 Task: Add music and sound effects: Import audio files or choose from the built-in library, adjust volume levels, and synchronize them with the video.
Action: Mouse moved to (65, 218)
Screenshot: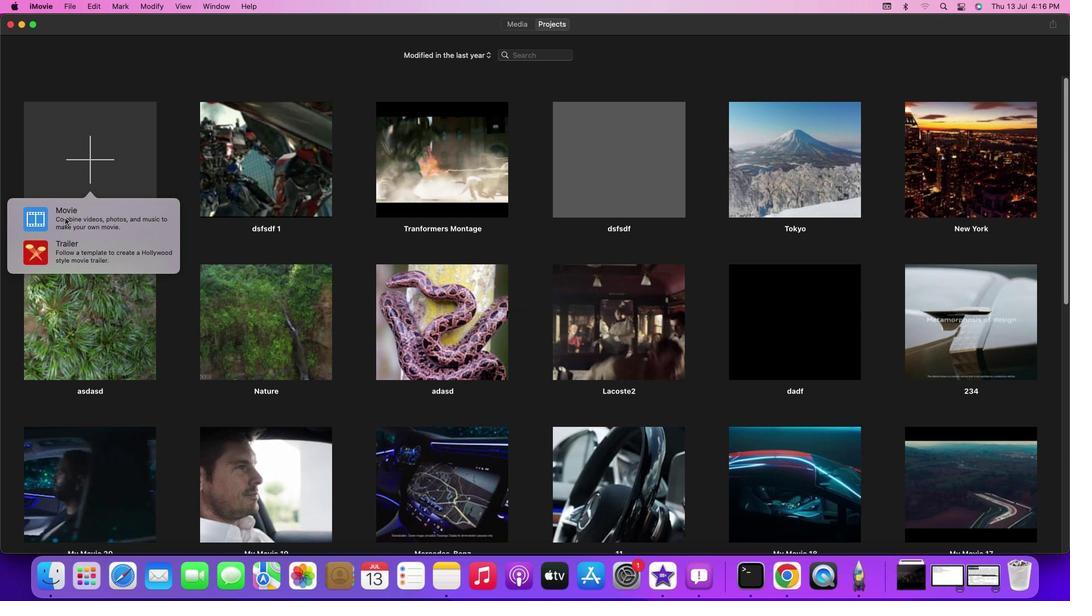 
Action: Mouse pressed left at (65, 218)
Screenshot: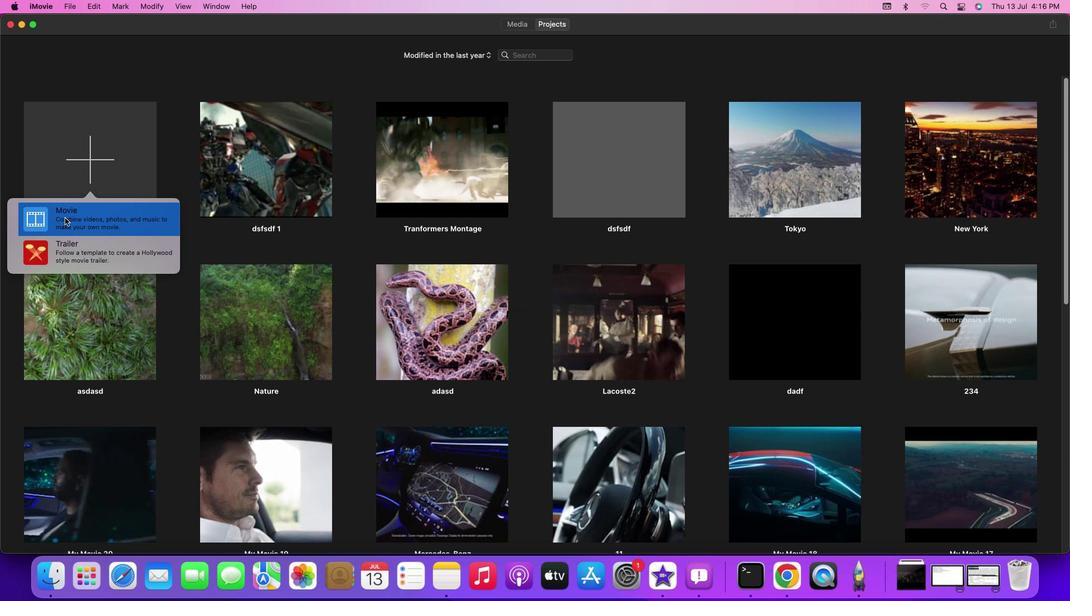 
Action: Mouse pressed left at (65, 218)
Screenshot: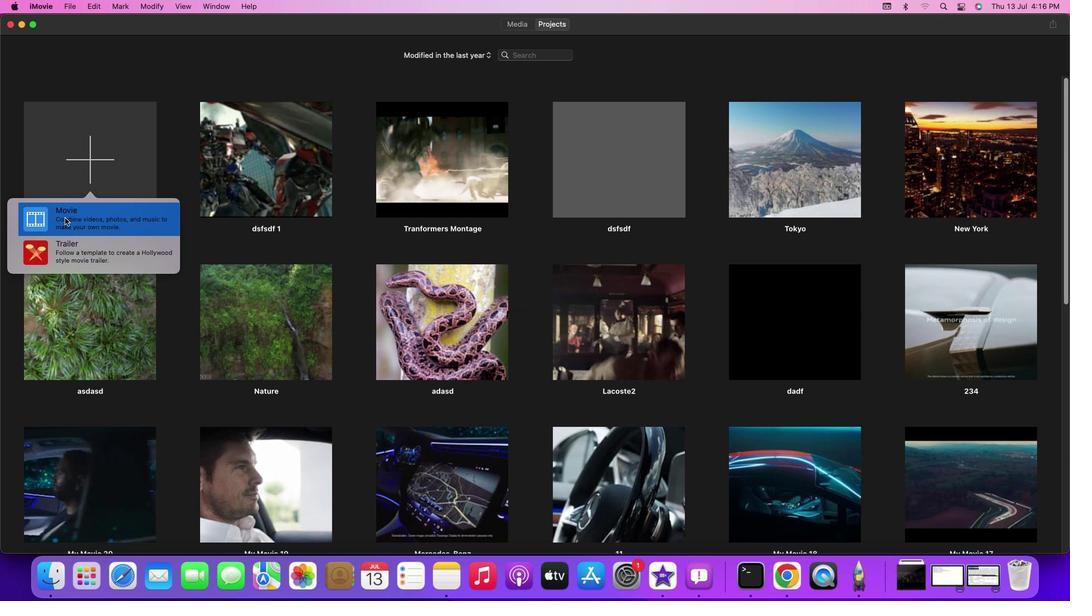 
Action: Mouse moved to (135, 27)
Screenshot: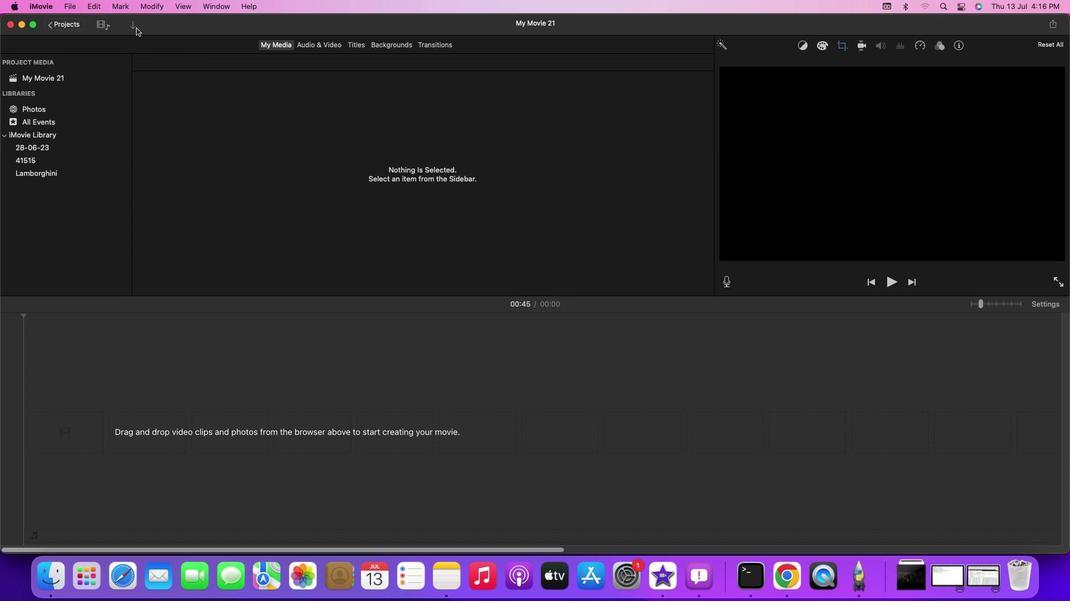 
Action: Mouse pressed left at (135, 27)
Screenshot: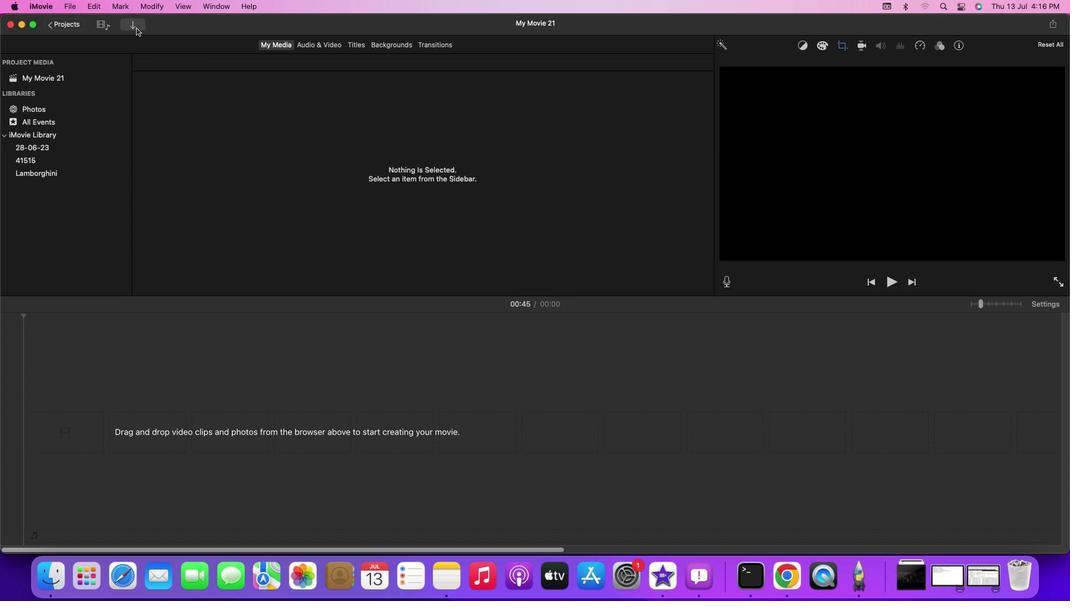 
Action: Mouse moved to (36, 151)
Screenshot: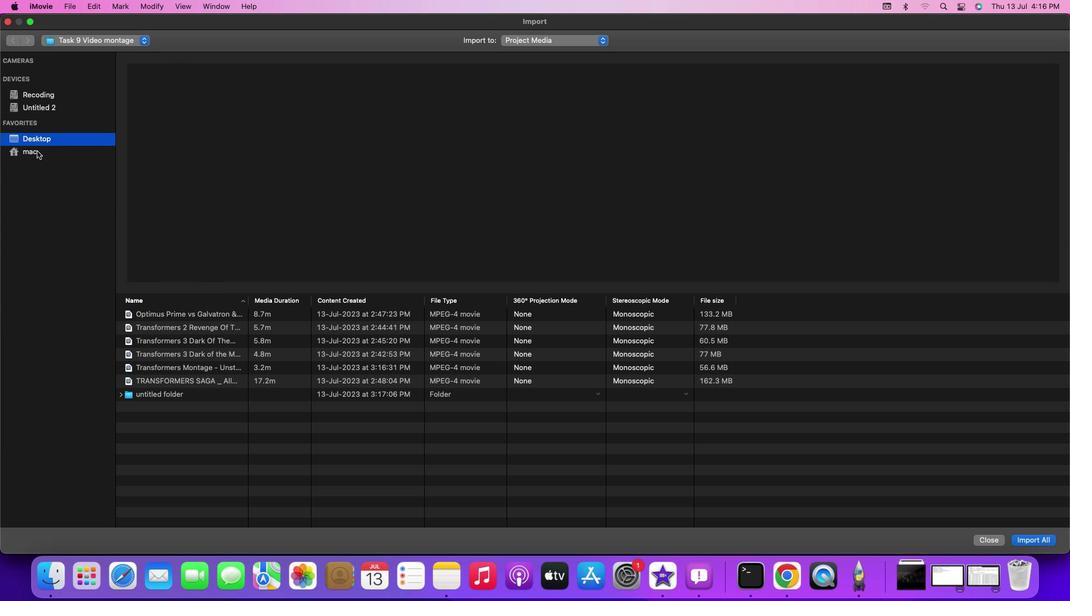 
Action: Mouse pressed left at (36, 151)
Screenshot: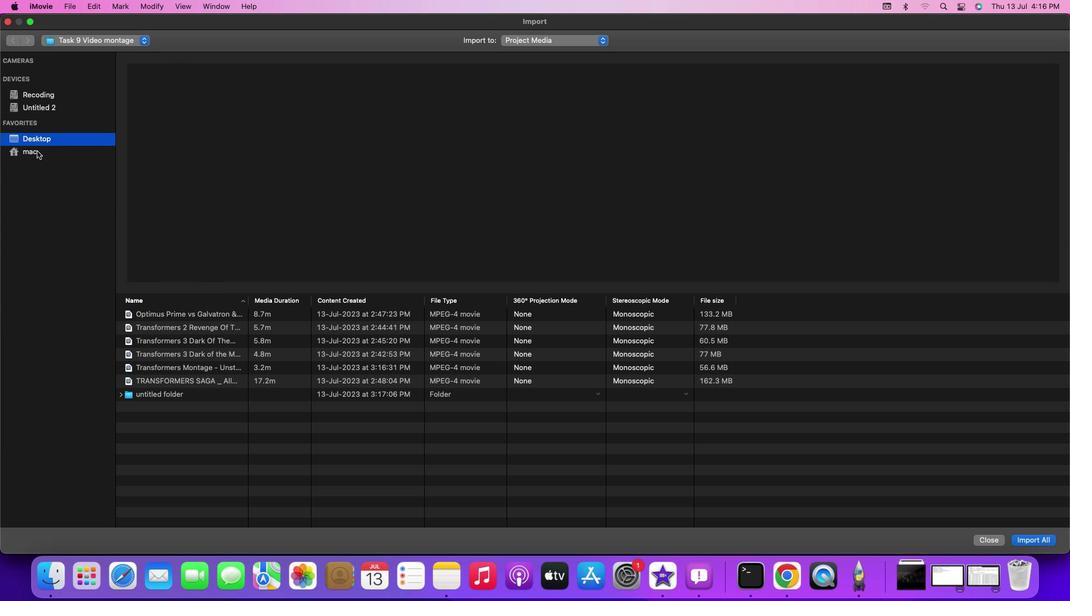 
Action: Mouse moved to (41, 143)
Screenshot: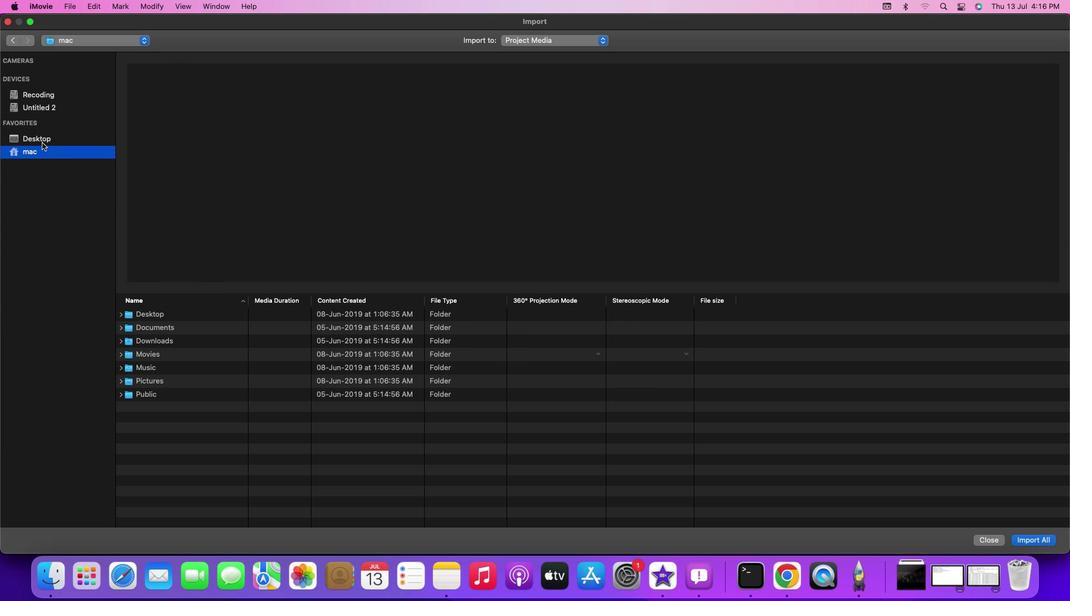 
Action: Mouse pressed left at (41, 143)
Screenshot: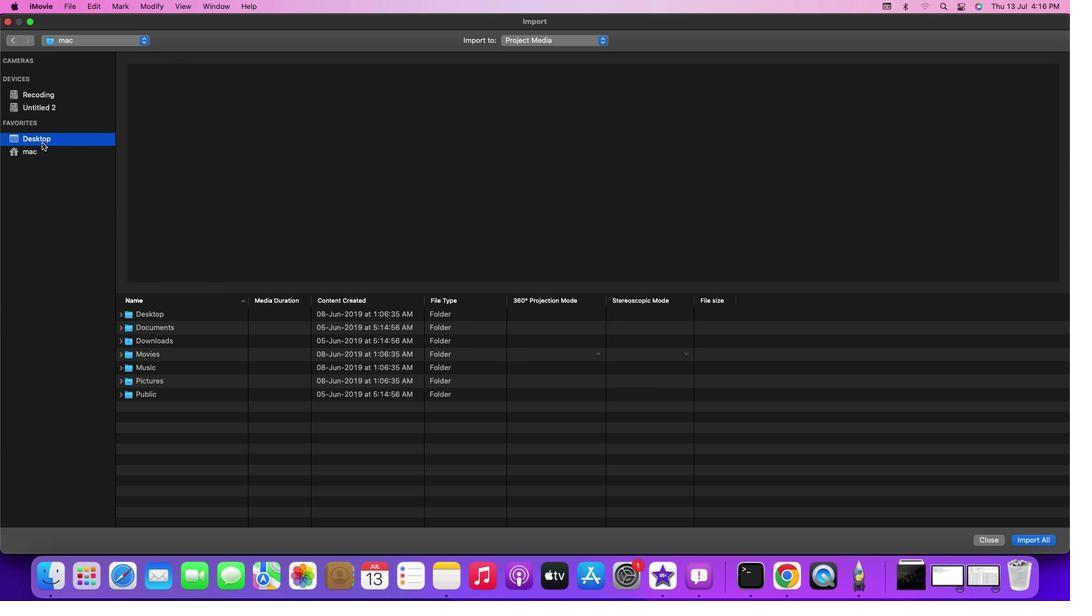 
Action: Mouse moved to (148, 462)
Screenshot: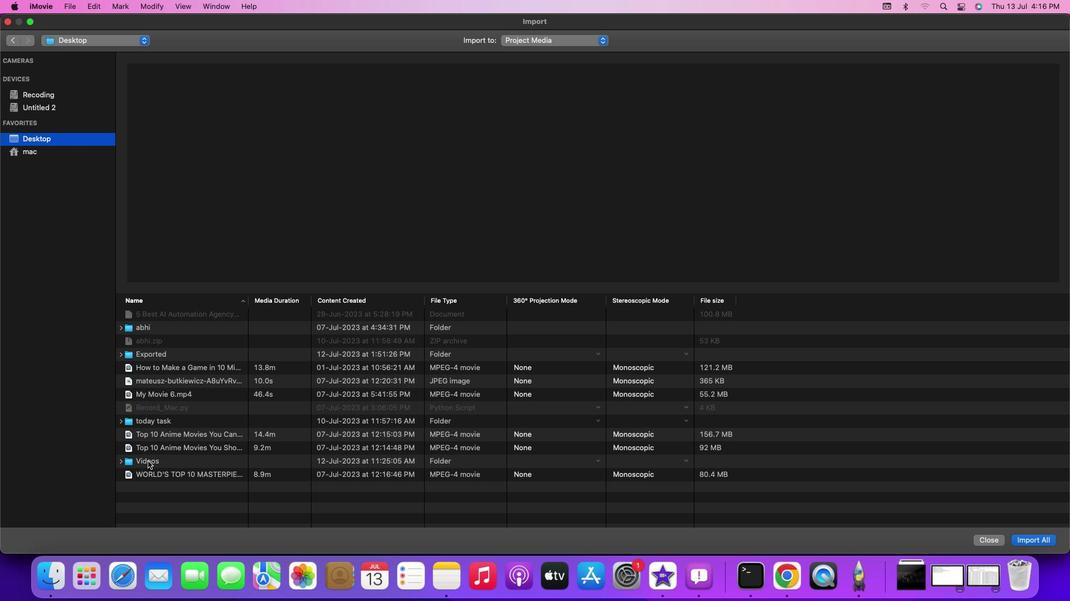 
Action: Mouse pressed left at (148, 462)
Screenshot: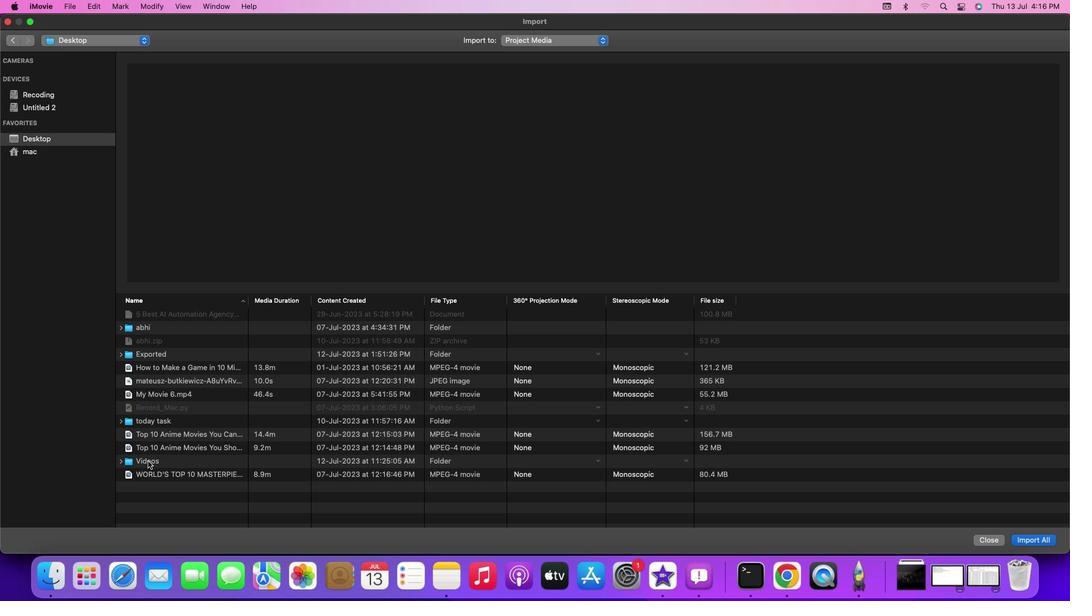 
Action: Mouse pressed left at (148, 462)
Screenshot: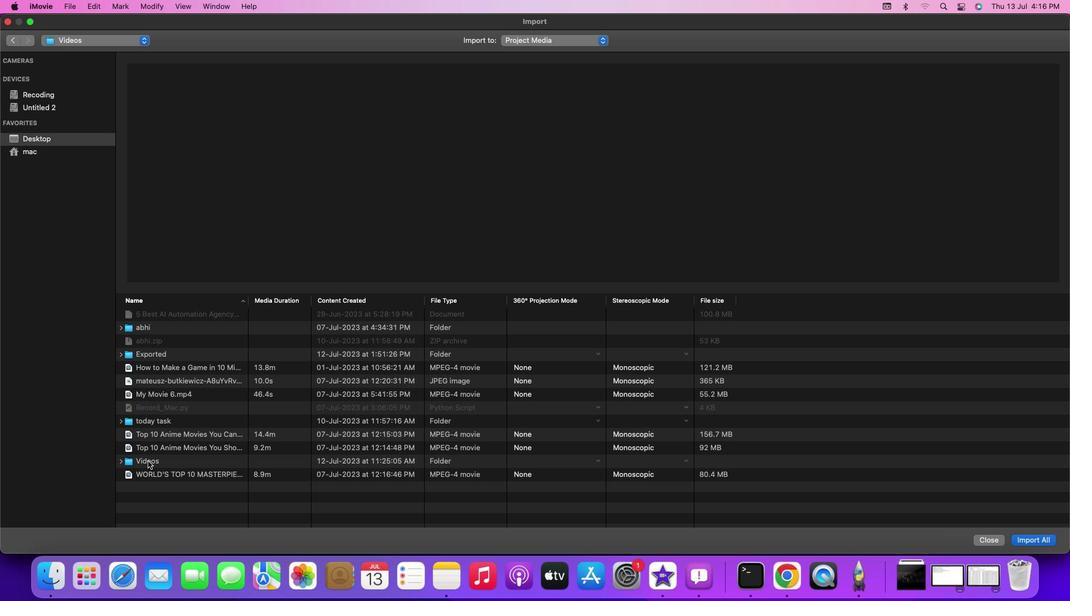 
Action: Mouse moved to (164, 409)
Screenshot: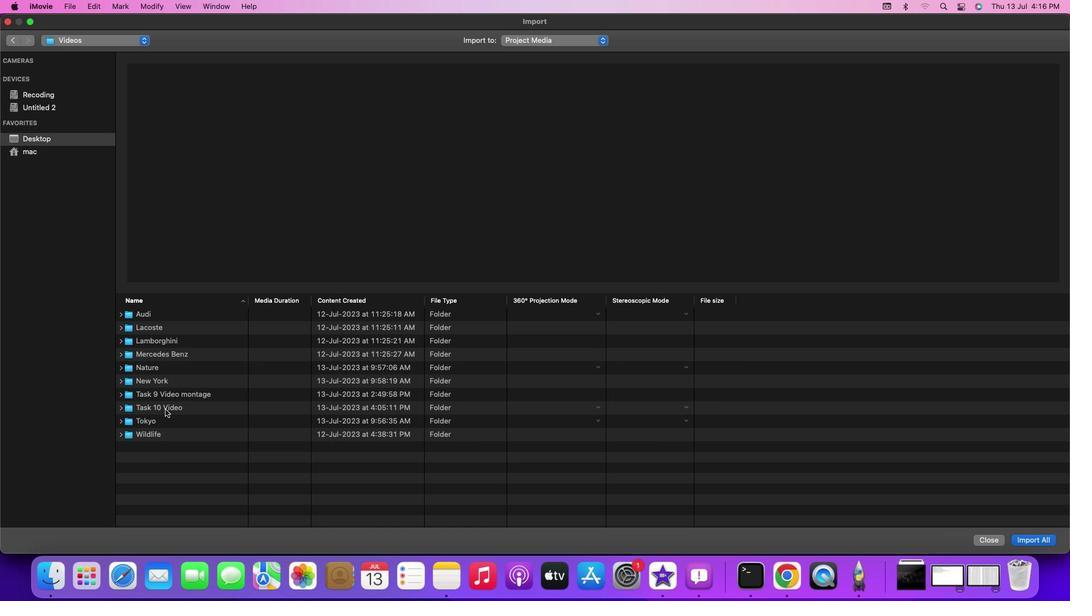 
Action: Mouse pressed left at (164, 409)
Screenshot: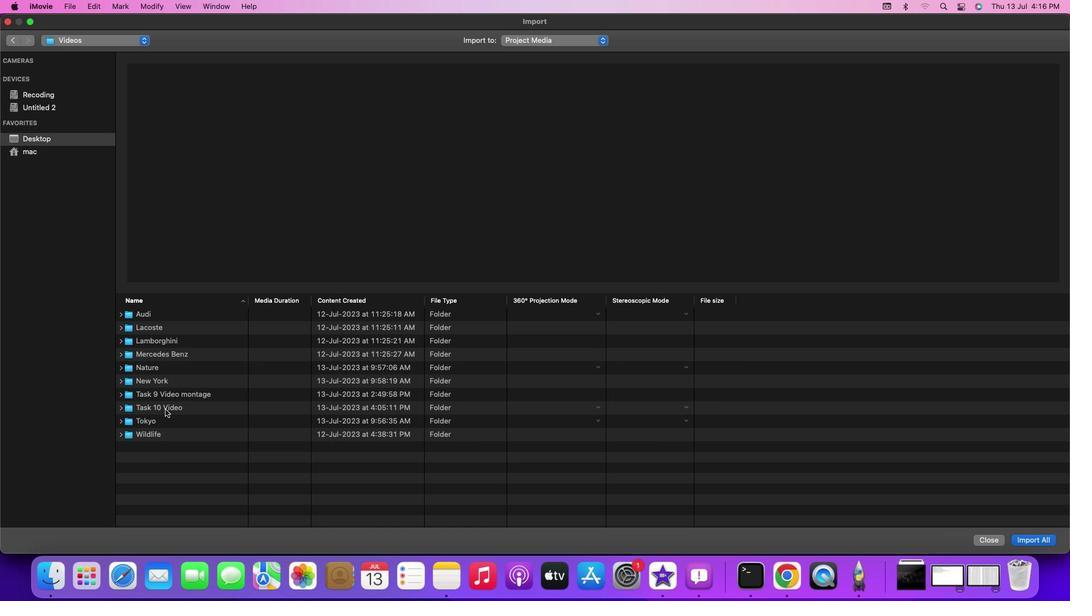 
Action: Mouse pressed left at (164, 409)
Screenshot: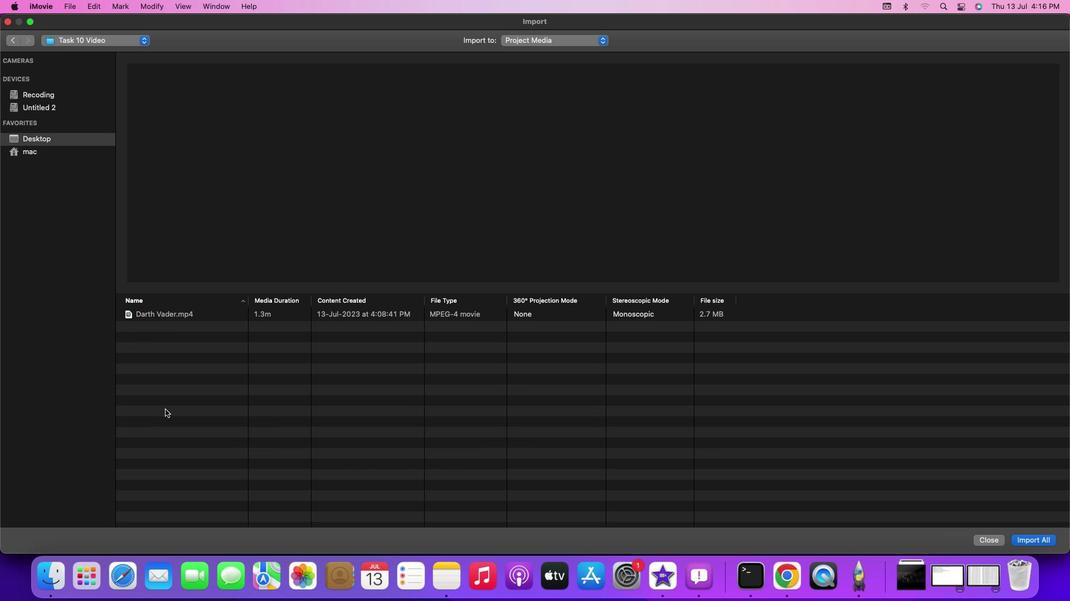 
Action: Mouse moved to (171, 315)
Screenshot: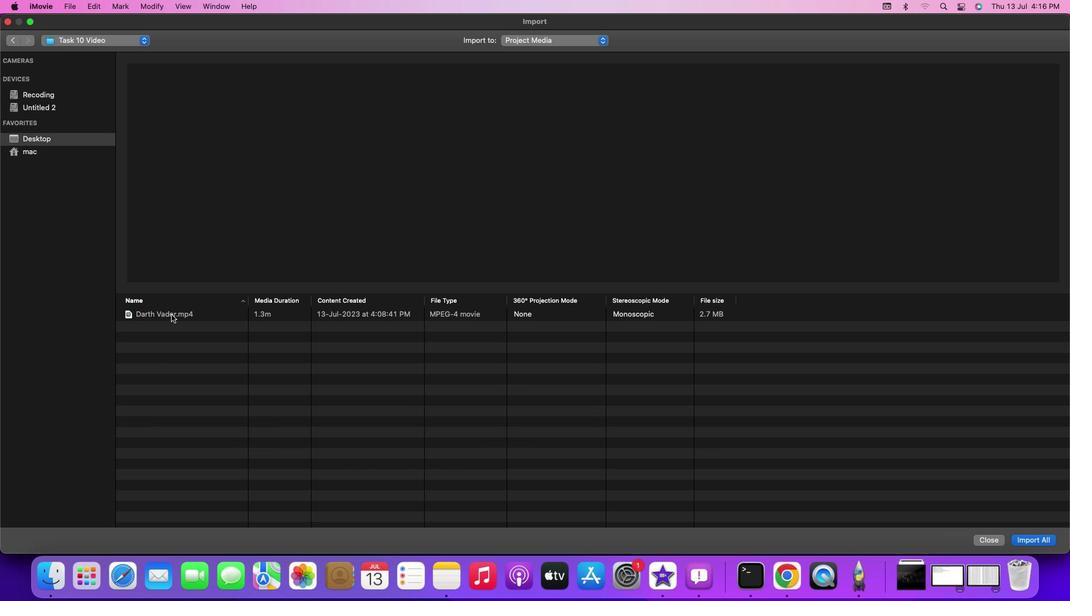 
Action: Mouse pressed left at (171, 315)
Screenshot: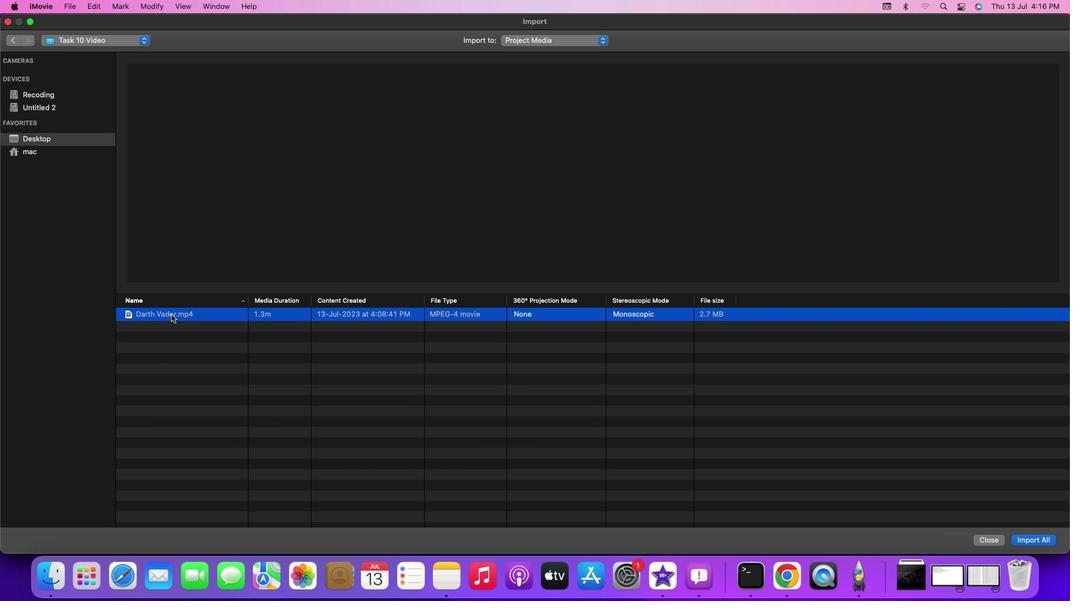 
Action: Mouse pressed left at (171, 315)
Screenshot: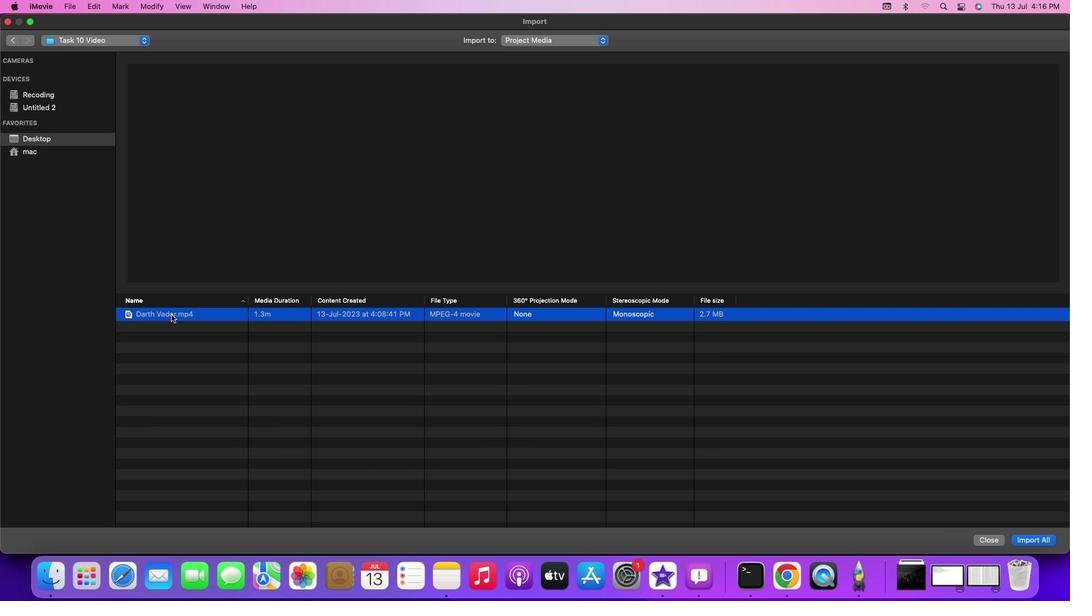 
Action: Mouse moved to (168, 113)
Screenshot: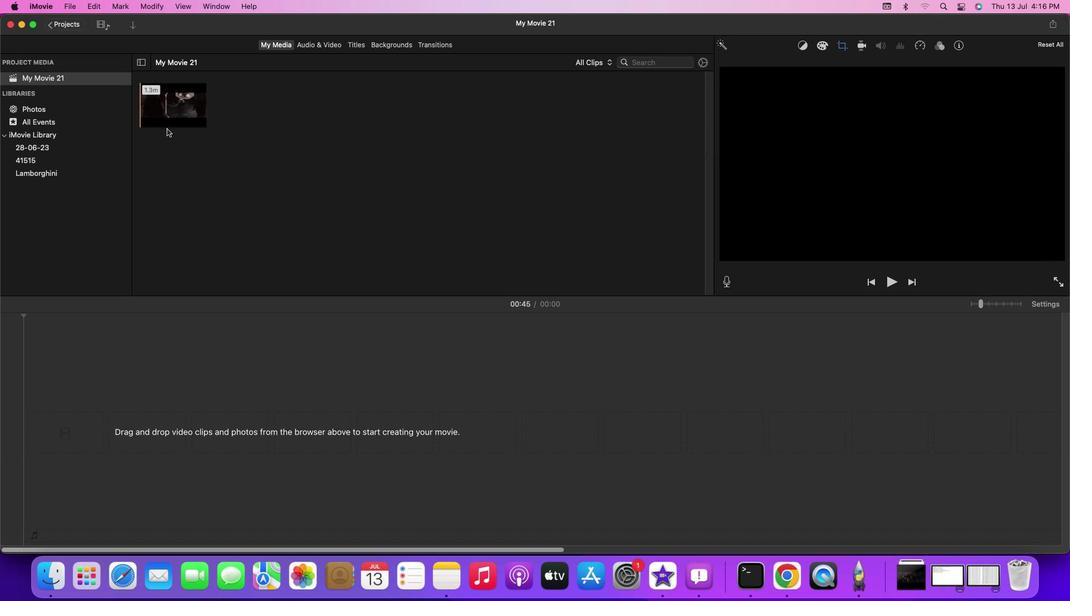 
Action: Mouse pressed left at (168, 113)
Screenshot: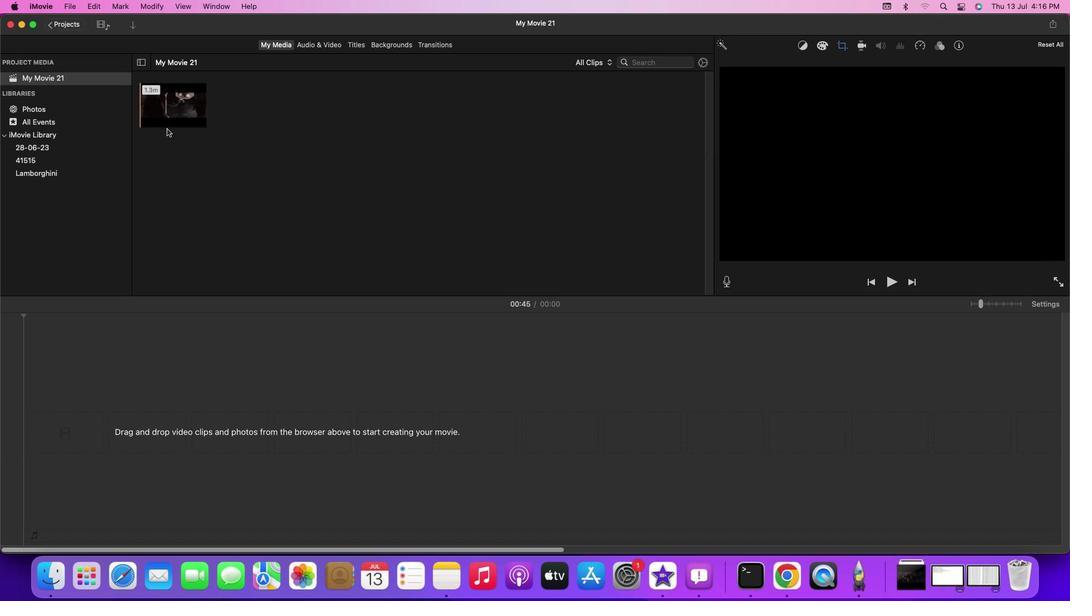 
Action: Mouse moved to (47, 311)
Screenshot: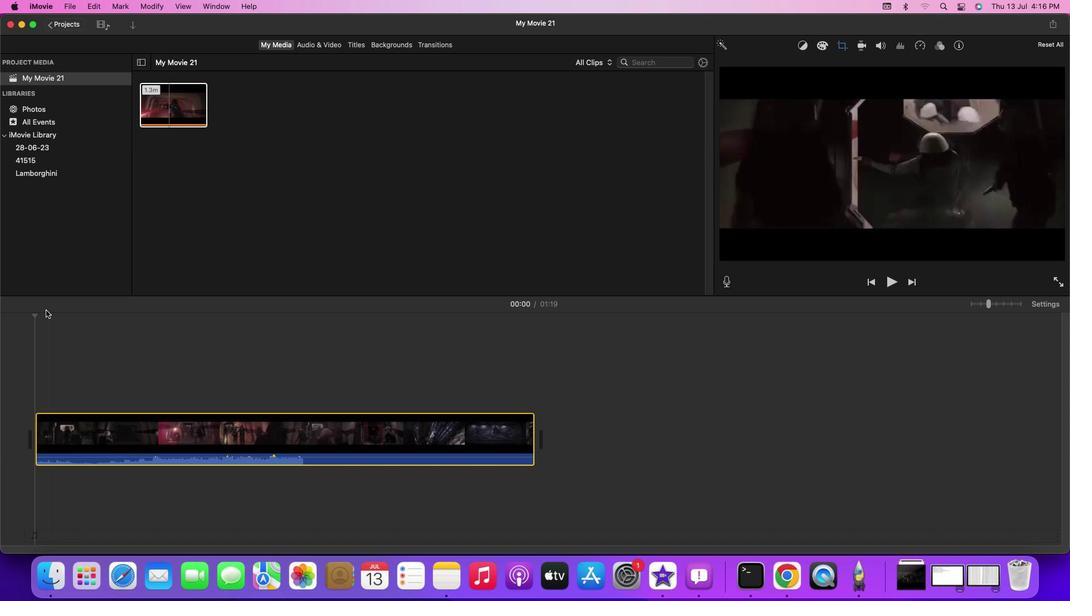 
Action: Key pressed Key.space
Screenshot: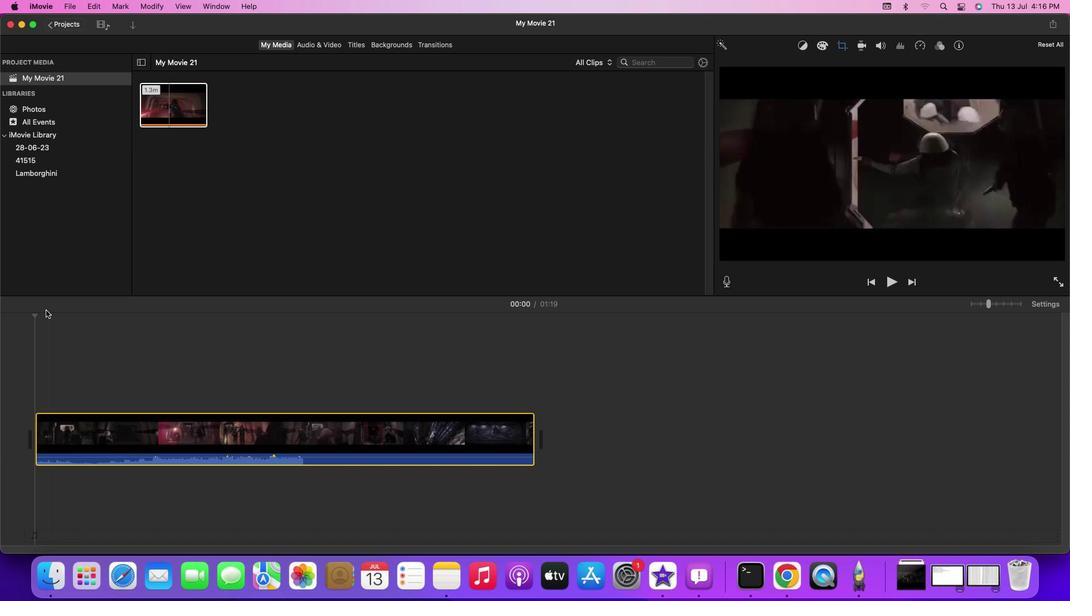 
Action: Mouse moved to (84, 346)
Screenshot: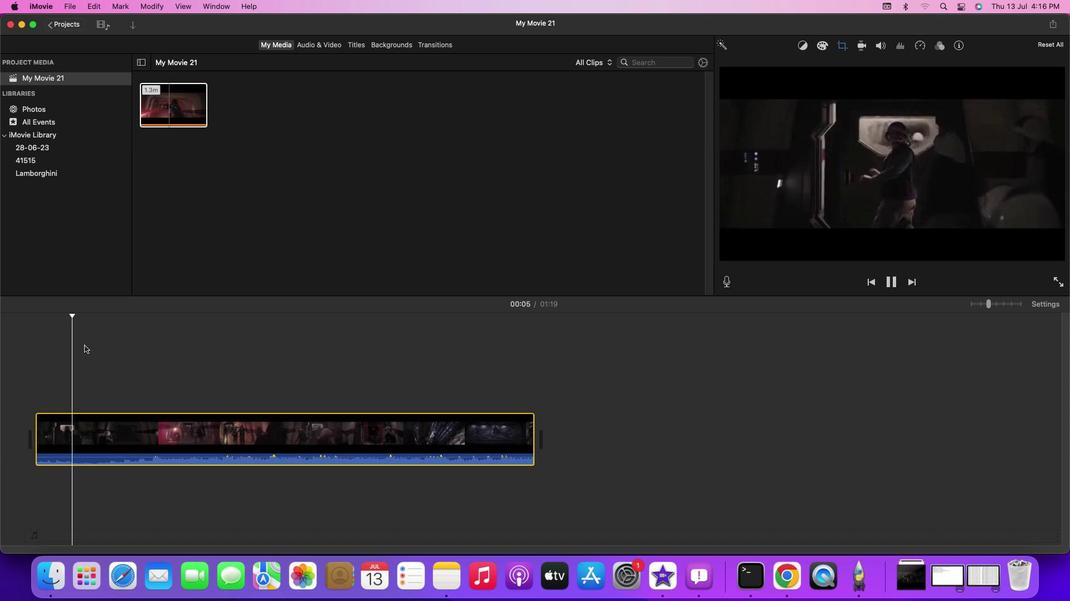 
Action: Key pressed Key.spaceKey.spaceKey.space
Screenshot: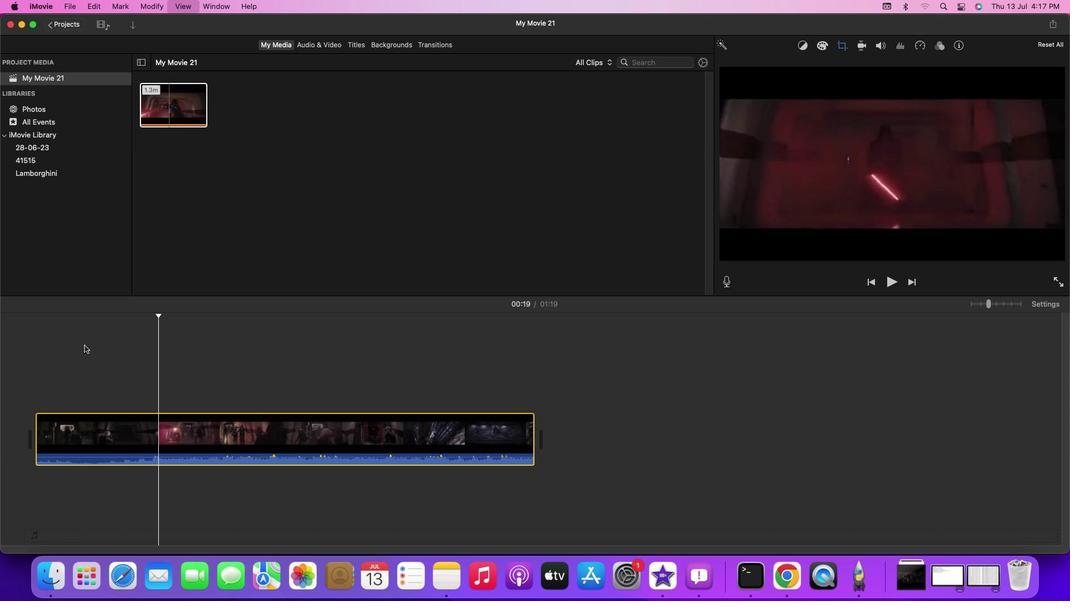 
Action: Mouse moved to (84, 346)
Screenshot: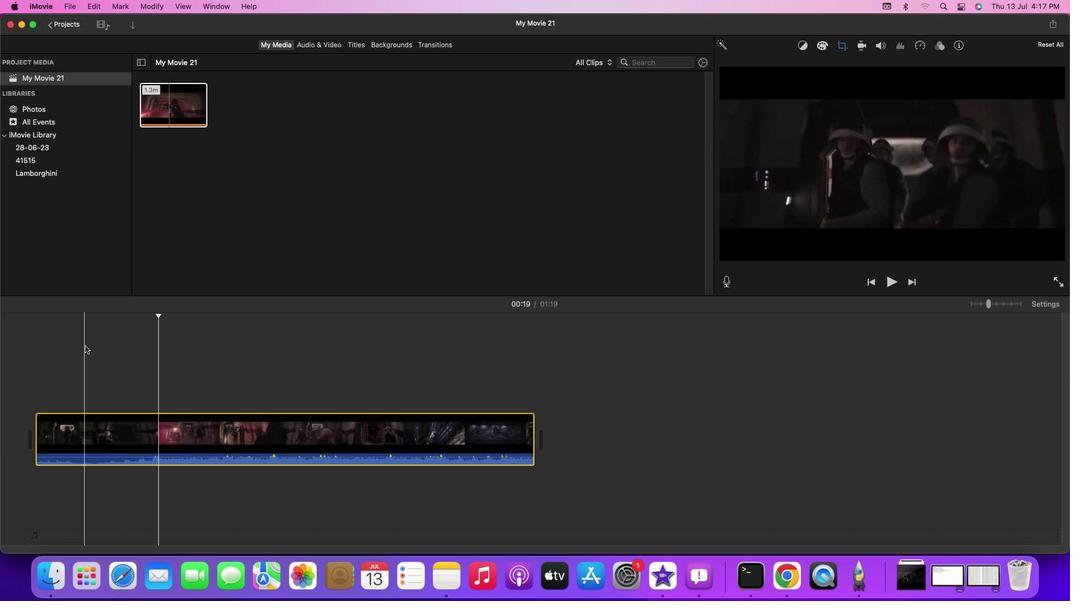 
Action: Mouse pressed left at (84, 346)
Screenshot: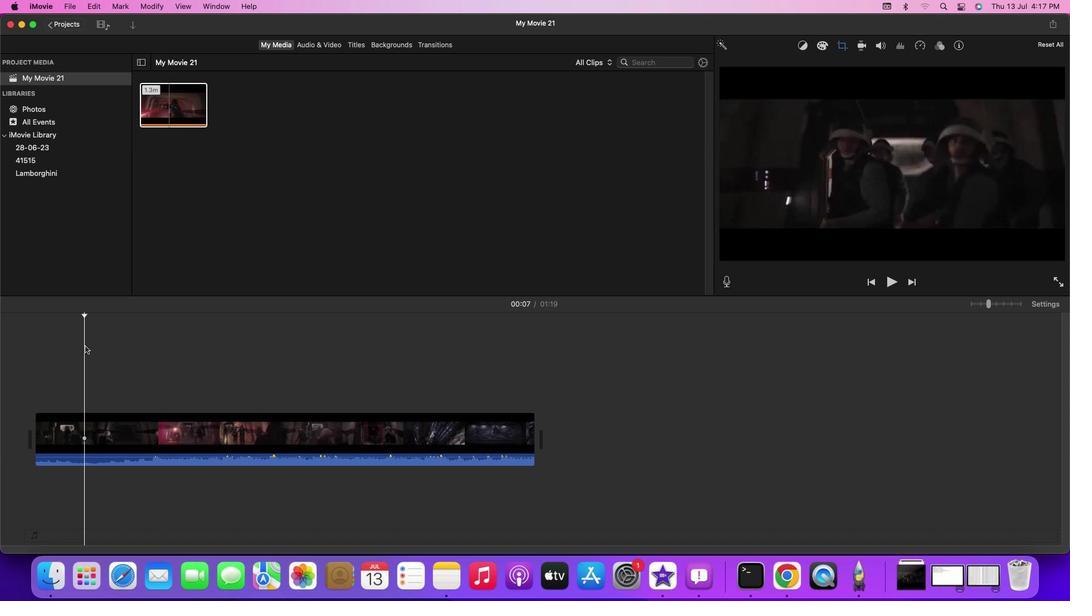 
Action: Key pressed Key.space
Screenshot: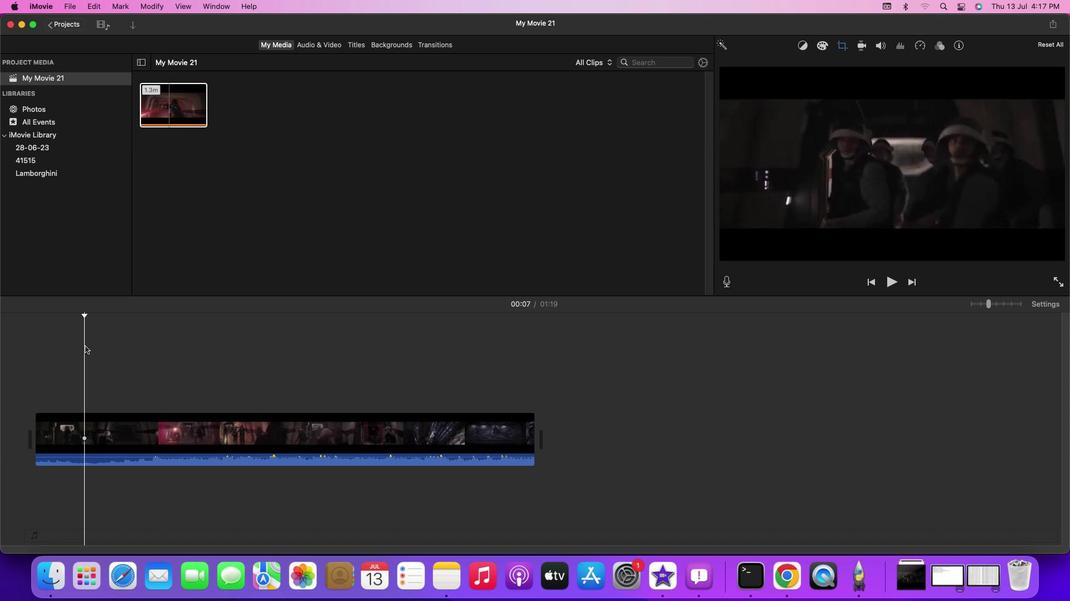 
Action: Mouse moved to (87, 342)
Screenshot: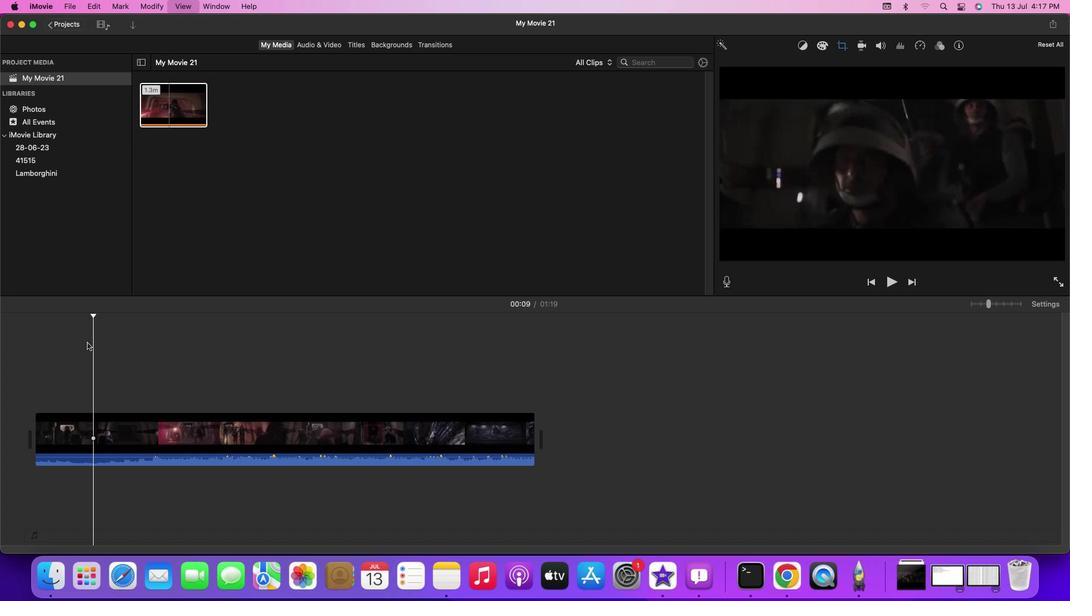 
Action: Key pressed Key.space
Screenshot: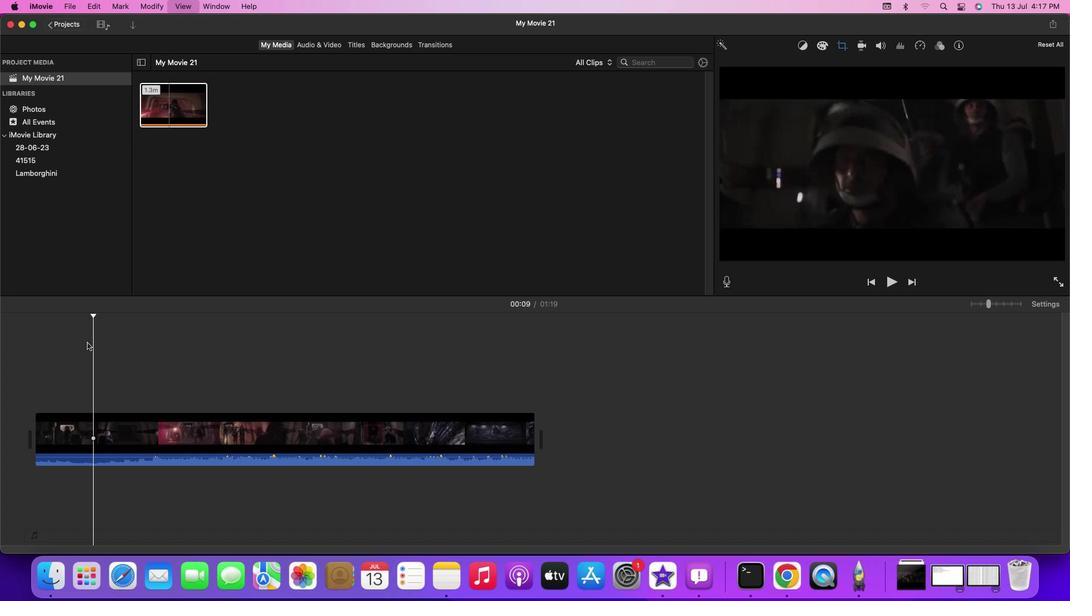 
Action: Mouse moved to (334, 44)
Screenshot: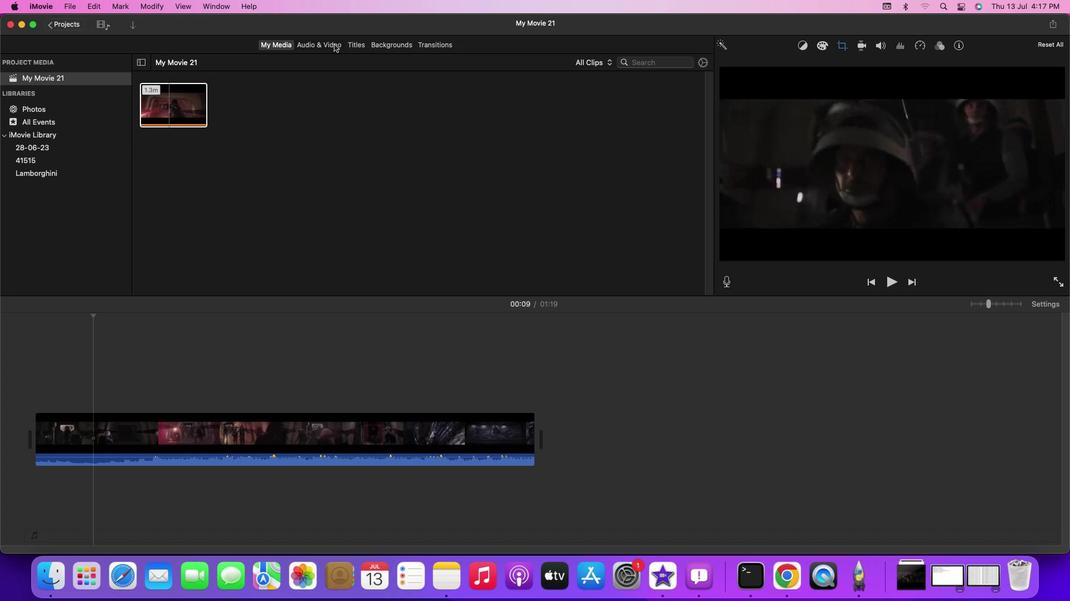 
Action: Mouse pressed left at (334, 44)
Screenshot: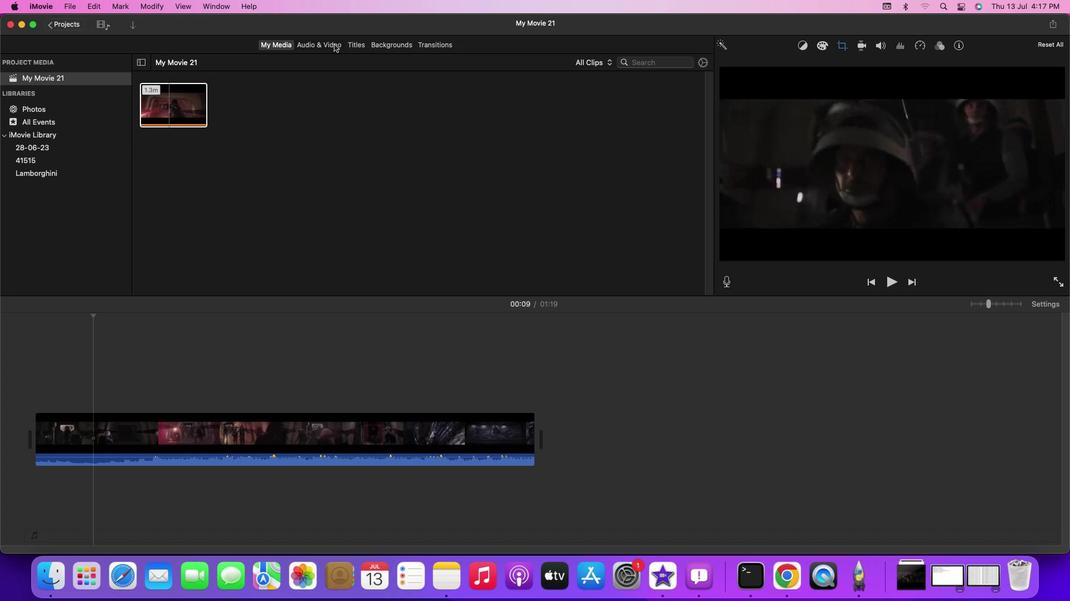 
Action: Mouse moved to (660, 64)
Screenshot: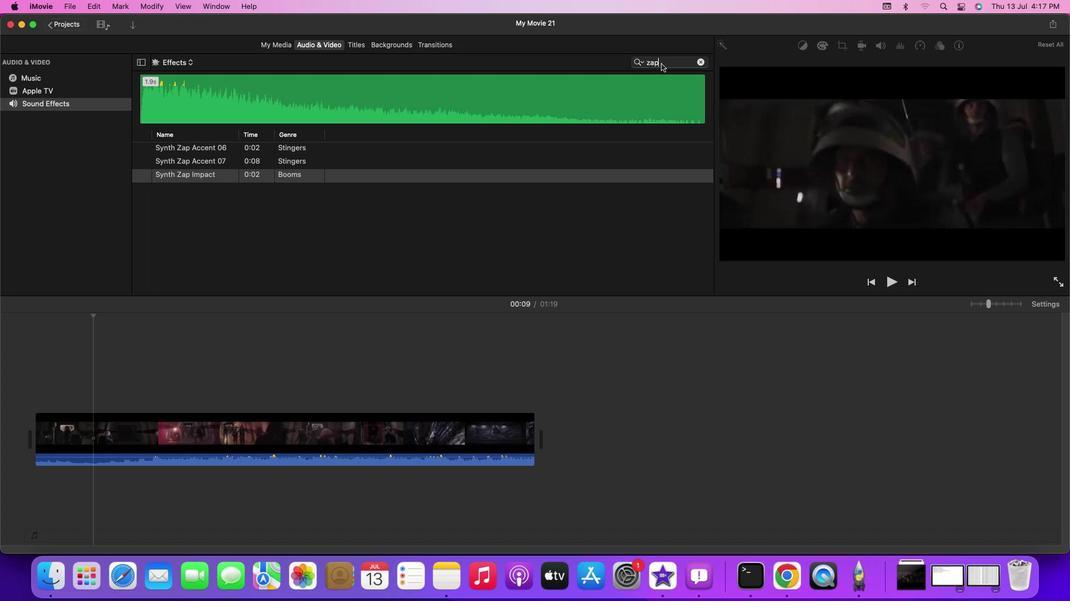 
Action: Mouse pressed left at (660, 64)
Screenshot: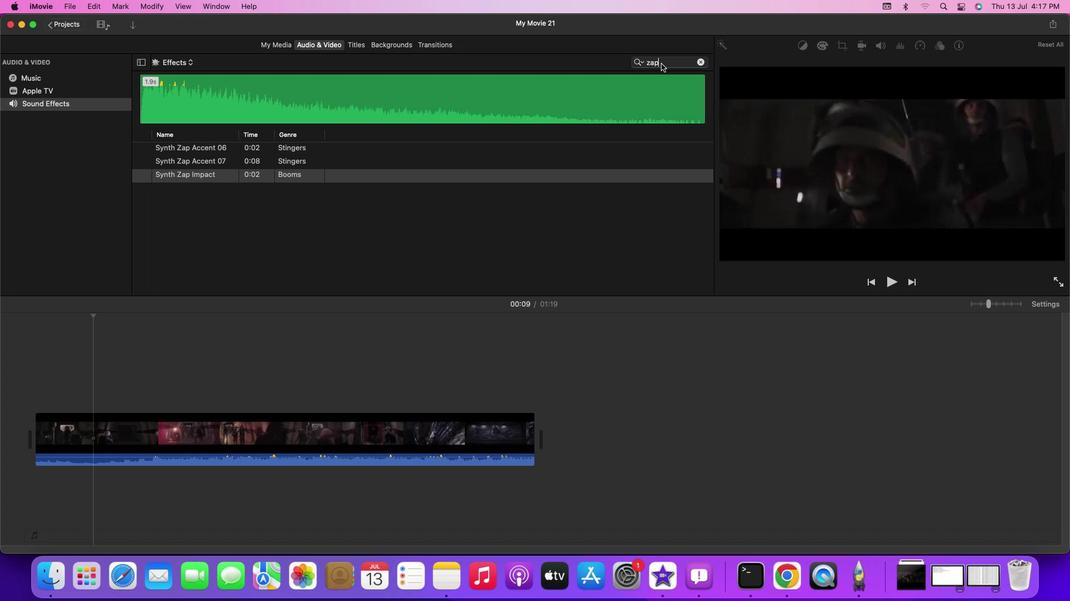 
Action: Mouse moved to (662, 63)
Screenshot: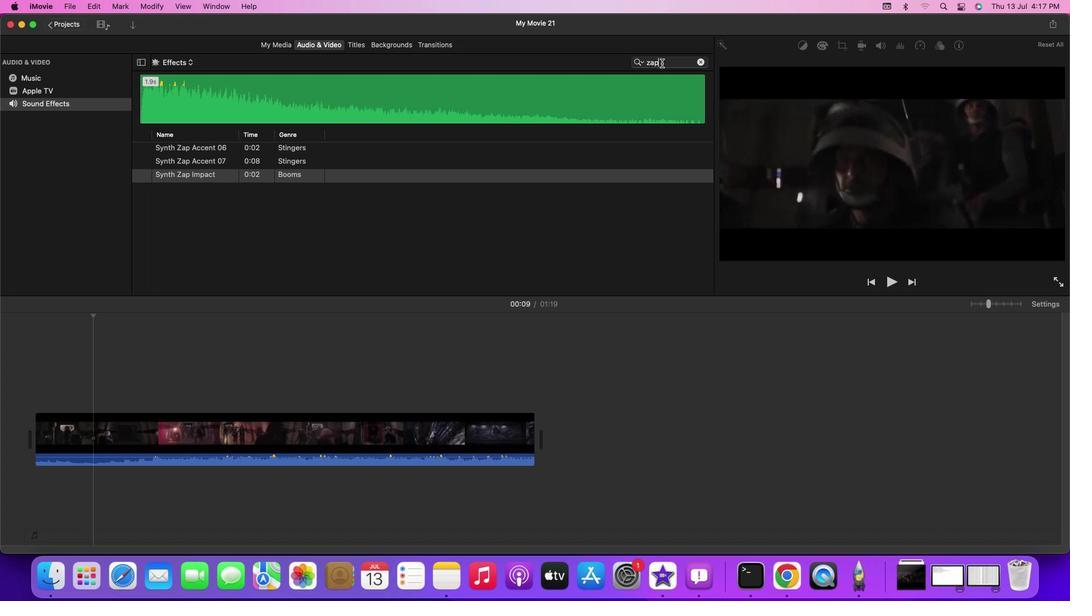 
Action: Key pressed Key.backspaceKey.backspaceKey.backspaceKey.backspace'w''a''l'Key.backspaceKey.backspaceKey.backspaceKey.backspace'f''o''o''t''s''t''e''[''s'Key.backspaceKey.backspace'p''s'
Screenshot: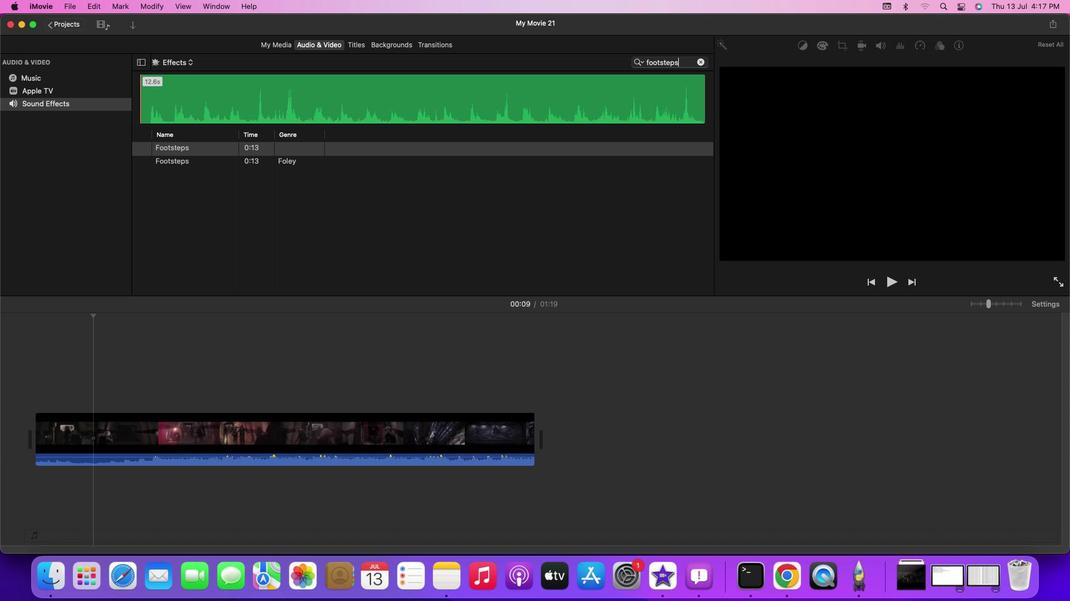 
Action: Mouse moved to (187, 149)
Screenshot: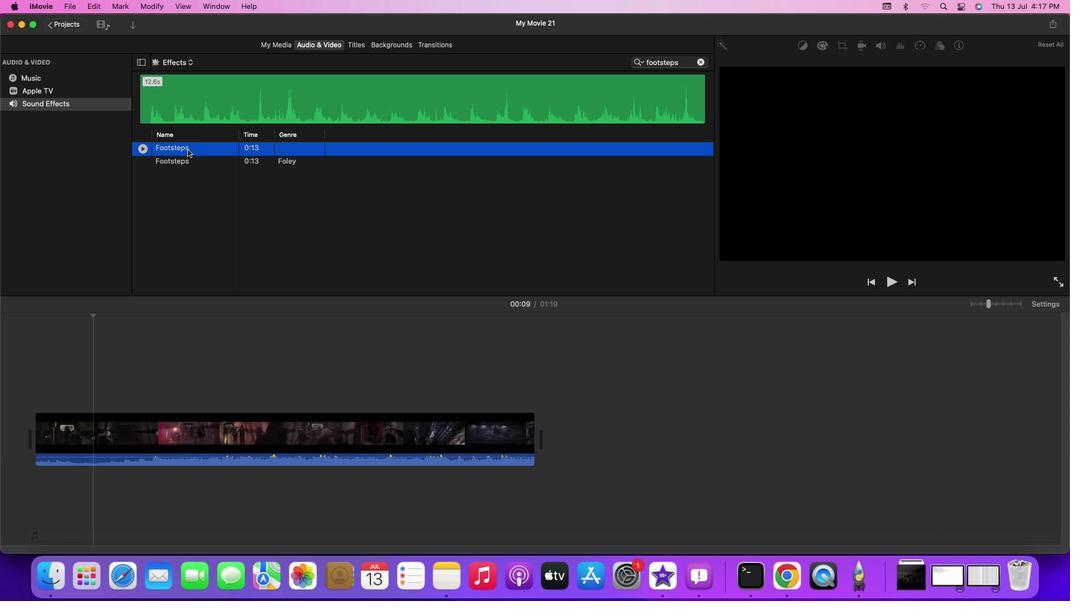 
Action: Mouse pressed left at (187, 149)
Screenshot: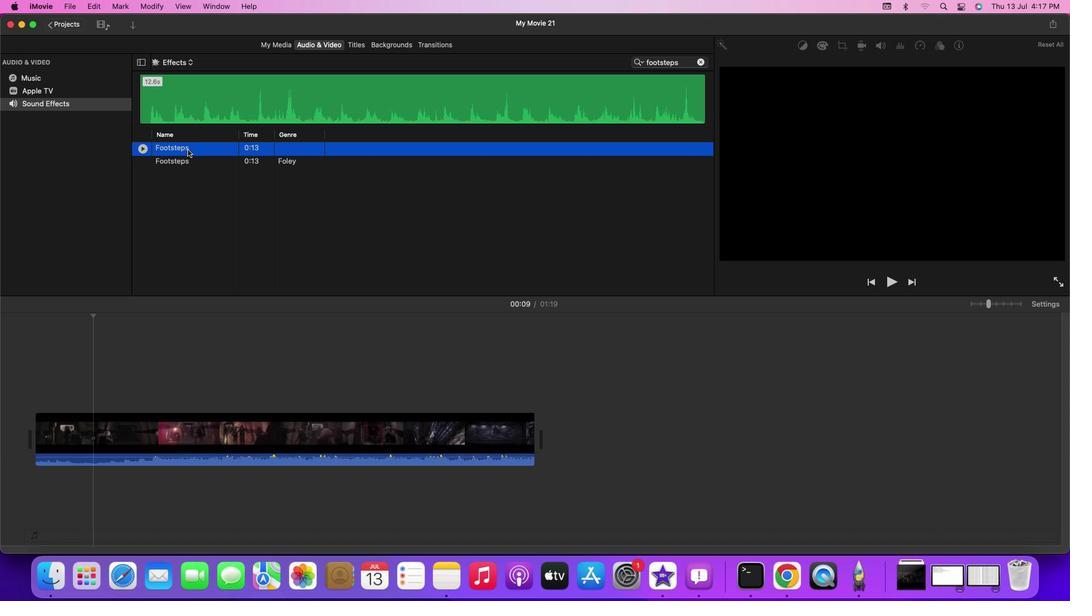 
Action: Mouse pressed left at (187, 149)
Screenshot: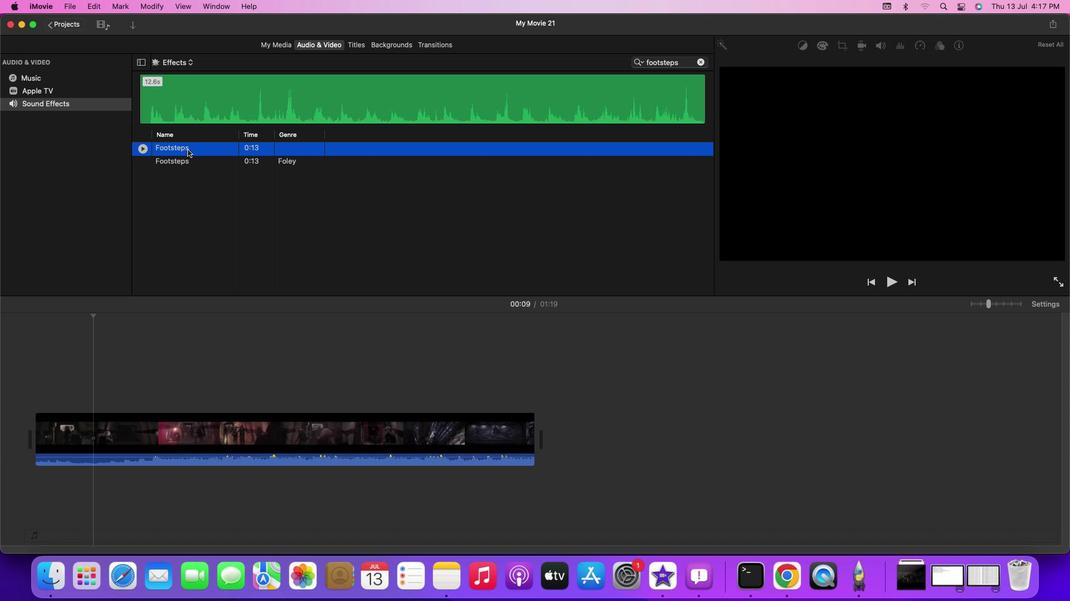 
Action: Mouse moved to (196, 159)
Screenshot: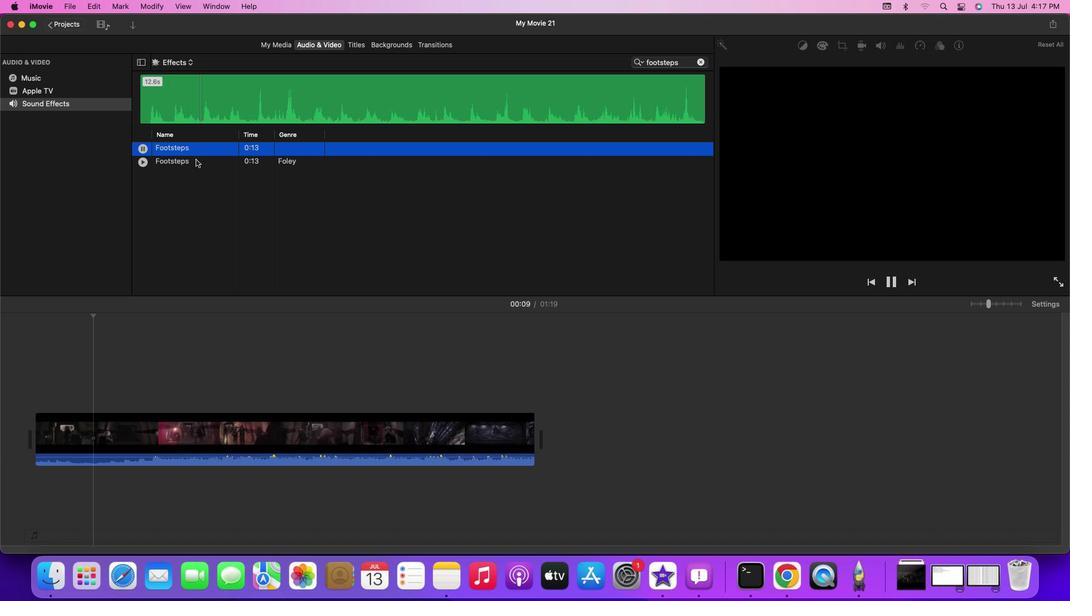 
Action: Mouse pressed left at (196, 159)
Screenshot: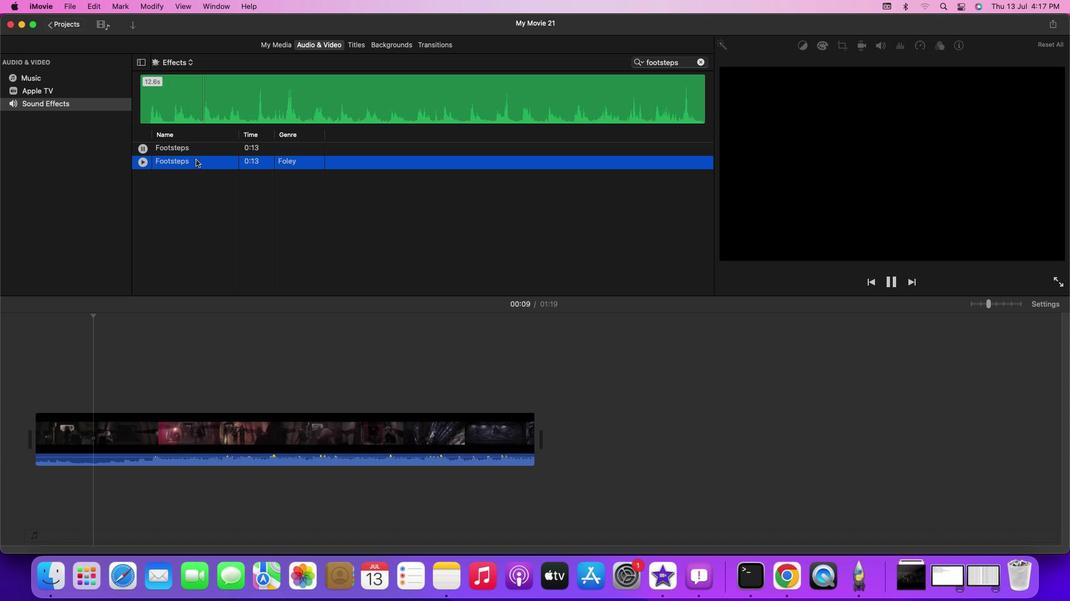 
Action: Mouse pressed left at (196, 159)
Screenshot: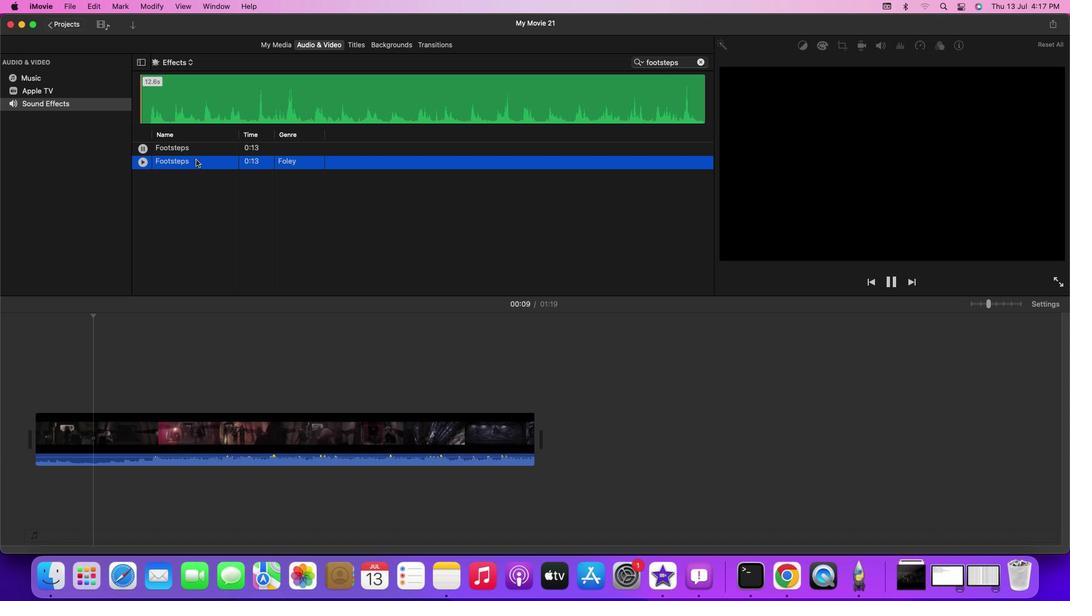 
Action: Mouse moved to (81, 387)
Screenshot: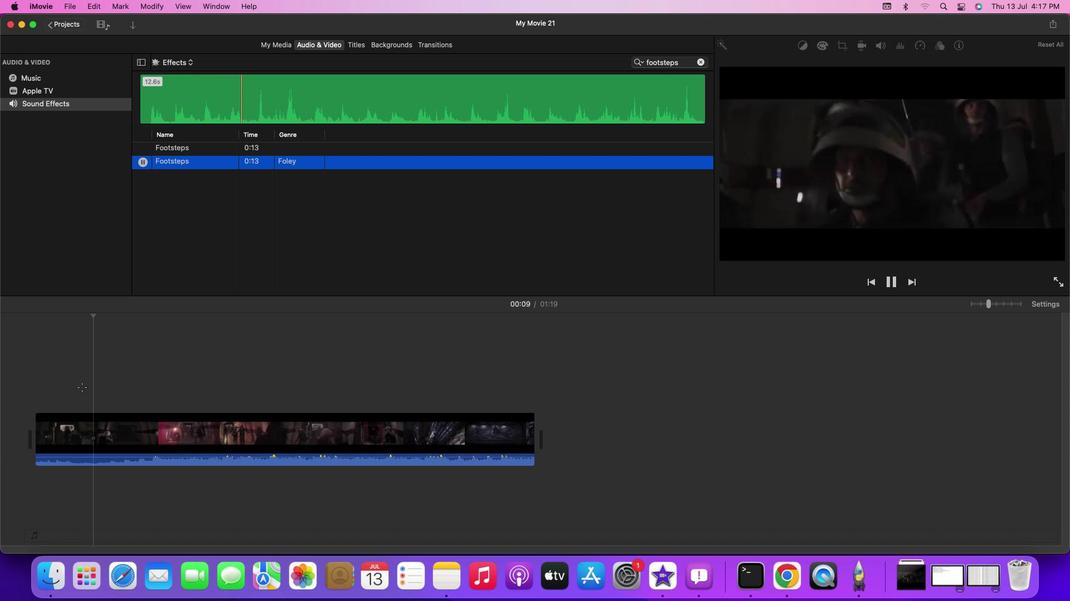 
Action: Mouse pressed left at (81, 387)
Screenshot: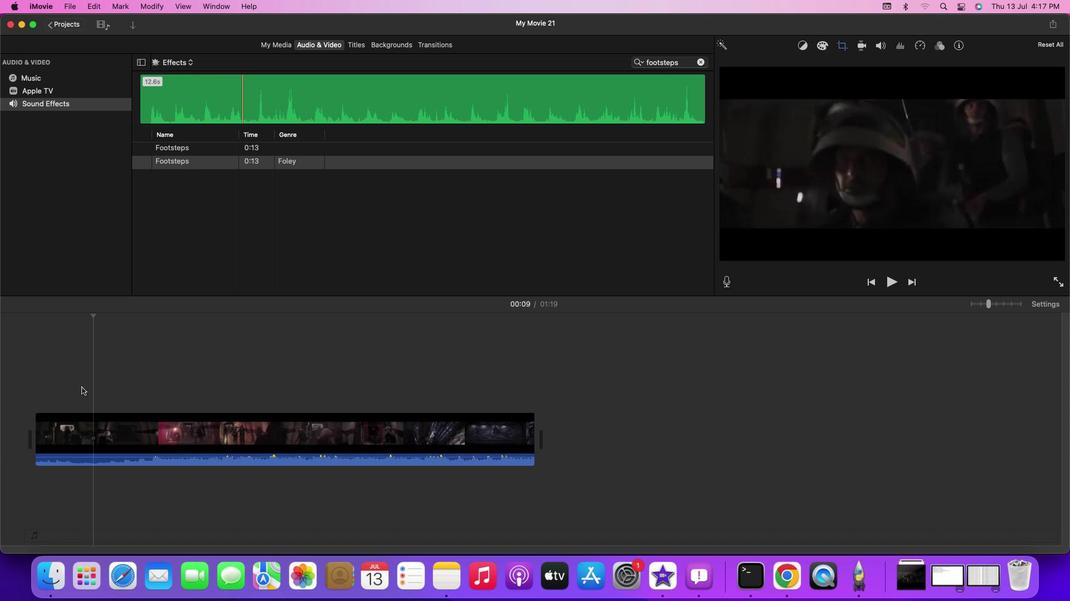 
Action: Mouse moved to (75, 386)
Screenshot: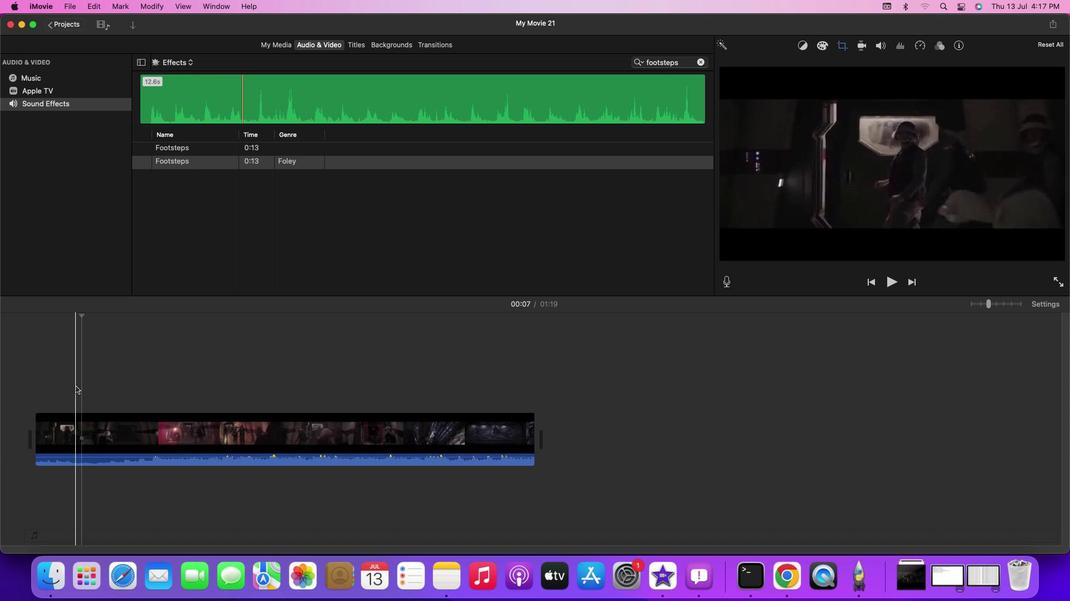
Action: Key pressed Key.space
Screenshot: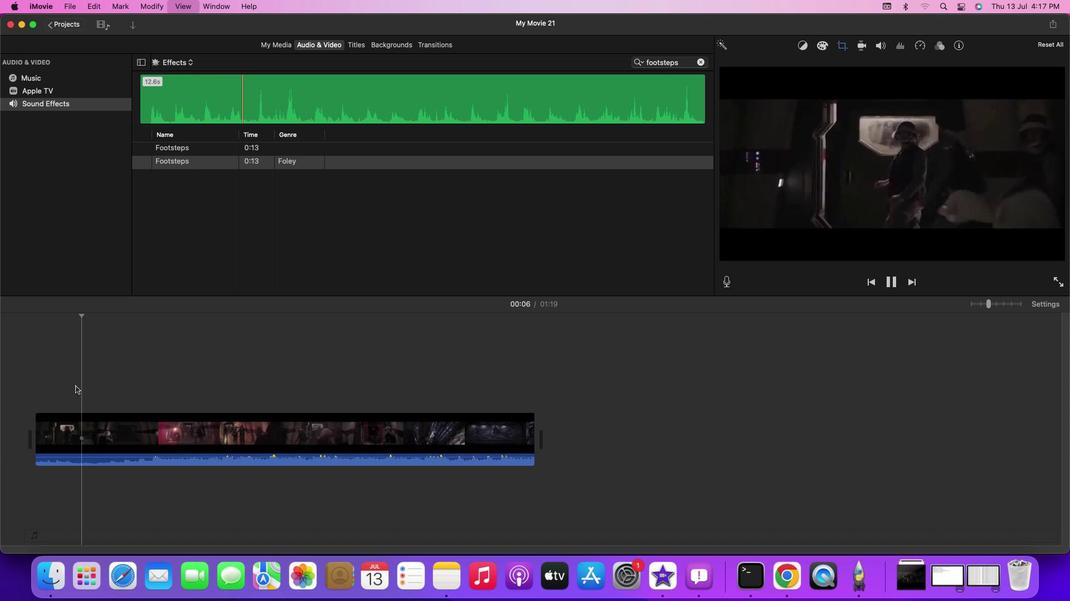 
Action: Mouse moved to (75, 386)
Screenshot: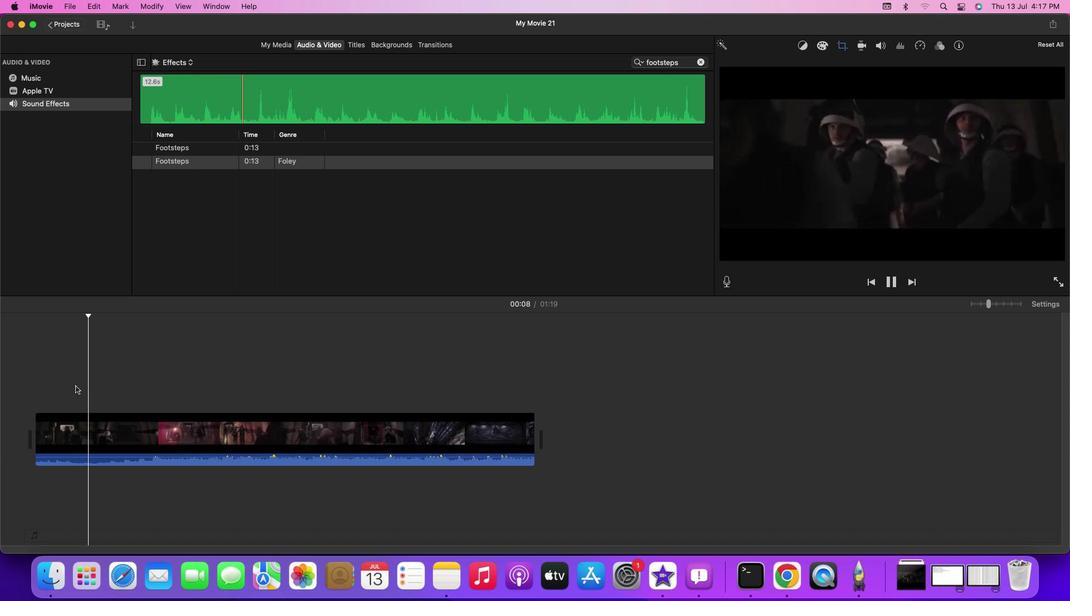 
Action: Key pressed Key.space
Screenshot: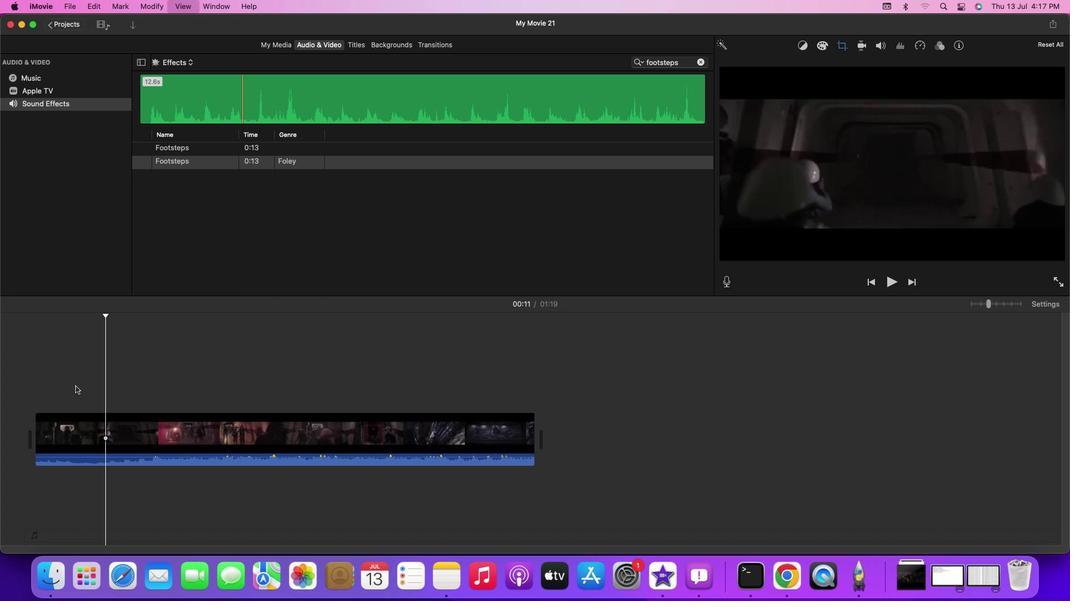 
Action: Mouse moved to (183, 163)
Screenshot: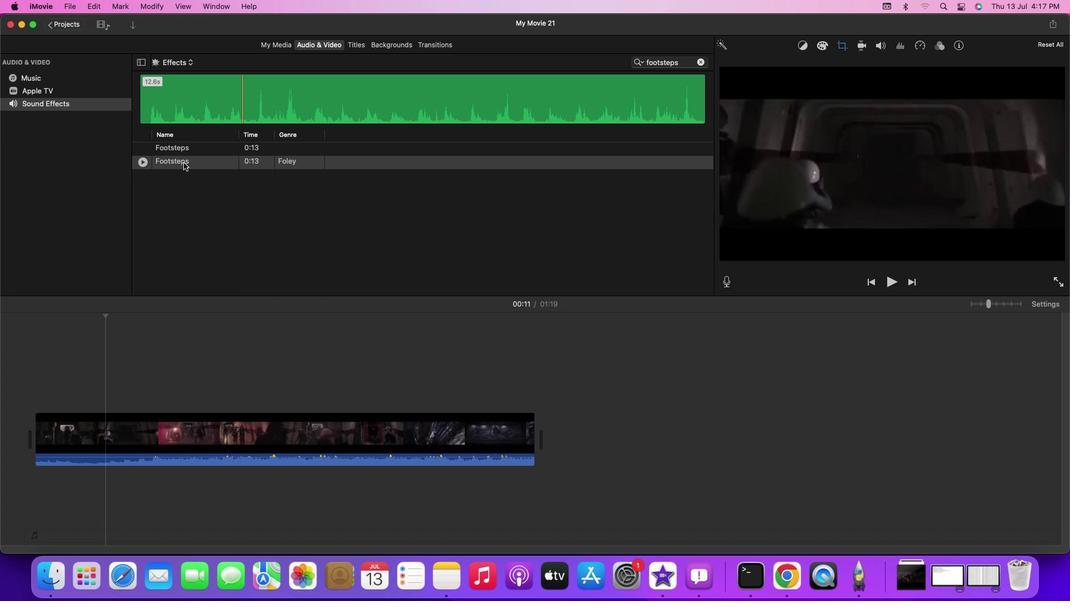 
Action: Mouse pressed left at (183, 163)
Screenshot: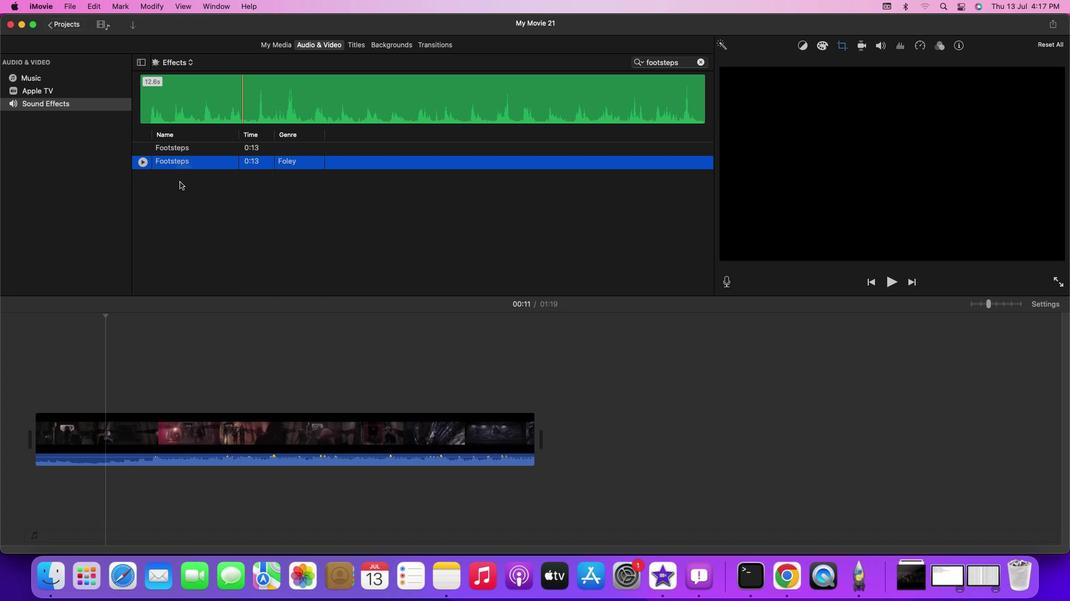 
Action: Mouse moved to (182, 493)
Screenshot: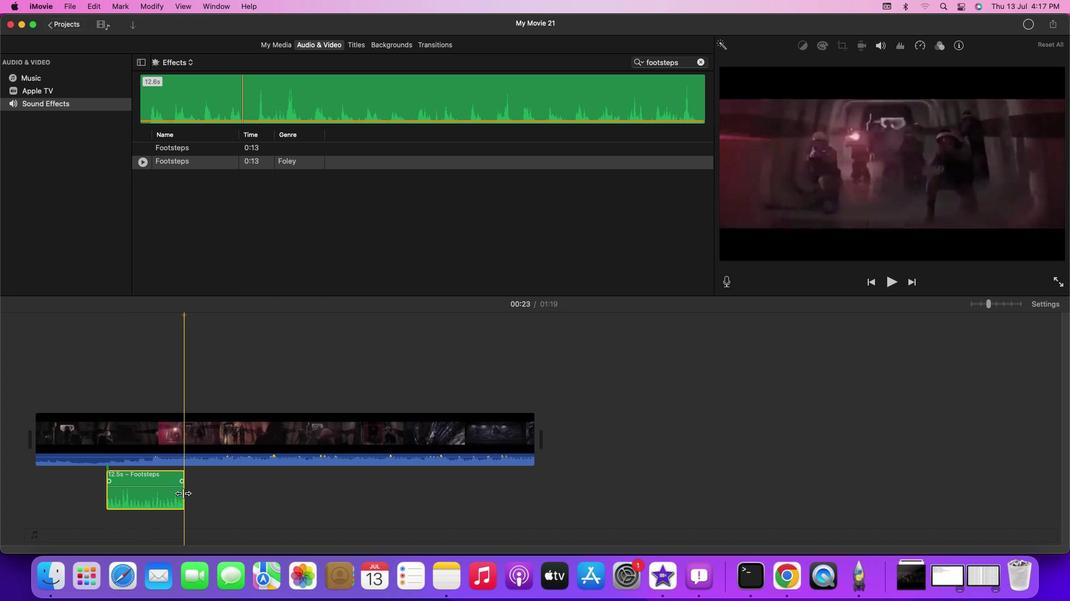 
Action: Mouse pressed left at (182, 493)
Screenshot: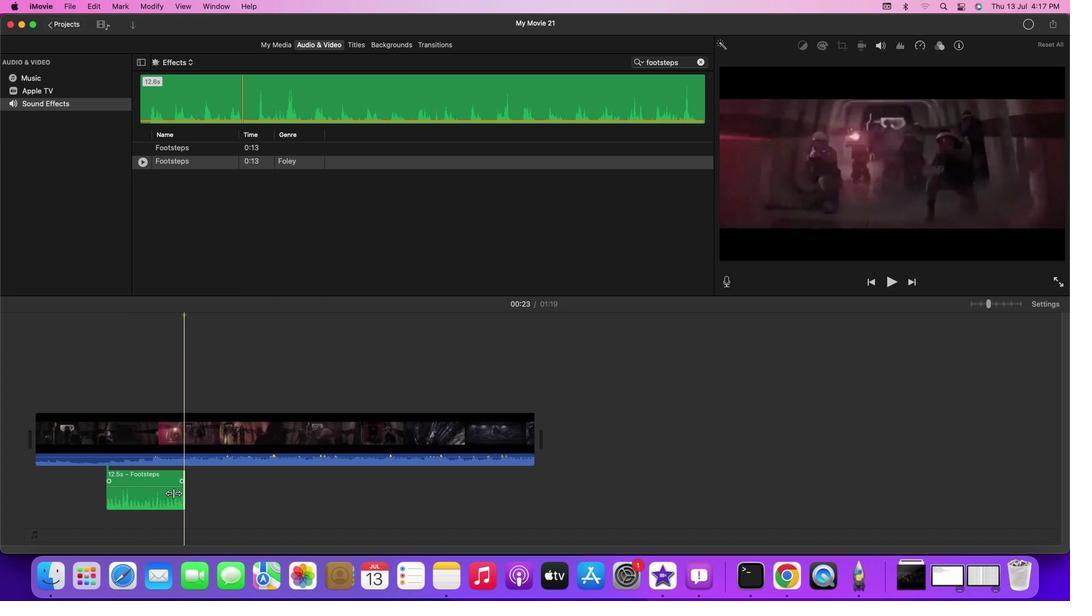 
Action: Mouse moved to (107, 362)
Screenshot: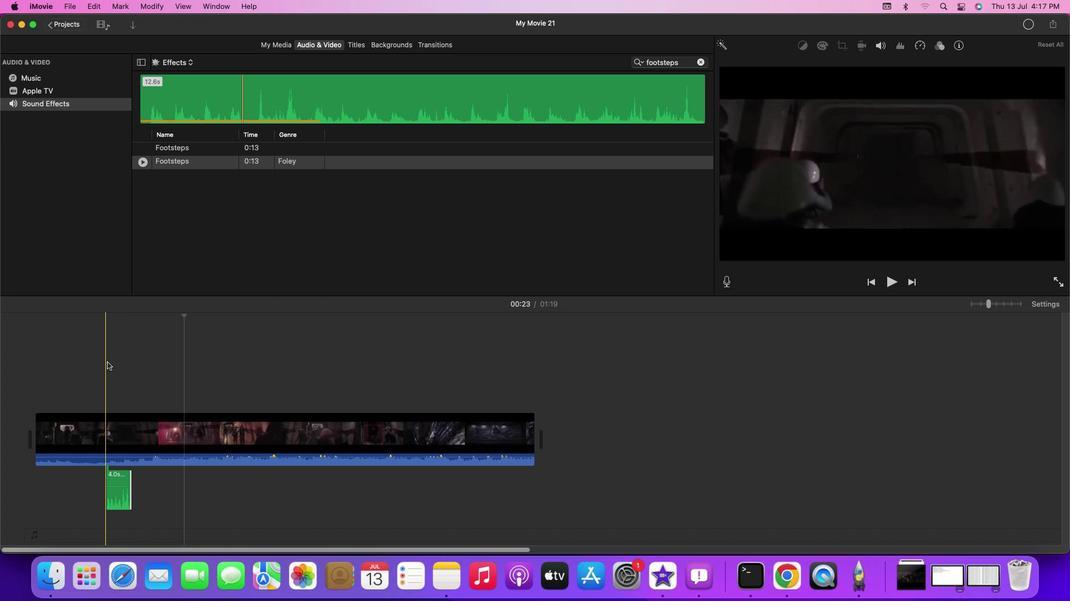 
Action: Mouse pressed left at (107, 362)
Screenshot: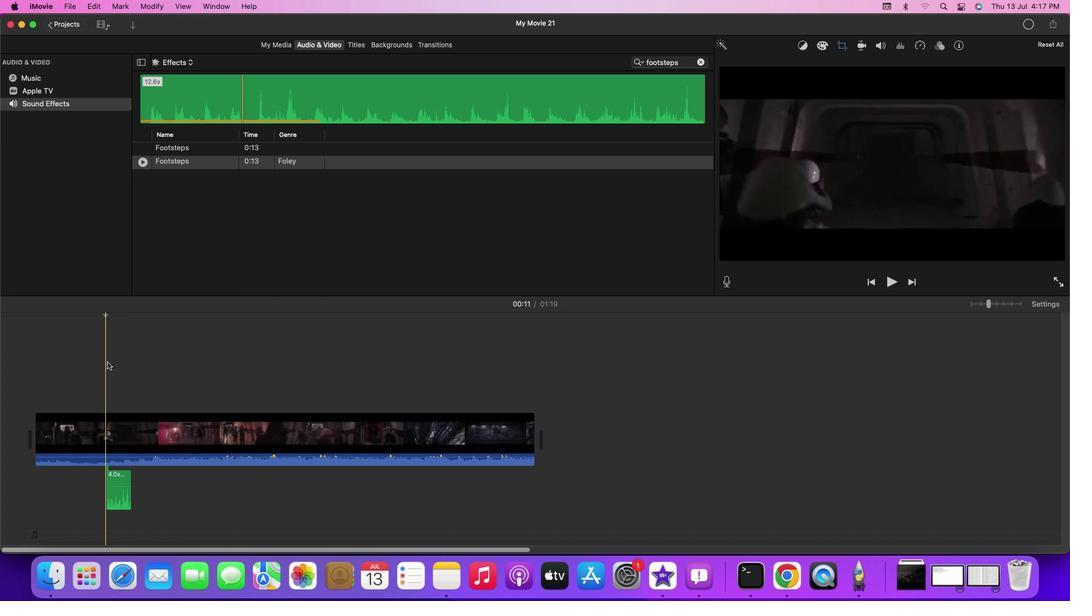
Action: Key pressed Key.spaceKey.space
Screenshot: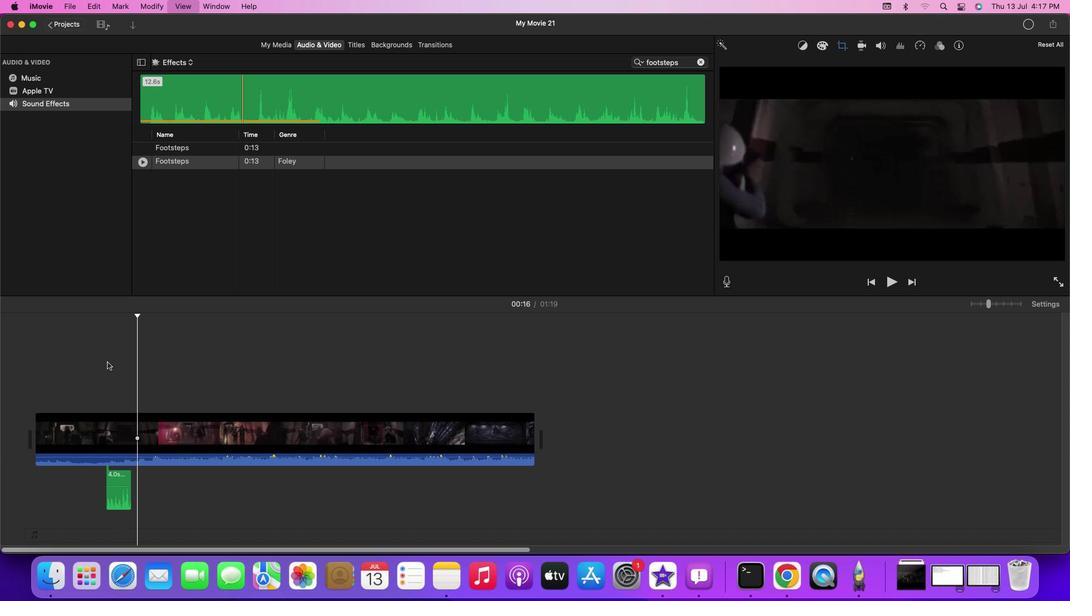 
Action: Mouse moved to (129, 487)
Screenshot: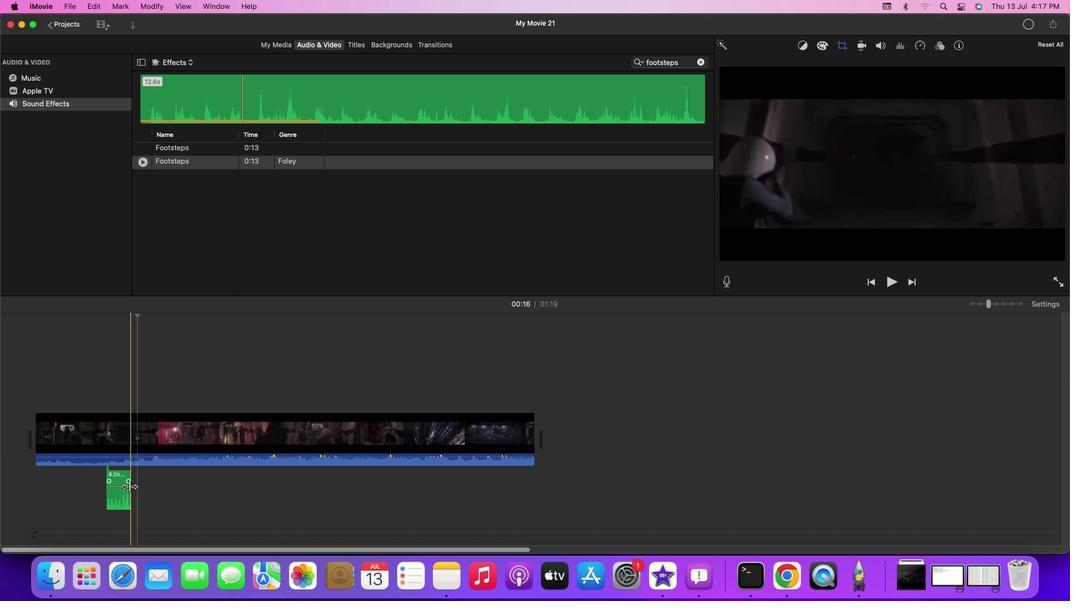 
Action: Mouse pressed left at (129, 487)
Screenshot: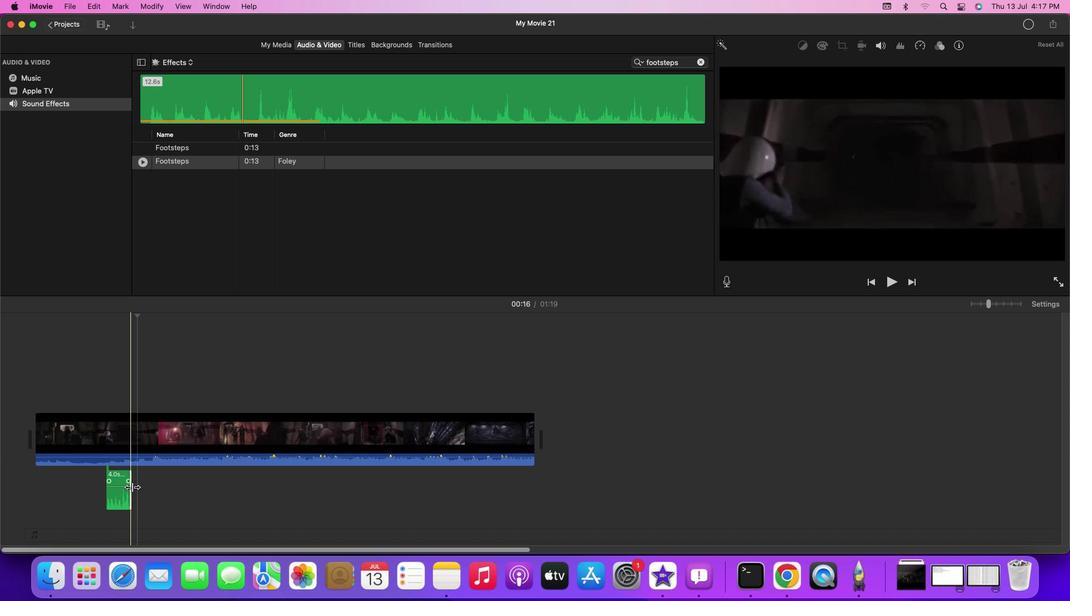 
Action: Mouse moved to (100, 356)
Screenshot: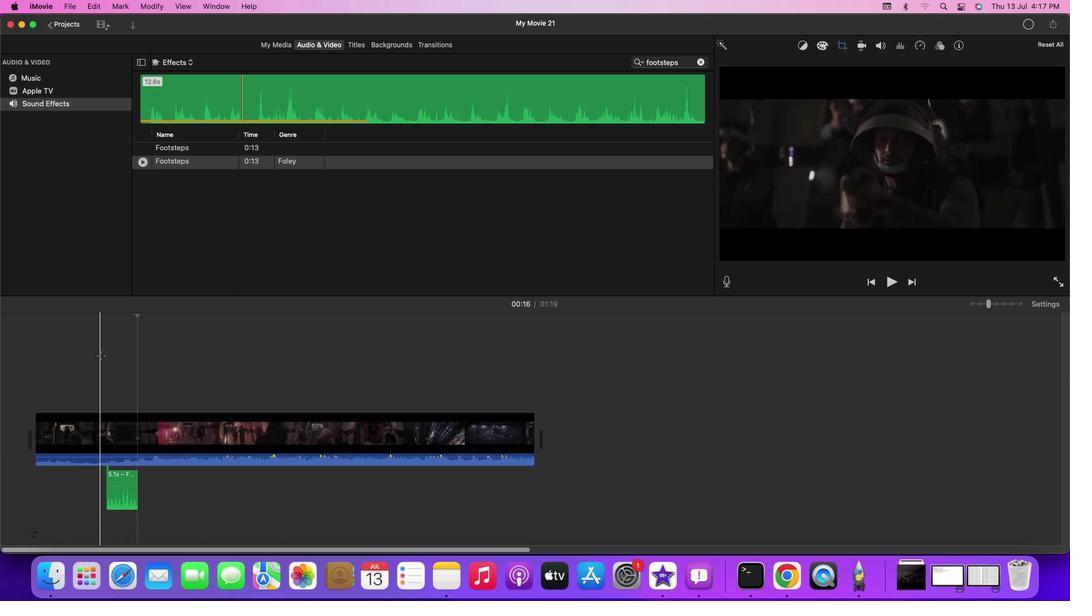 
Action: Mouse pressed left at (100, 356)
Screenshot: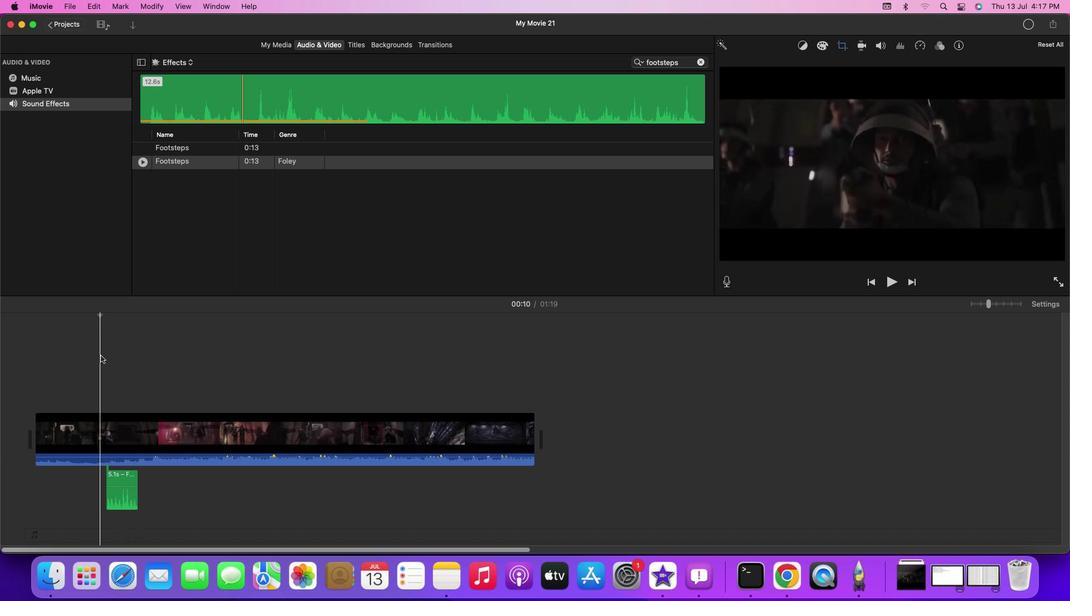 
Action: Key pressed Key.space
Screenshot: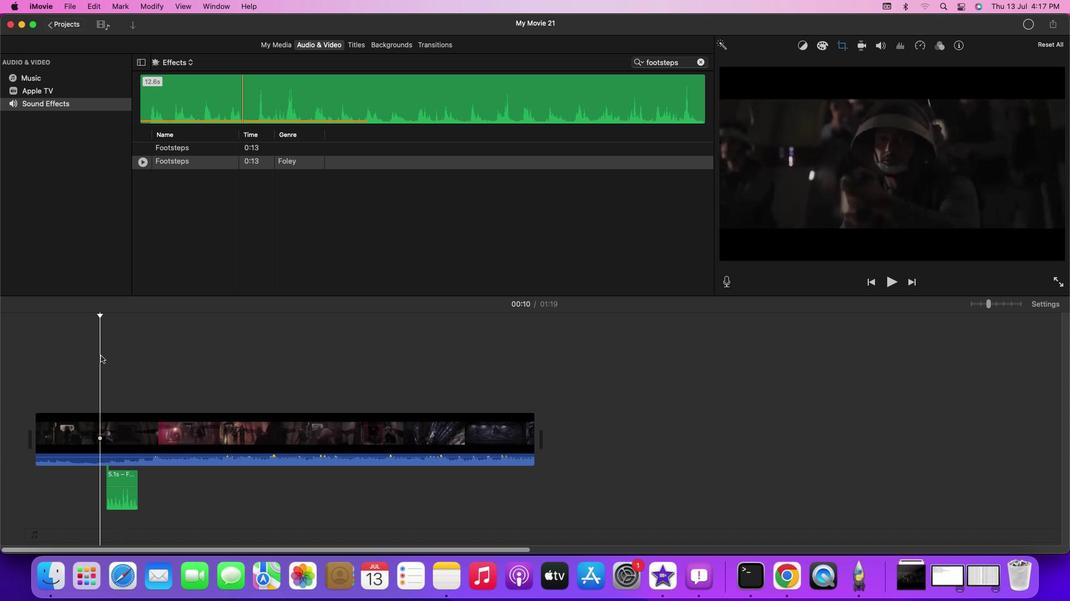 
Action: Mouse moved to (91, 362)
Screenshot: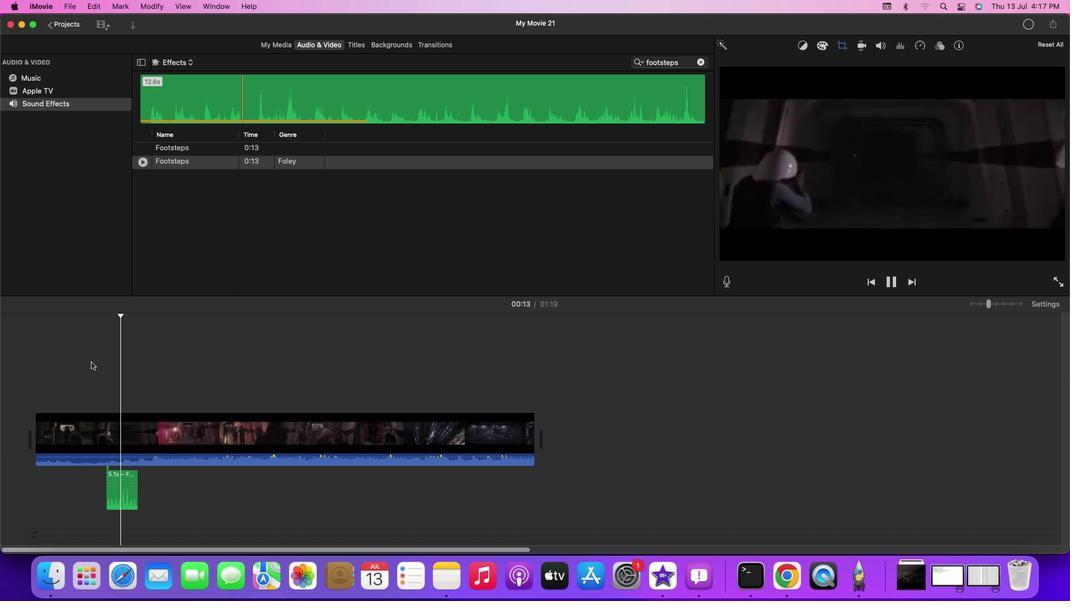 
Action: Mouse pressed left at (91, 362)
Screenshot: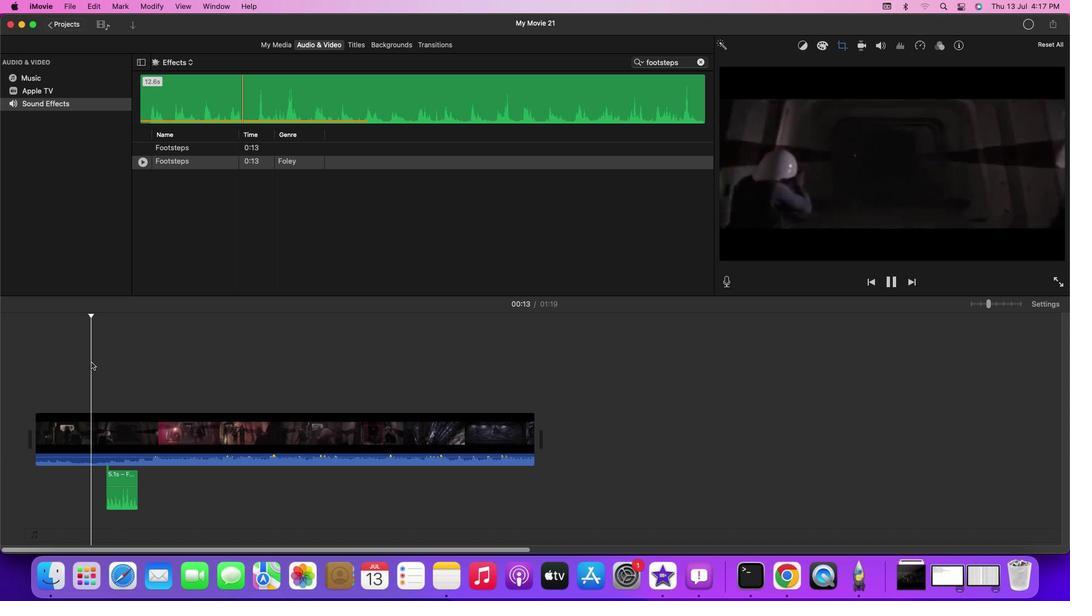 
Action: Key pressed Key.space
Screenshot: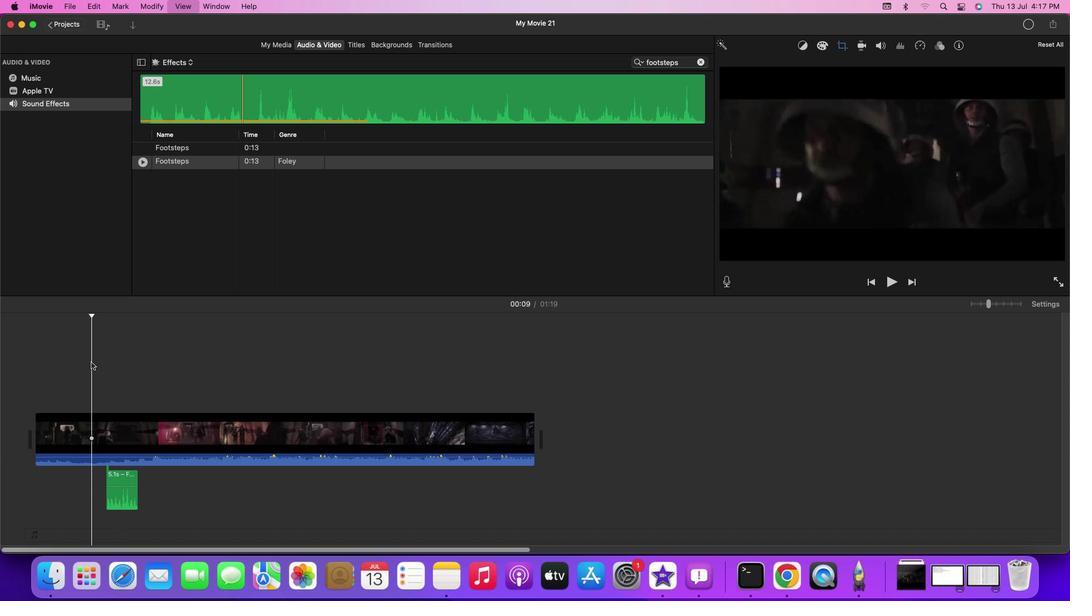 
Action: Mouse moved to (100, 363)
Screenshot: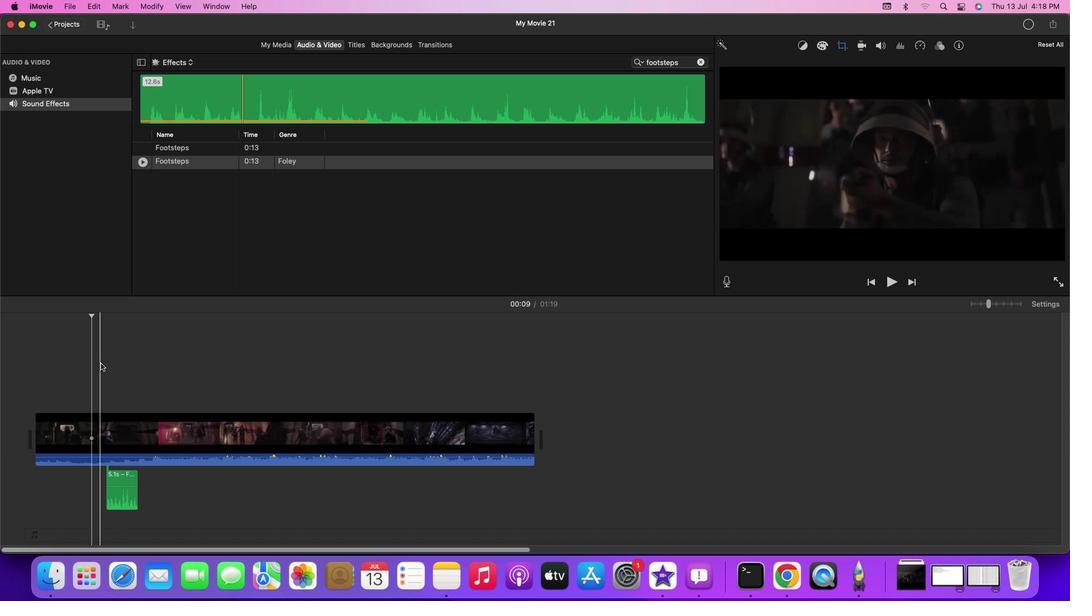 
Action: Mouse pressed left at (100, 363)
Screenshot: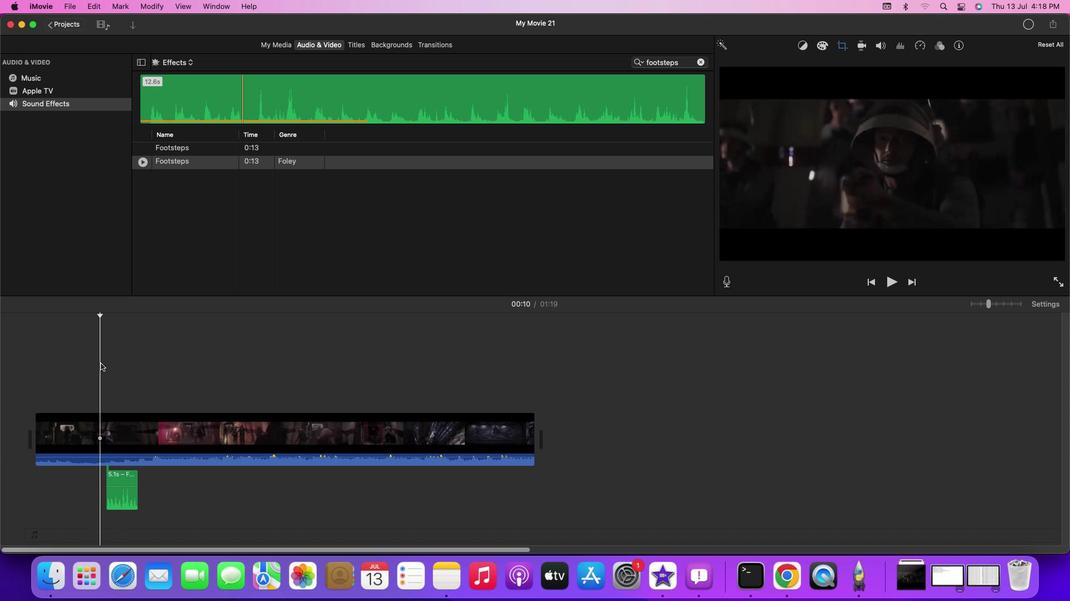 
Action: Key pressed Key.spaceKey.space
Screenshot: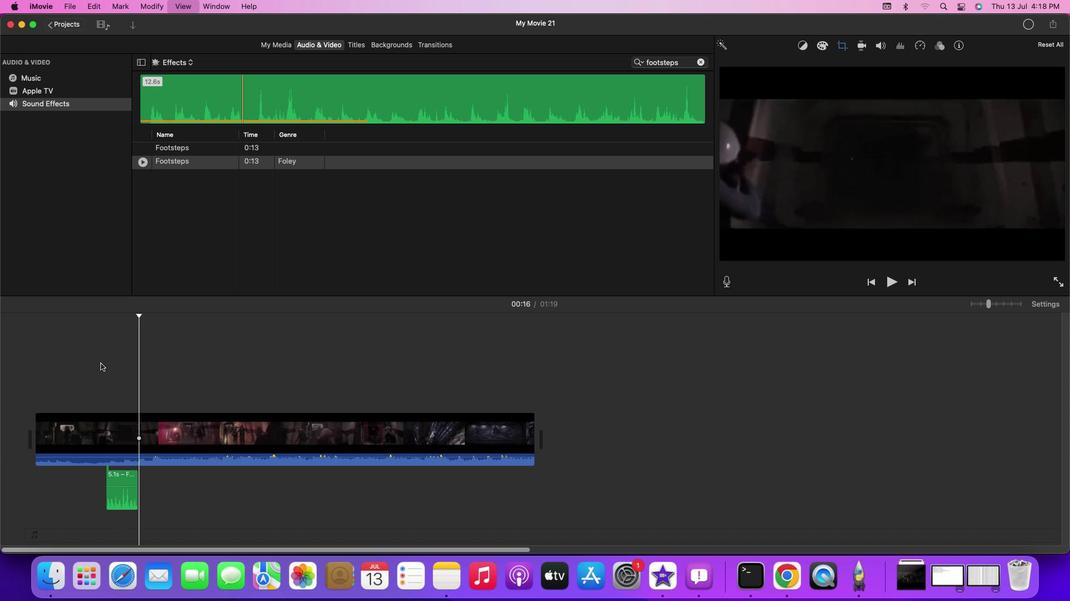 
Action: Mouse moved to (135, 493)
Screenshot: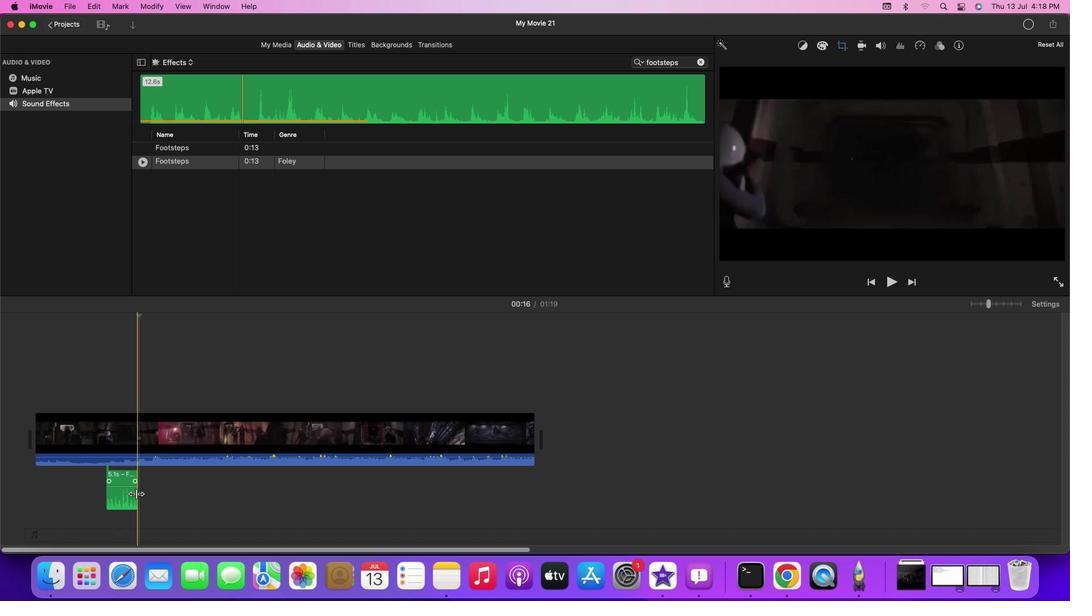 
Action: Mouse pressed left at (135, 493)
Screenshot: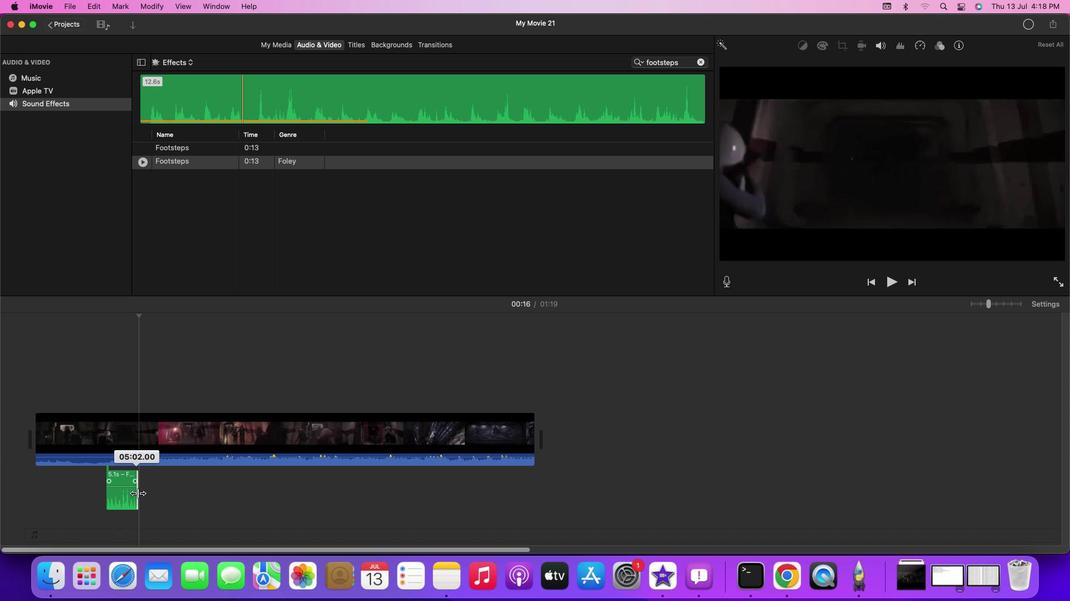 
Action: Mouse moved to (127, 349)
Screenshot: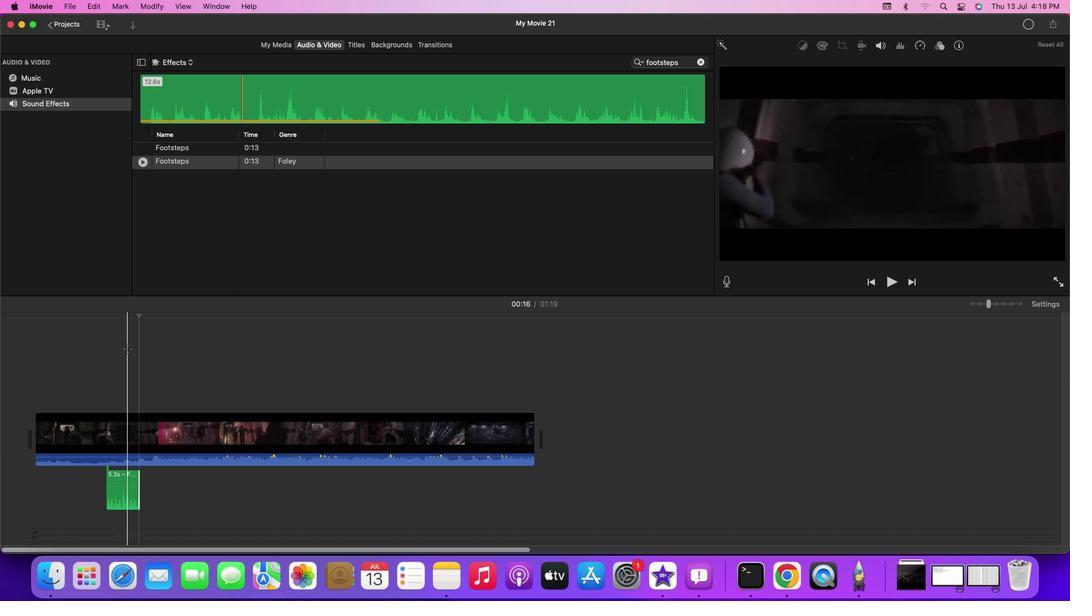 
Action: Mouse pressed left at (127, 349)
Screenshot: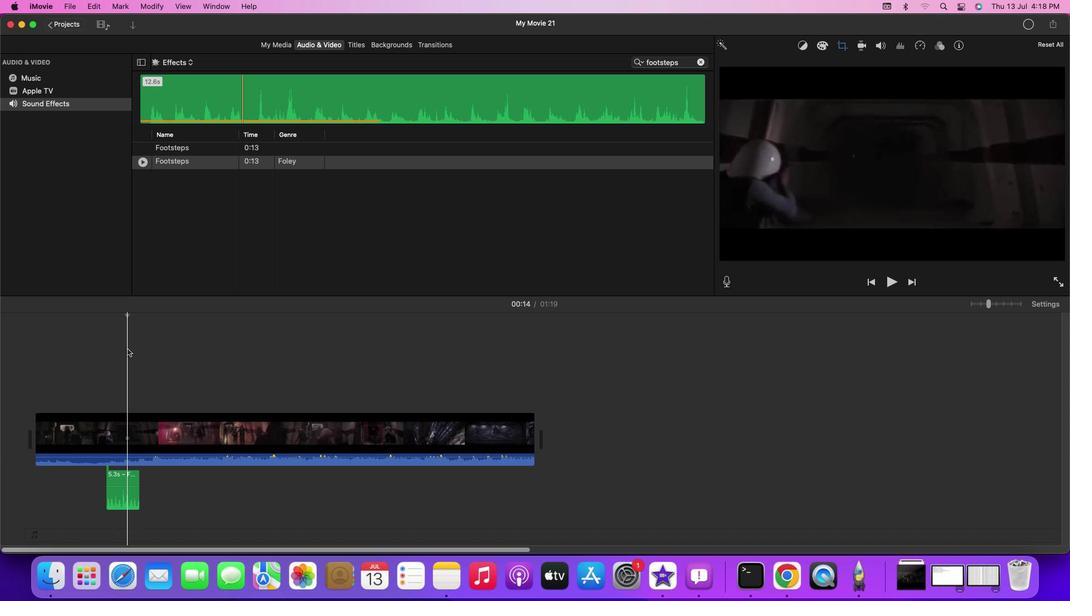 
Action: Key pressed Key.spaceKey.space
Screenshot: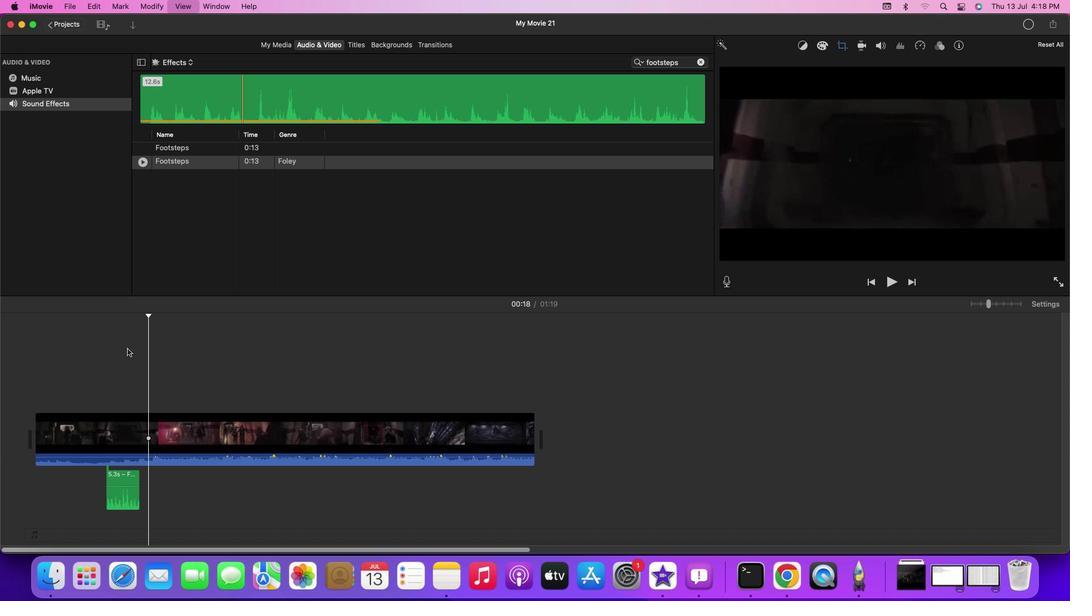 
Action: Mouse moved to (138, 481)
Screenshot: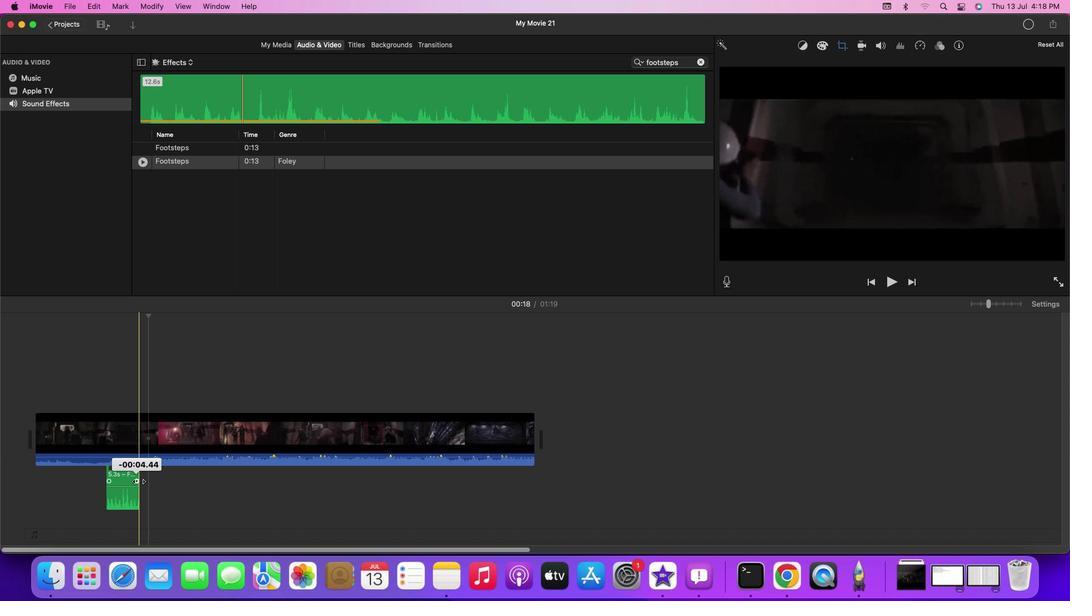 
Action: Mouse pressed left at (138, 481)
Screenshot: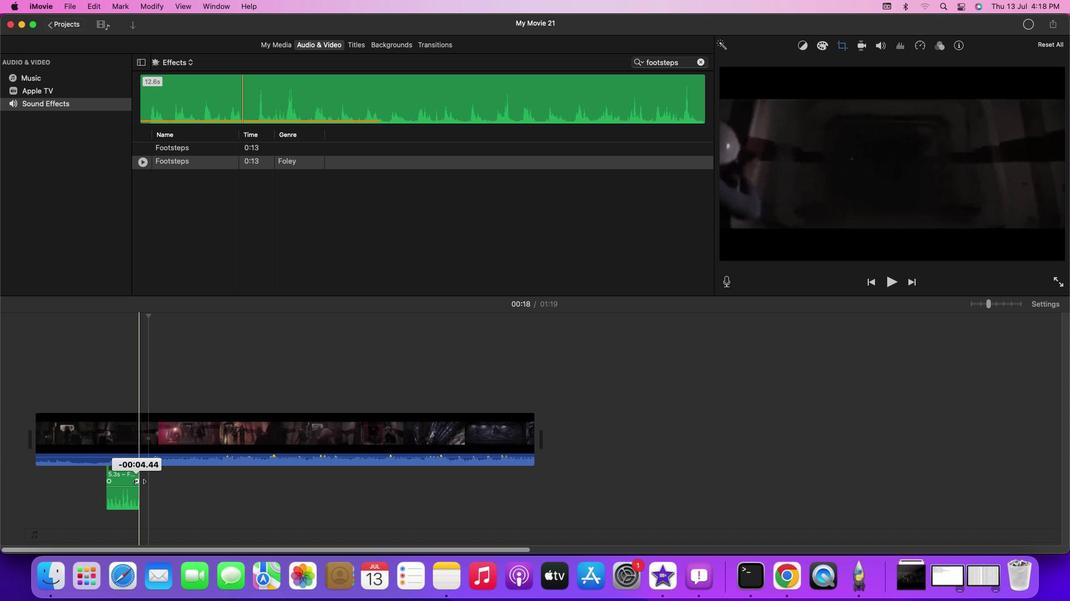 
Action: Mouse moved to (138, 490)
Screenshot: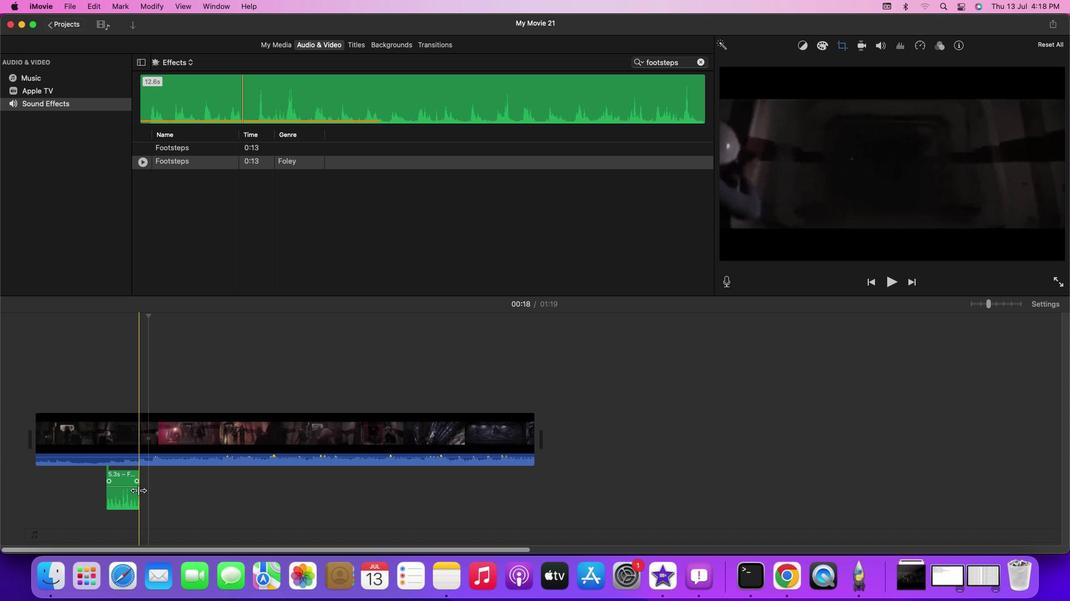 
Action: Mouse pressed left at (138, 490)
Screenshot: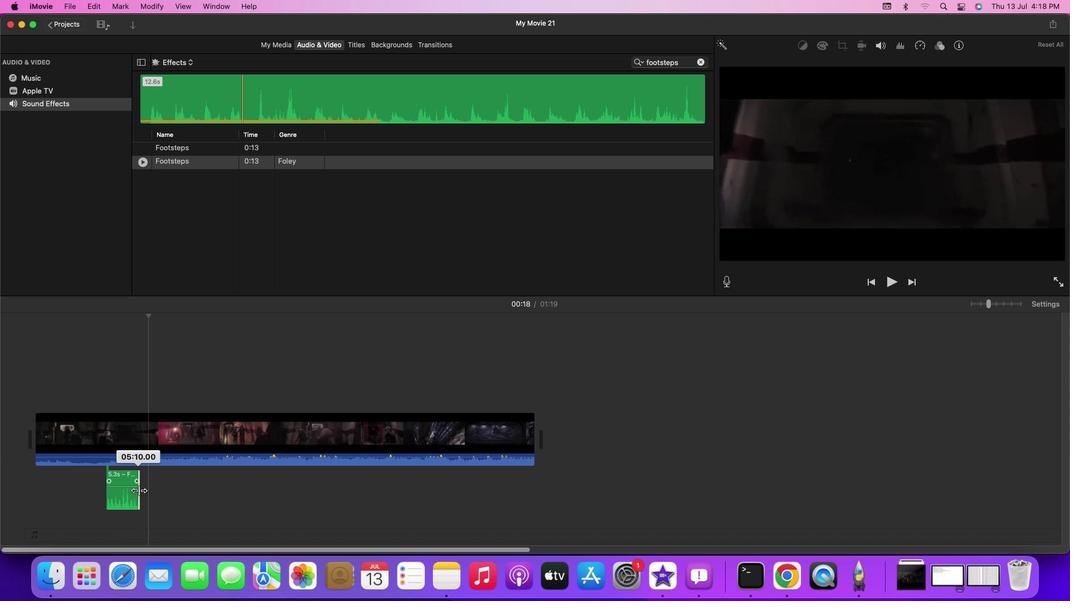 
Action: Mouse moved to (129, 482)
Screenshot: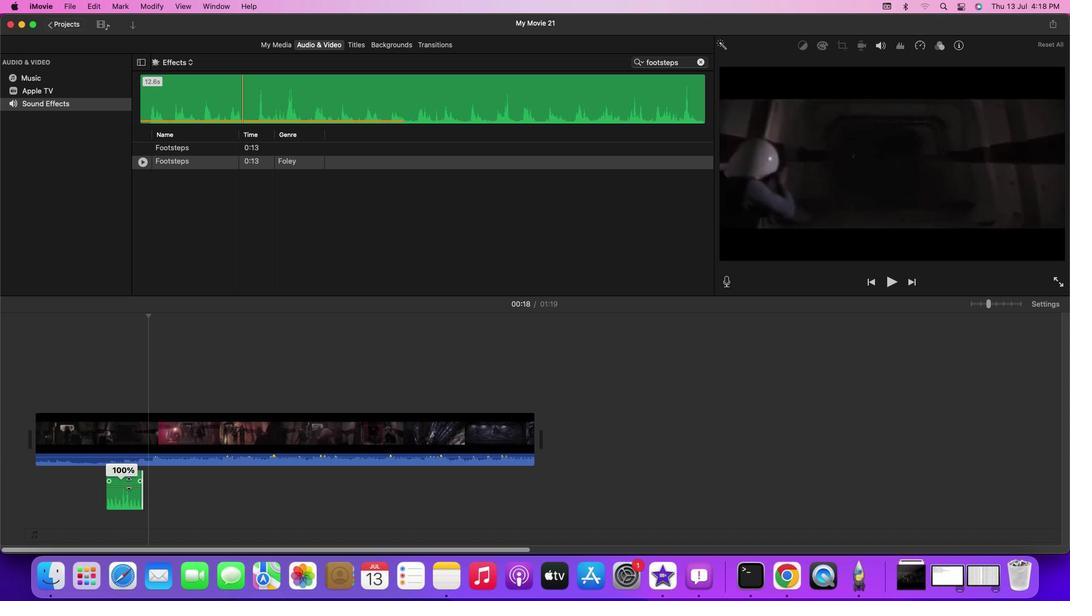 
Action: Mouse pressed left at (129, 482)
Screenshot: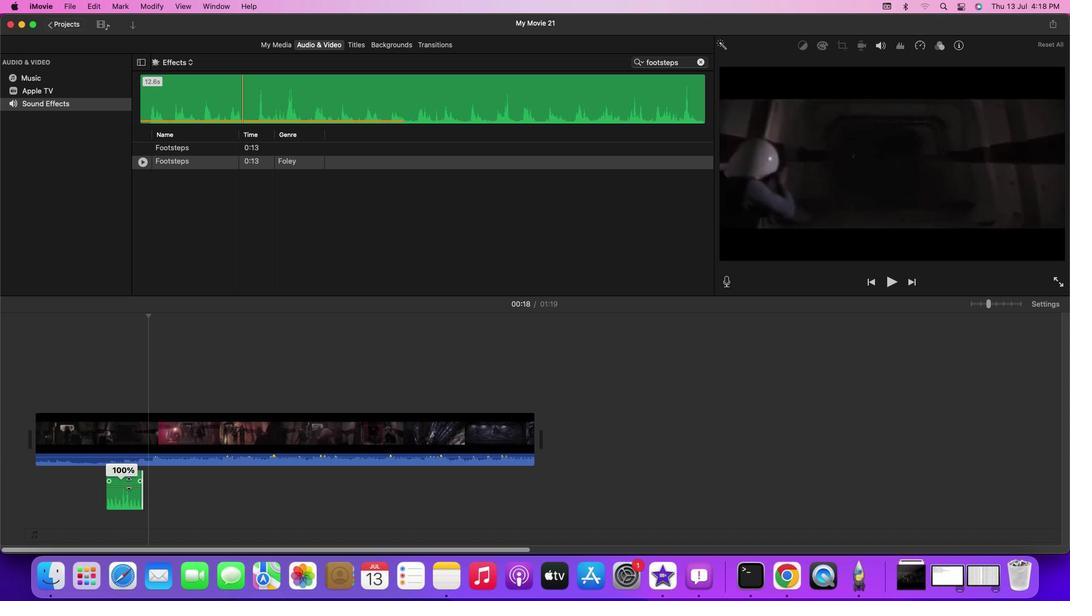 
Action: Mouse moved to (140, 339)
Screenshot: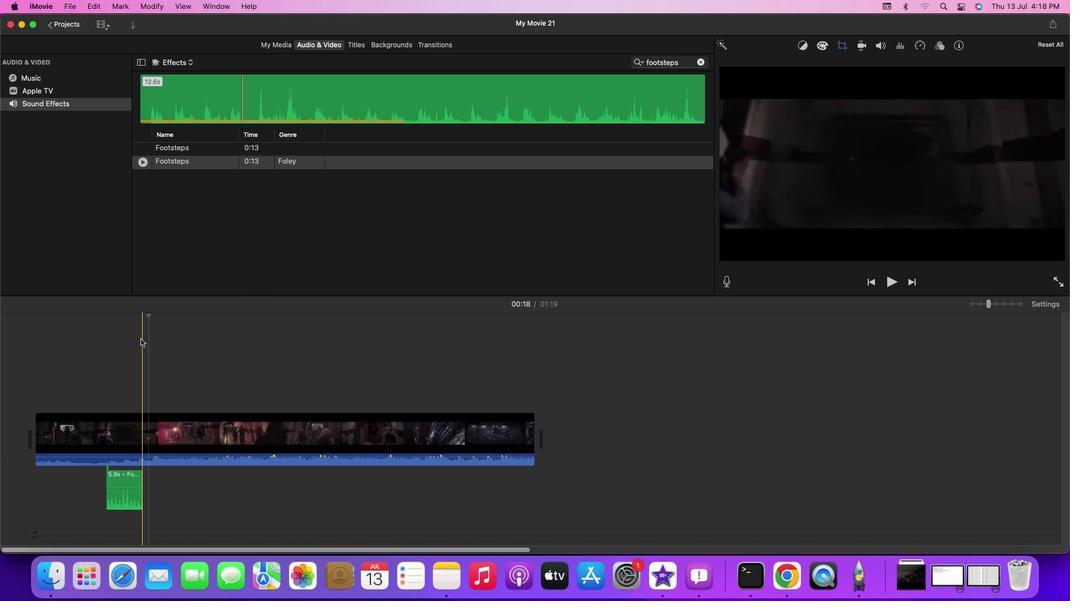 
Action: Mouse pressed left at (140, 339)
Screenshot: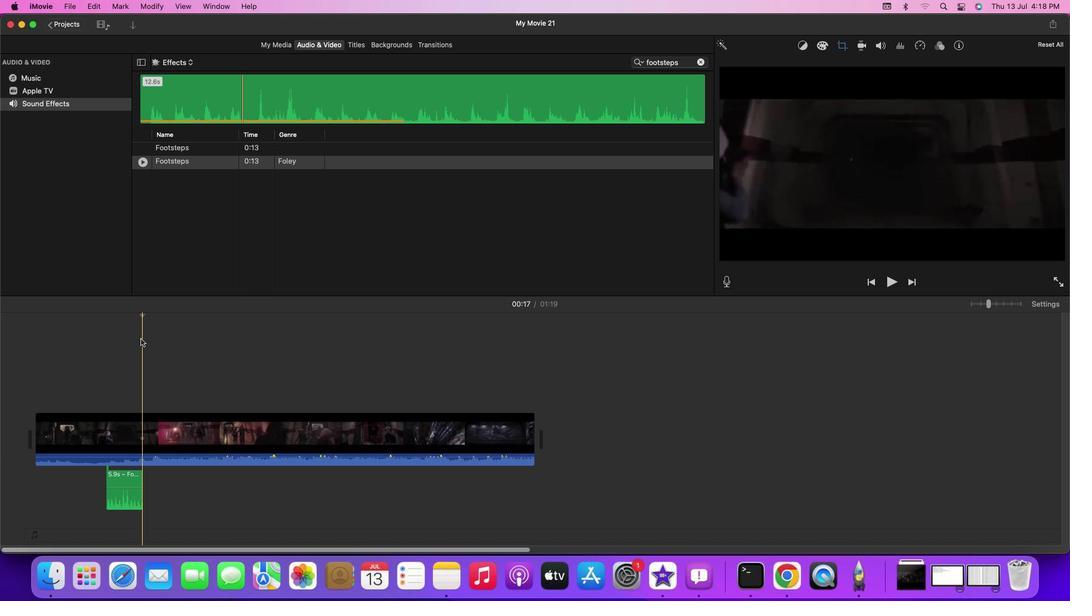 
Action: Mouse moved to (130, 338)
Screenshot: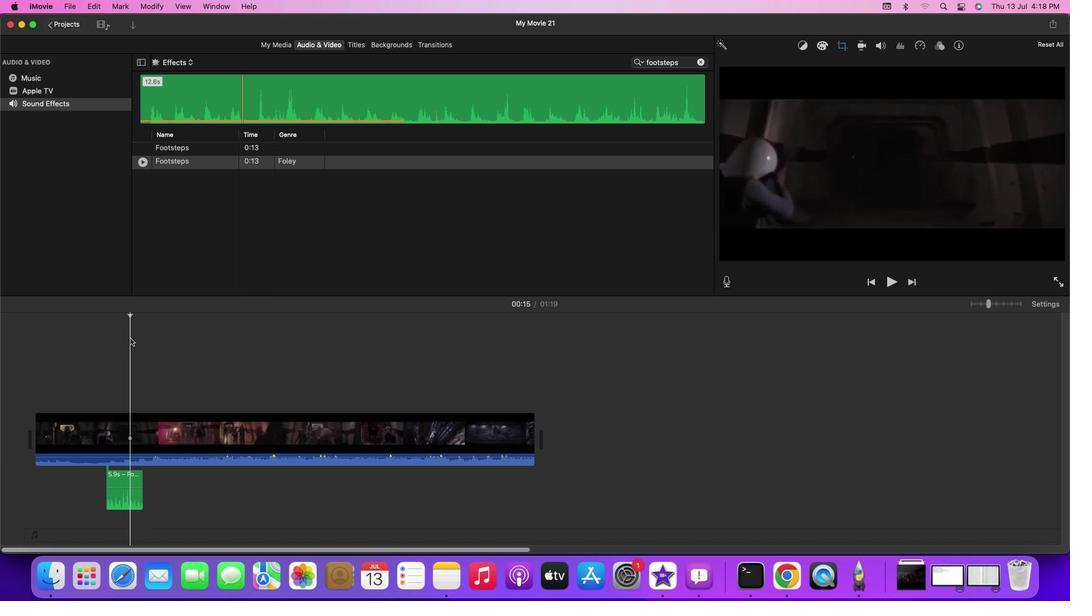 
Action: Mouse pressed left at (130, 338)
Screenshot: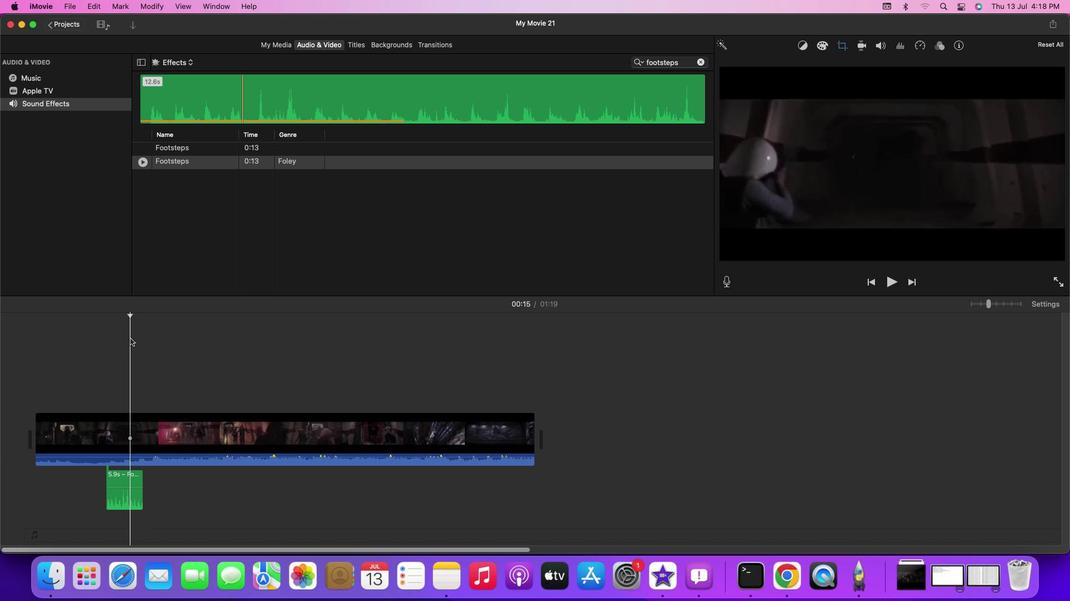 
Action: Key pressed Key.spaceKey.space
Screenshot: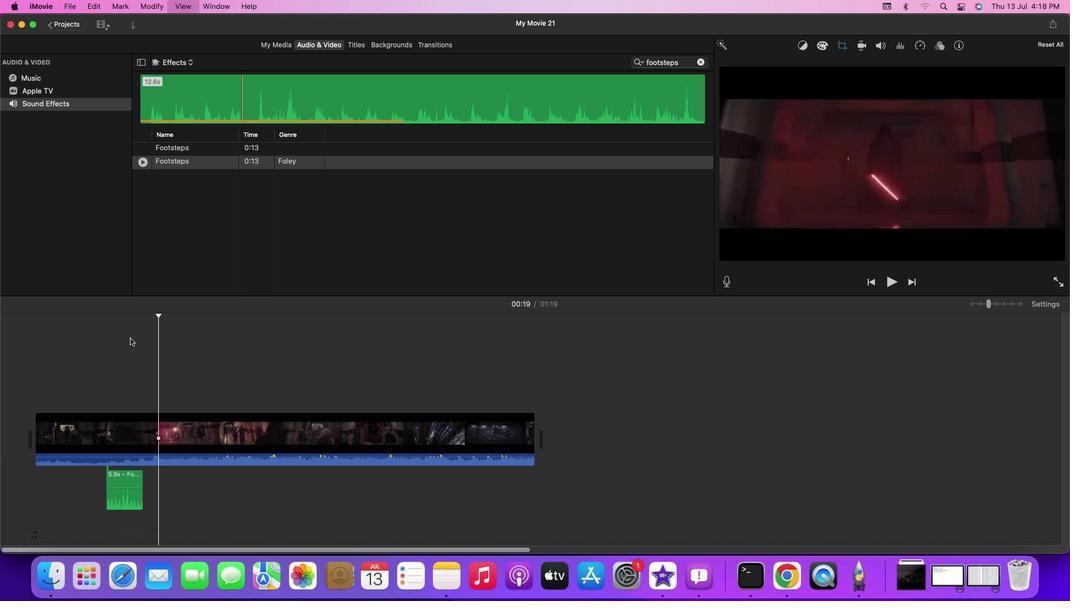 
Action: Mouse moved to (141, 489)
Screenshot: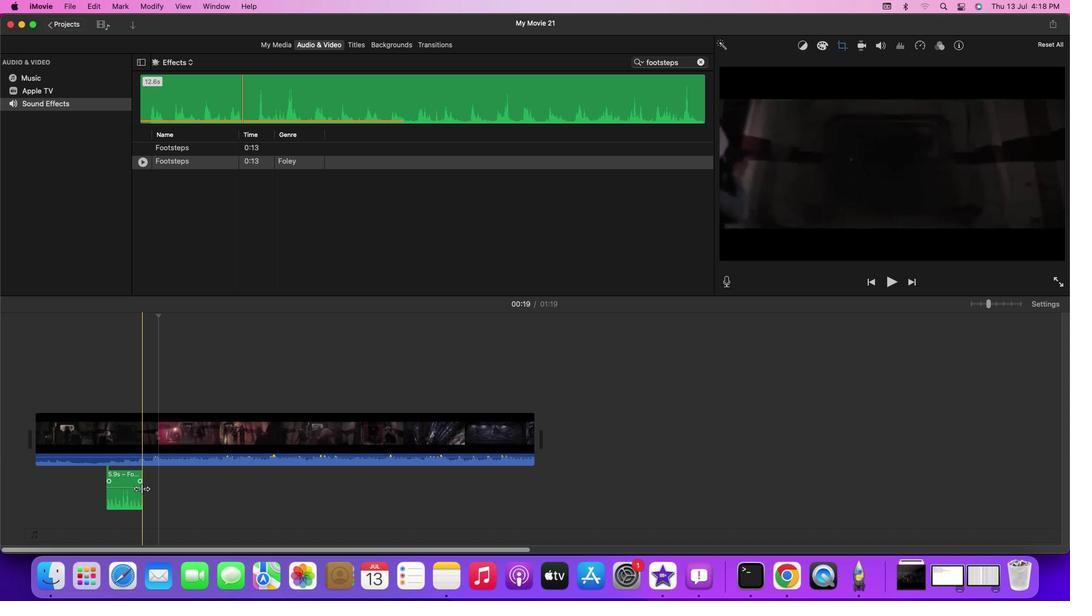 
Action: Mouse pressed left at (141, 489)
Screenshot: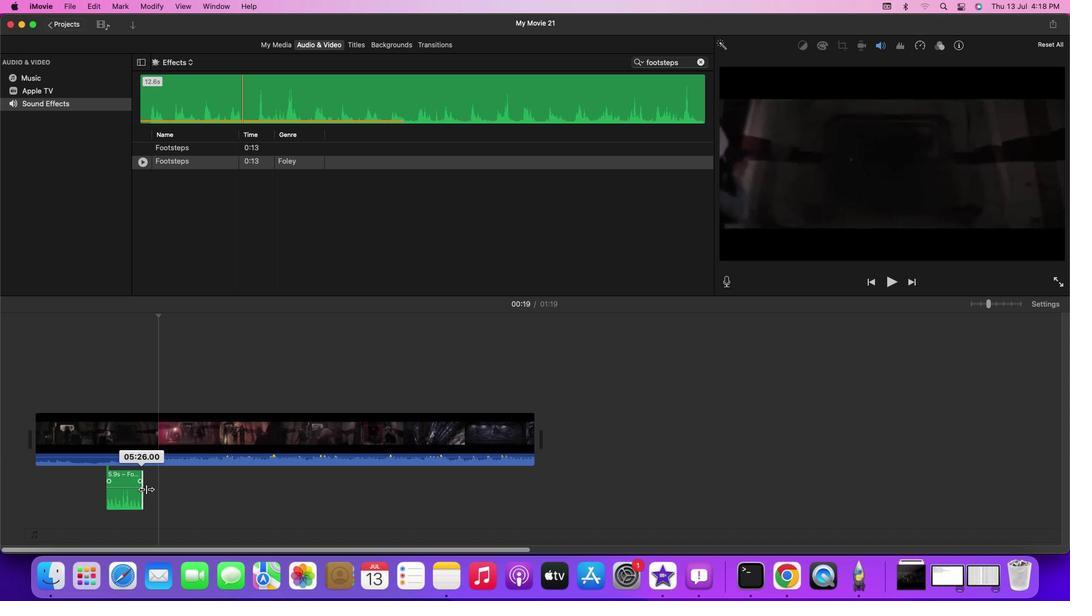 
Action: Mouse moved to (131, 341)
Screenshot: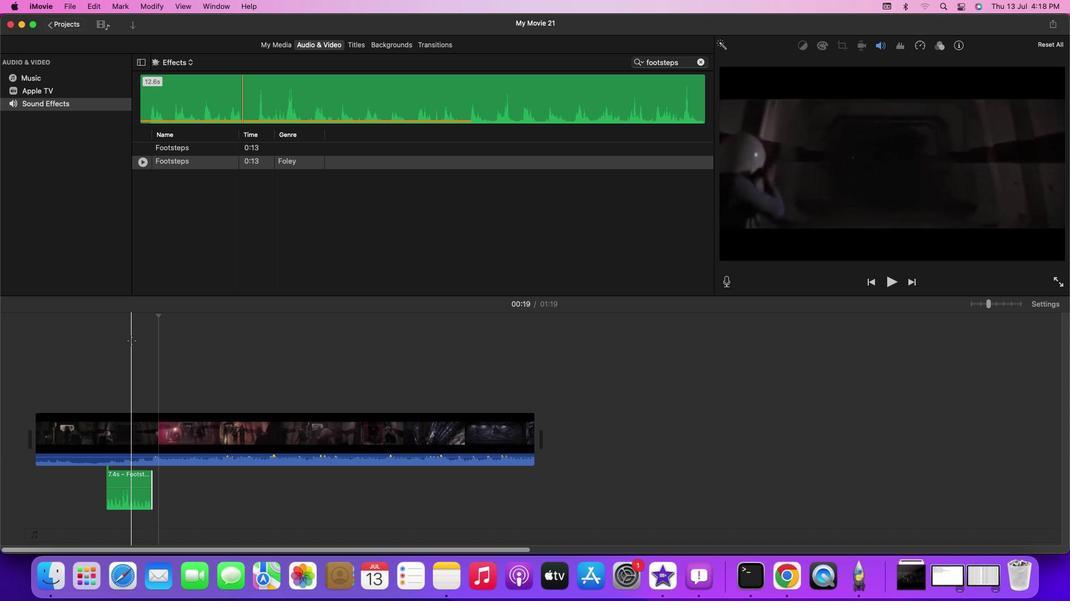 
Action: Mouse pressed left at (131, 341)
Screenshot: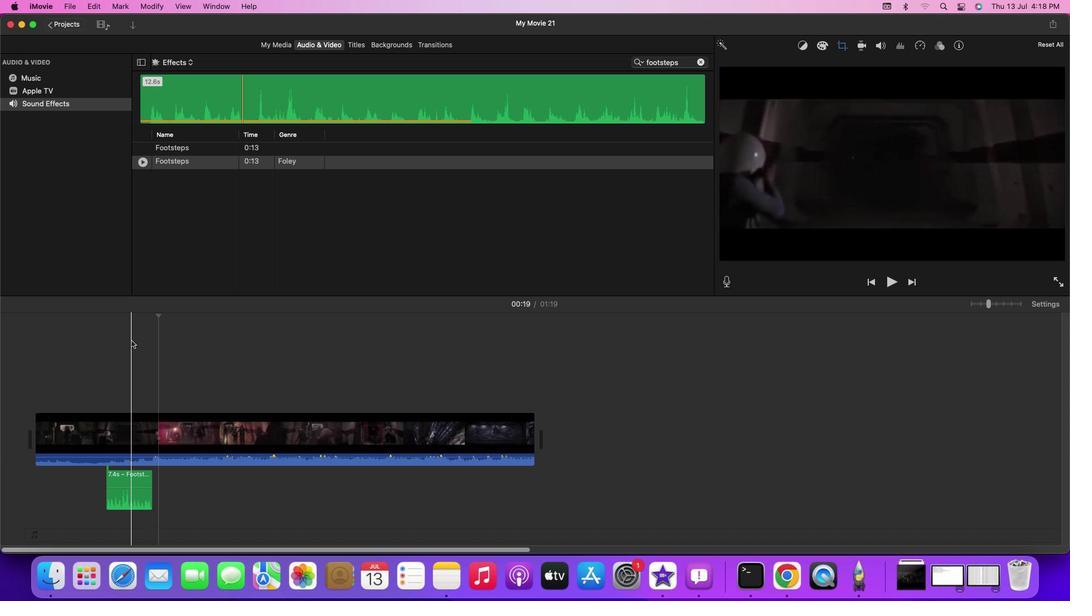 
Action: Mouse moved to (115, 334)
Screenshot: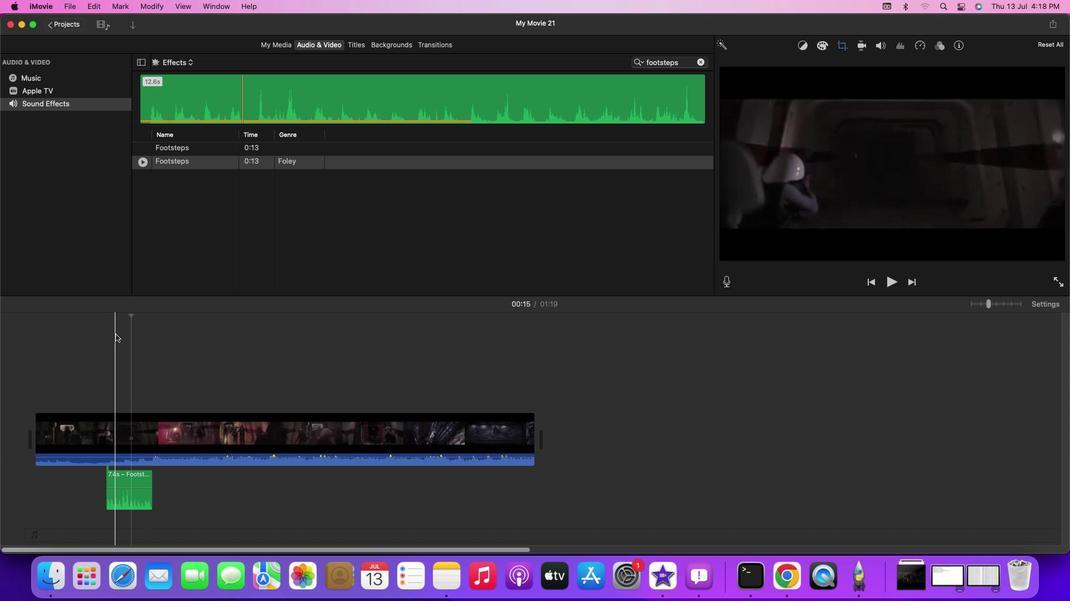 
Action: Mouse pressed left at (115, 334)
Screenshot: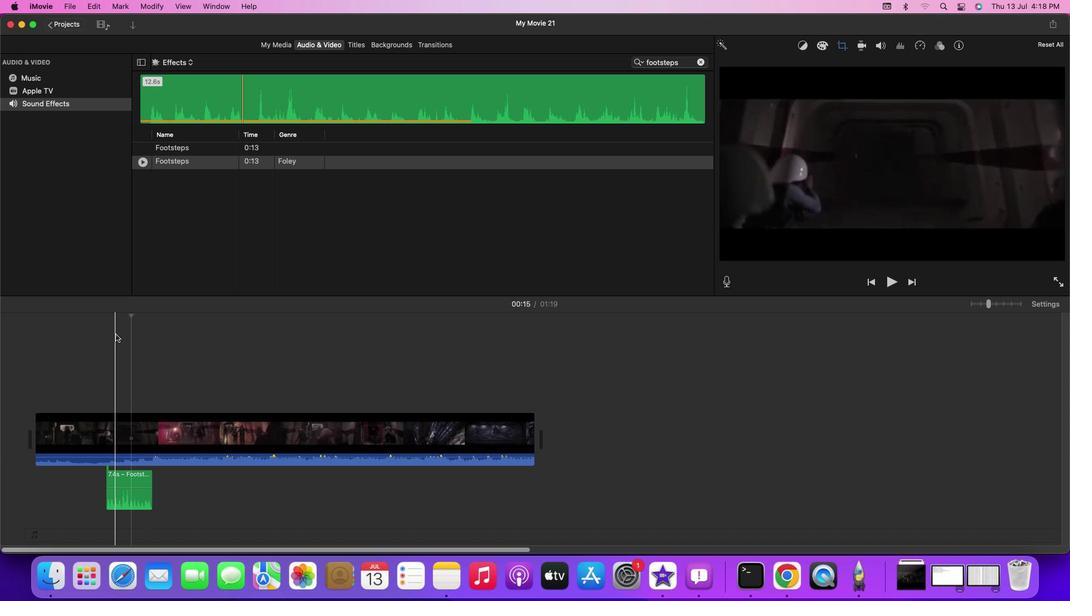 
Action: Key pressed Key.space
Screenshot: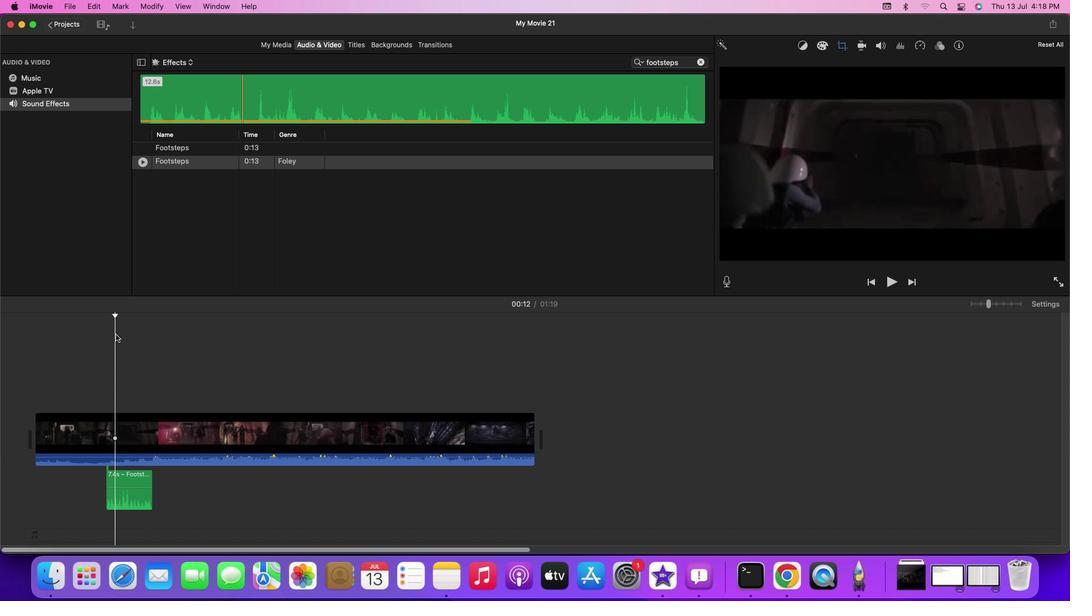 
Action: Mouse moved to (87, 359)
Screenshot: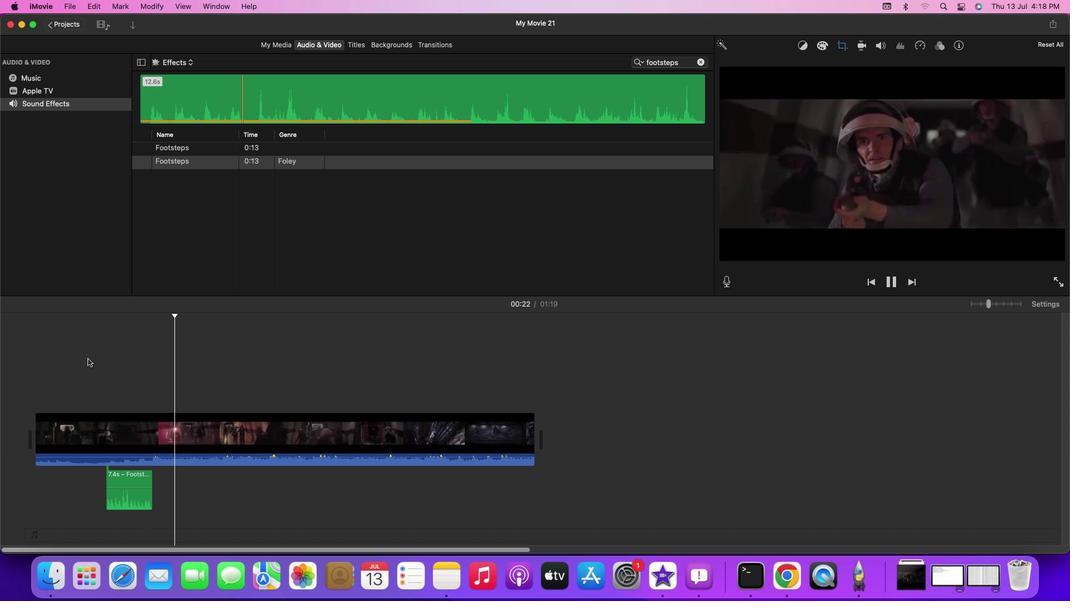 
Action: Mouse pressed left at (87, 359)
Screenshot: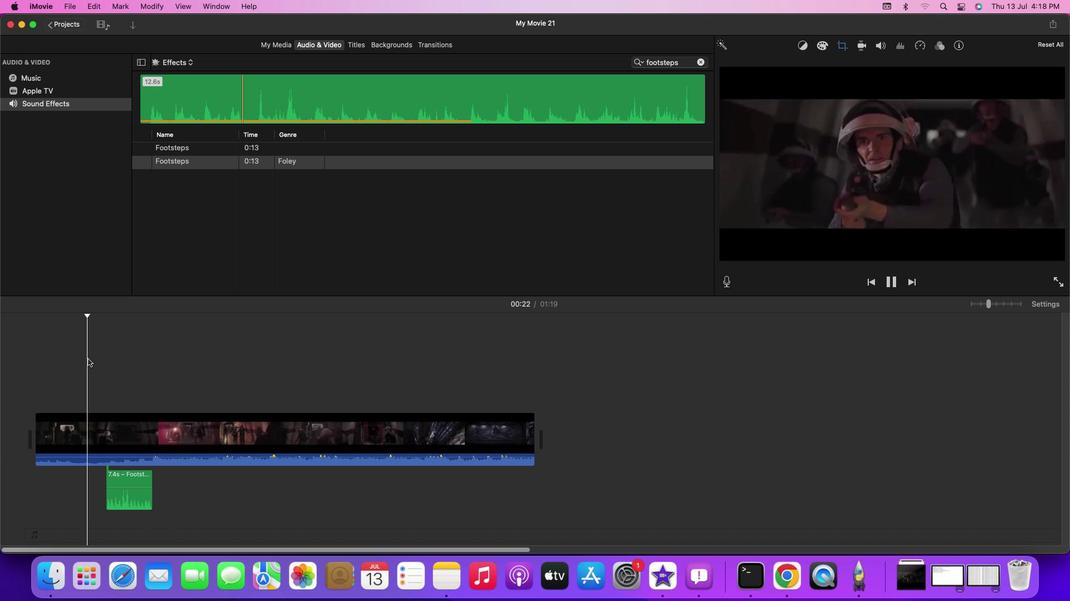 
Action: Mouse moved to (1058, 283)
Screenshot: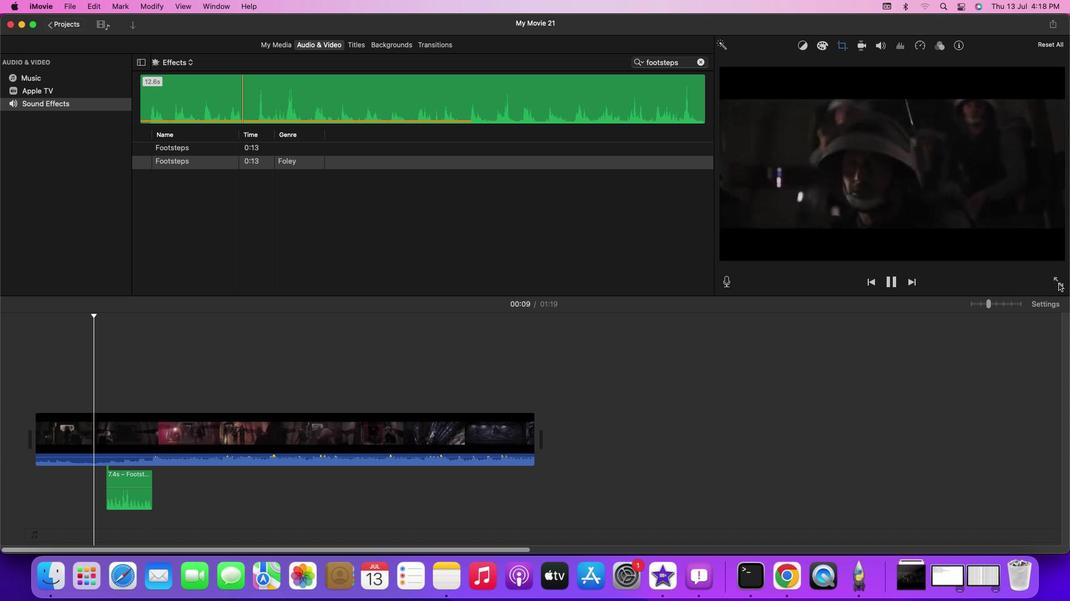 
Action: Mouse pressed left at (1058, 283)
Screenshot: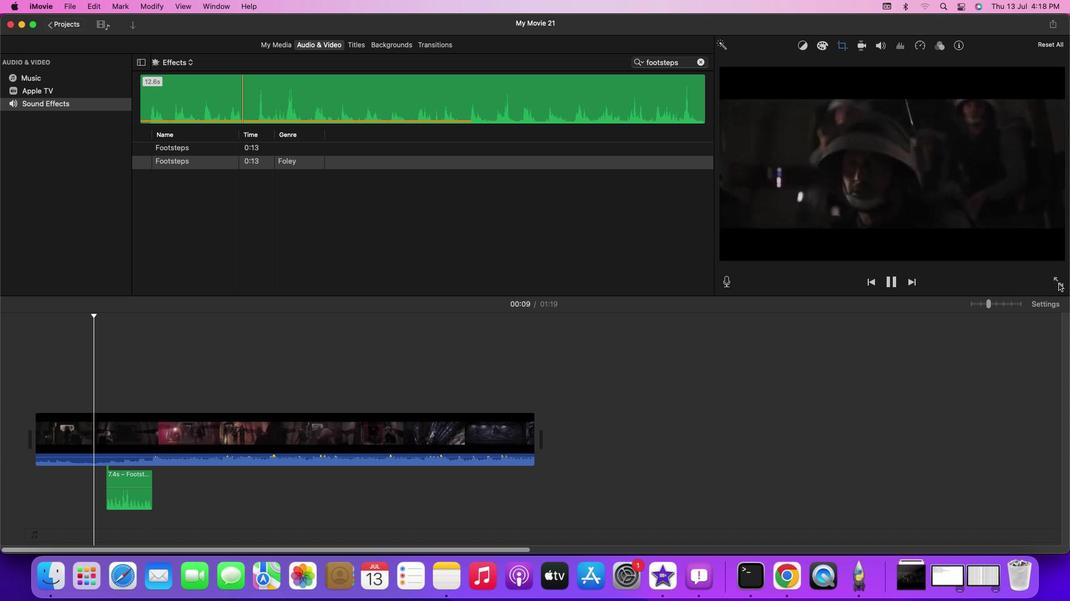 
Action: Mouse moved to (639, 569)
Screenshot: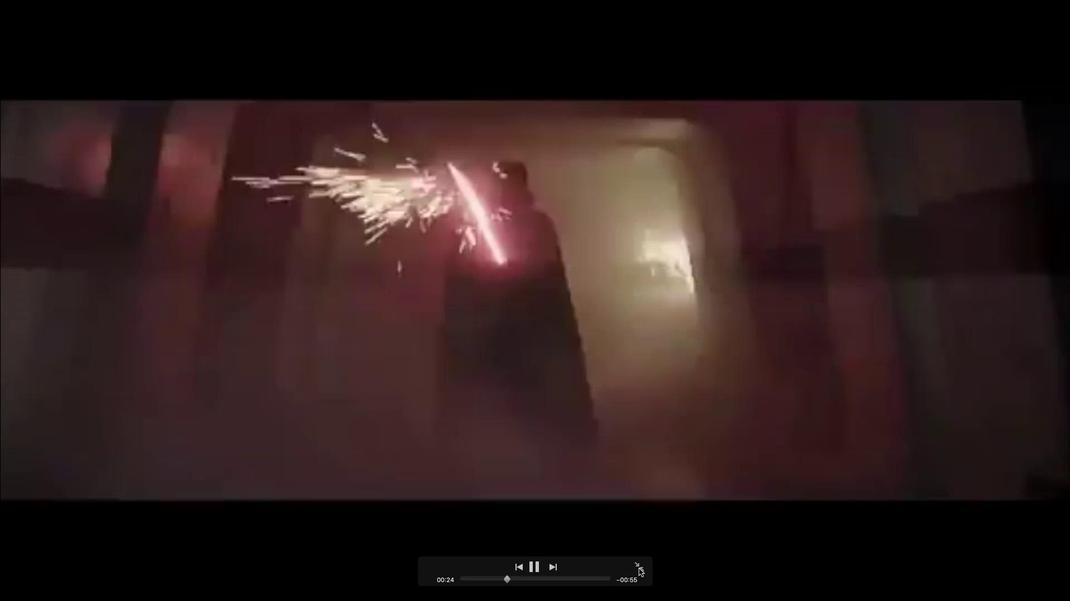 
Action: Mouse pressed left at (639, 569)
Screenshot: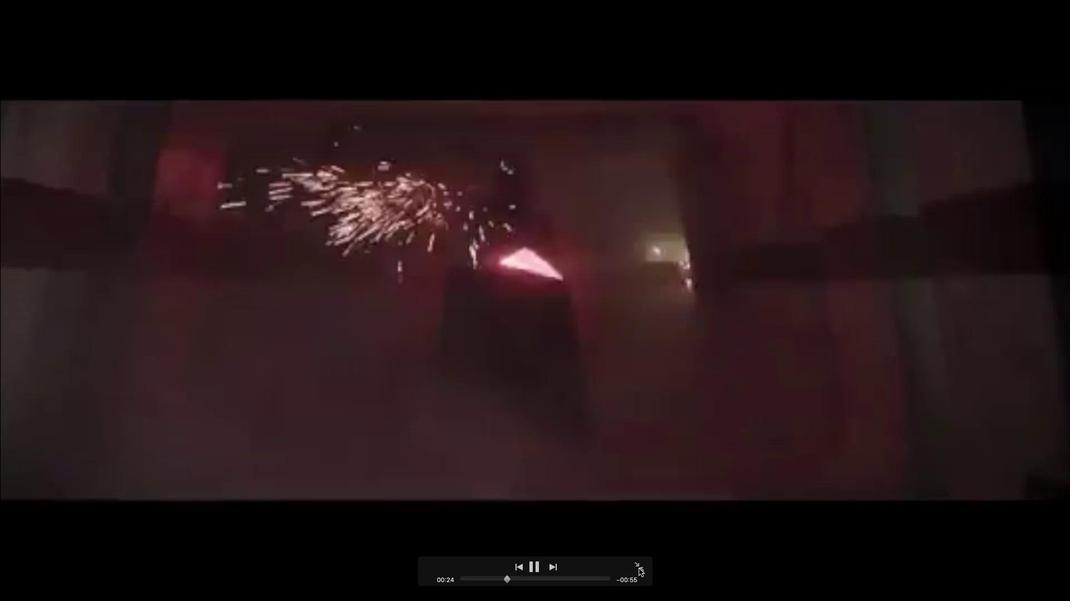 
Action: Mouse moved to (151, 357)
Screenshot: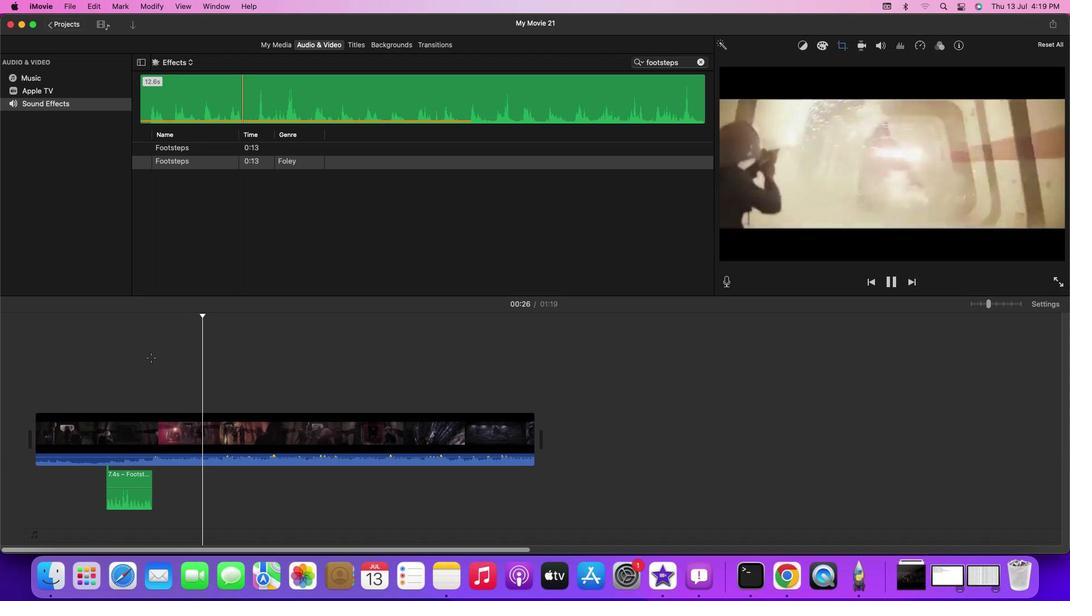 
Action: Mouse pressed left at (151, 357)
Screenshot: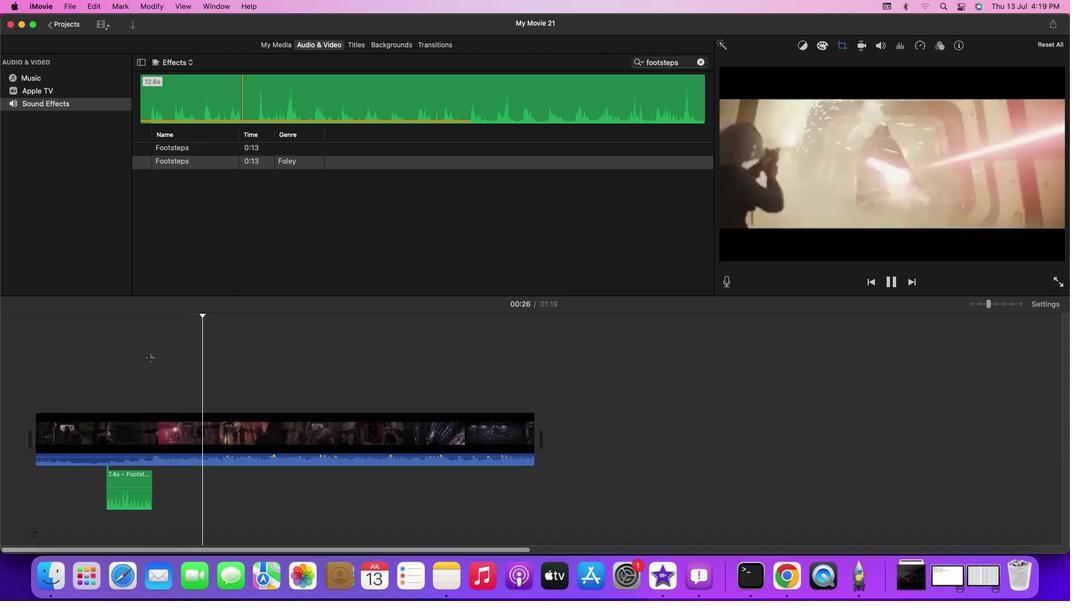 
Action: Mouse moved to (133, 351)
Screenshot: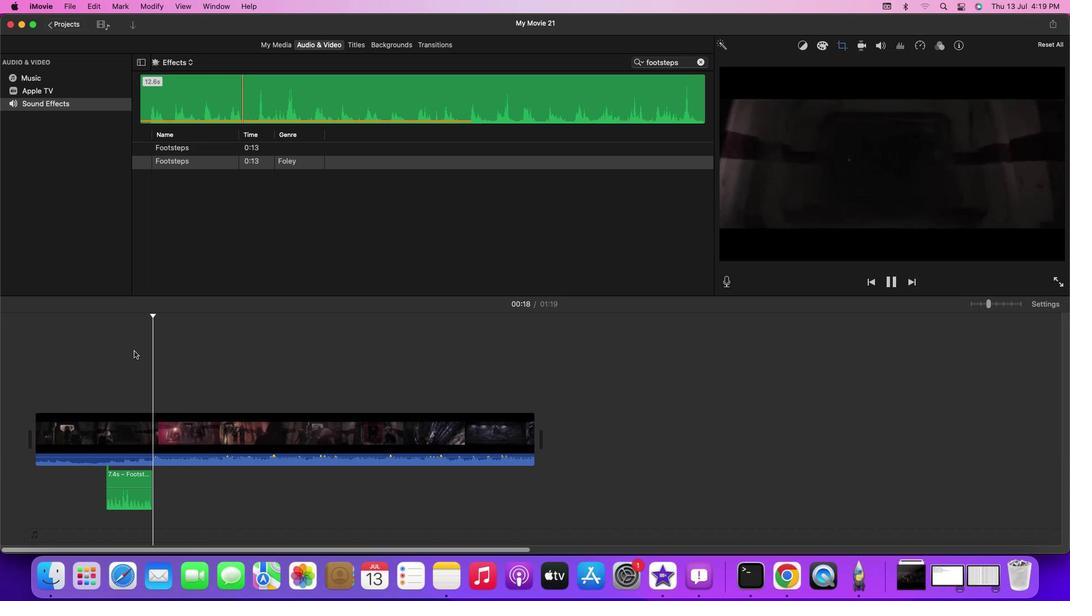
Action: Mouse pressed left at (133, 351)
Screenshot: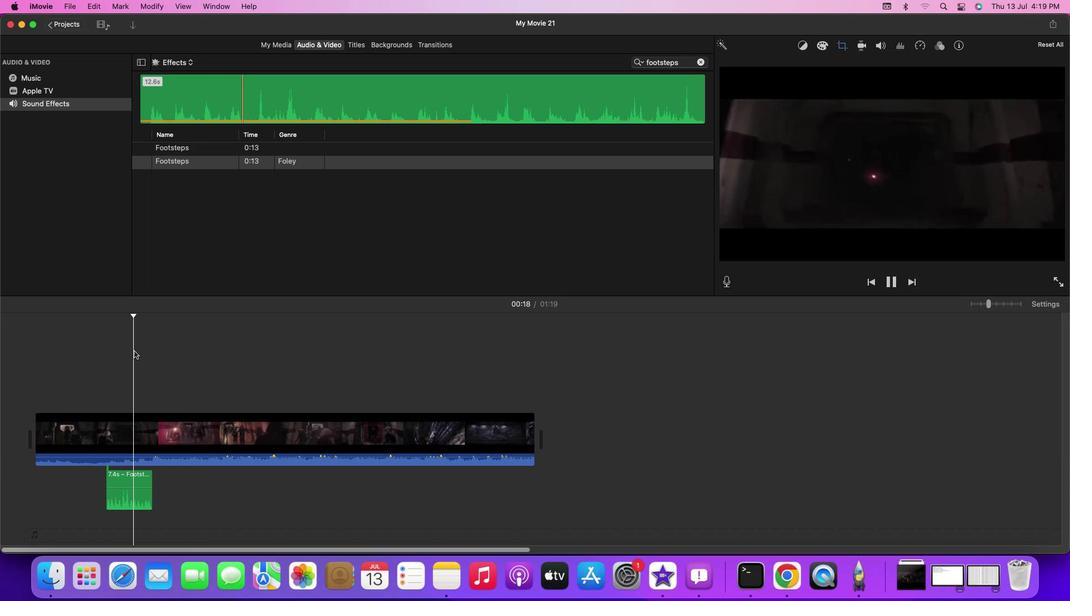 
Action: Key pressed Key.spaceKey.space
Screenshot: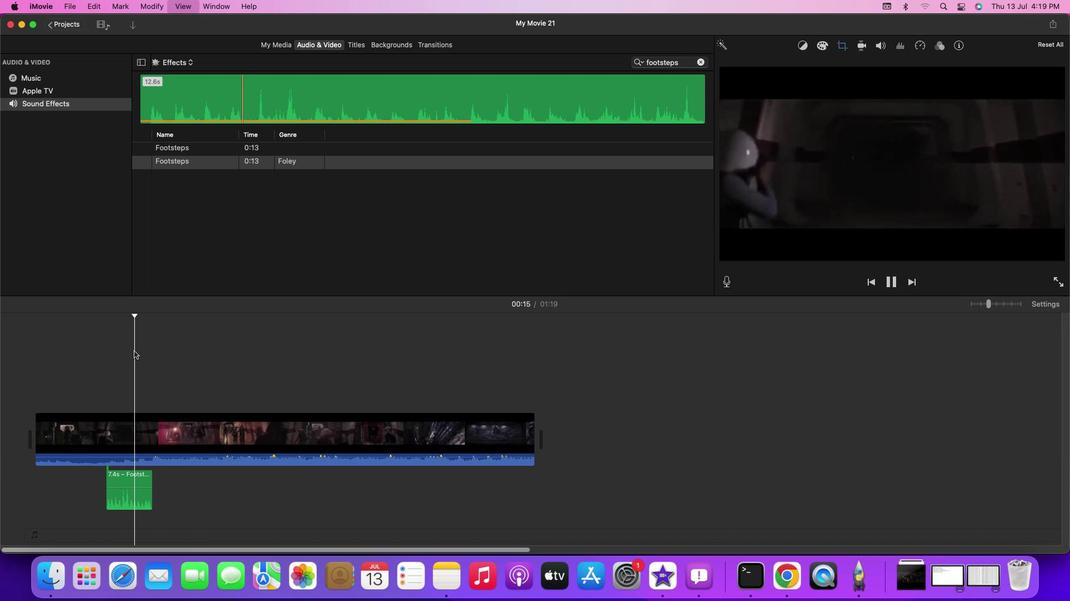 
Action: Mouse moved to (145, 350)
Screenshot: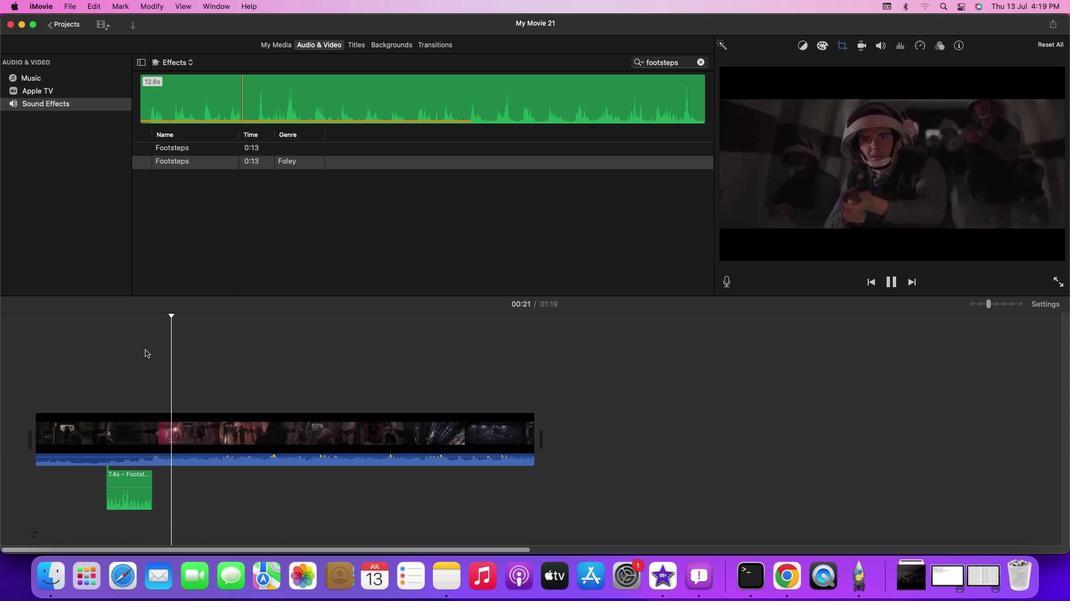 
Action: Key pressed Key.space
Screenshot: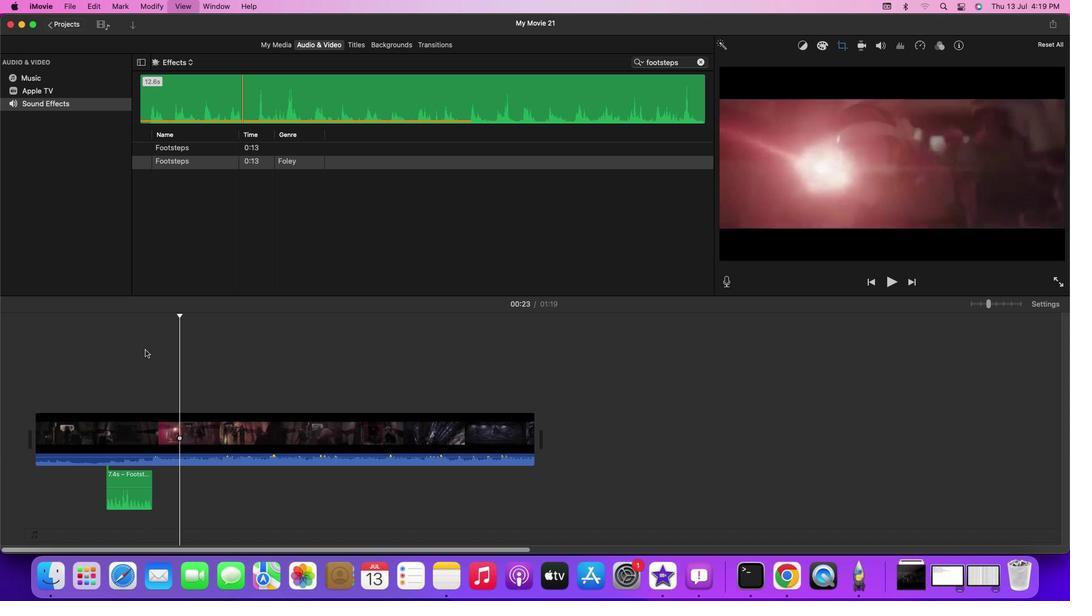 
Action: Mouse moved to (164, 348)
Screenshot: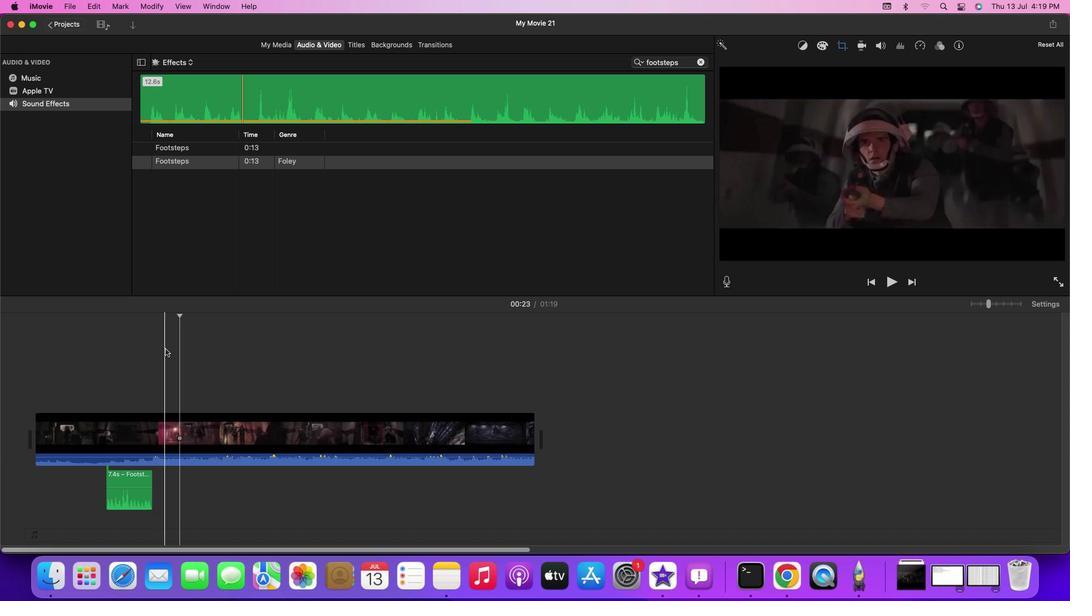 
Action: Mouse pressed left at (164, 348)
Screenshot: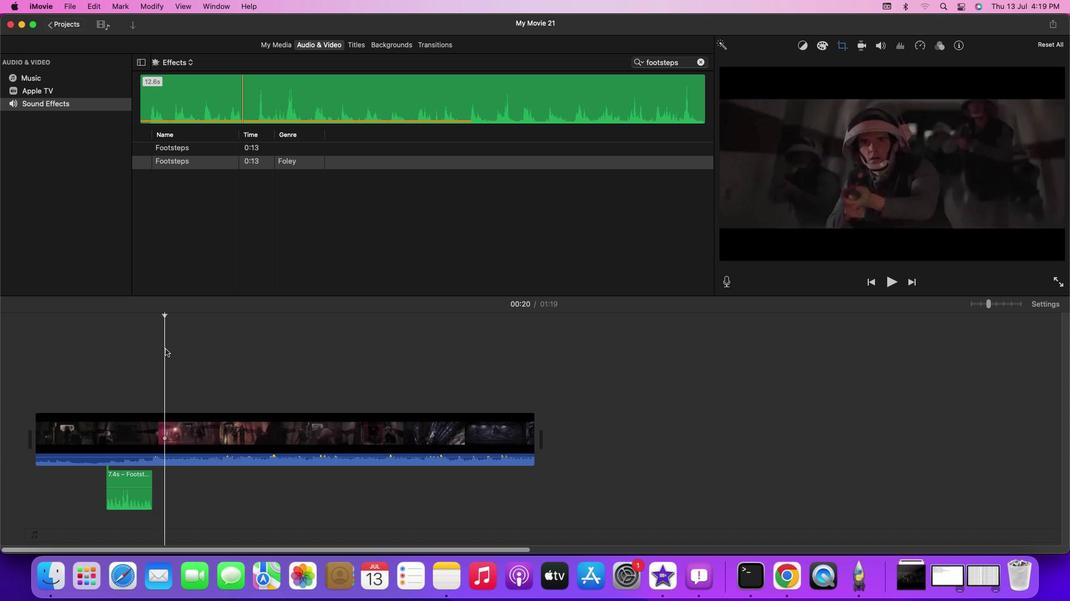 
Action: Mouse moved to (169, 348)
Screenshot: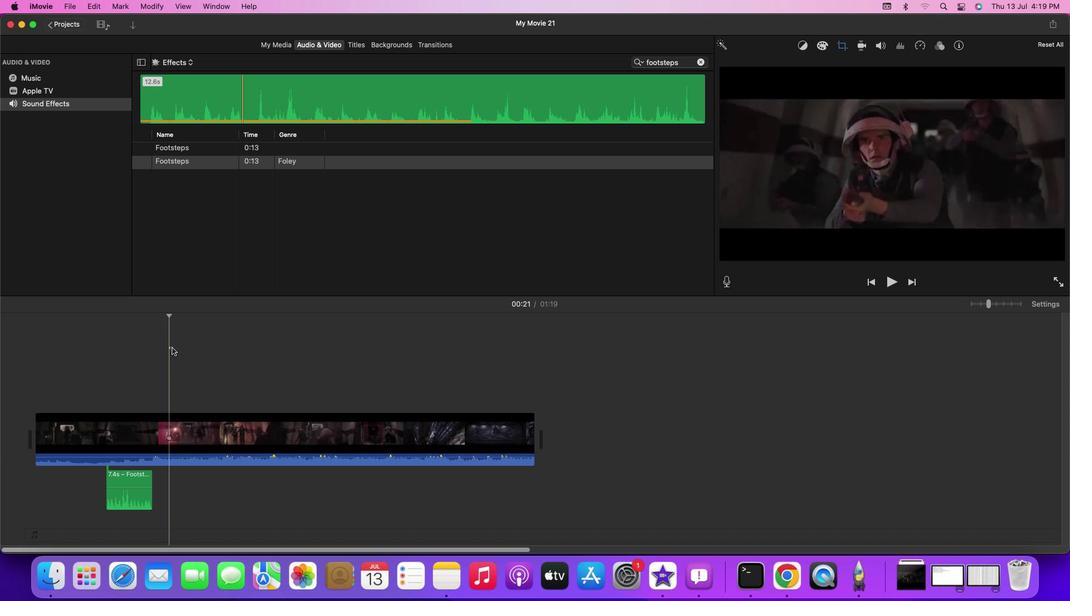 
Action: Mouse pressed left at (169, 348)
Screenshot: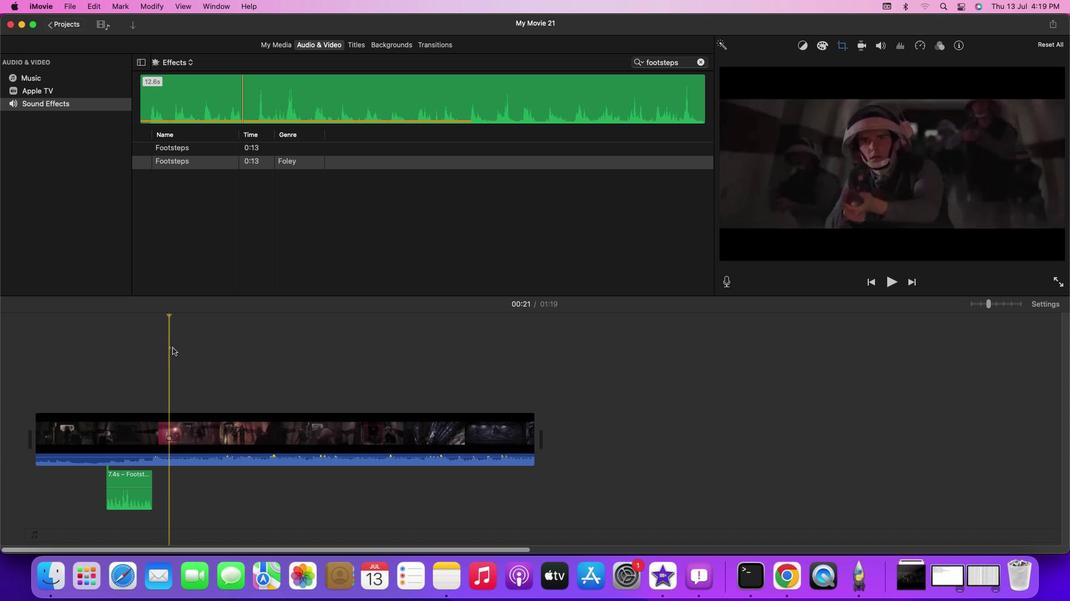 
Action: Mouse moved to (172, 348)
Screenshot: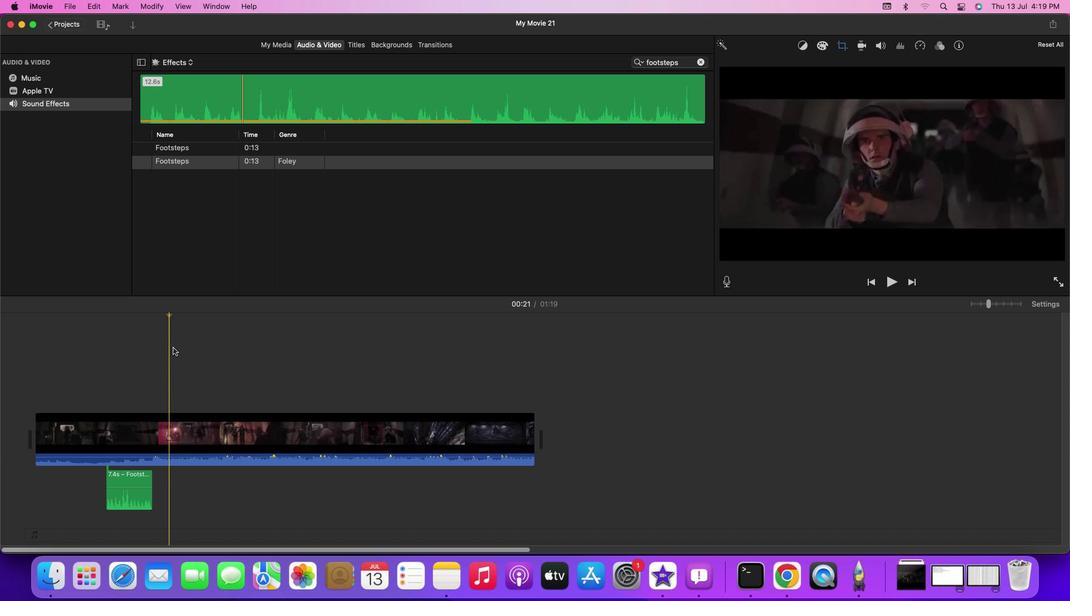 
Action: Mouse pressed left at (172, 348)
Screenshot: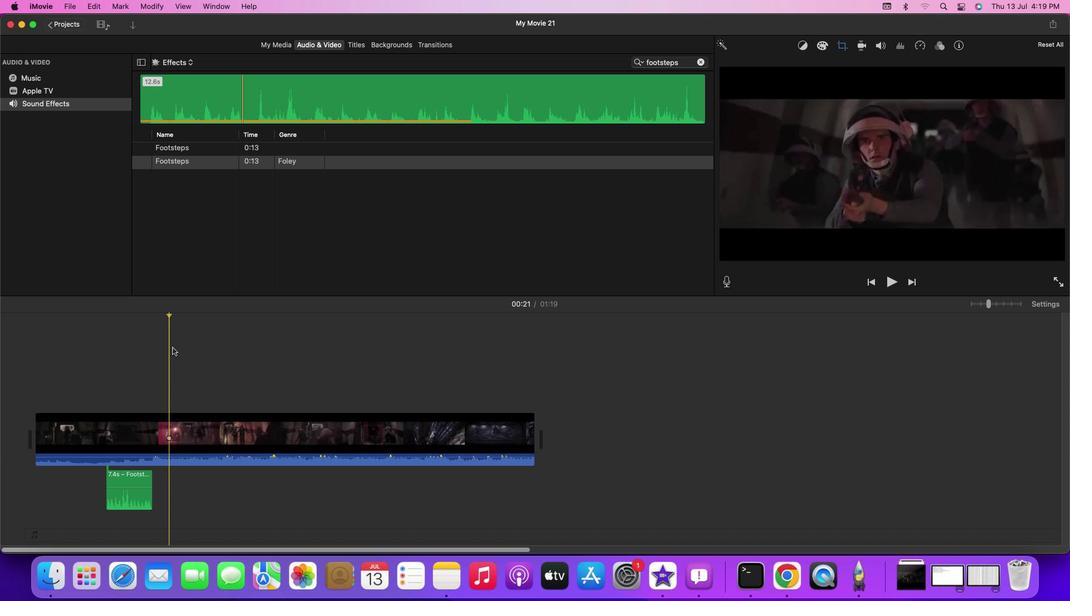 
Action: Mouse moved to (676, 62)
Screenshot: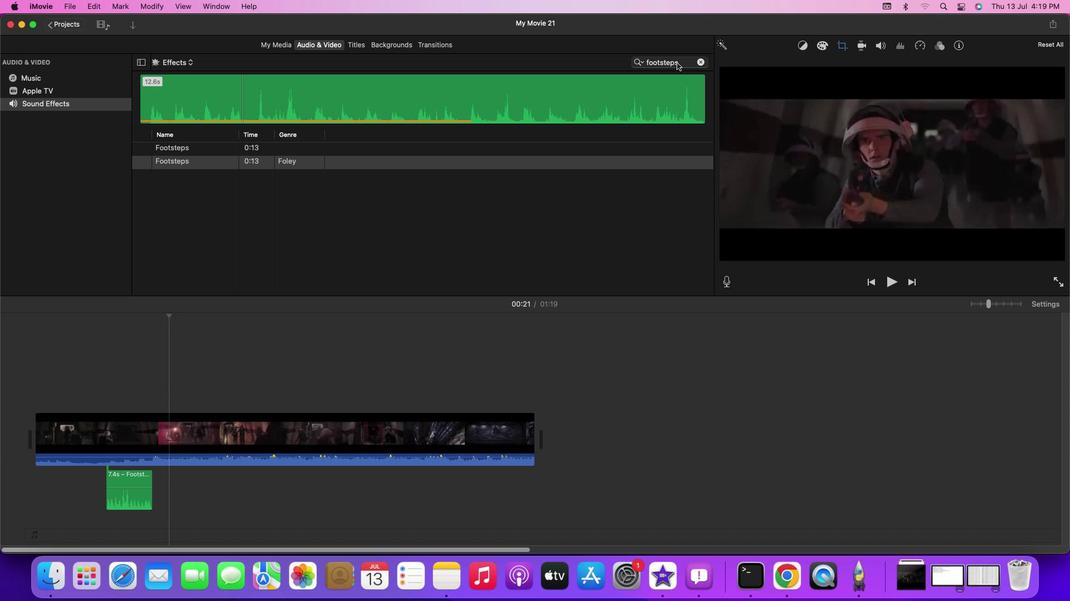 
Action: Mouse pressed left at (676, 62)
Screenshot: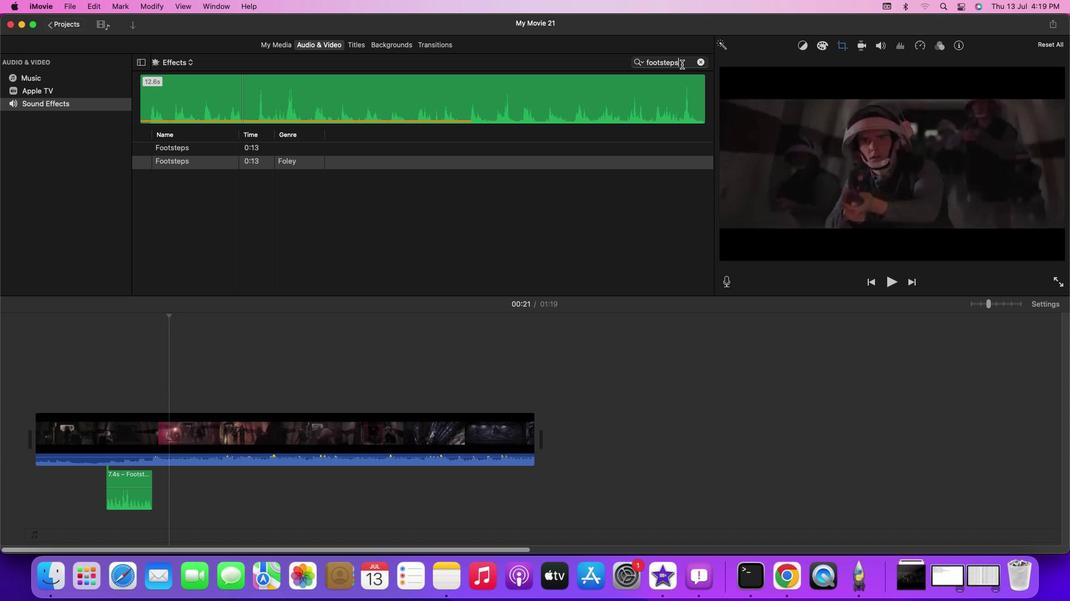 
Action: Mouse moved to (682, 64)
Screenshot: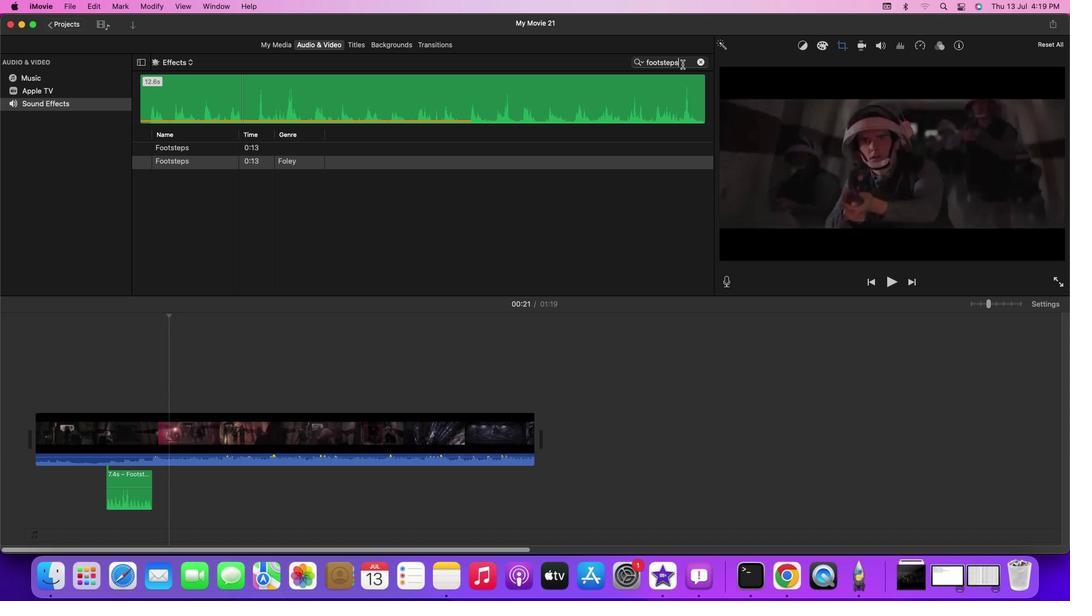 
Action: Key pressed Key.backspaceKey.backspaceKey.backspaceKey.backspaceKey.backspaceKey.backspaceKey.backspaceKey.backspaceKey.backspaceKey.backspaceKey.backspace'z''a''p'Key.enter
Screenshot: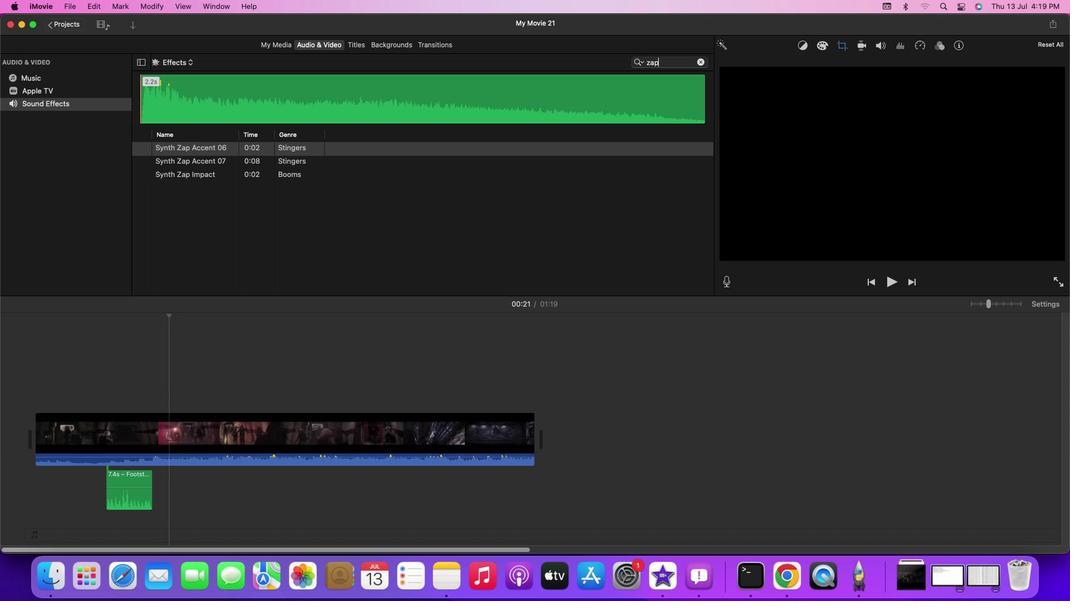 
Action: Mouse moved to (990, 304)
Screenshot: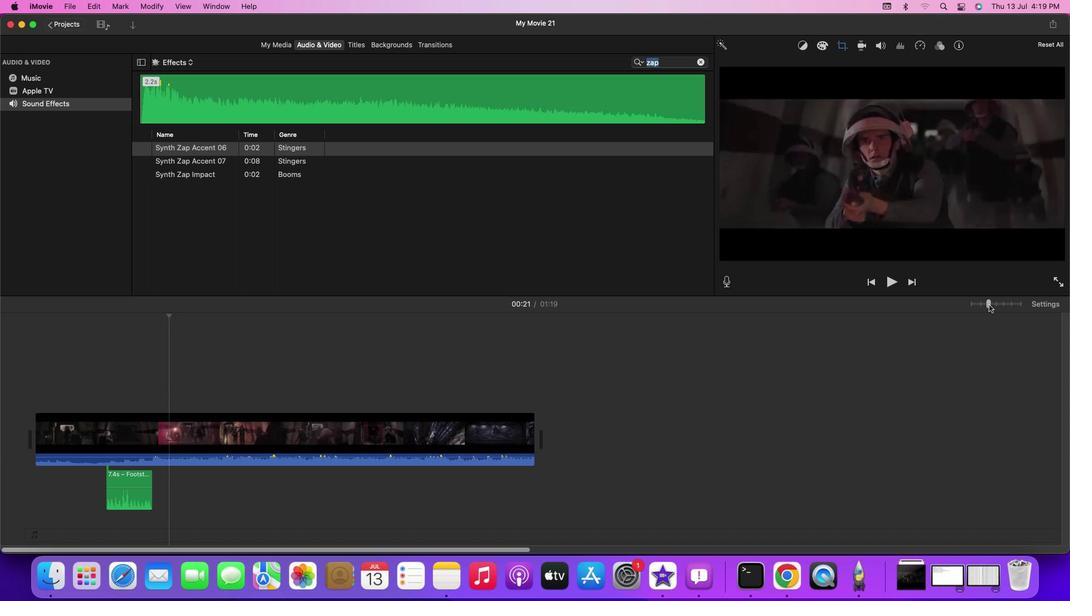 
Action: Mouse pressed left at (990, 304)
Screenshot: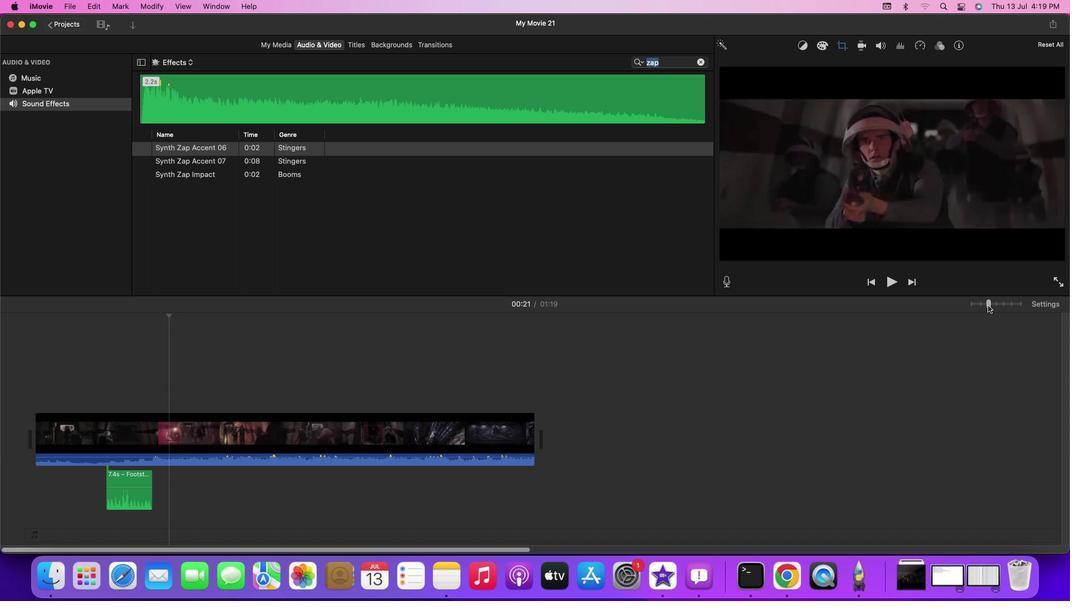 
Action: Mouse moved to (542, 552)
Screenshot: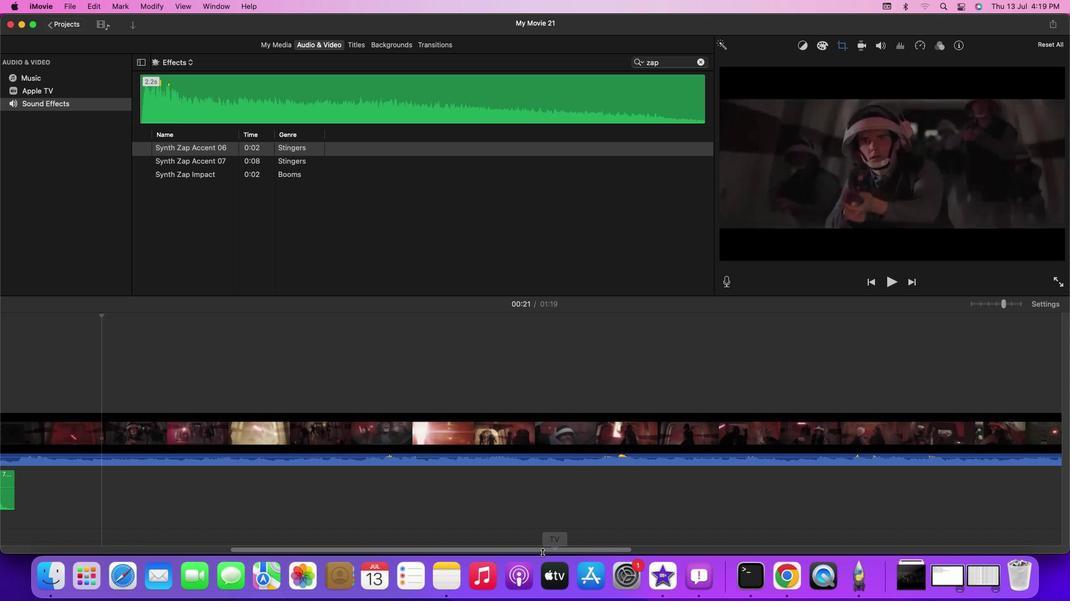 
Action: Mouse pressed left at (542, 552)
Screenshot: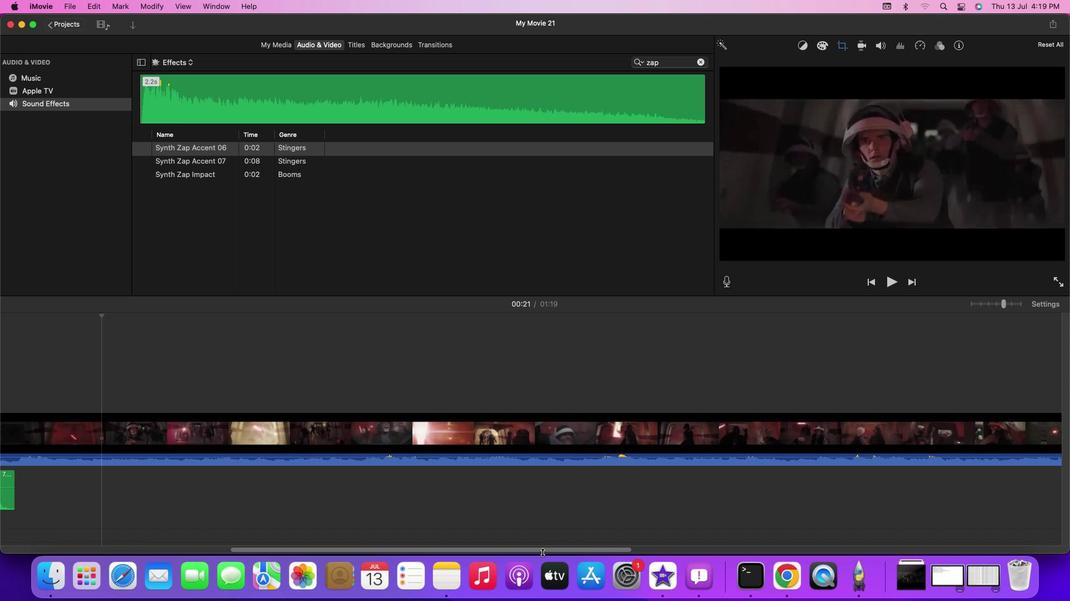 
Action: Mouse moved to (541, 549)
Screenshot: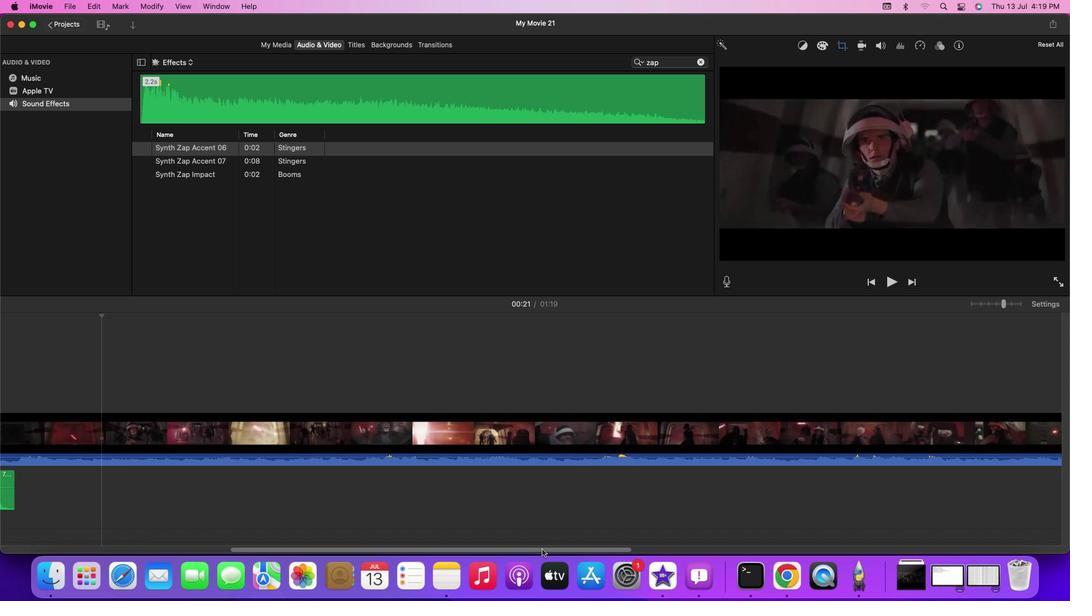 
Action: Mouse pressed left at (541, 549)
Screenshot: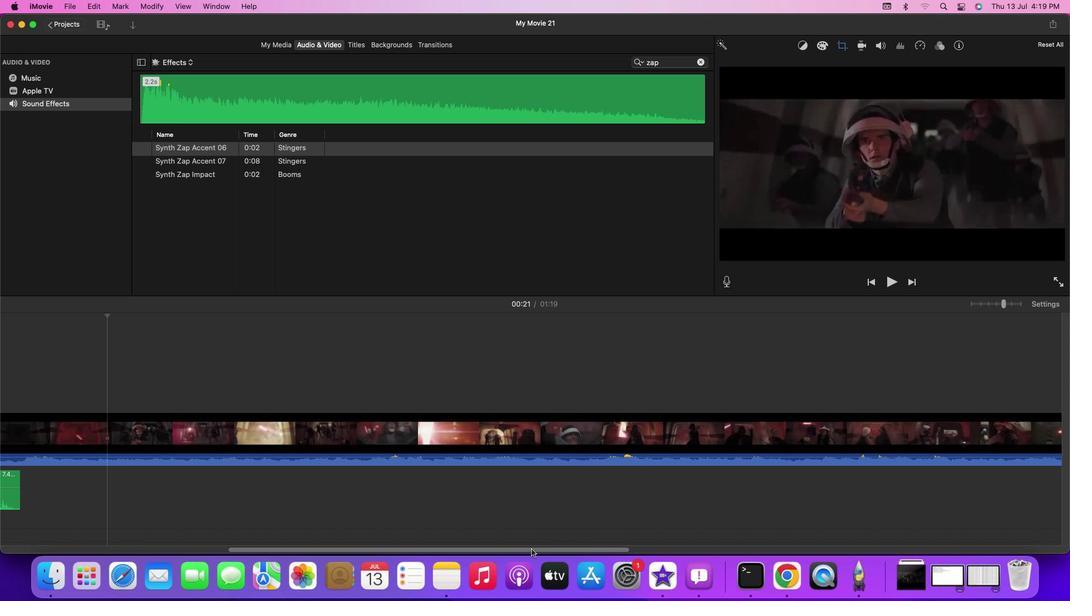 
Action: Mouse moved to (322, 324)
Screenshot: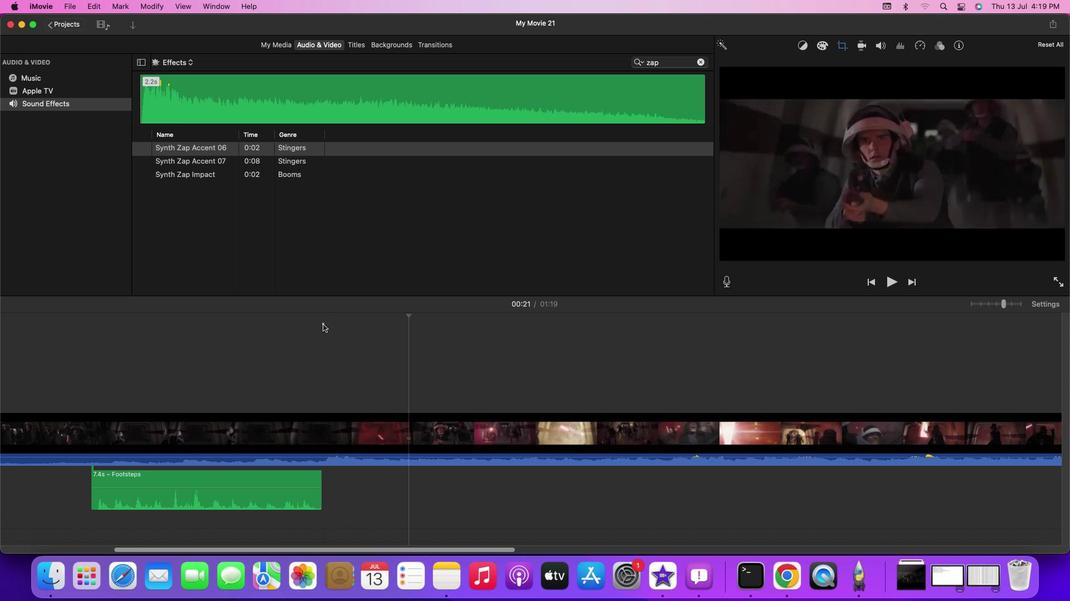 
Action: Mouse pressed left at (322, 324)
Screenshot: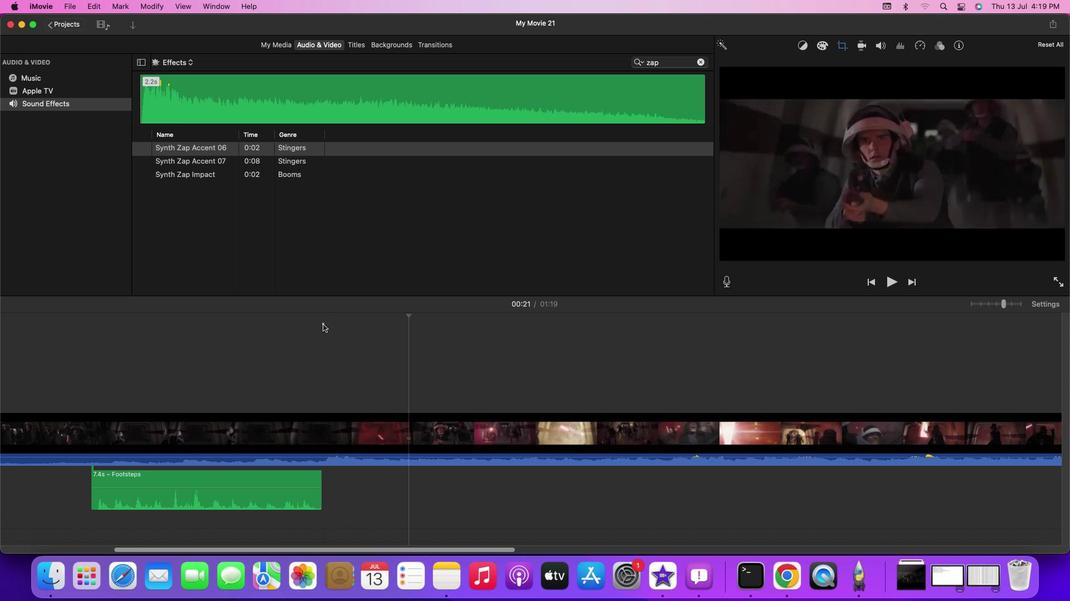 
Action: Mouse moved to (323, 324)
Screenshot: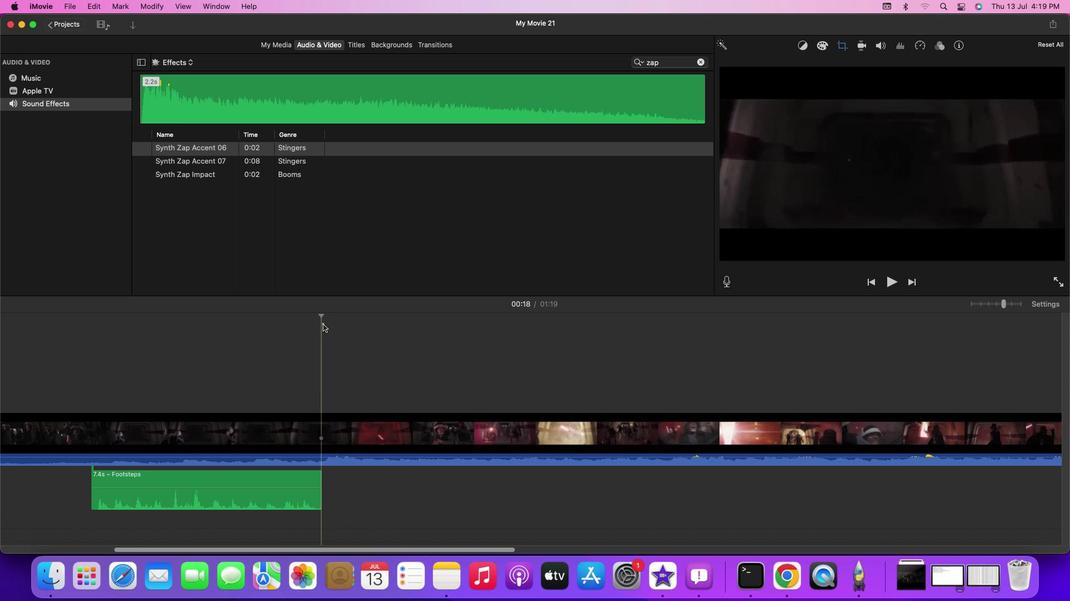 
Action: Key pressed Key.spaceKey.spaceKey.spaceKey.space
Screenshot: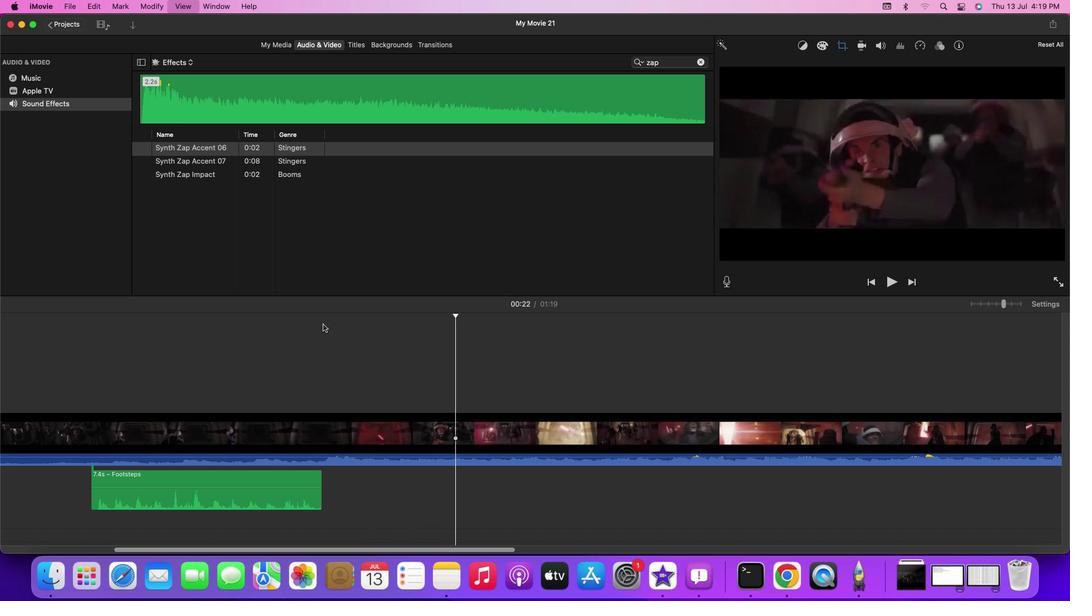 
Action: Mouse moved to (337, 306)
Screenshot: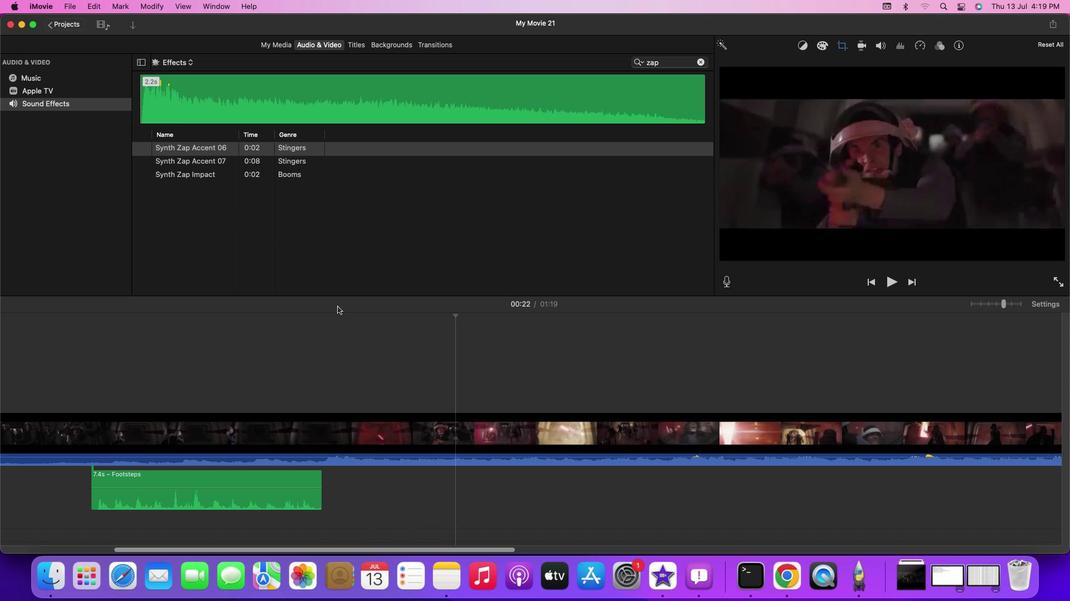 
Action: Key pressed Key.leftKey.leftKey.leftKey.leftKey.leftKey.leftKey.leftKey.leftKey.leftKey.rightKey.rightKey.right
Screenshot: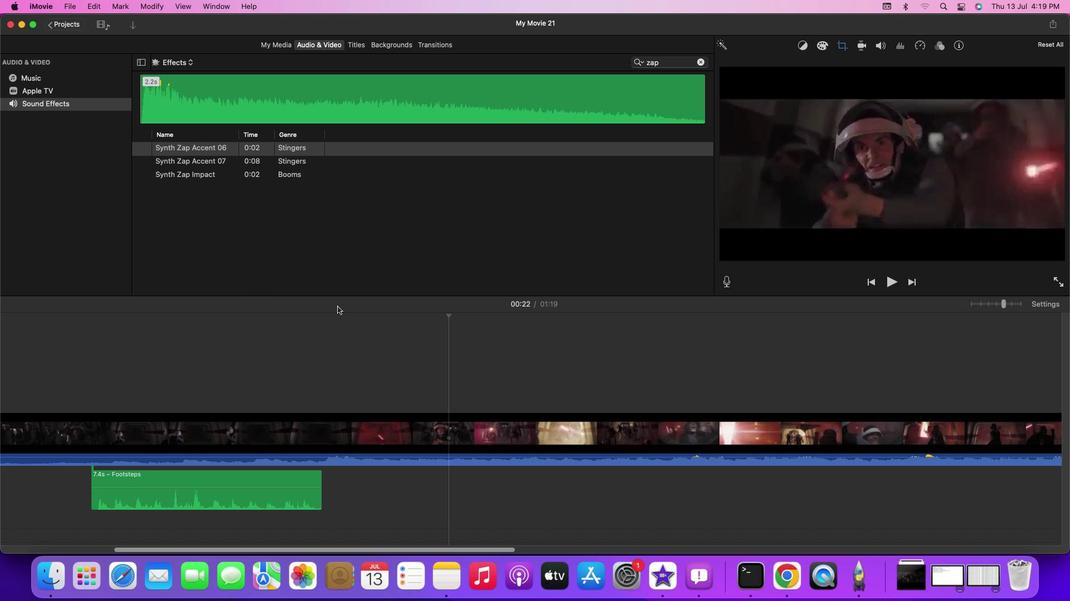 
Action: Mouse moved to (207, 178)
Screenshot: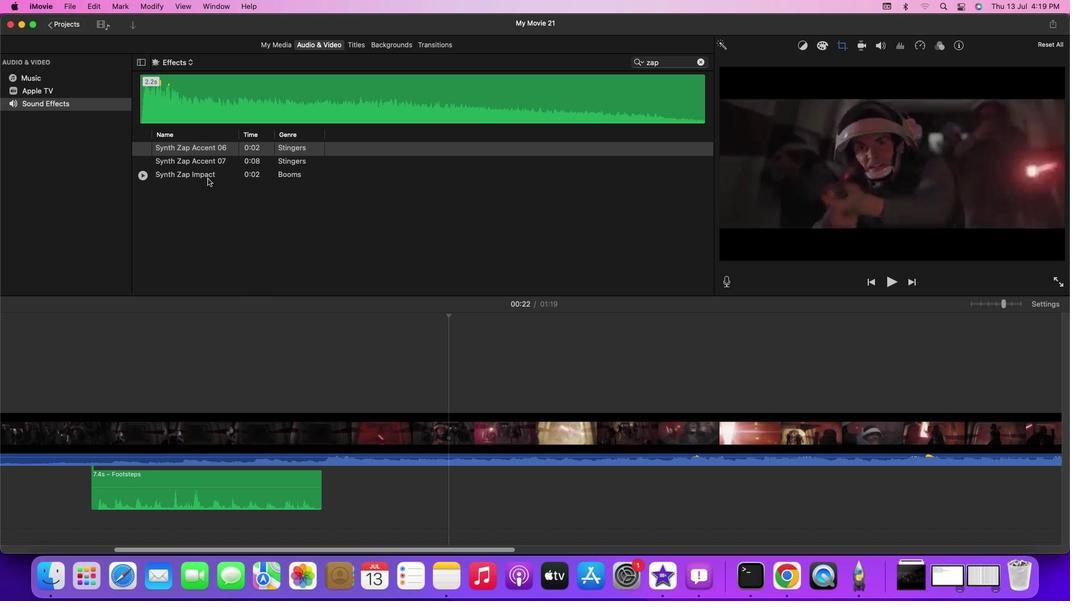 
Action: Mouse pressed left at (207, 178)
Screenshot: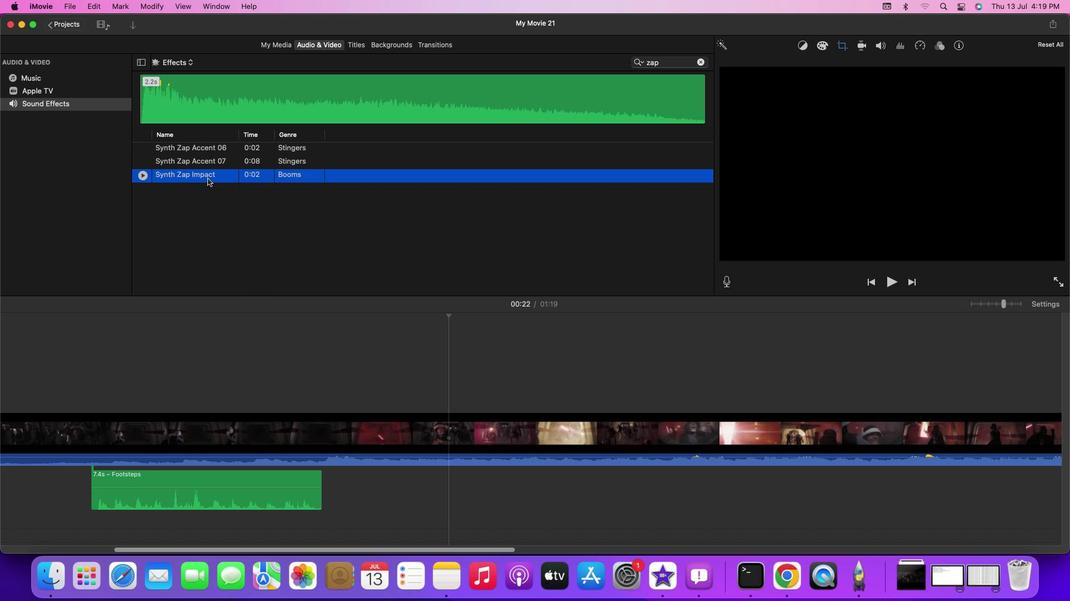 
Action: Mouse pressed left at (207, 178)
Screenshot: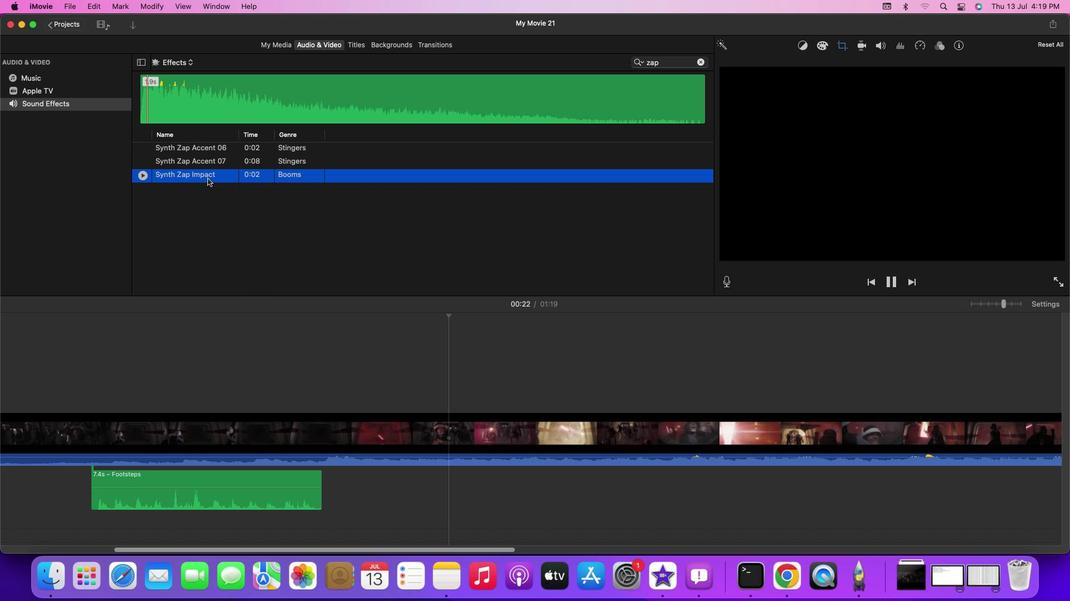 
Action: Mouse pressed left at (207, 178)
Screenshot: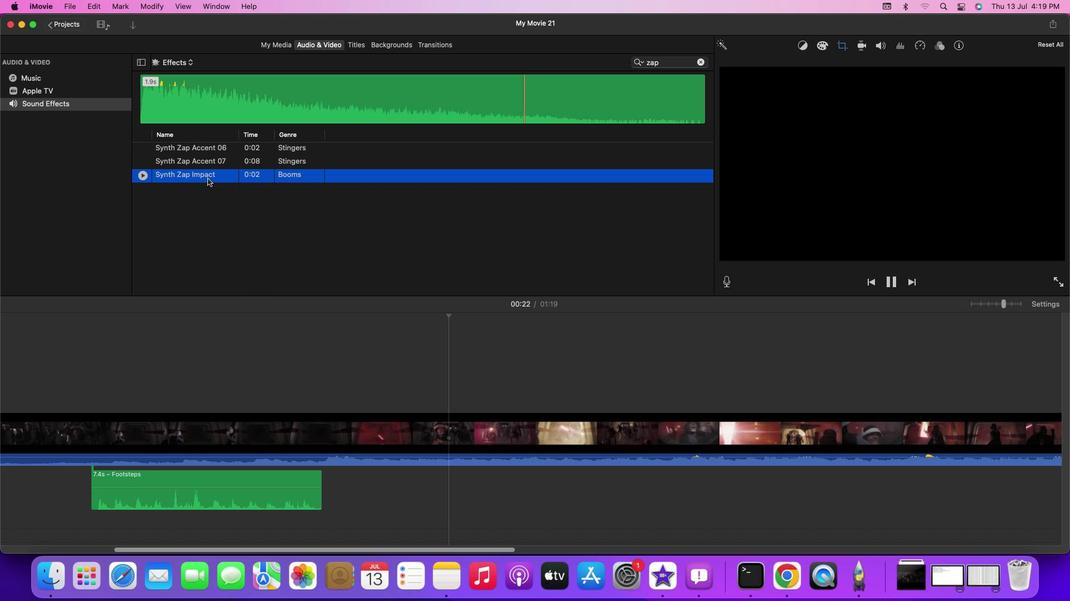 
Action: Mouse moved to (412, 475)
Screenshot: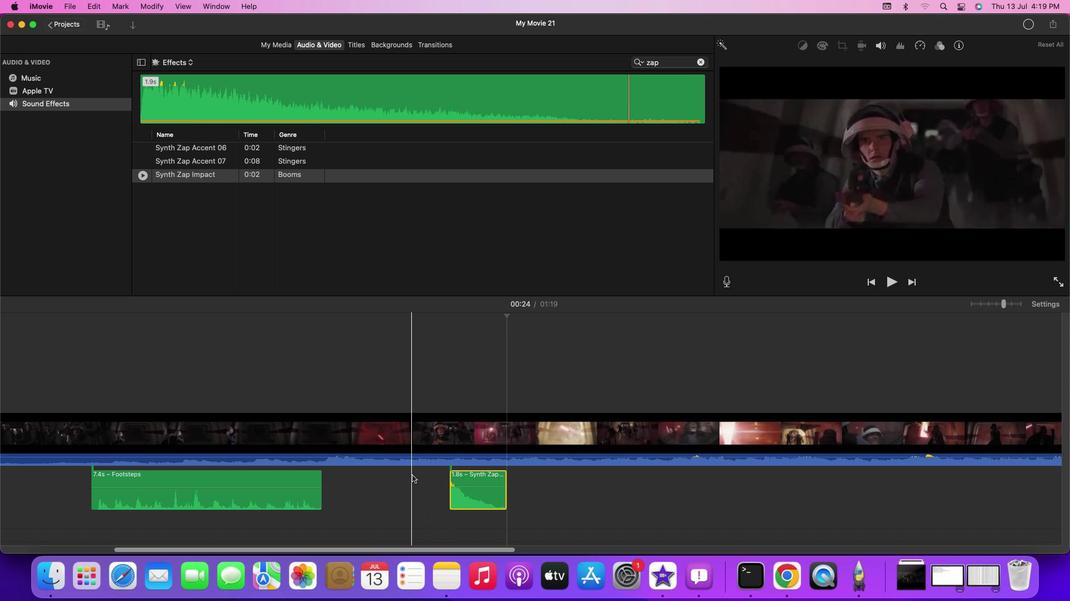 
Action: Key pressed Key.spaceKey.space
Screenshot: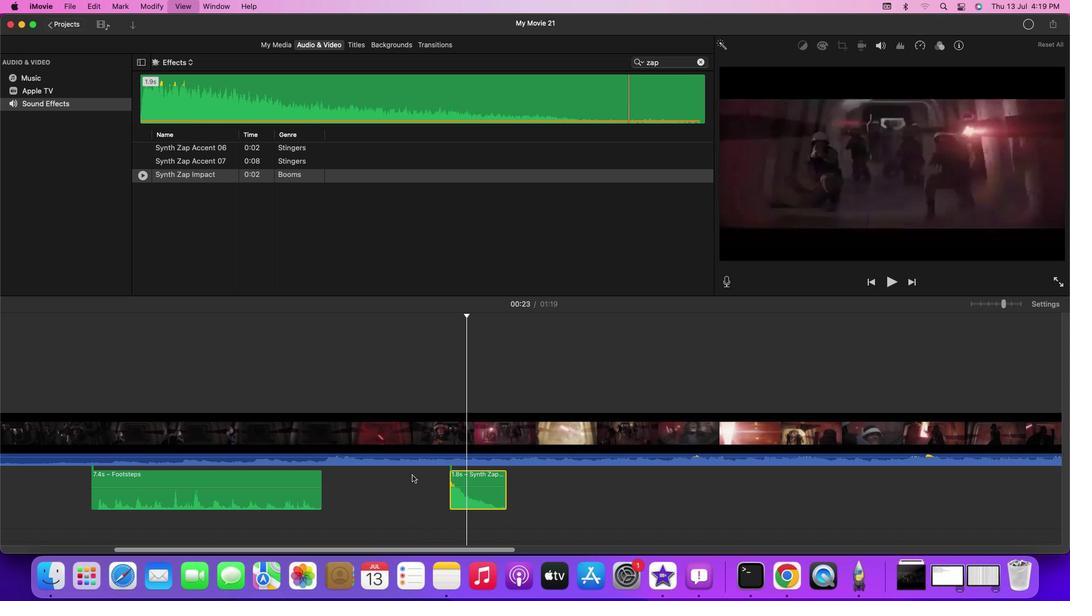 
Action: Mouse moved to (504, 490)
Screenshot: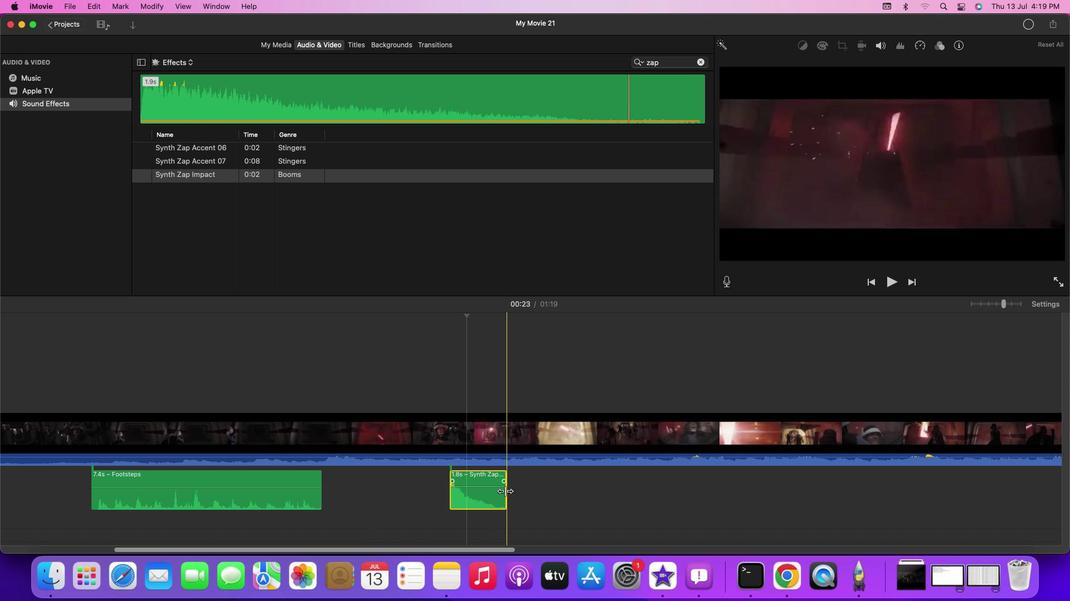
Action: Mouse pressed left at (504, 490)
Screenshot: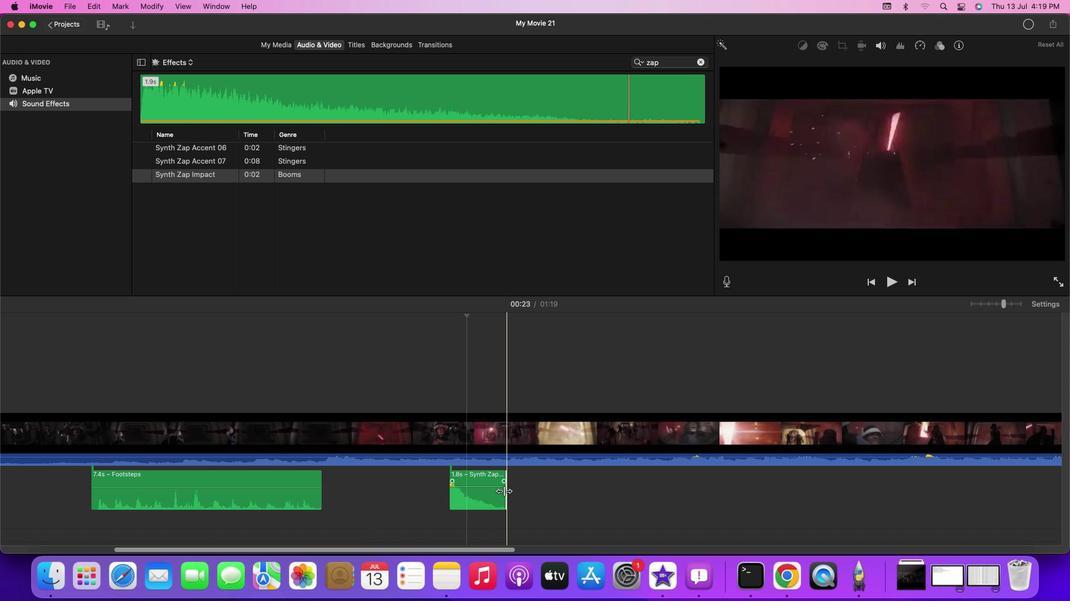
Action: Mouse moved to (452, 366)
Screenshot: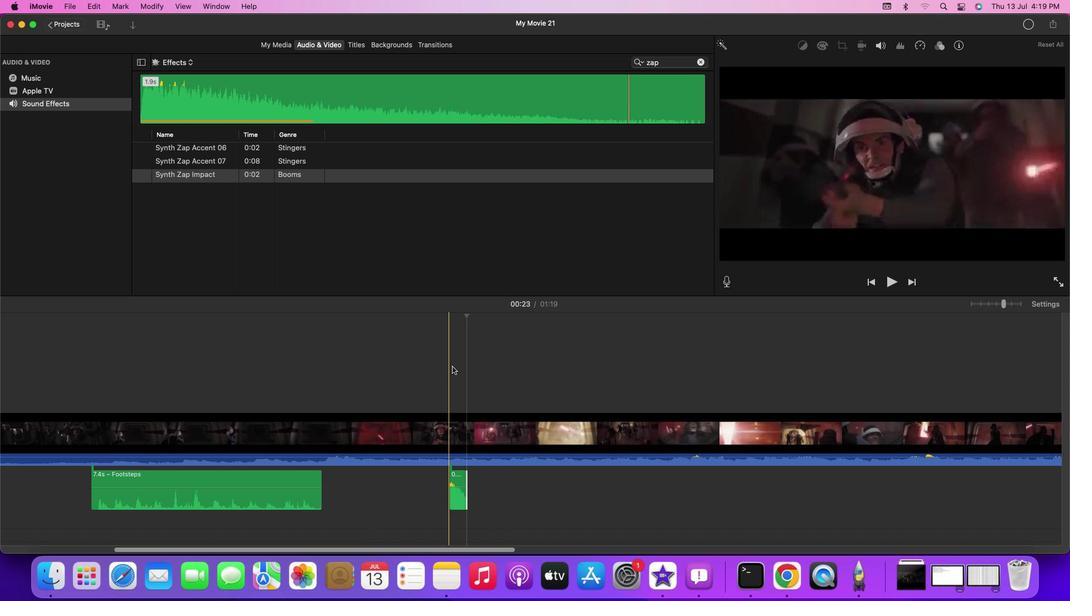
Action: Mouse pressed left at (452, 366)
Screenshot: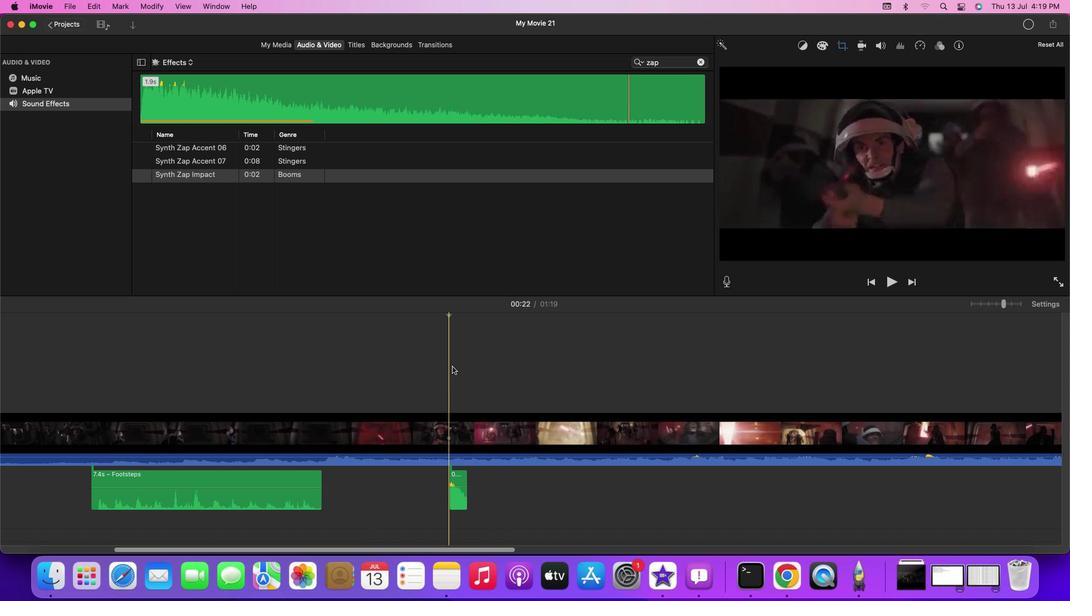 
Action: Key pressed Key.spaceKey.space
Screenshot: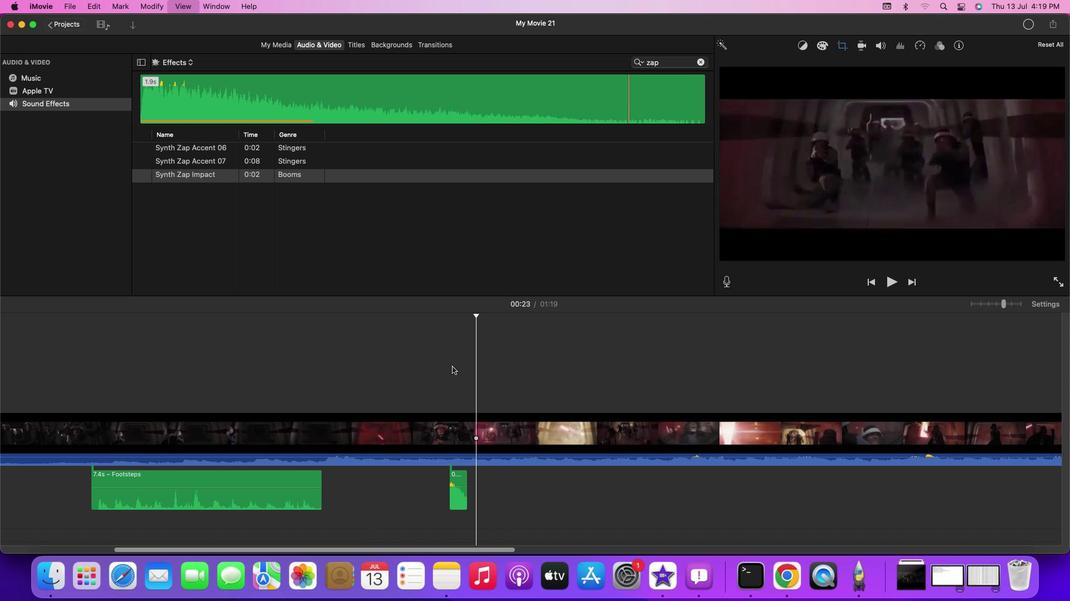 
Action: Mouse moved to (184, 176)
Screenshot: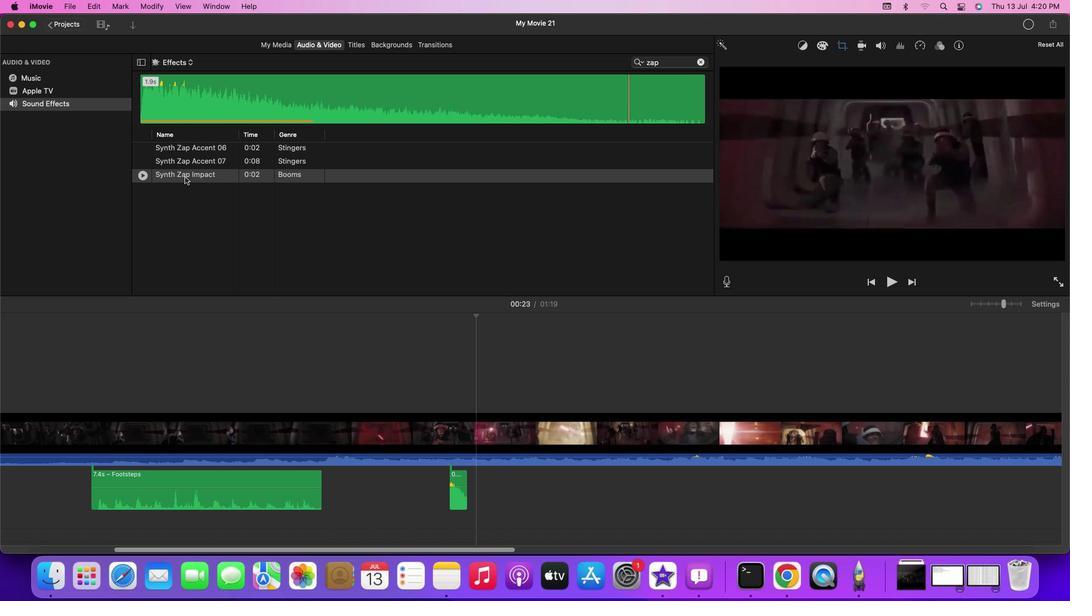 
Action: Mouse pressed left at (184, 176)
Screenshot: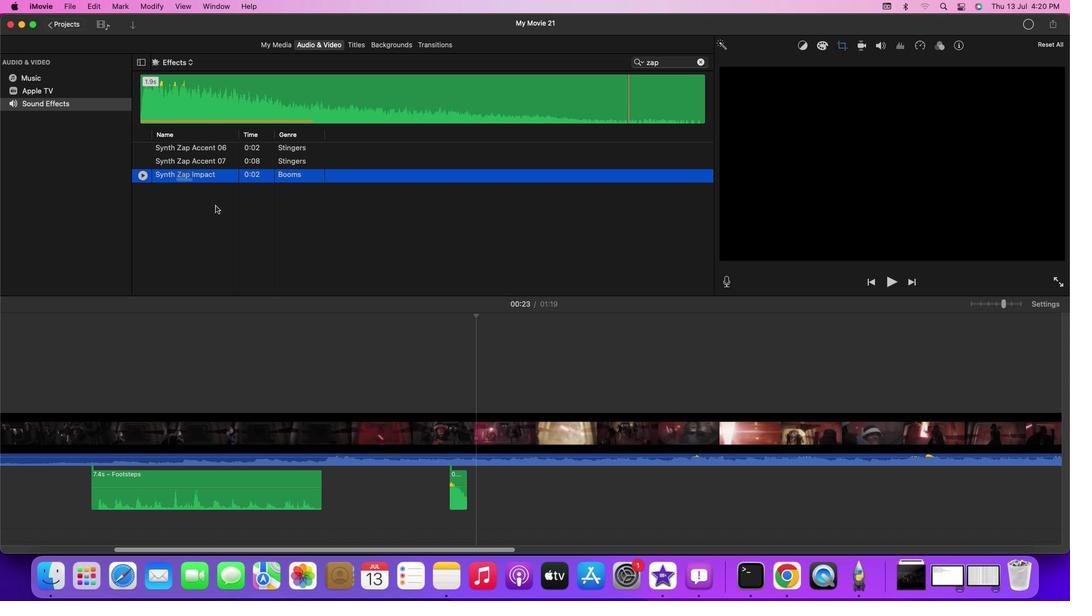 
Action: Mouse moved to (1067, 395)
Screenshot: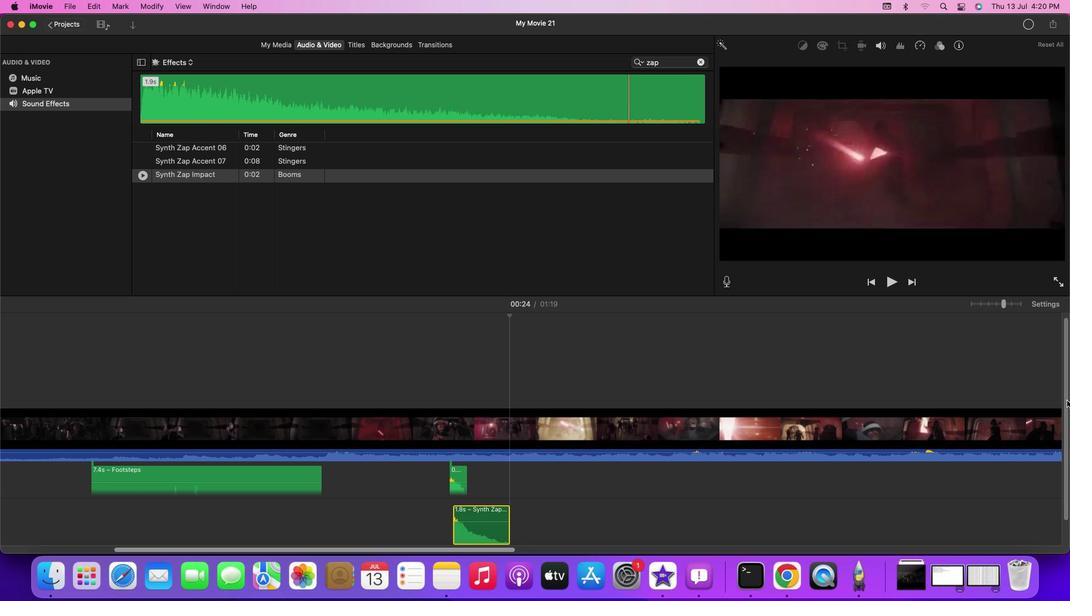 
Action: Mouse pressed left at (1067, 395)
Screenshot: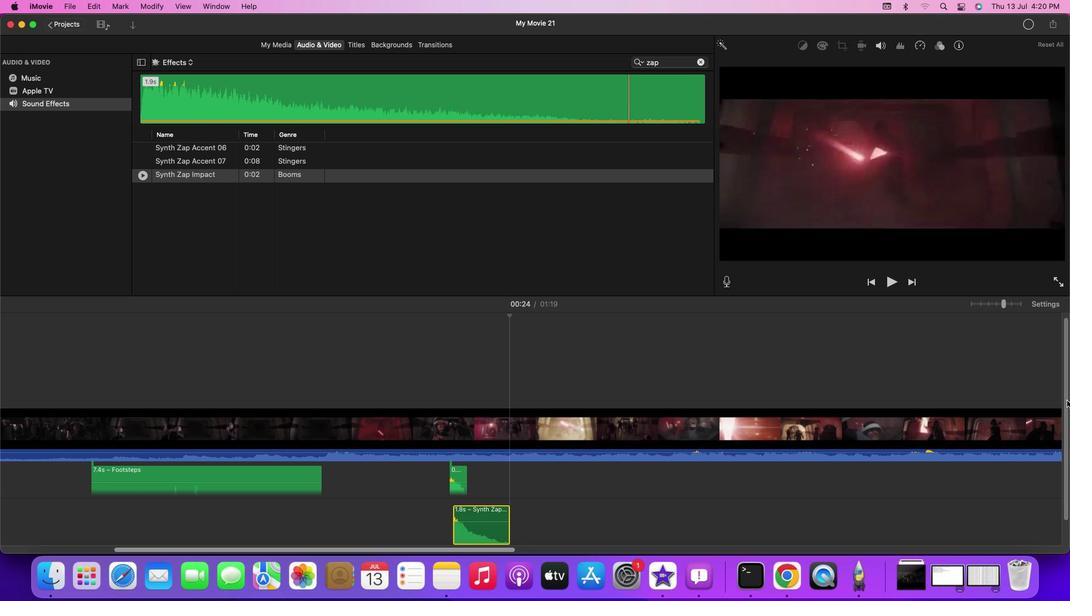 
Action: Mouse moved to (465, 526)
Screenshot: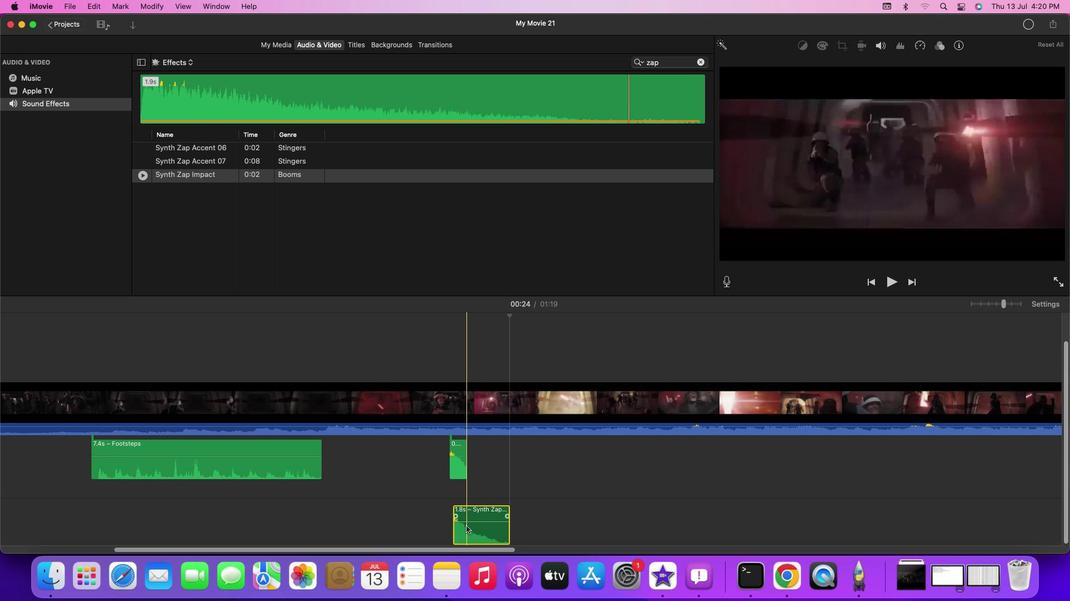 
Action: Mouse pressed left at (465, 526)
Screenshot: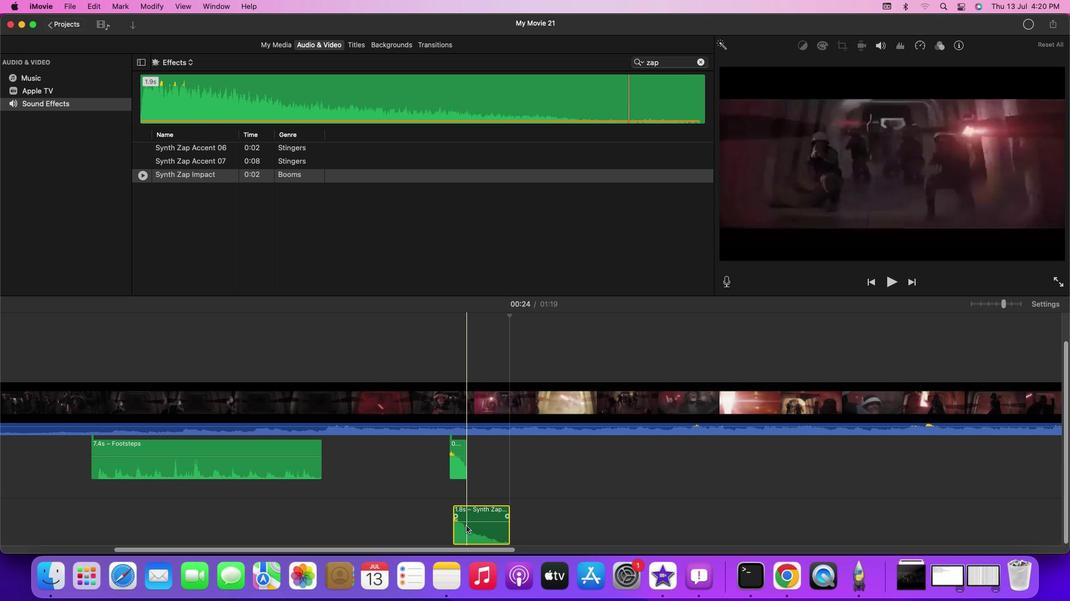 
Action: Mouse moved to (507, 527)
Screenshot: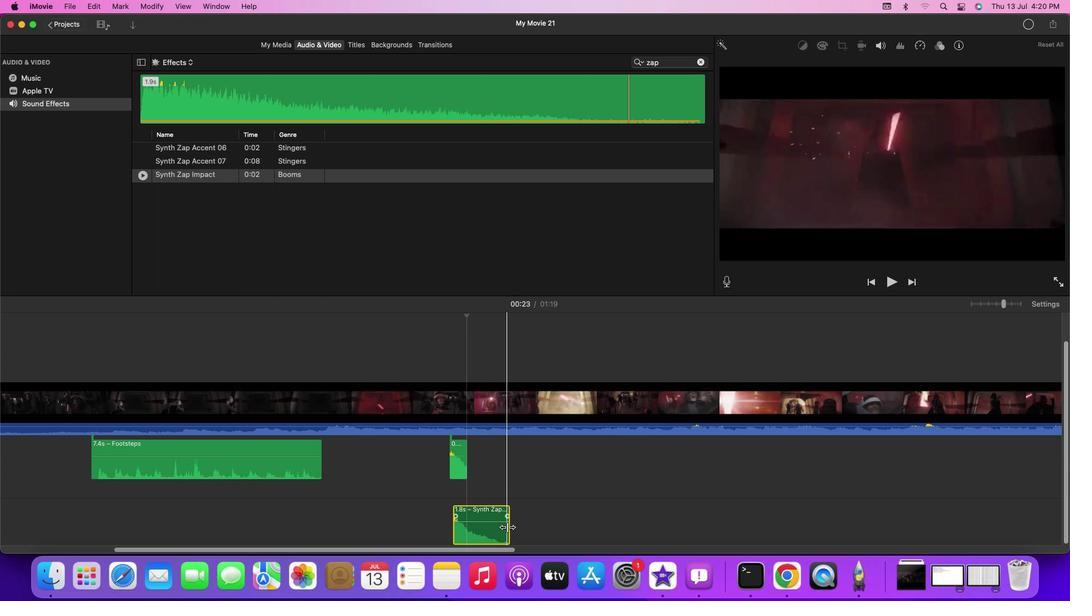 
Action: Mouse pressed left at (507, 527)
Screenshot: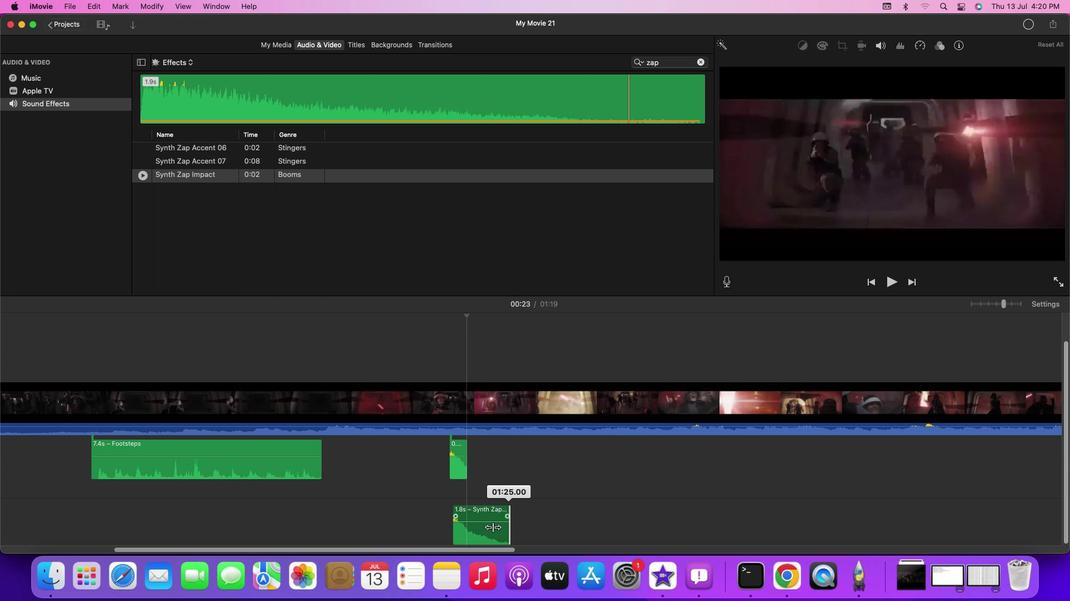 
Action: Mouse moved to (210, 174)
Screenshot: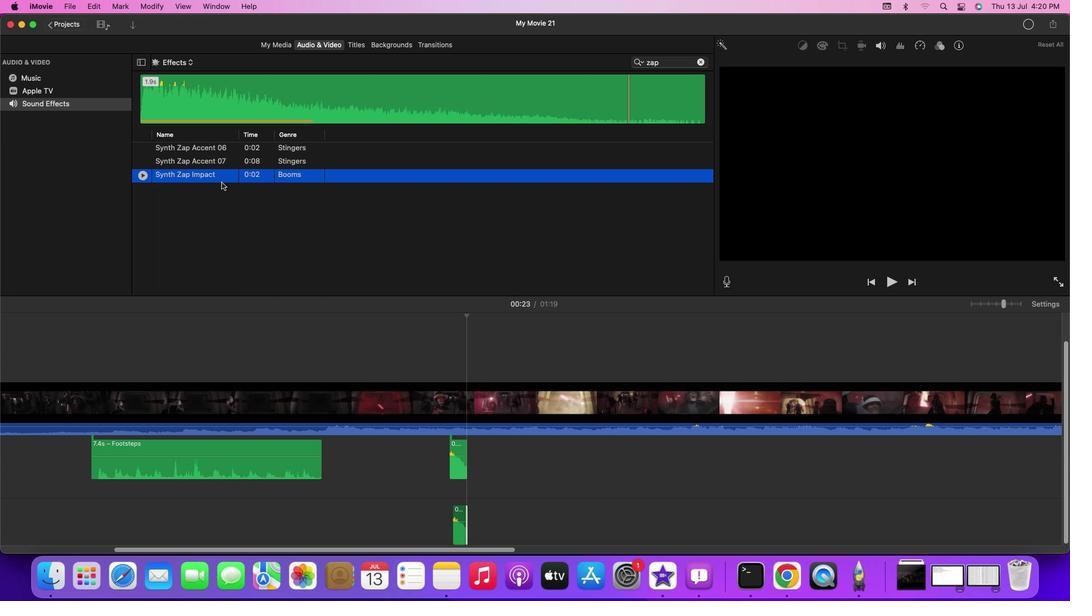 
Action: Mouse pressed left at (210, 174)
Screenshot: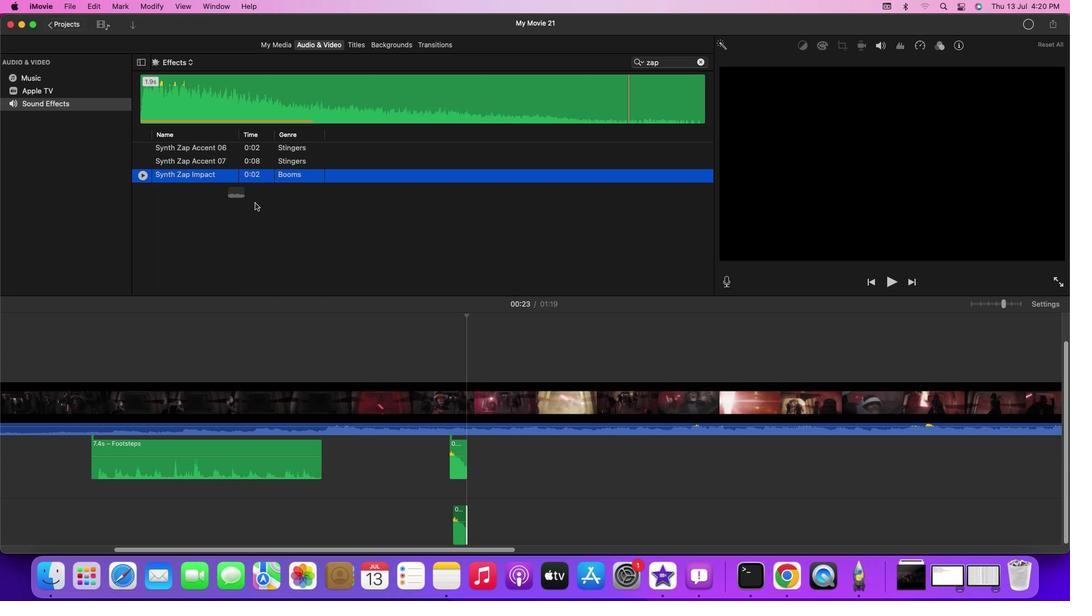 
Action: Mouse moved to (516, 461)
Screenshot: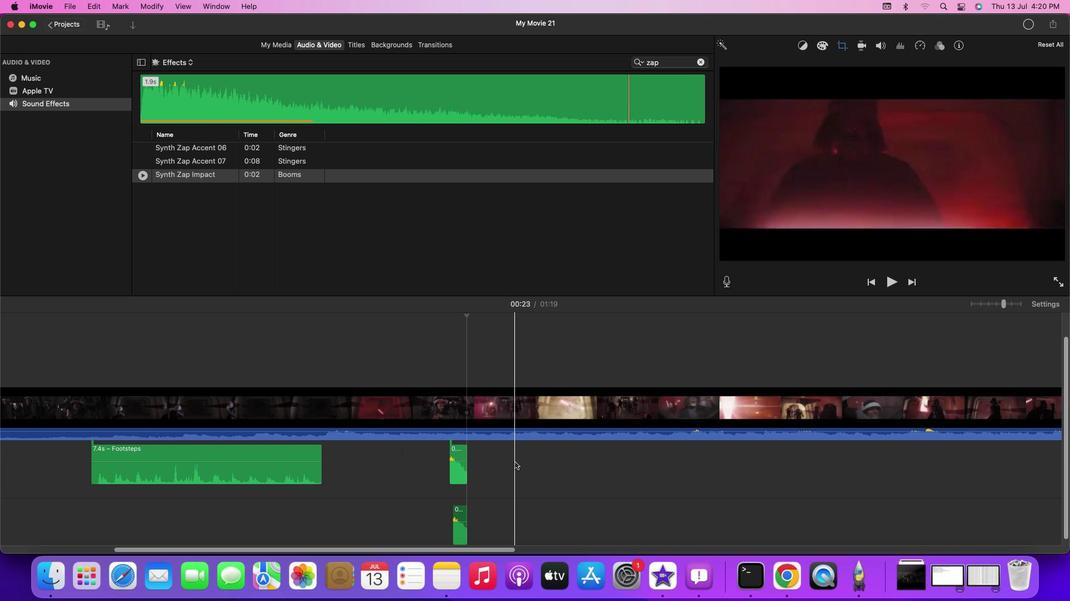 
Action: Mouse scrolled (516, 461) with delta (0, 0)
Screenshot: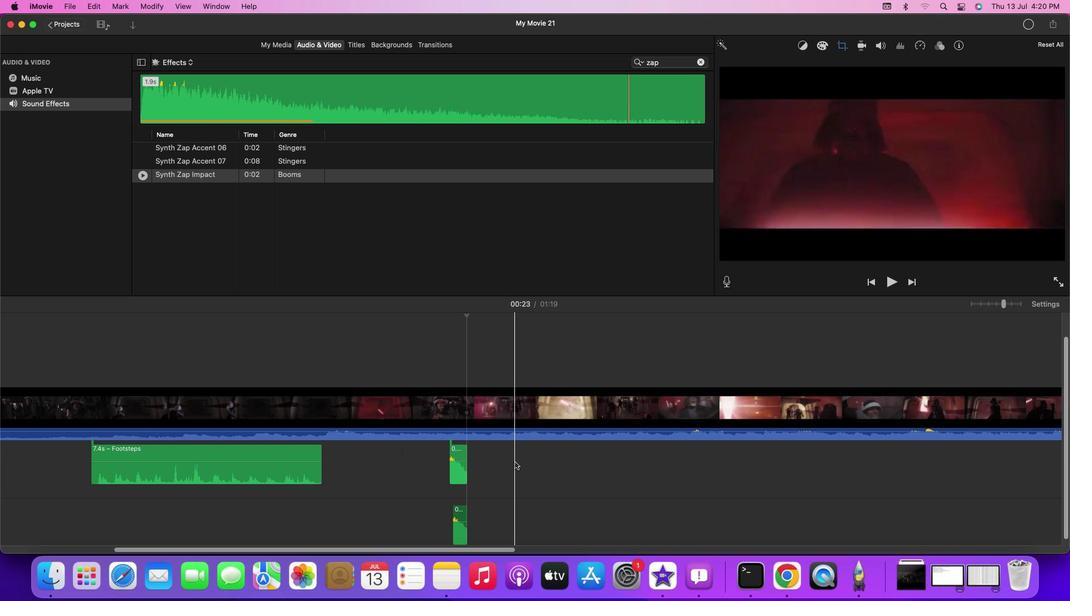 
Action: Mouse moved to (514, 462)
Screenshot: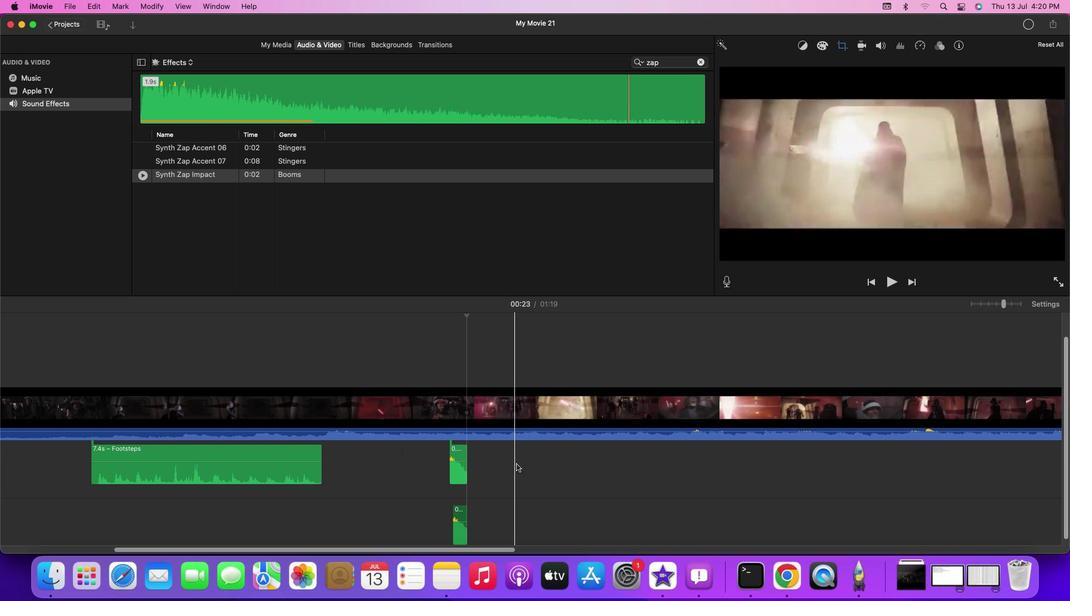 
Action: Mouse scrolled (514, 462) with delta (0, 0)
Screenshot: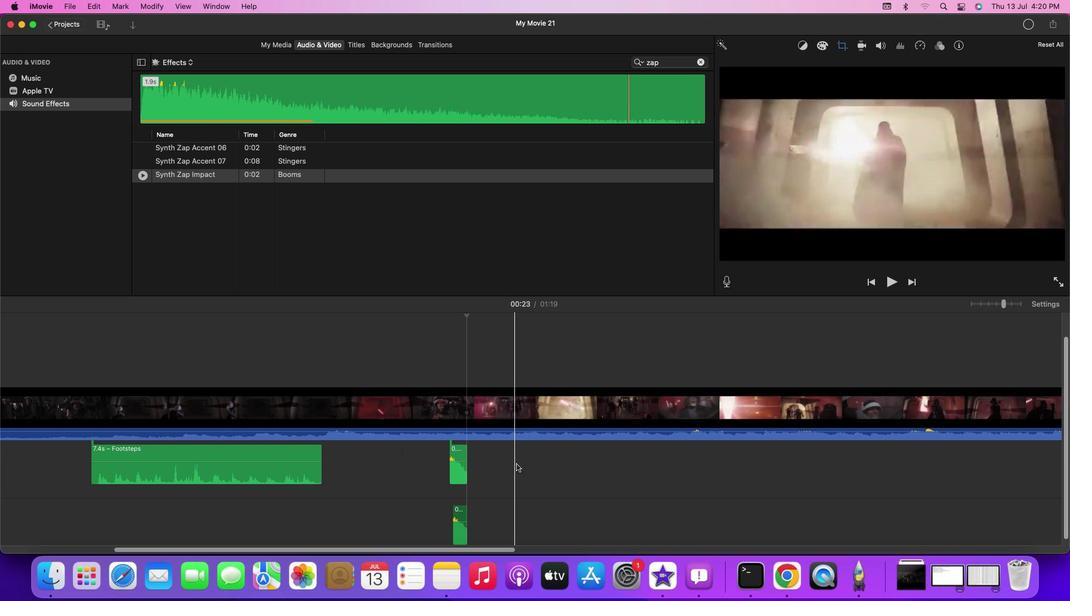 
Action: Mouse moved to (514, 462)
Screenshot: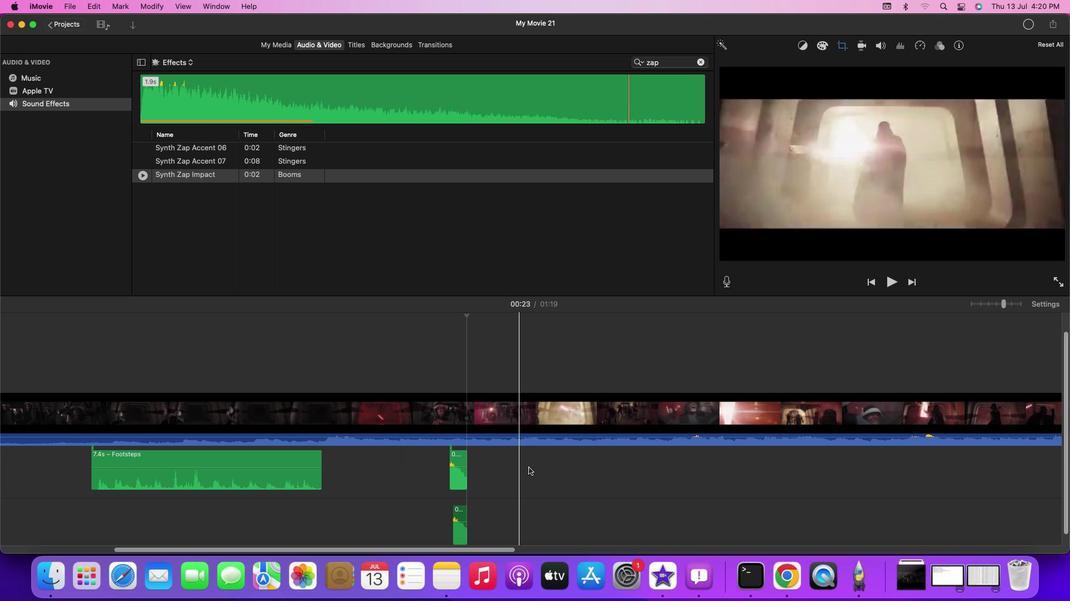 
Action: Mouse scrolled (514, 462) with delta (0, 0)
Screenshot: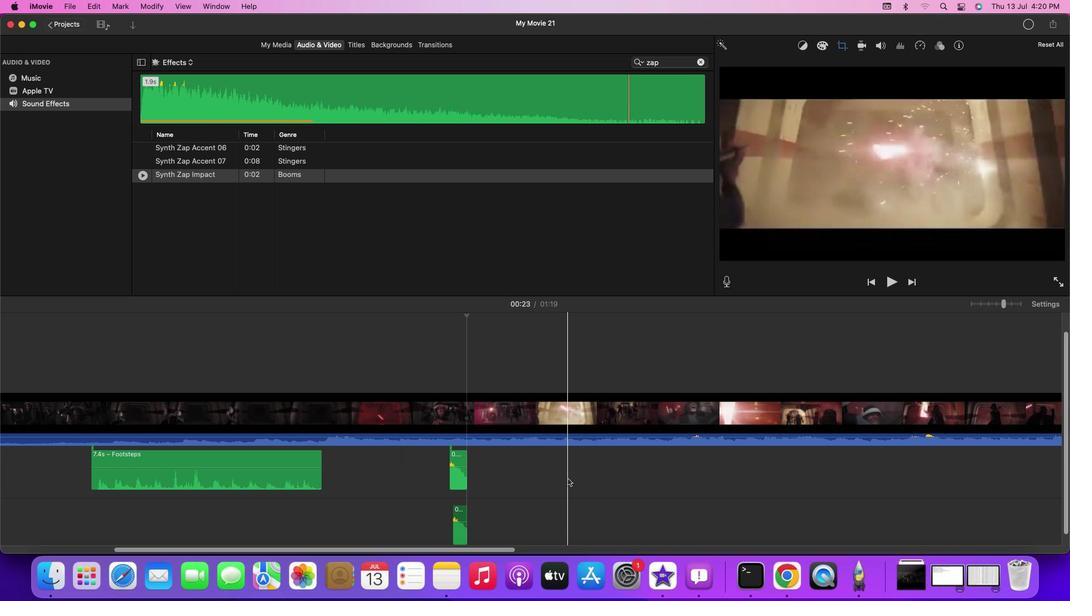 
Action: Mouse moved to (569, 479)
Screenshot: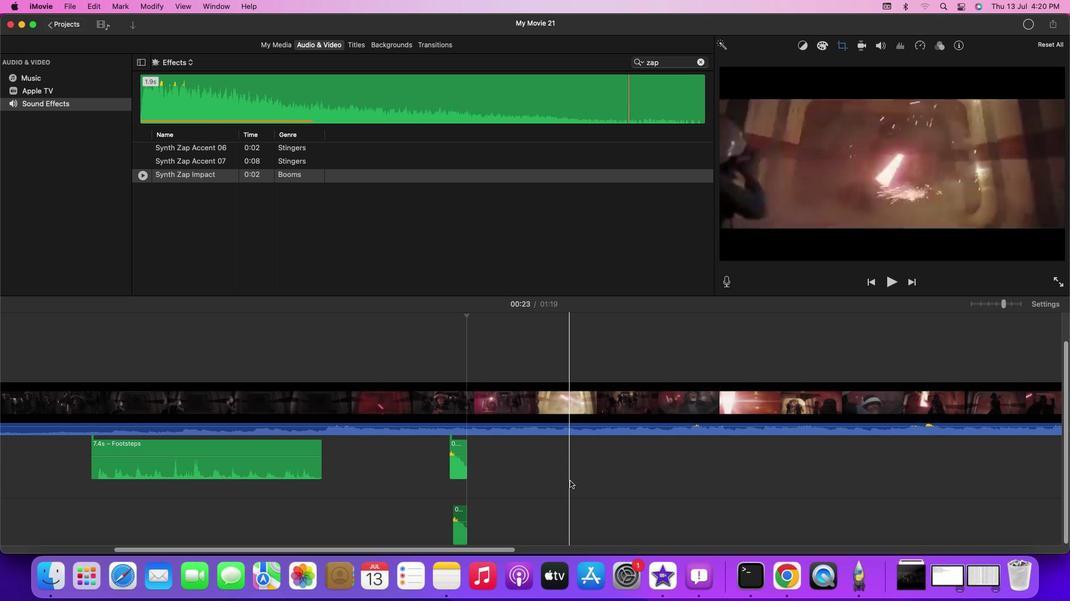 
Action: Mouse scrolled (569, 479) with delta (0, 0)
Screenshot: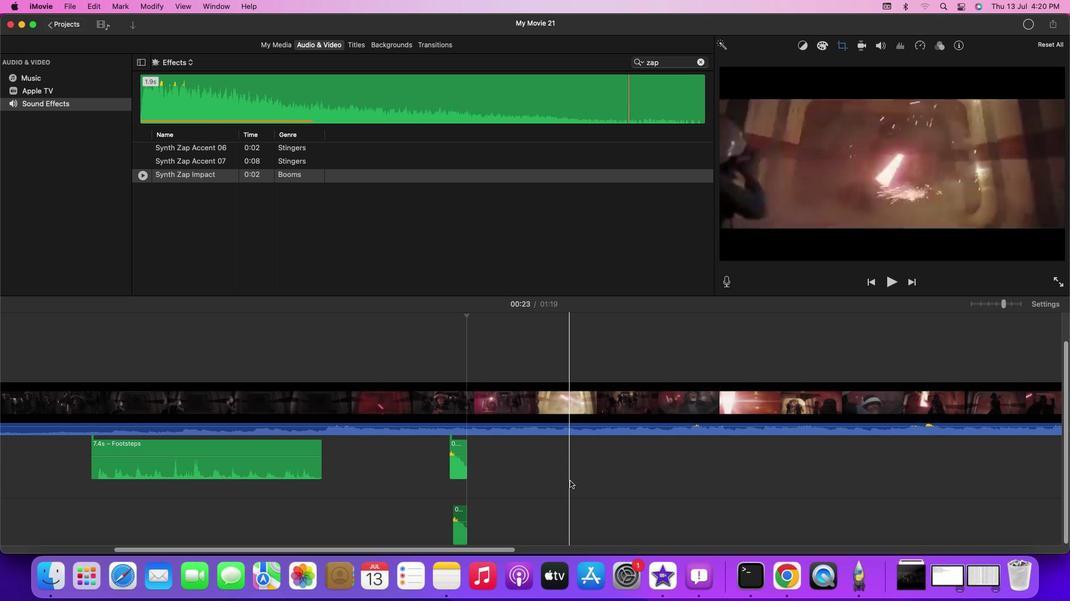 
Action: Mouse moved to (569, 480)
Screenshot: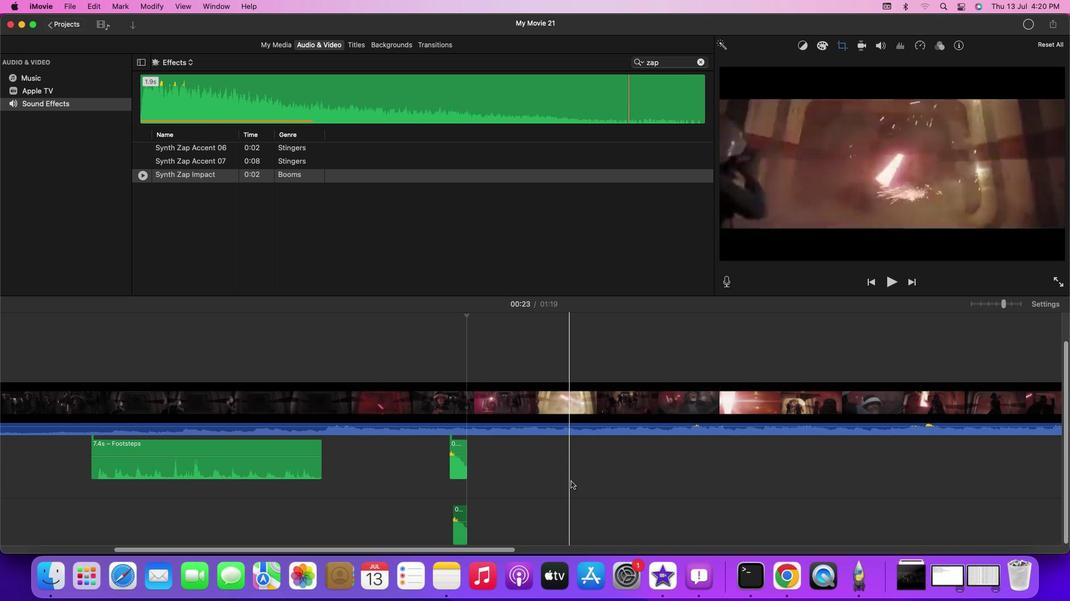 
Action: Mouse scrolled (569, 480) with delta (0, 0)
Screenshot: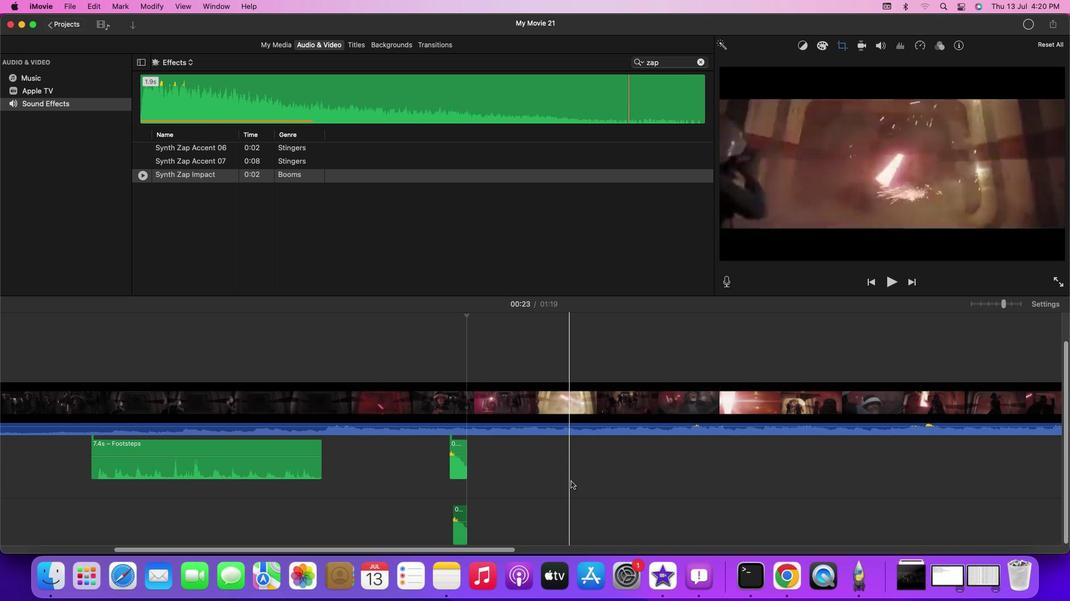 
Action: Mouse moved to (569, 480)
Screenshot: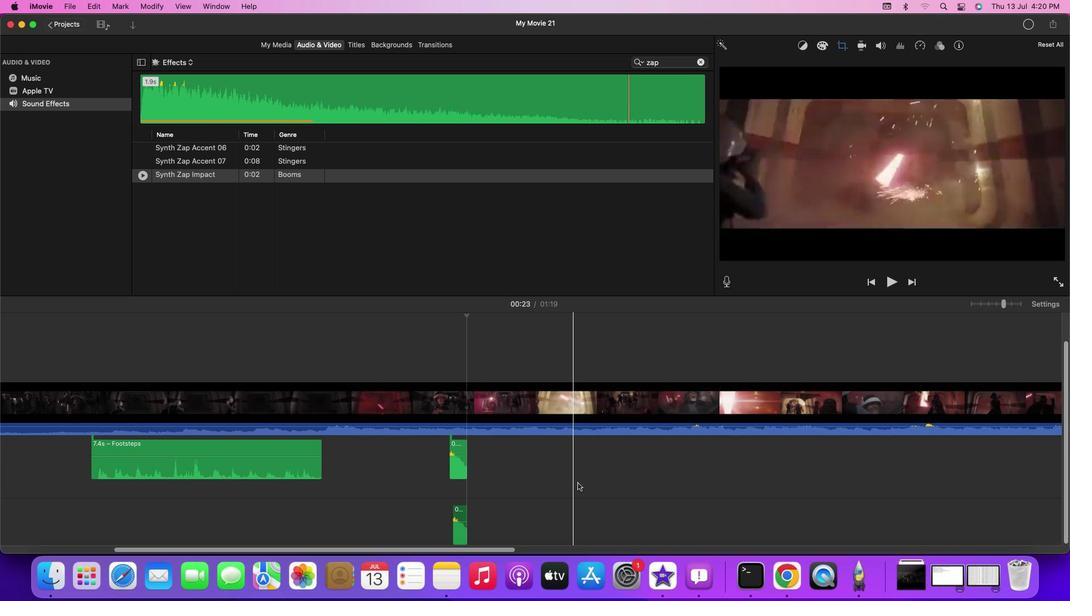 
Action: Mouse scrolled (569, 480) with delta (0, -1)
Screenshot: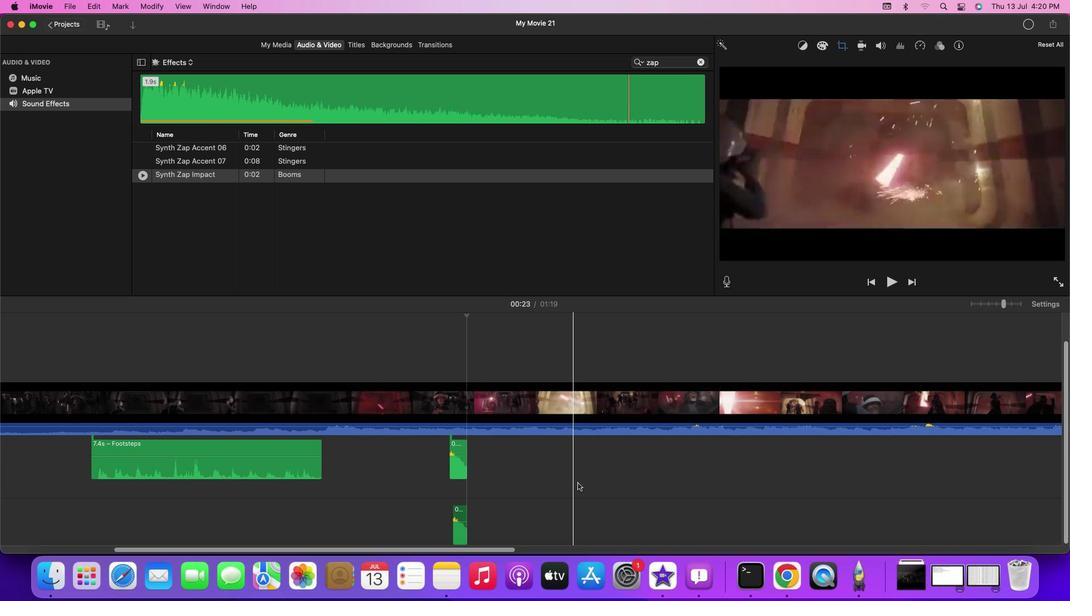 
Action: Mouse moved to (570, 482)
Screenshot: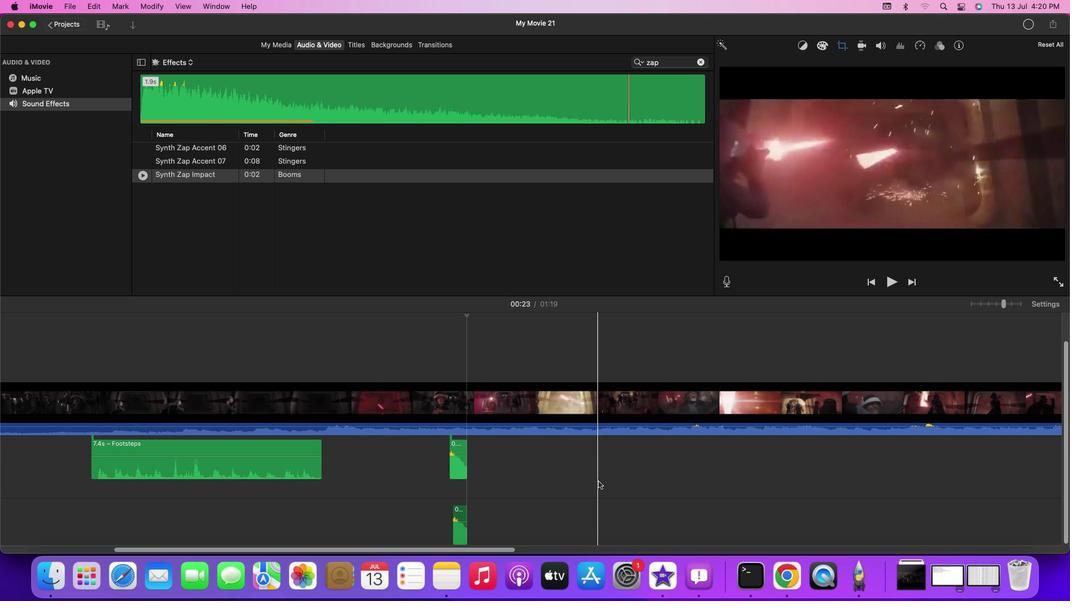 
Action: Mouse scrolled (570, 482) with delta (0, -1)
Screenshot: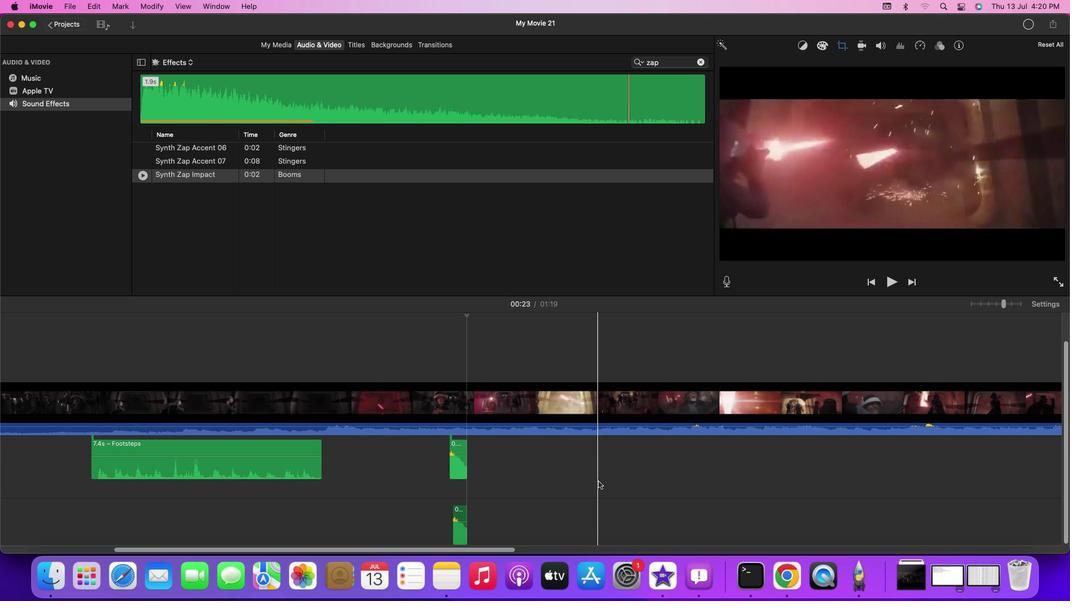 
Action: Mouse moved to (582, 484)
Screenshot: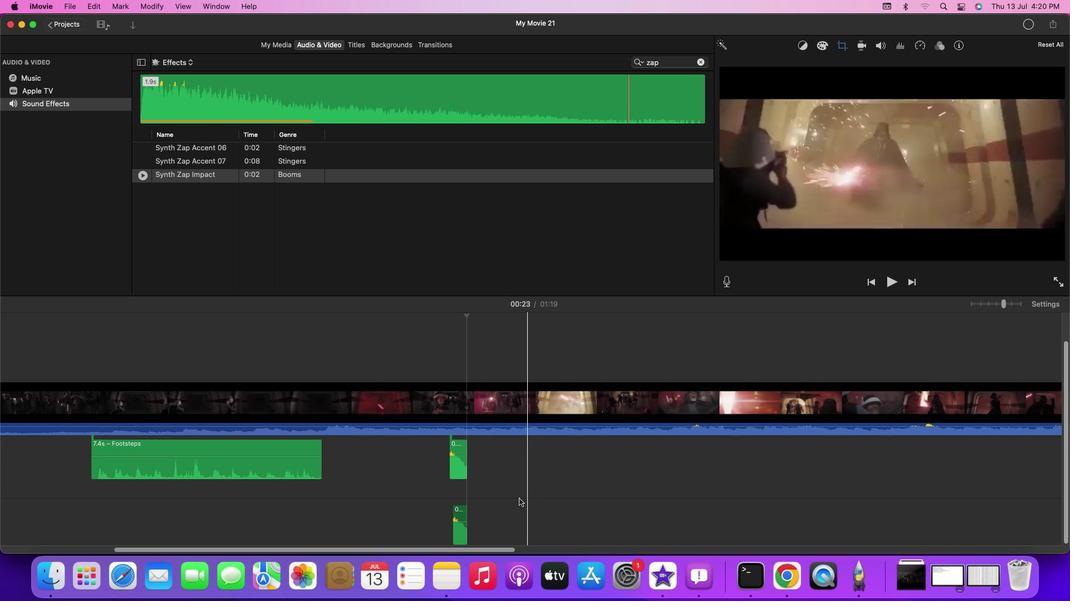 
Action: Mouse scrolled (582, 484) with delta (0, 0)
Screenshot: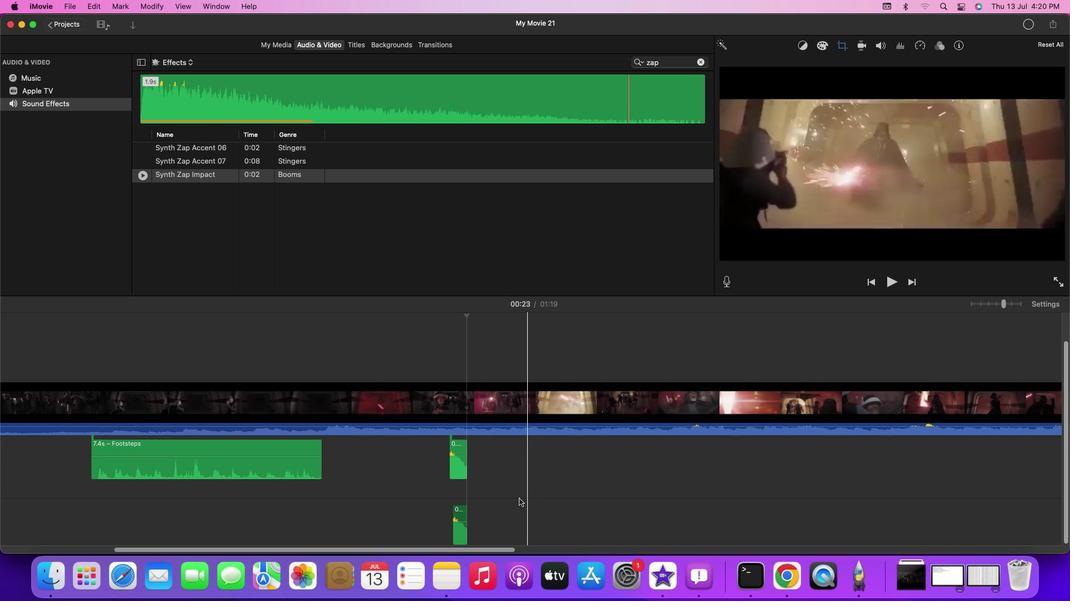 
Action: Mouse moved to (563, 492)
Screenshot: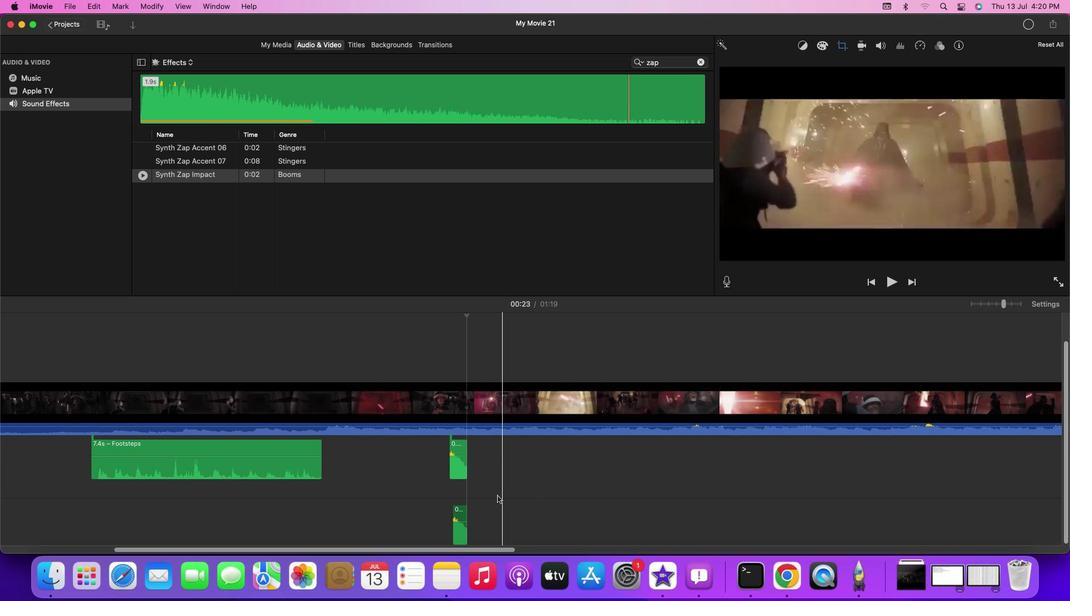 
Action: Mouse scrolled (563, 492) with delta (0, 0)
Screenshot: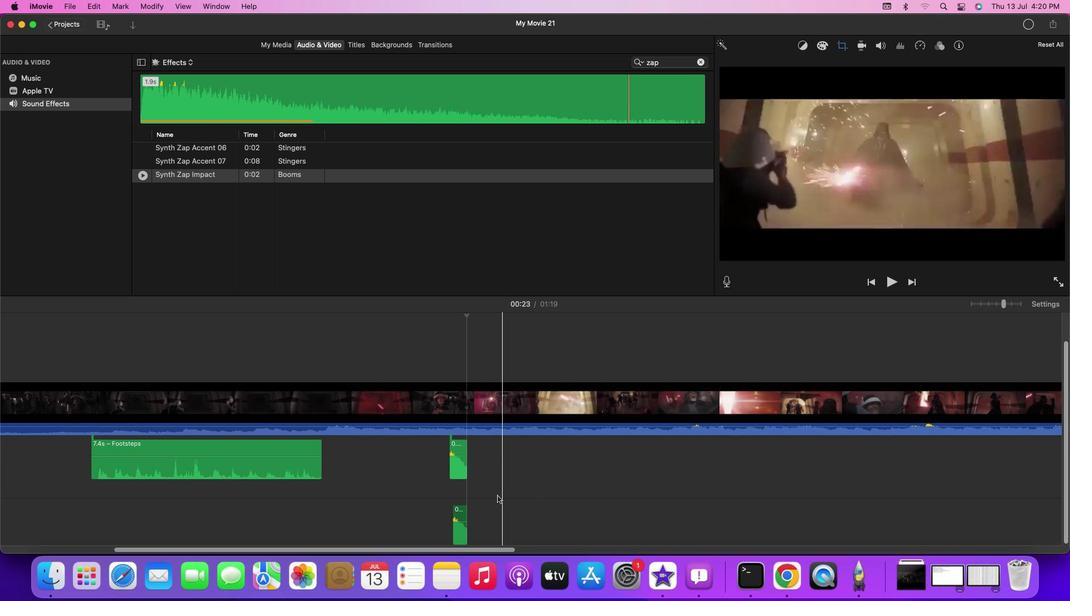 
Action: Mouse moved to (527, 497)
Screenshot: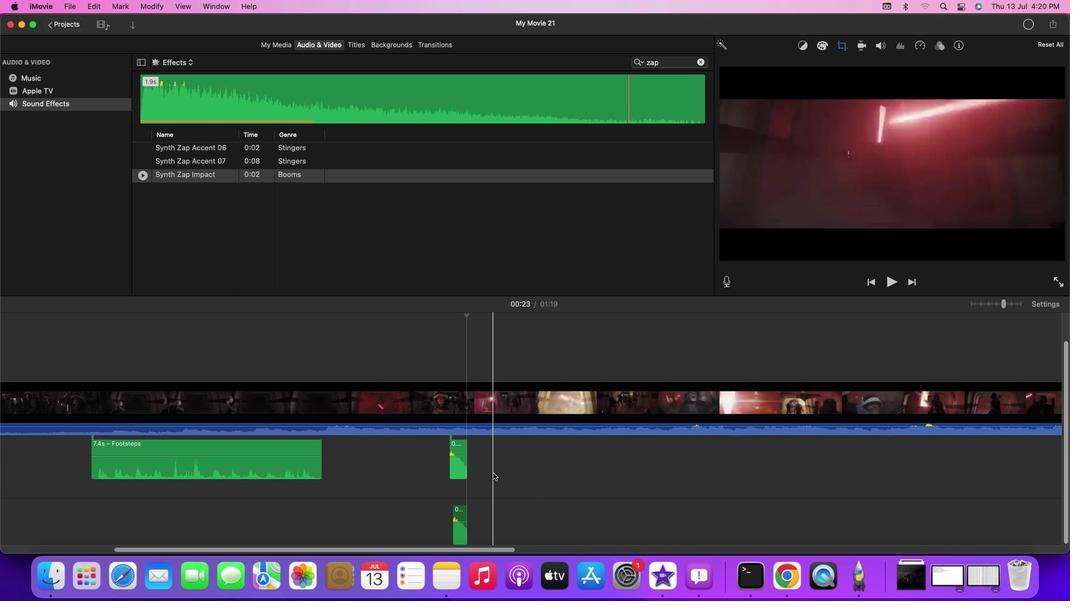 
Action: Mouse scrolled (527, 497) with delta (0, 0)
Screenshot: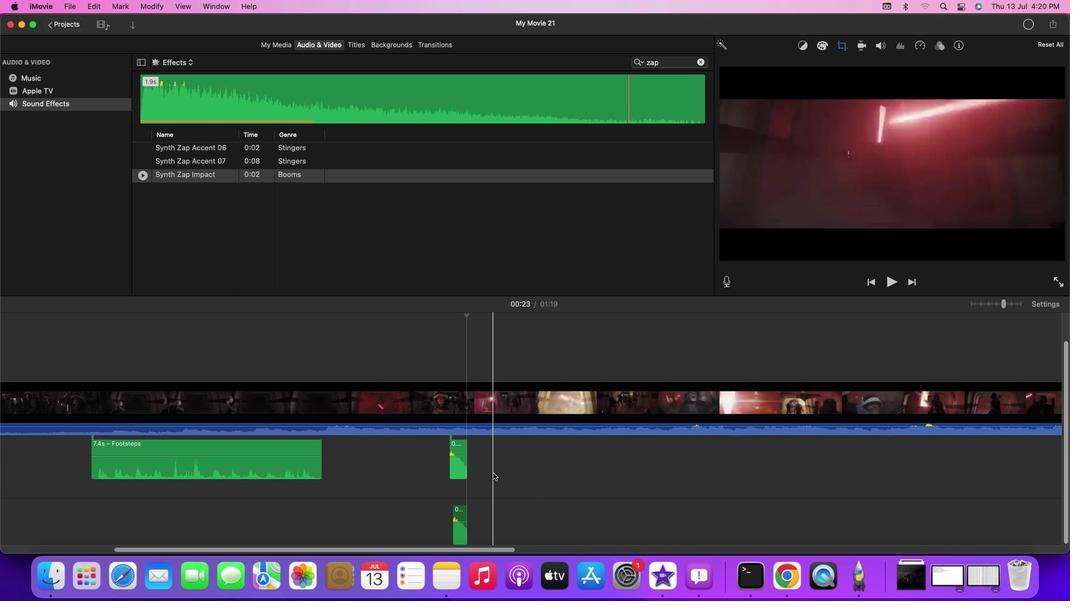 
Action: Mouse moved to (462, 531)
Screenshot: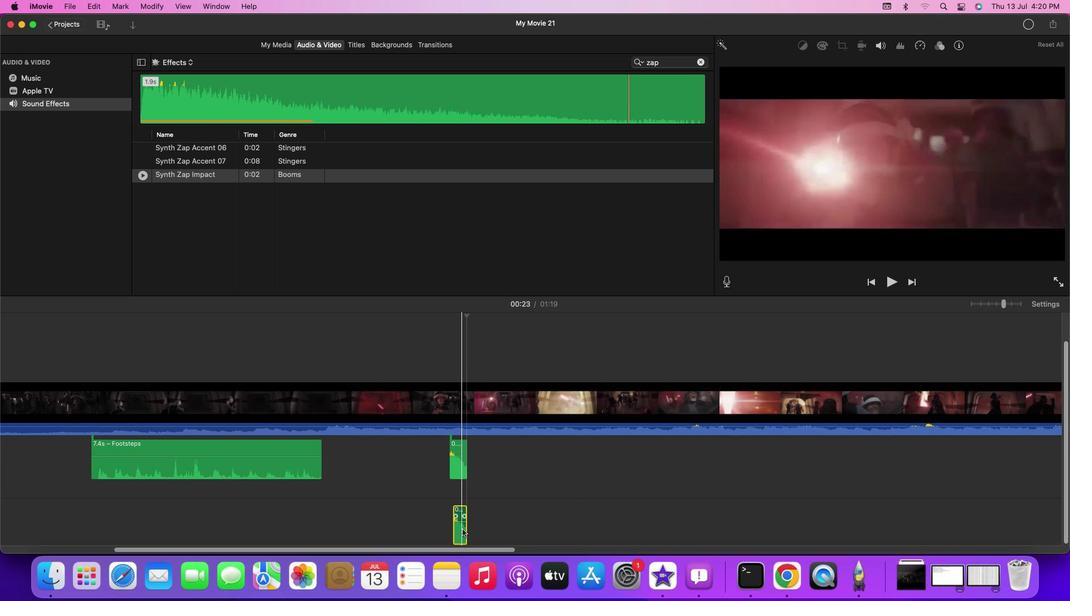 
Action: Mouse pressed left at (462, 531)
Screenshot: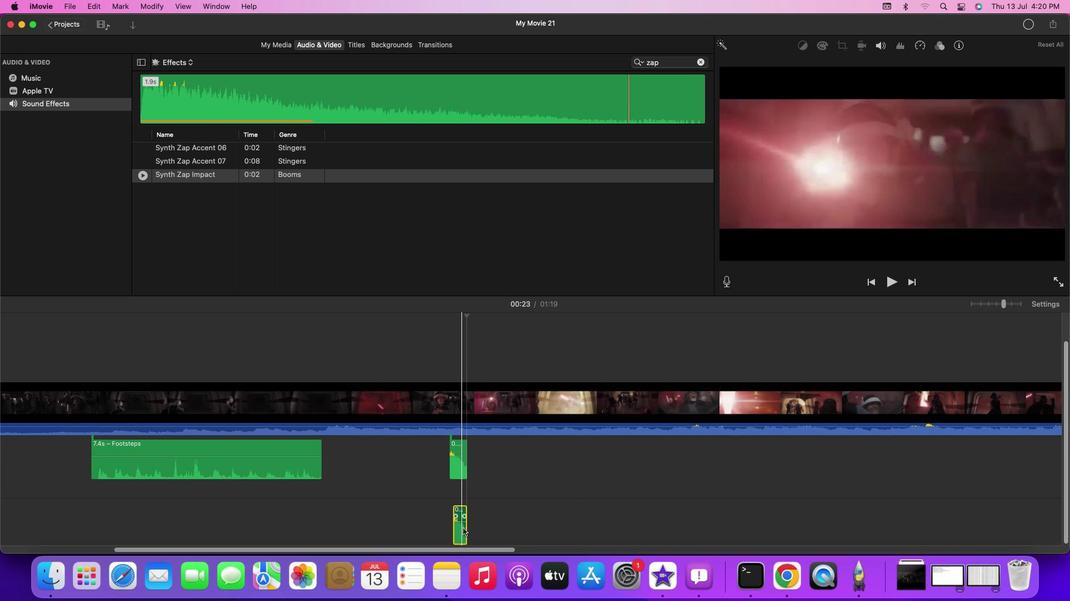 
Action: Mouse moved to (494, 519)
Screenshot: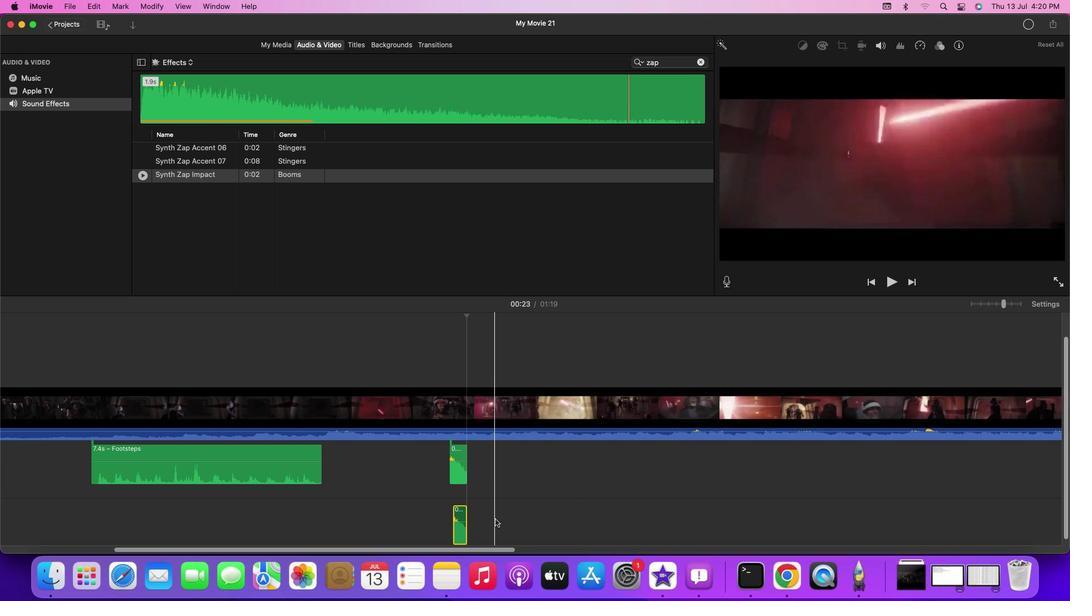
Action: Mouse scrolled (494, 519) with delta (0, 0)
Screenshot: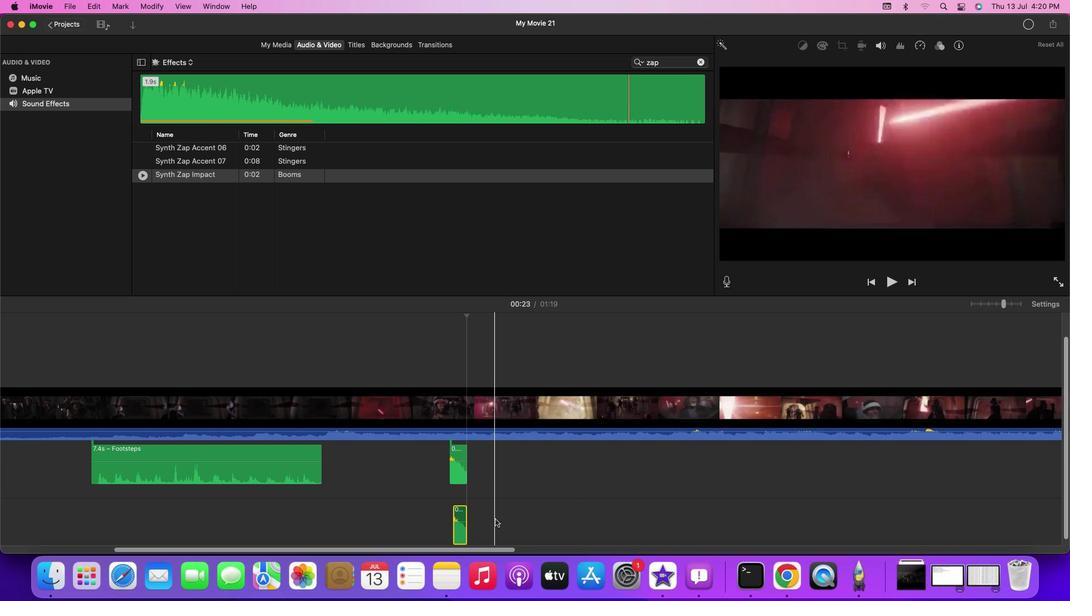 
Action: Mouse scrolled (494, 519) with delta (0, 0)
Screenshot: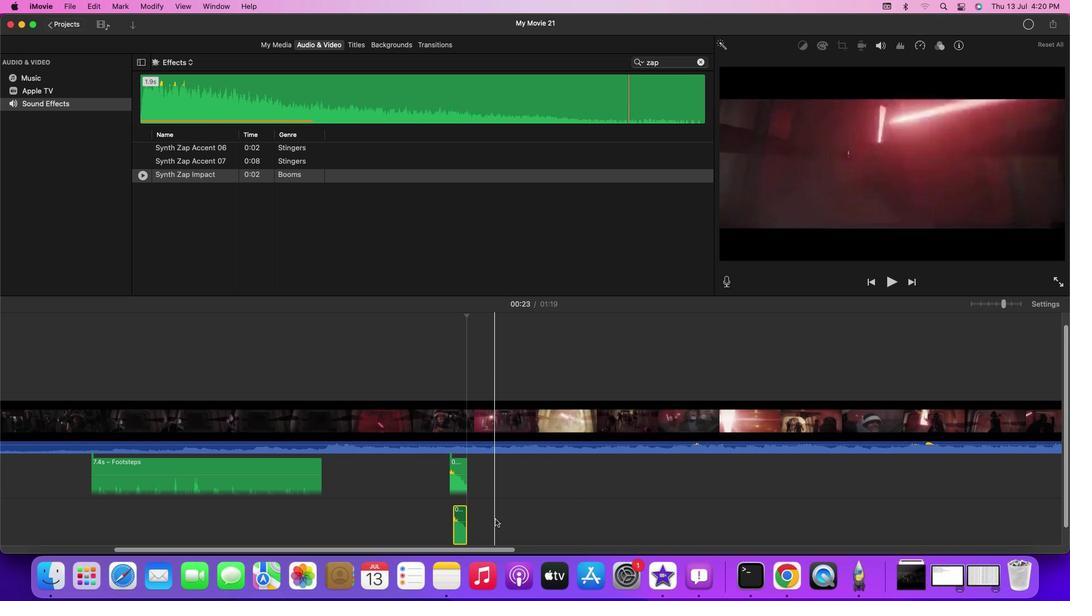 
Action: Mouse scrolled (494, 519) with delta (0, 1)
Screenshot: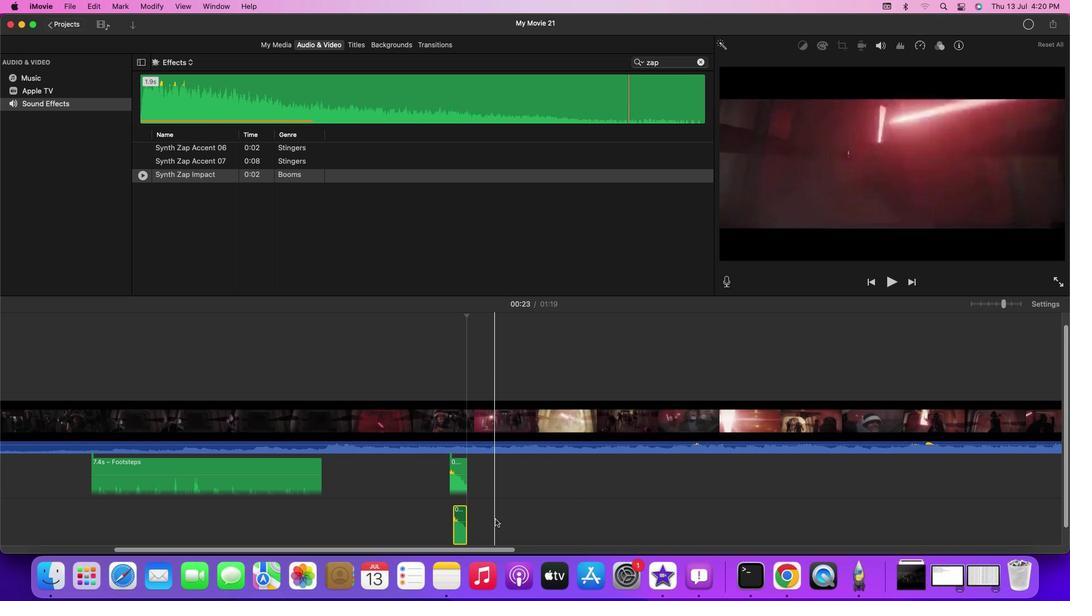 
Action: Mouse scrolled (494, 519) with delta (0, 0)
Screenshot: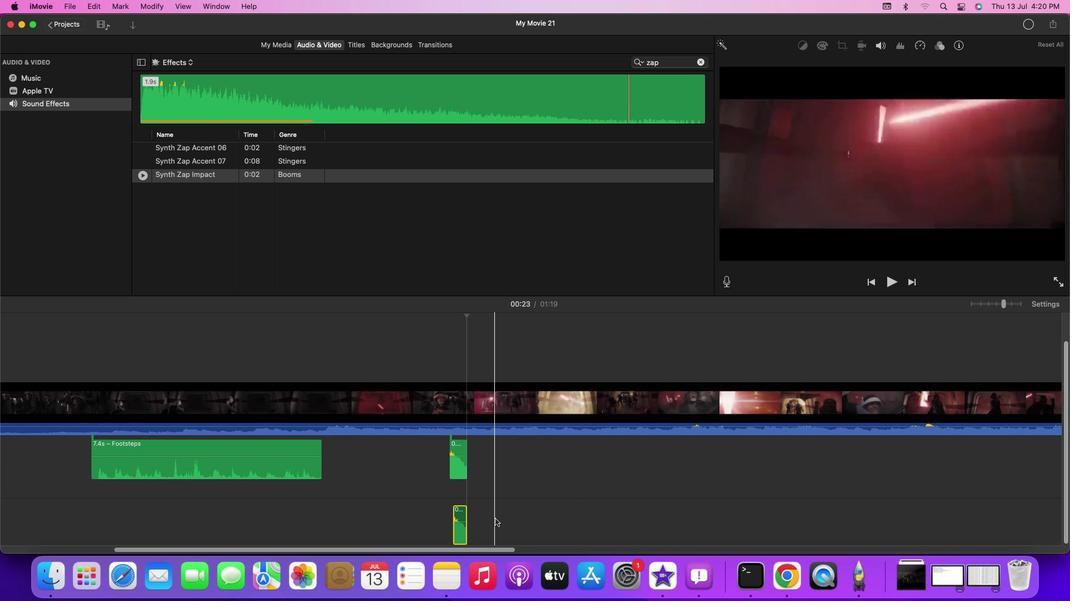 
Action: Mouse moved to (494, 519)
Screenshot: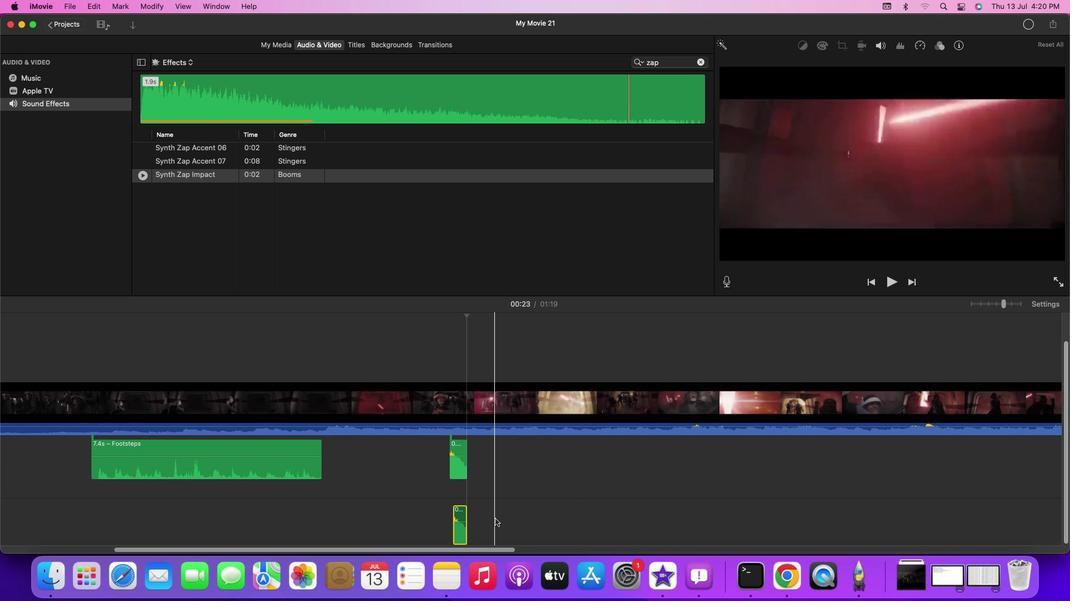 
Action: Mouse scrolled (494, 519) with delta (0, 0)
Screenshot: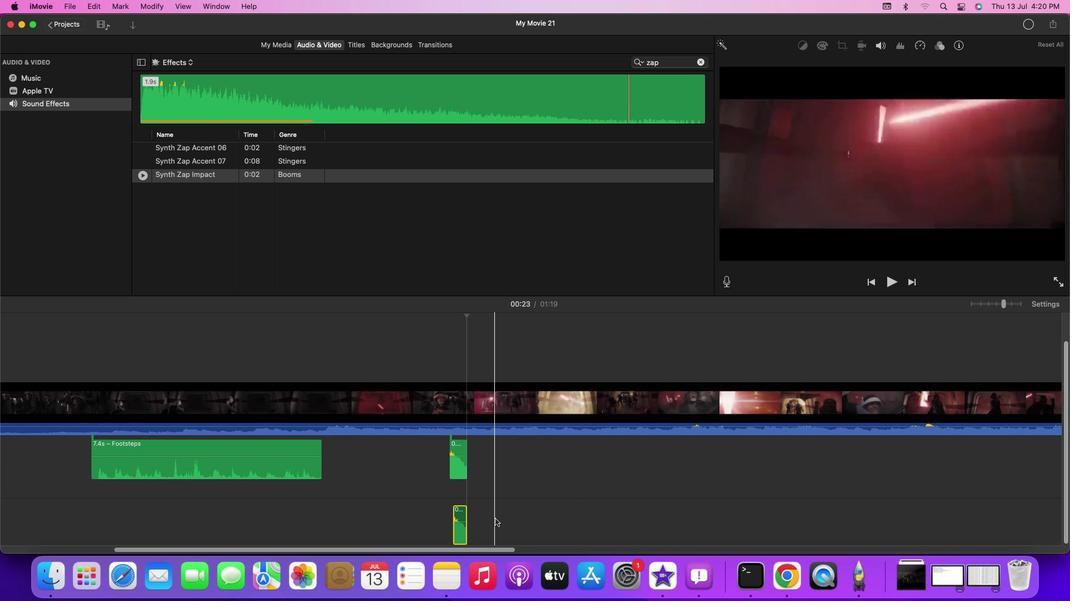 
Action: Mouse scrolled (494, 519) with delta (0, -1)
Screenshot: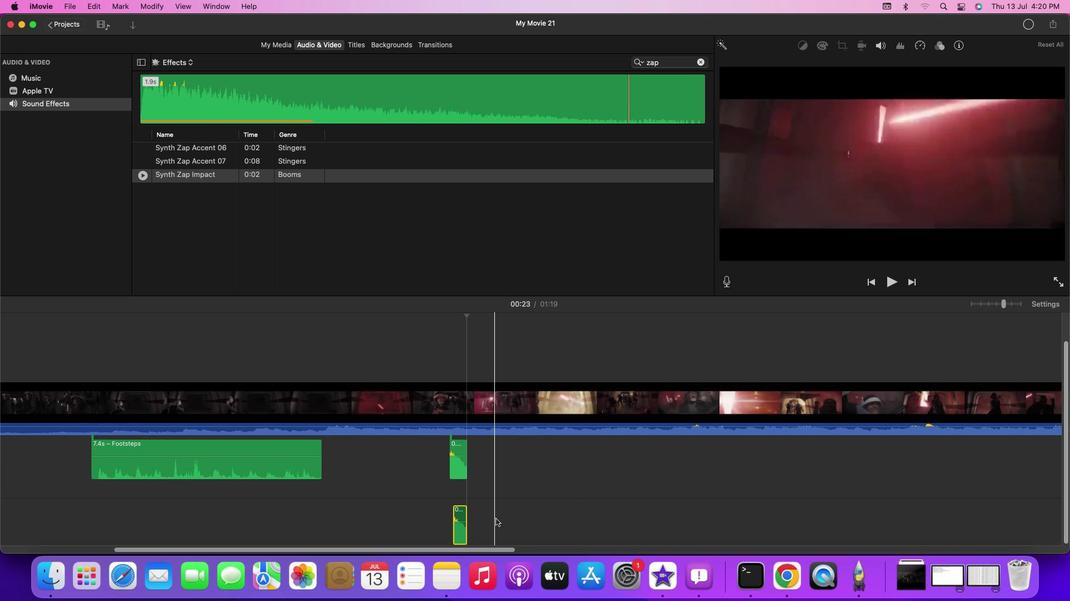 
Action: Mouse moved to (495, 519)
Screenshot: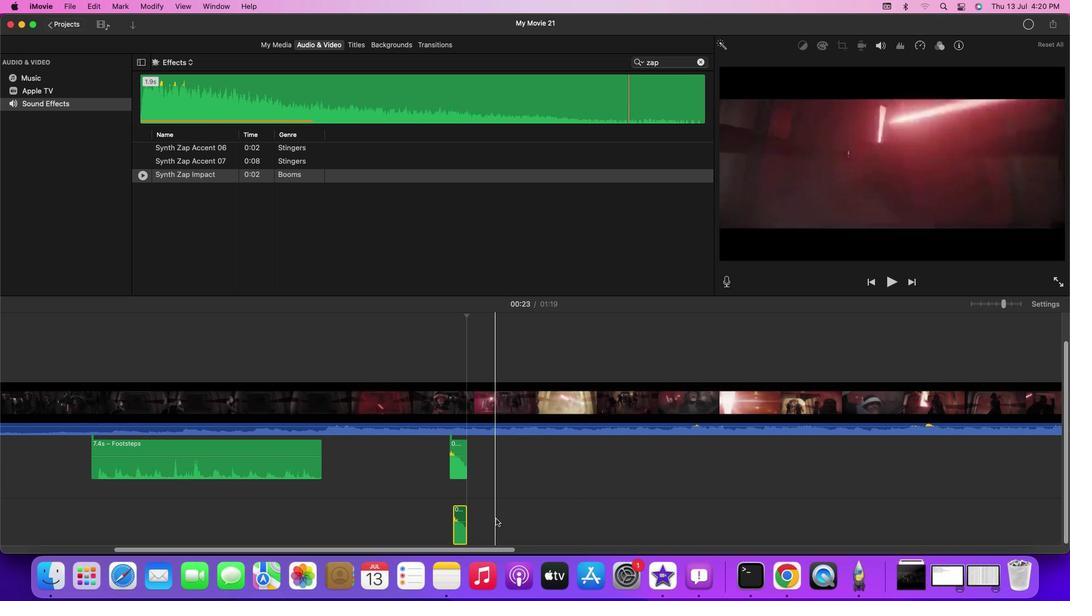 
Action: Mouse scrolled (495, 519) with delta (0, -2)
Screenshot: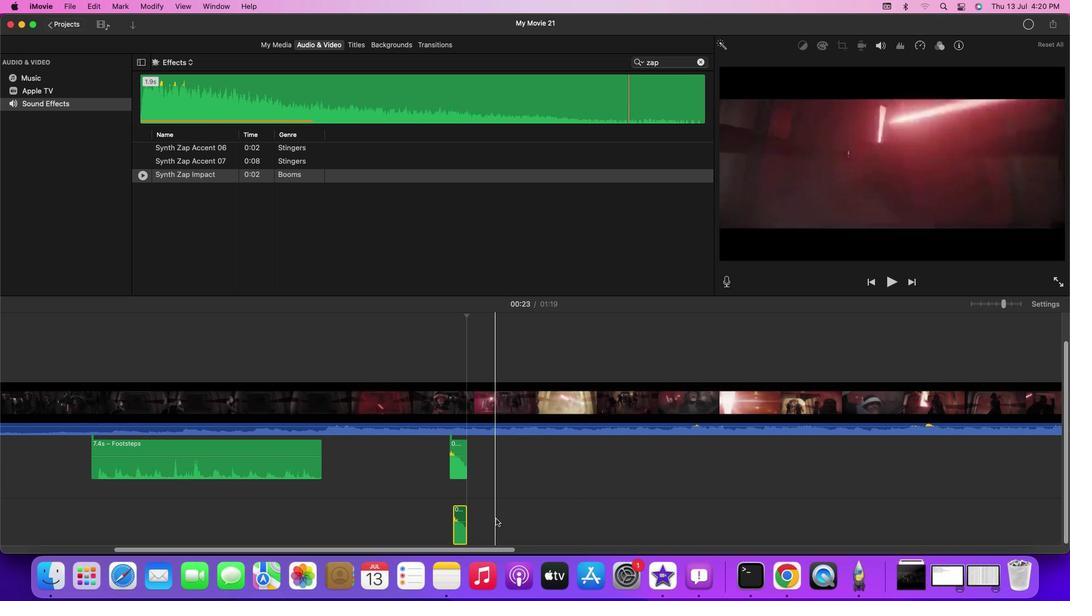 
Action: Mouse scrolled (495, 519) with delta (0, -2)
Screenshot: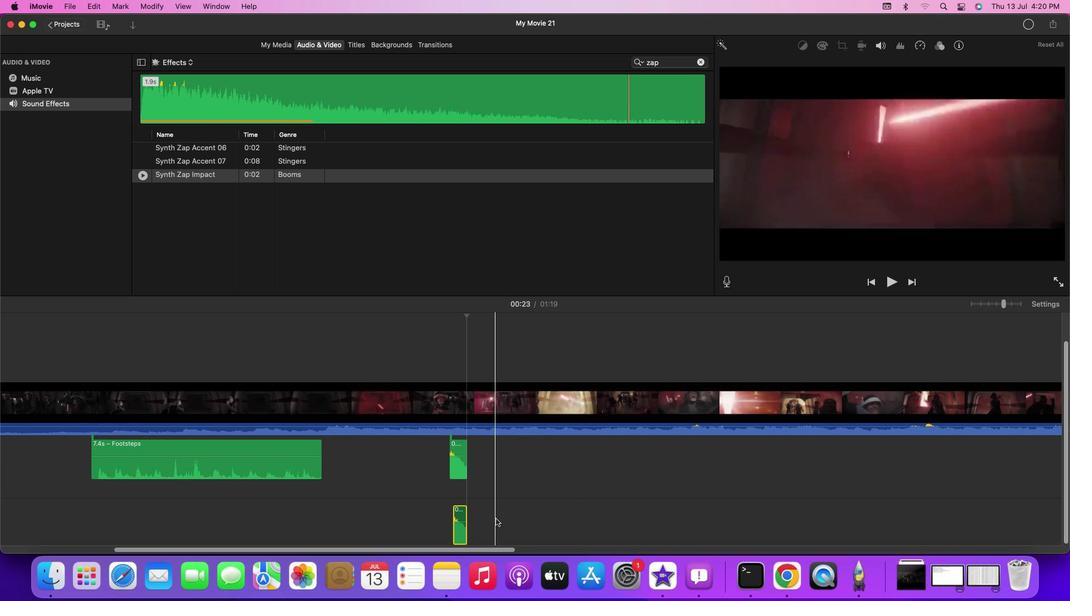 
Action: Mouse moved to (495, 518)
Screenshot: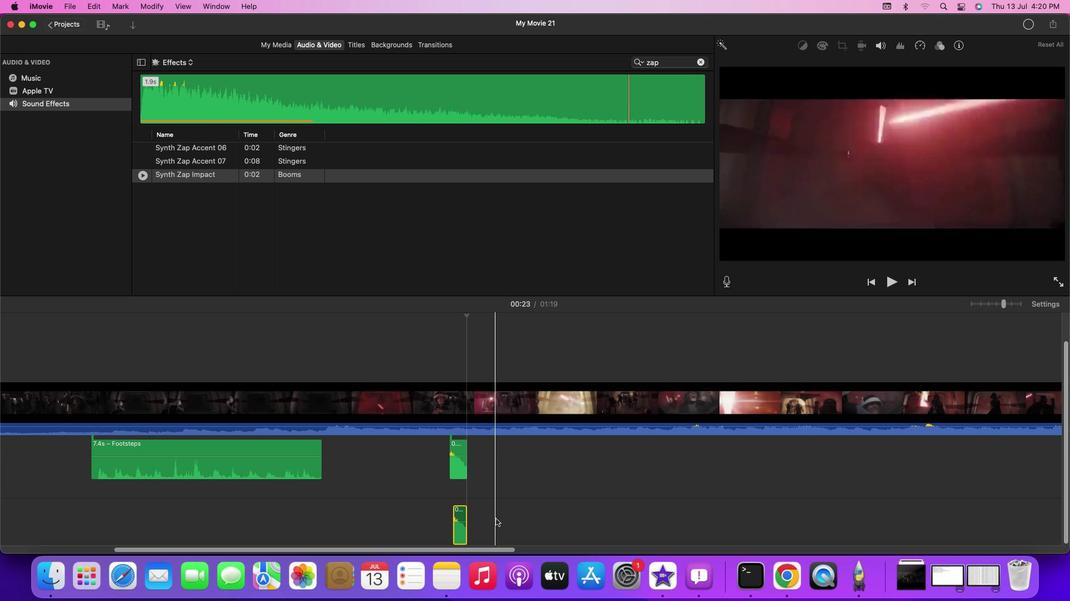 
Action: Mouse scrolled (495, 518) with delta (0, 0)
Screenshot: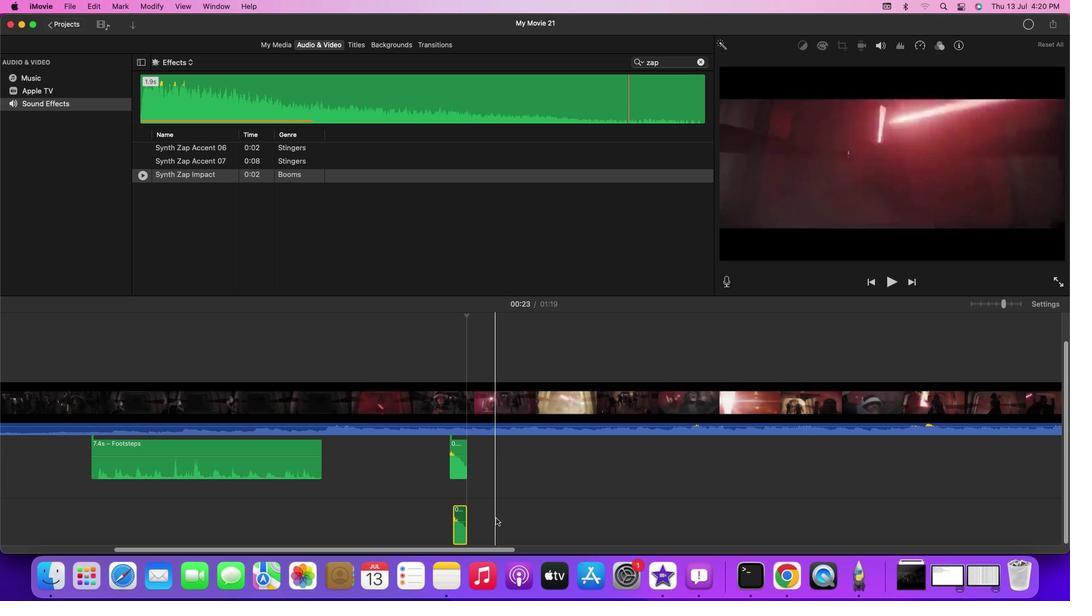 
Action: Mouse moved to (495, 518)
Screenshot: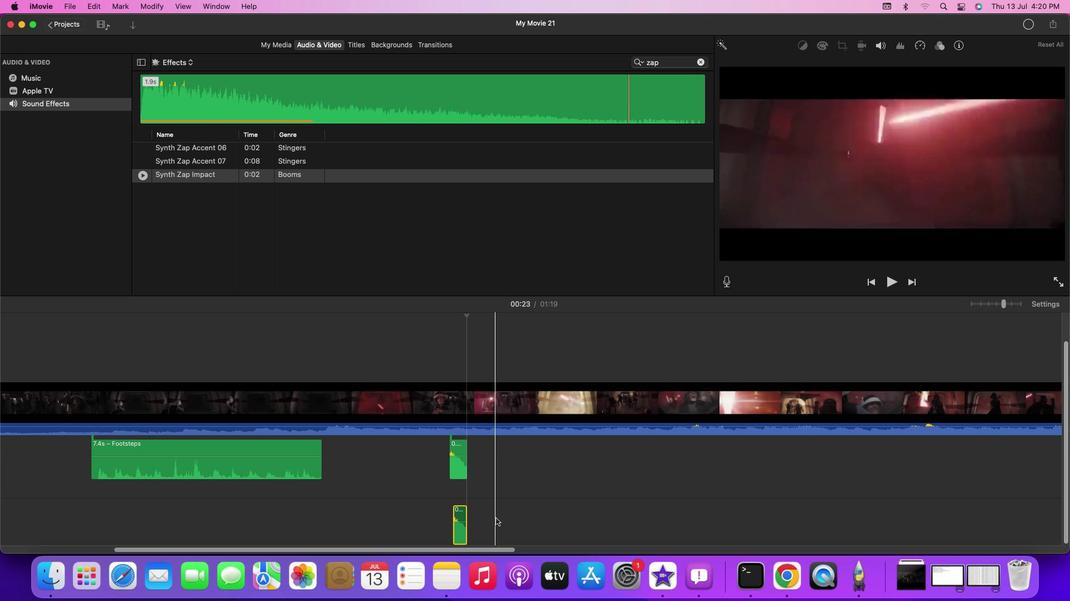 
Action: Mouse scrolled (495, 518) with delta (0, 0)
Screenshot: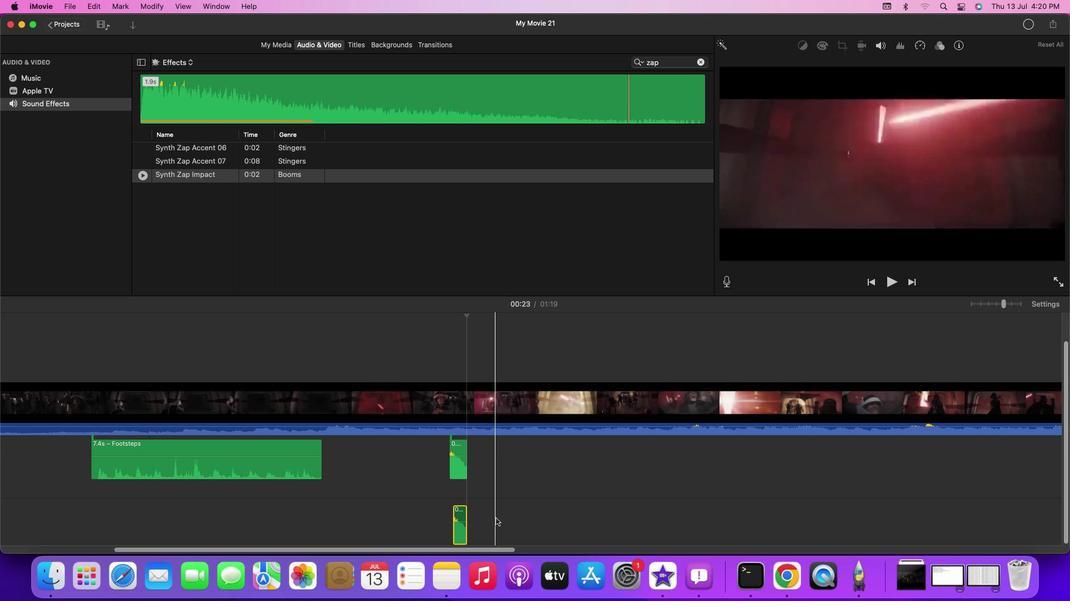 
Action: Mouse scrolled (495, 518) with delta (0, 0)
Screenshot: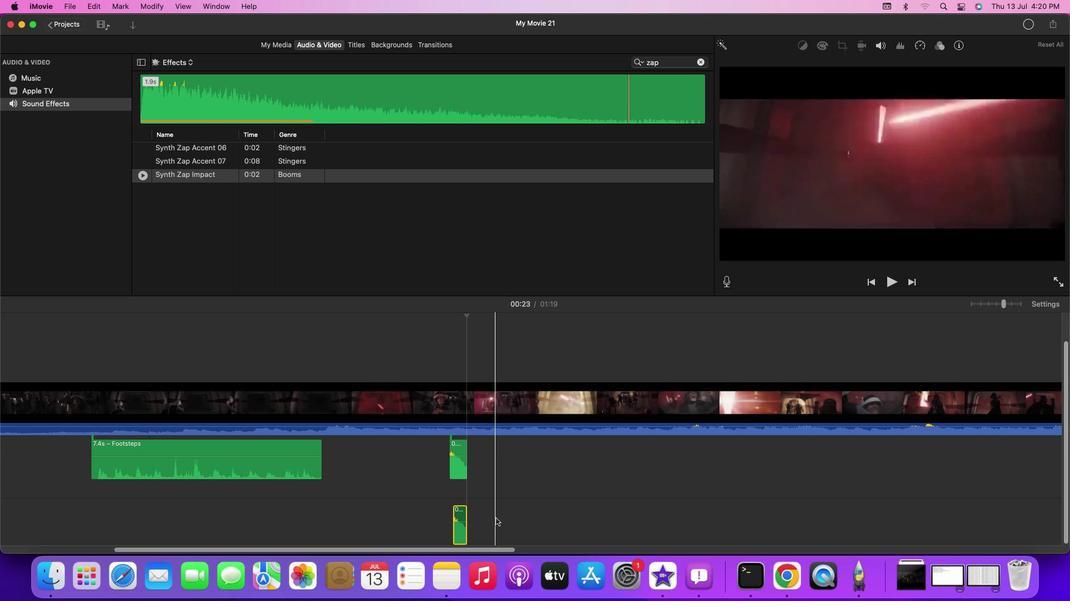 
Action: Mouse scrolled (495, 518) with delta (0, -1)
Screenshot: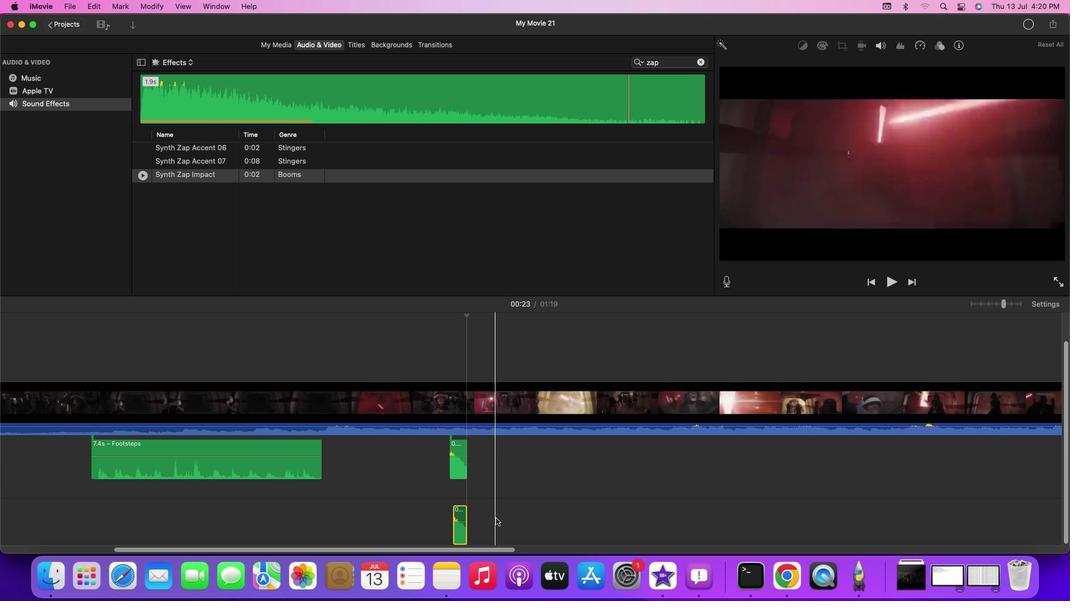 
Action: Mouse moved to (447, 324)
Screenshot: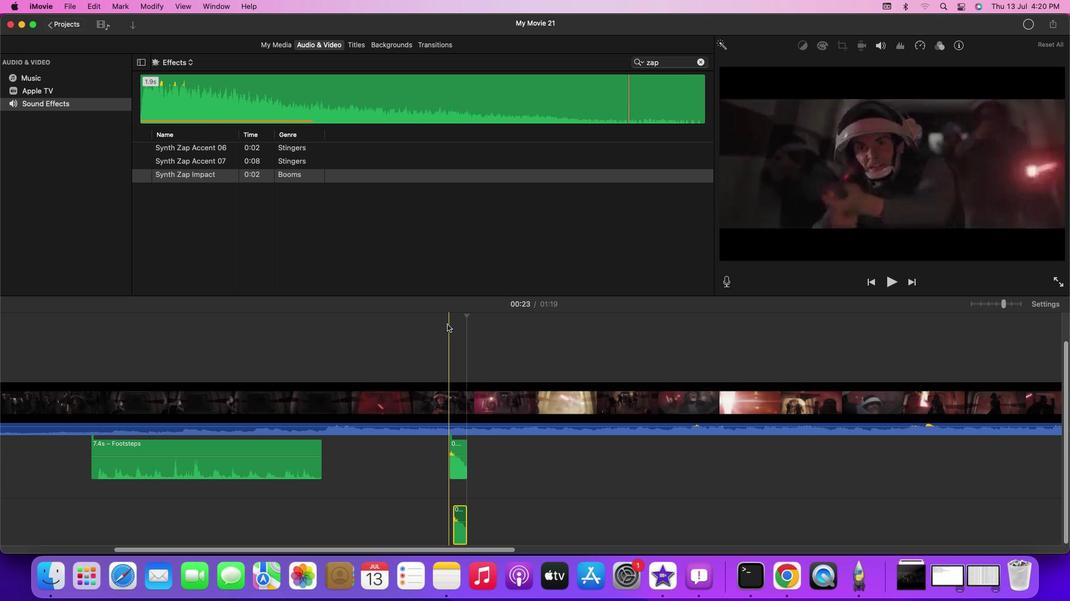 
Action: Mouse pressed left at (447, 324)
Screenshot: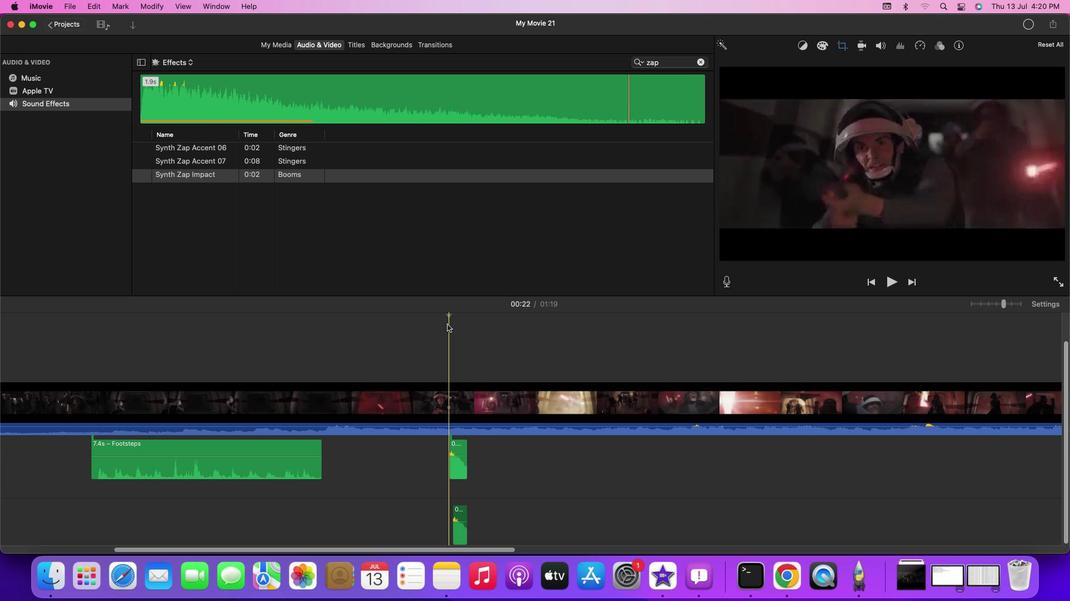 
Action: Key pressed Key.spaceKey.space
Screenshot: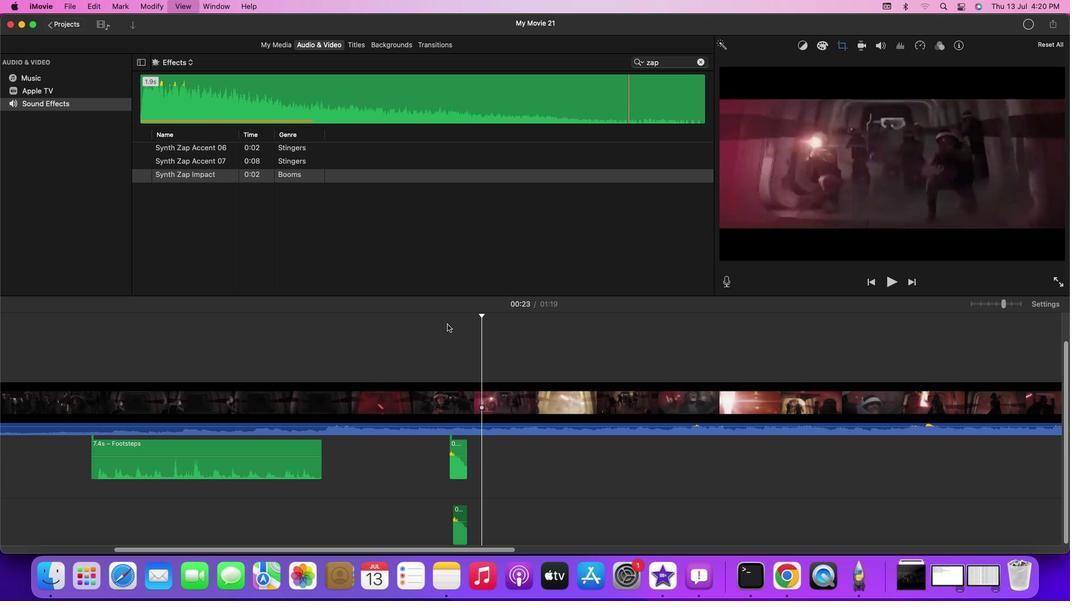 
Action: Mouse moved to (200, 172)
Screenshot: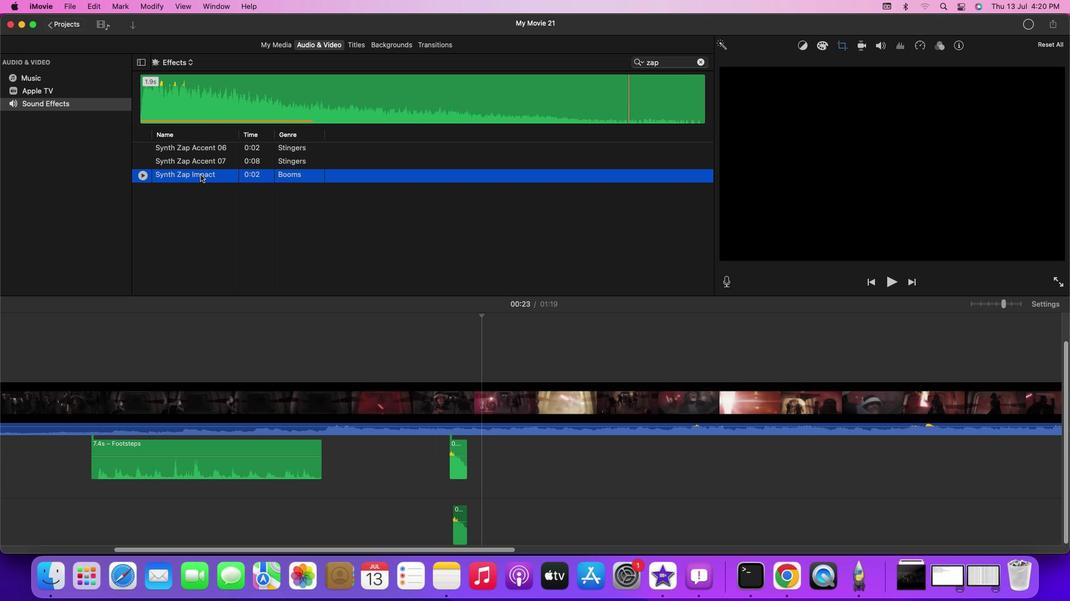 
Action: Mouse pressed left at (200, 172)
Screenshot: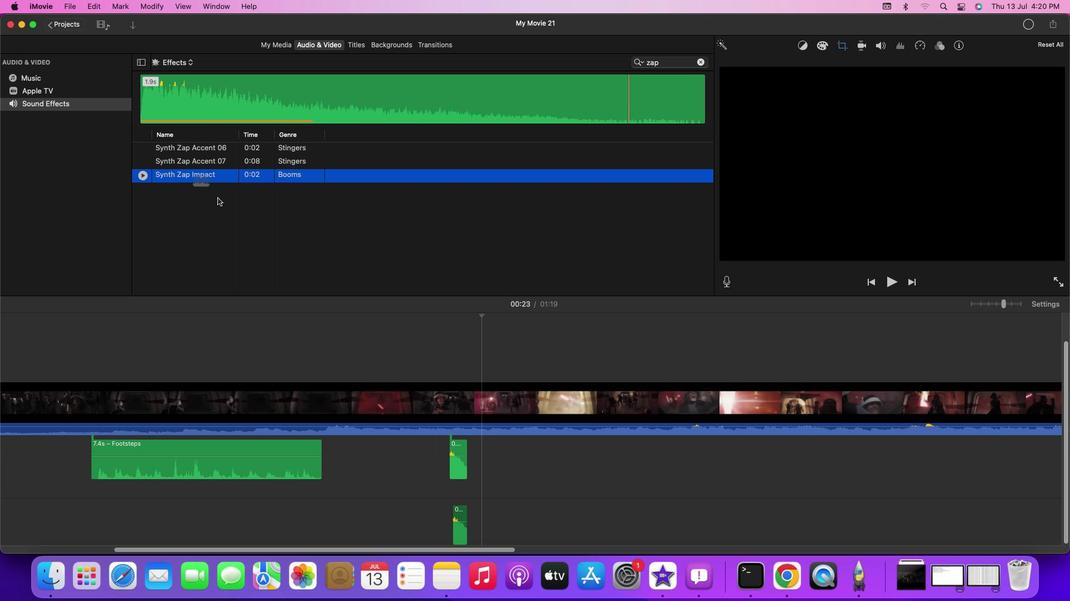 
Action: Mouse moved to (522, 462)
Screenshot: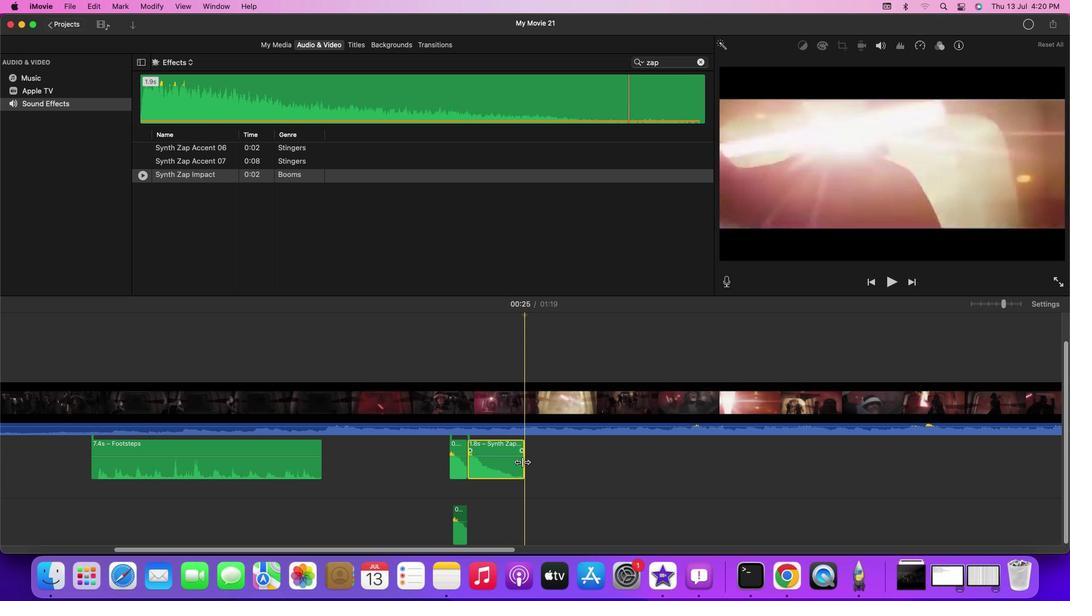 
Action: Mouse pressed left at (522, 462)
Screenshot: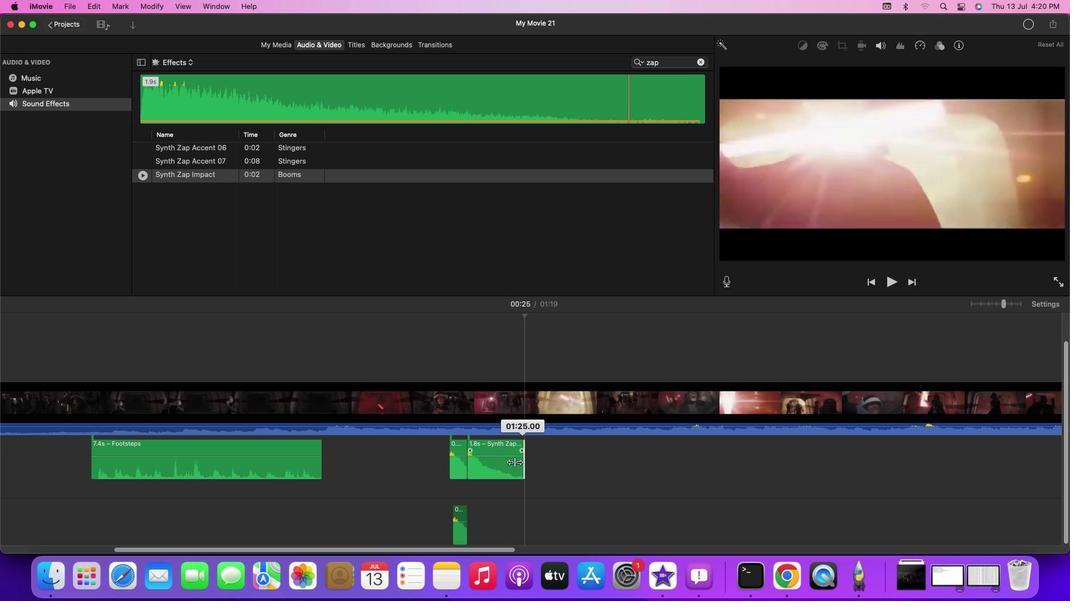 
Action: Mouse moved to (465, 460)
Screenshot: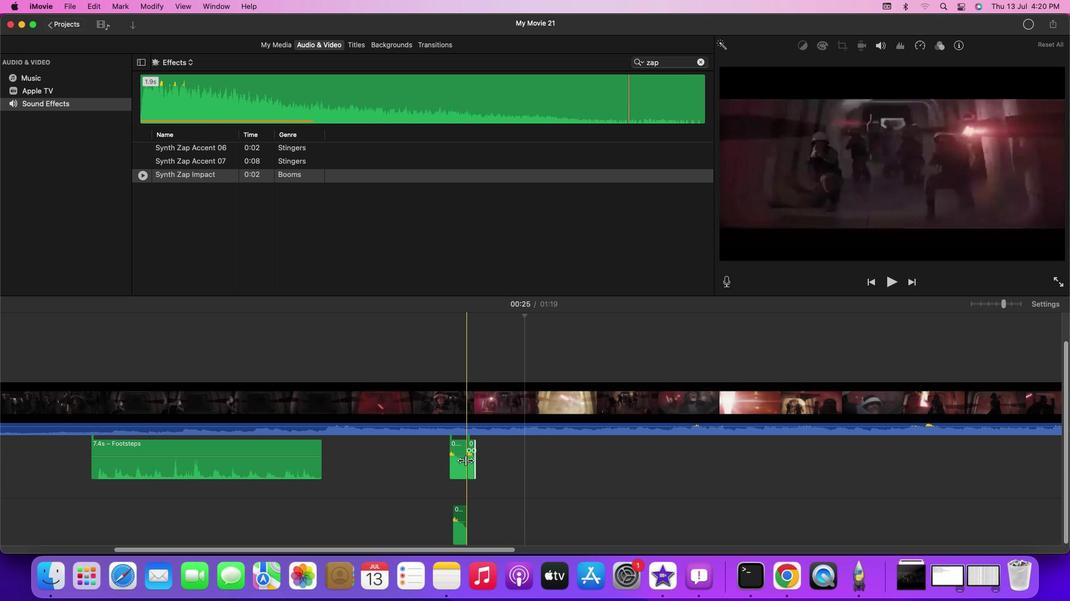 
Action: Mouse pressed left at (465, 460)
Screenshot: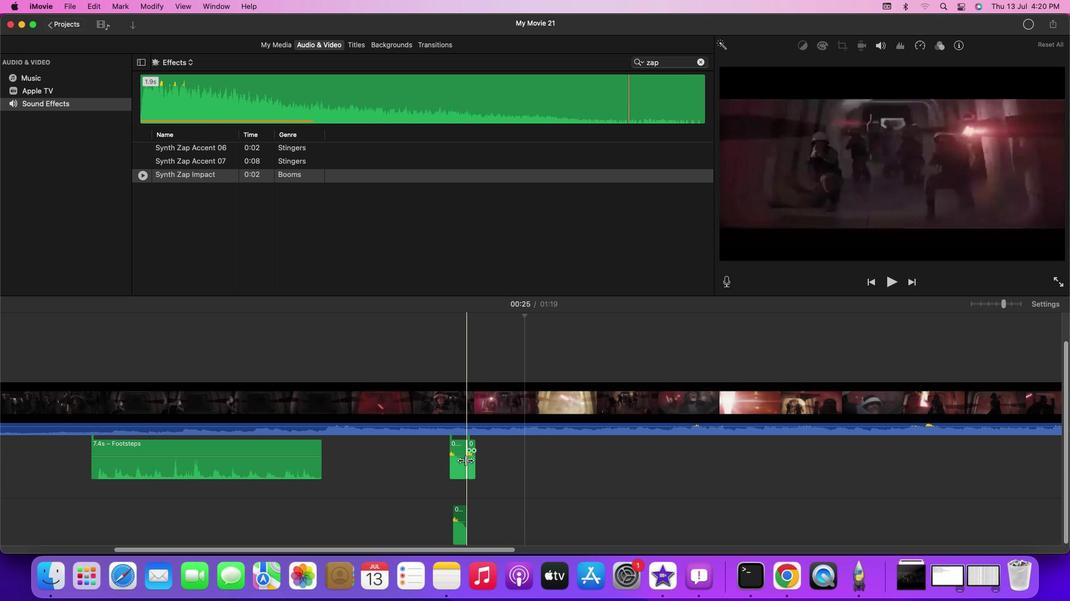 
Action: Mouse moved to (472, 463)
Screenshot: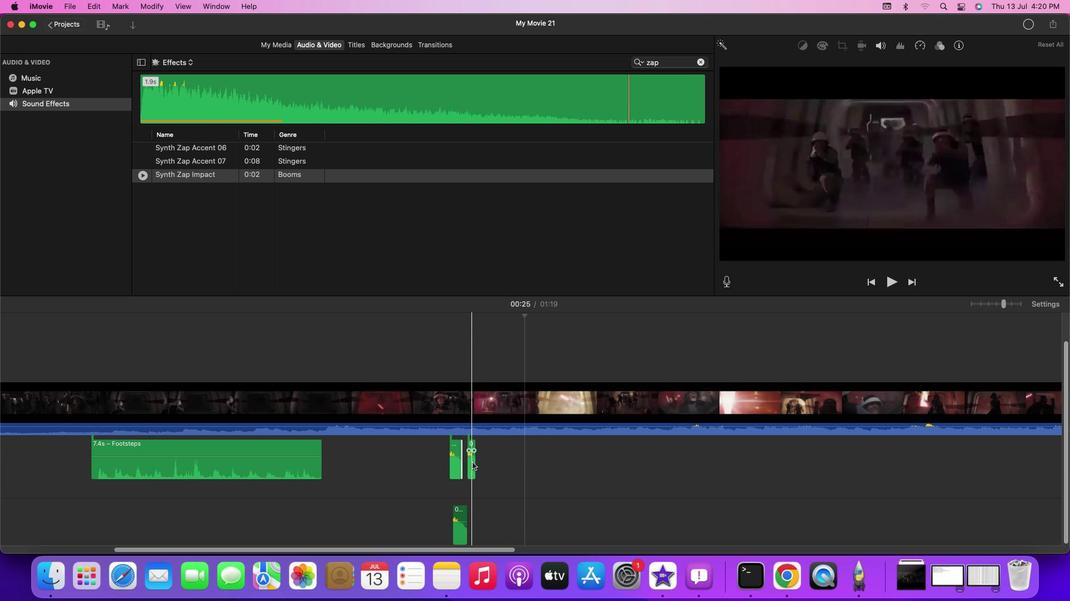 
Action: Mouse pressed left at (472, 463)
Screenshot: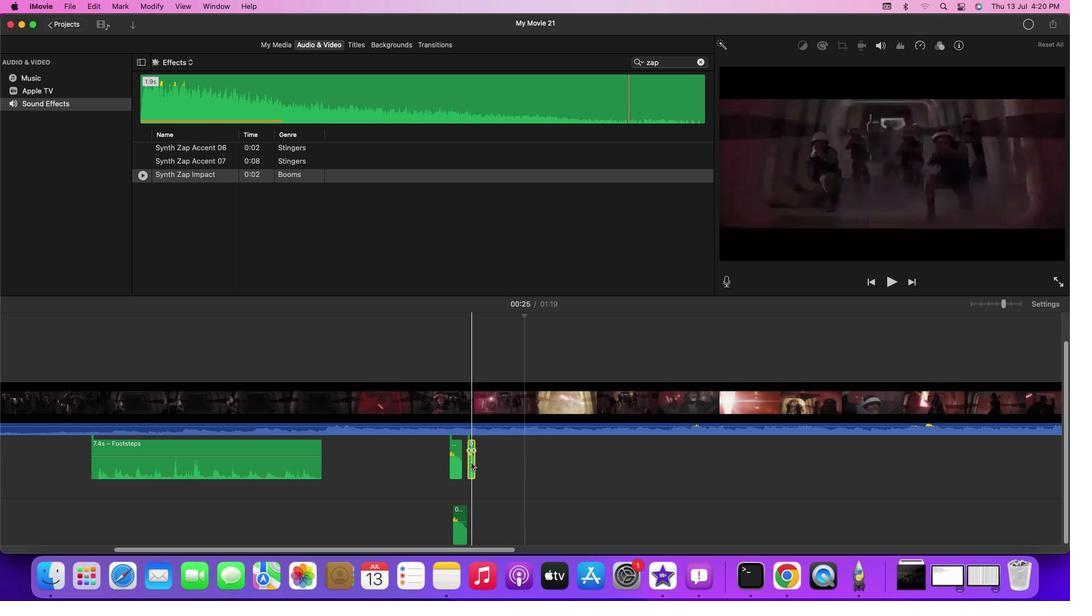 
Action: Mouse moved to (466, 464)
Screenshot: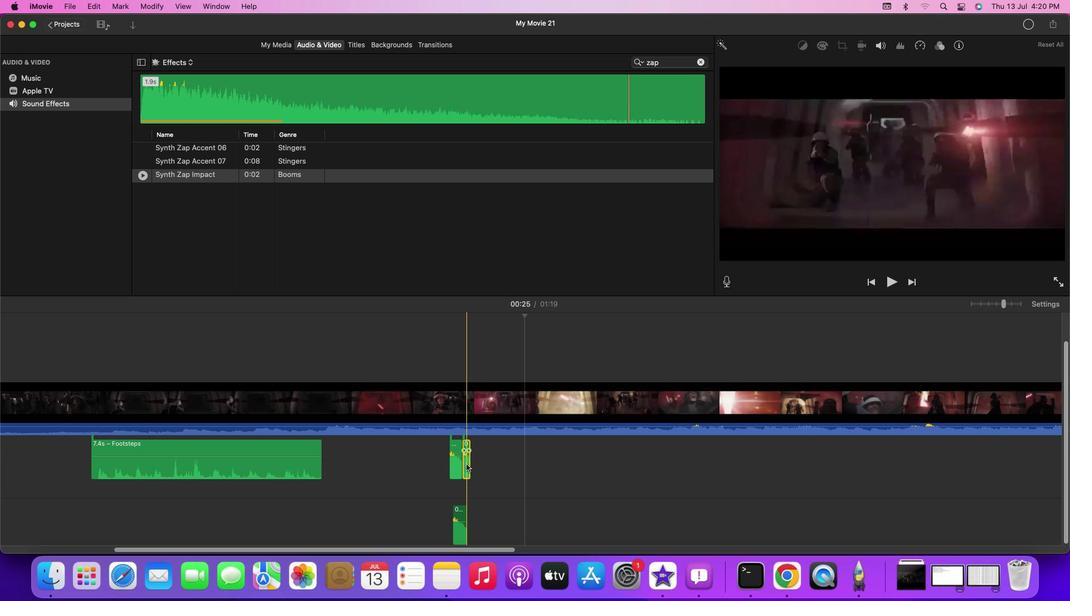 
Action: Mouse pressed right at (466, 464)
Screenshot: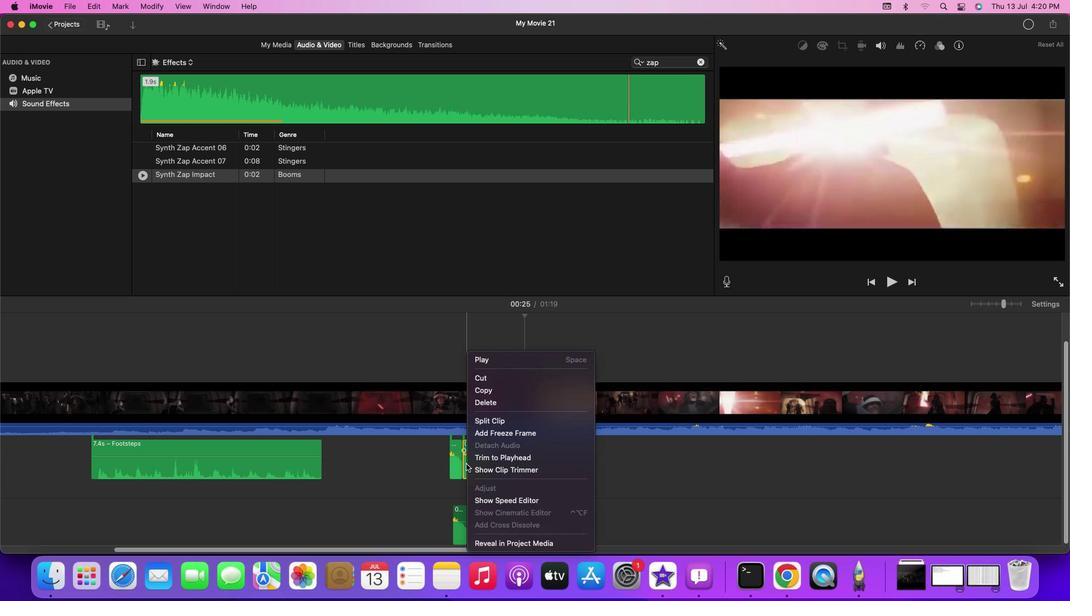 
Action: Mouse moved to (496, 390)
Screenshot: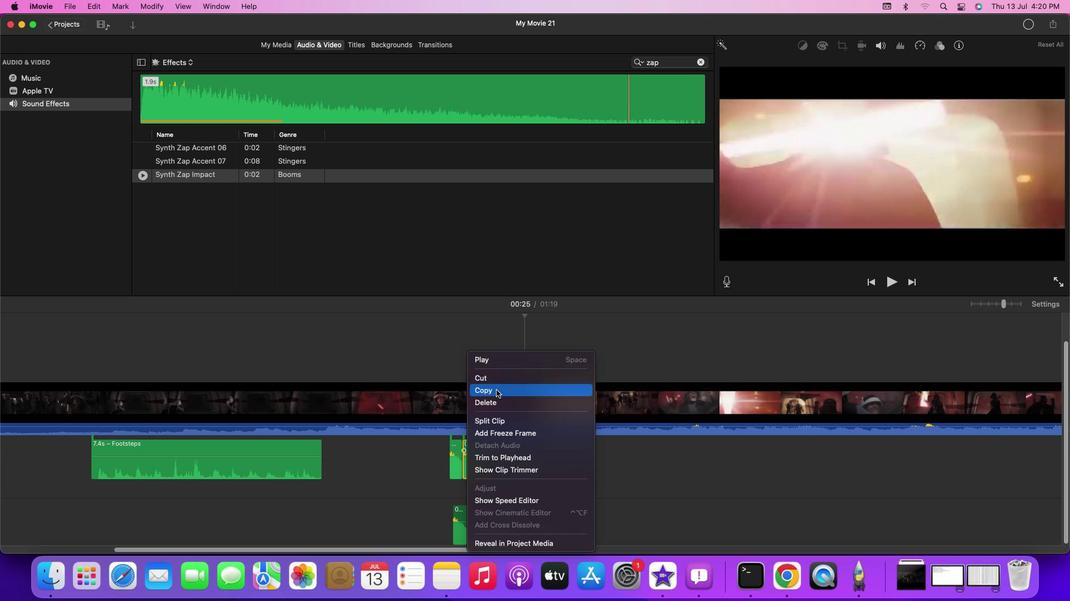 
Action: Mouse pressed left at (496, 390)
Screenshot: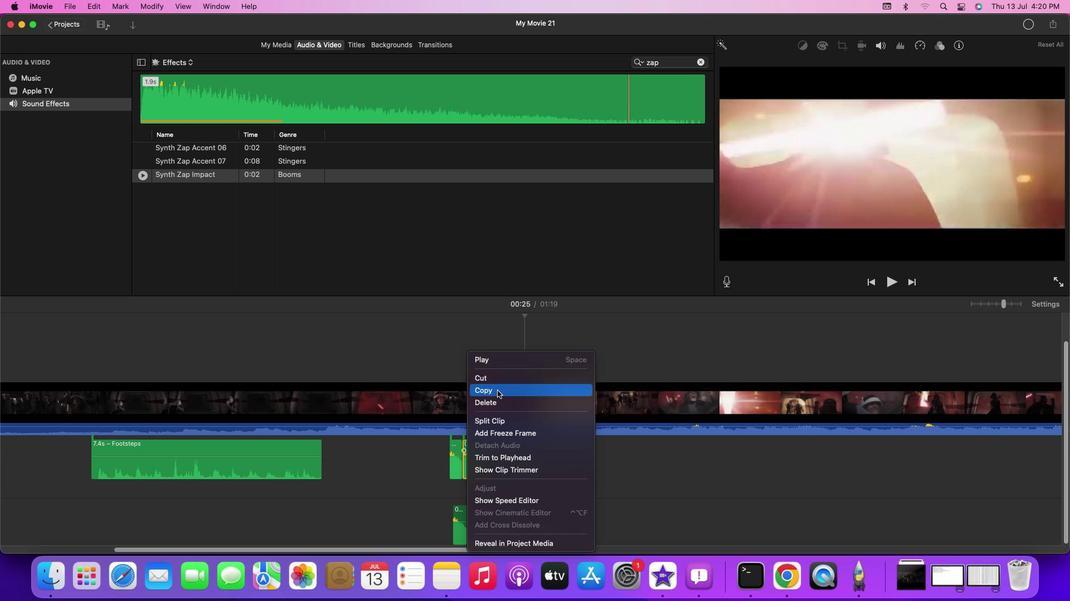 
Action: Mouse moved to (477, 522)
Screenshot: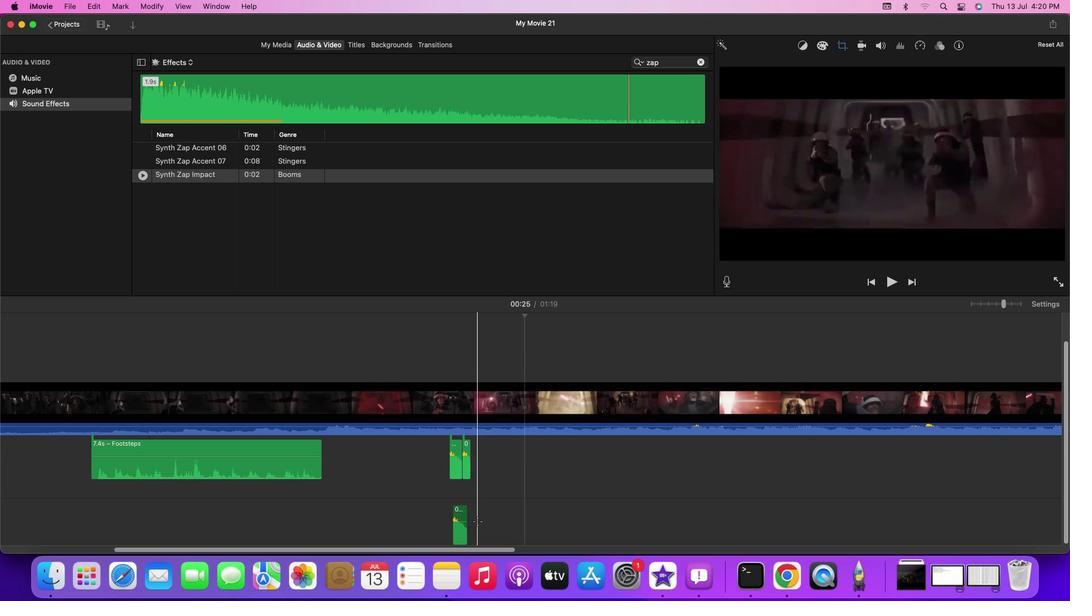 
Action: Mouse pressed left at (477, 522)
Screenshot: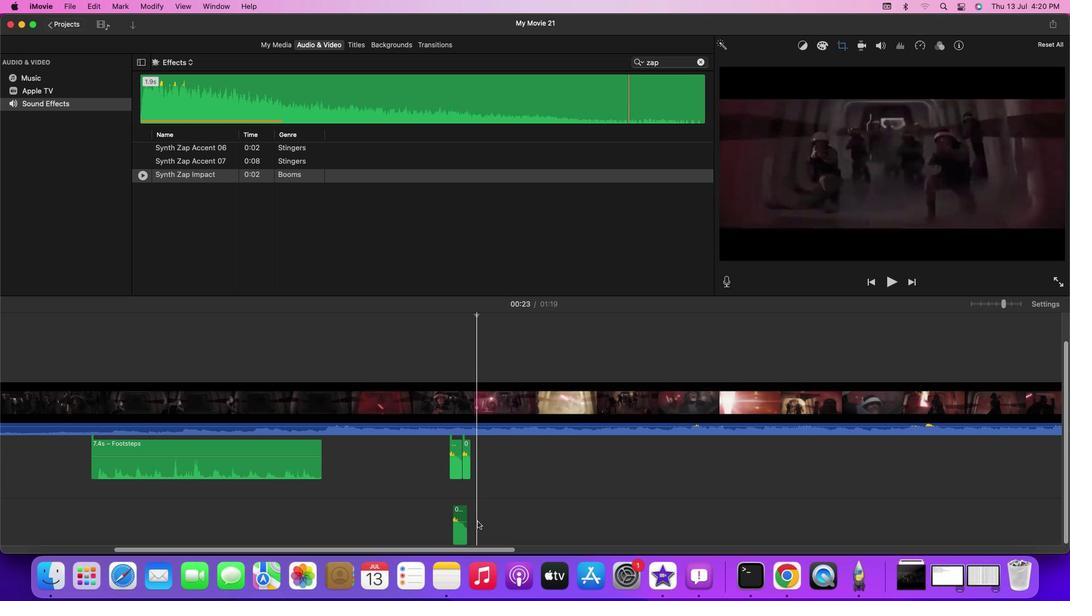 
Action: Mouse moved to (480, 524)
Screenshot: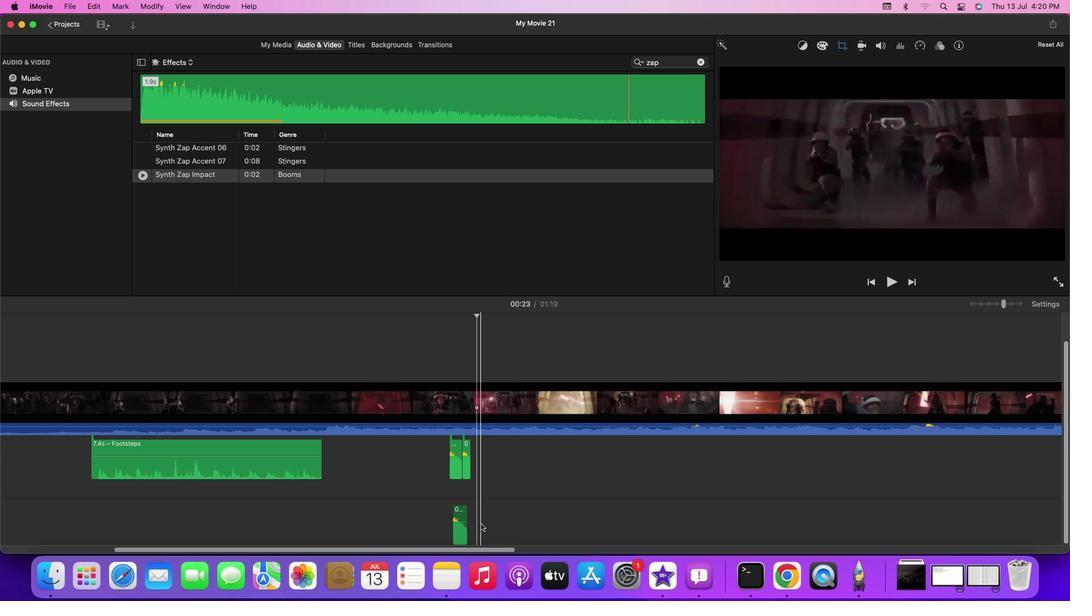 
Action: Mouse pressed right at (480, 524)
Screenshot: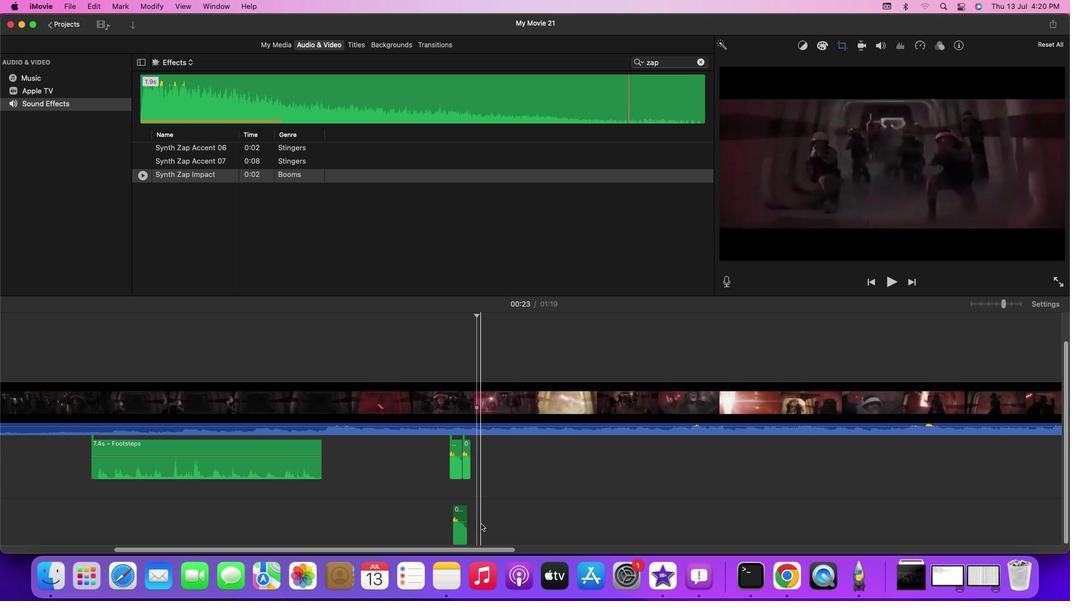 
Action: Mouse moved to (480, 518)
Screenshot: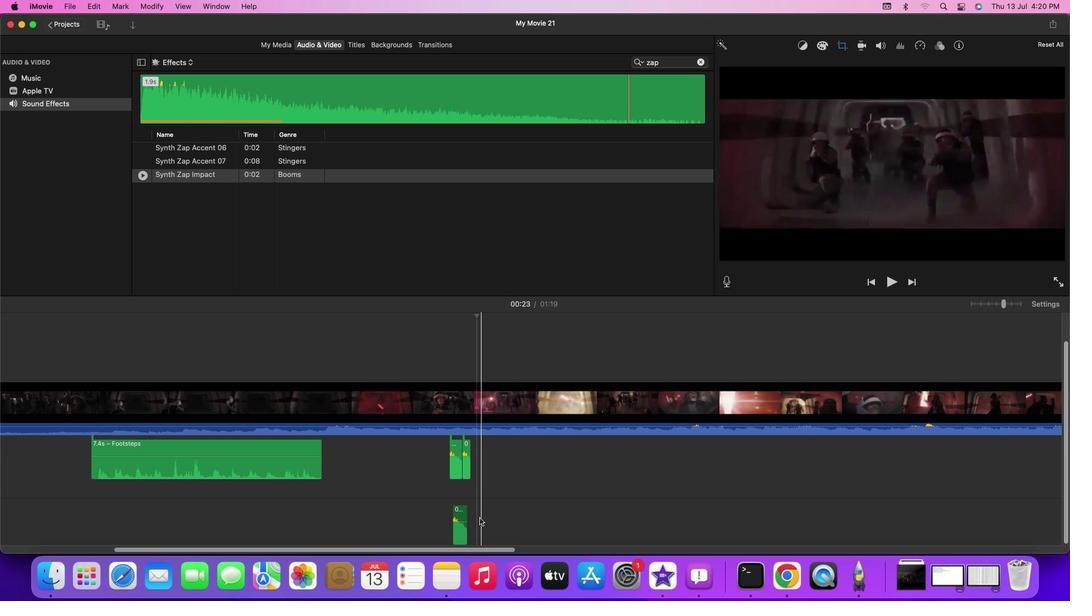
Action: Mouse pressed right at (480, 518)
Screenshot: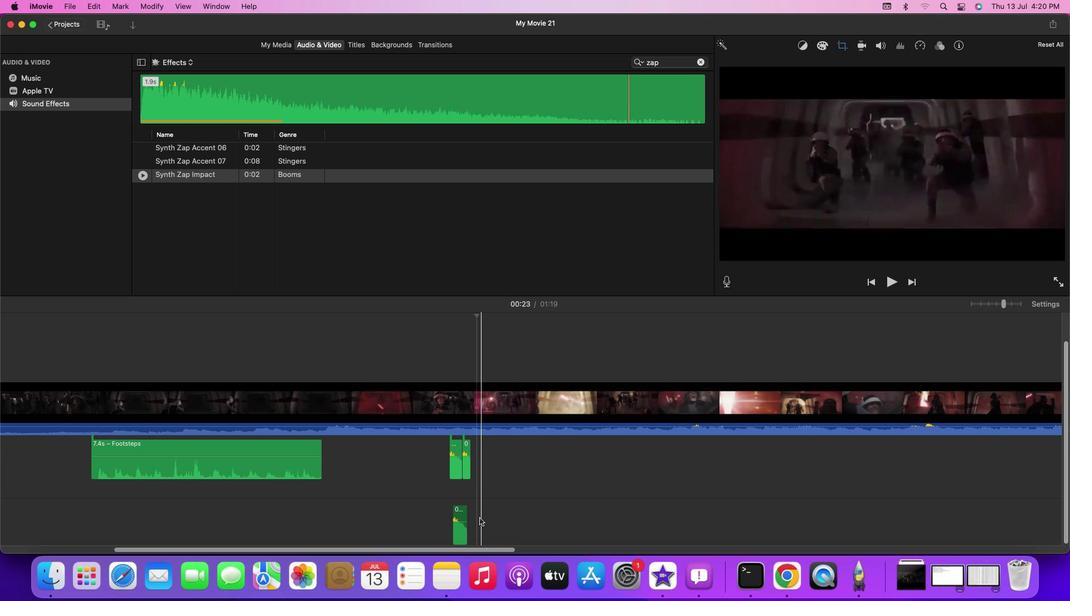 
Action: Mouse moved to (477, 522)
Screenshot: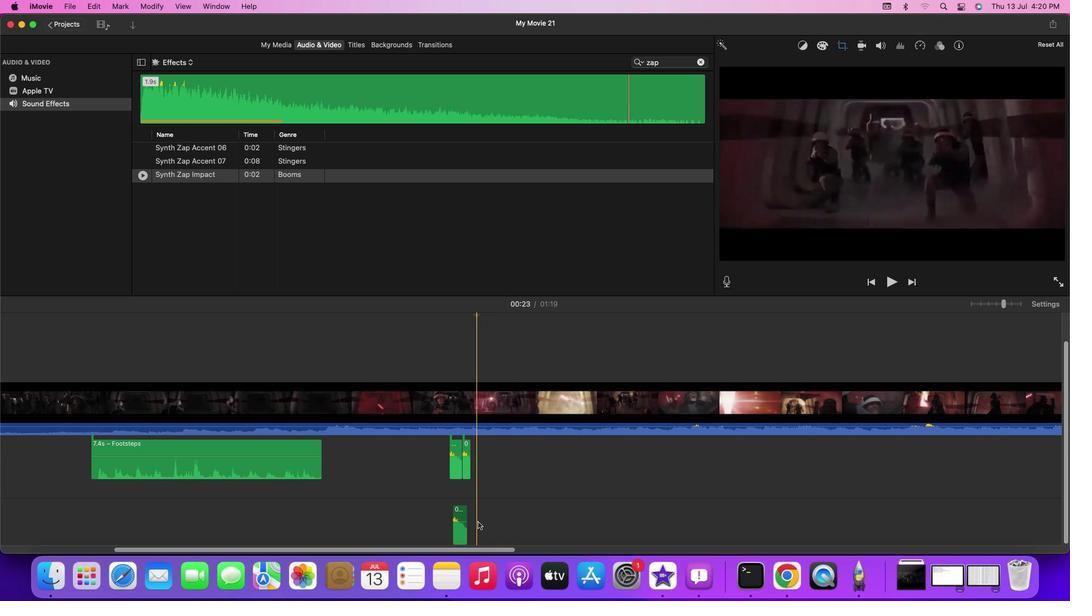 
Action: Mouse pressed right at (477, 522)
Screenshot: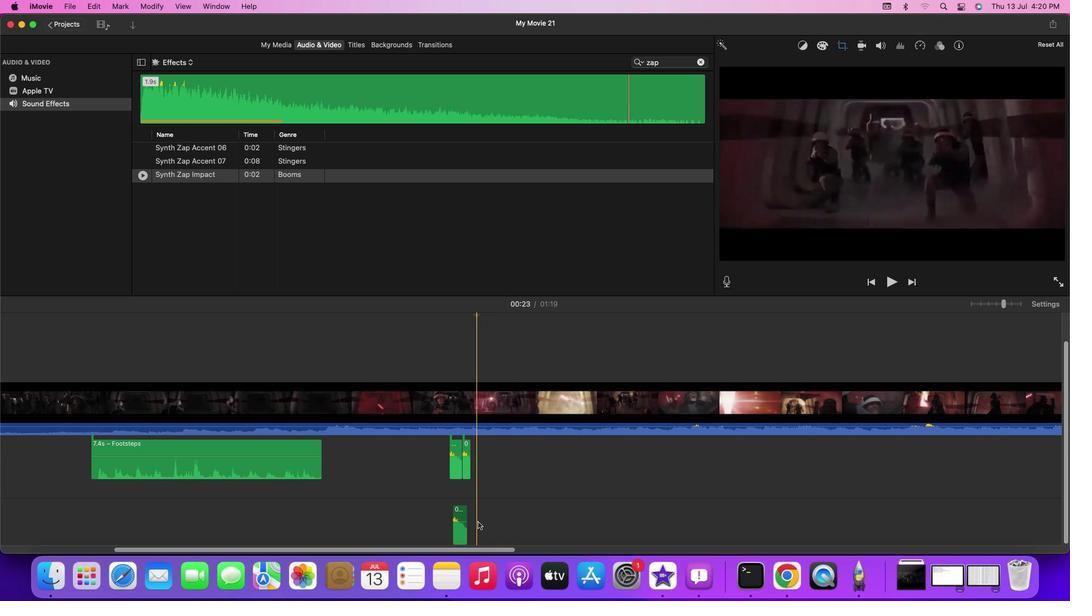 
Action: Mouse moved to (210, 181)
Screenshot: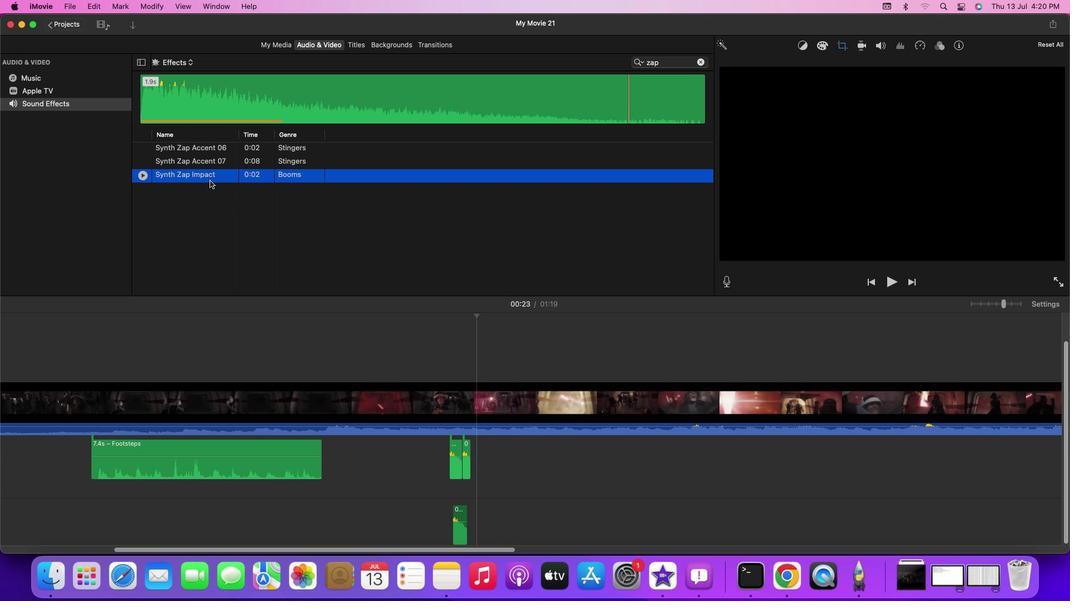 
Action: Mouse pressed left at (210, 181)
Screenshot: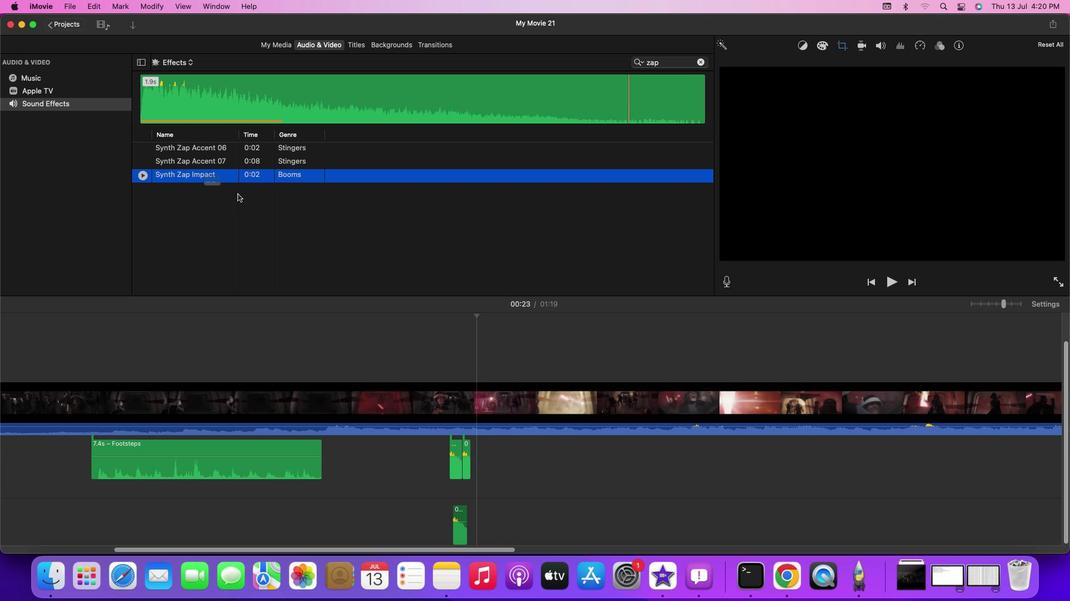 
Action: Mouse moved to (522, 528)
Screenshot: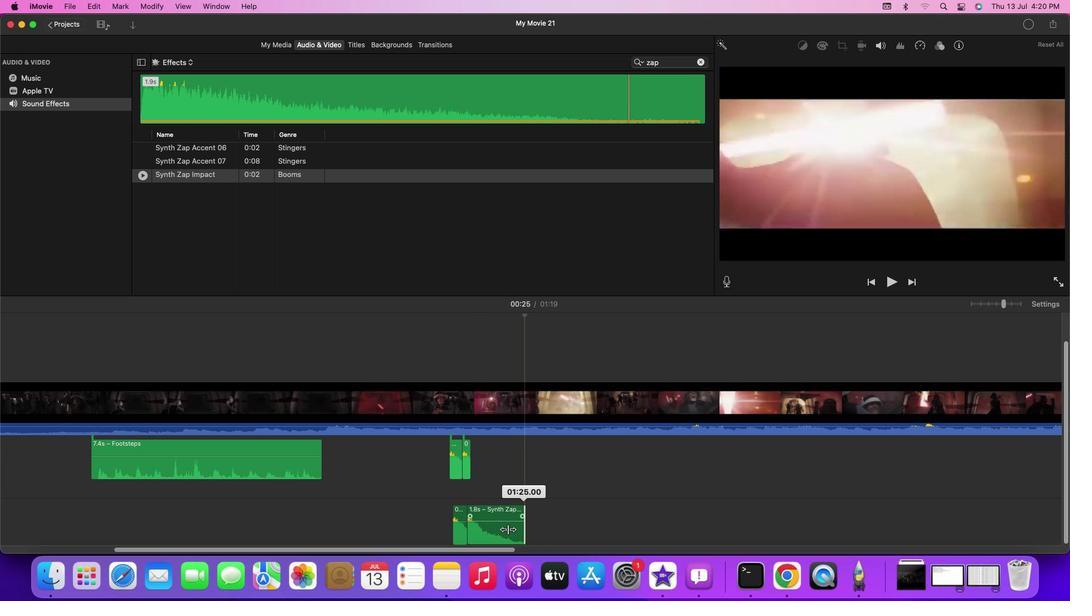 
Action: Mouse pressed left at (522, 528)
Screenshot: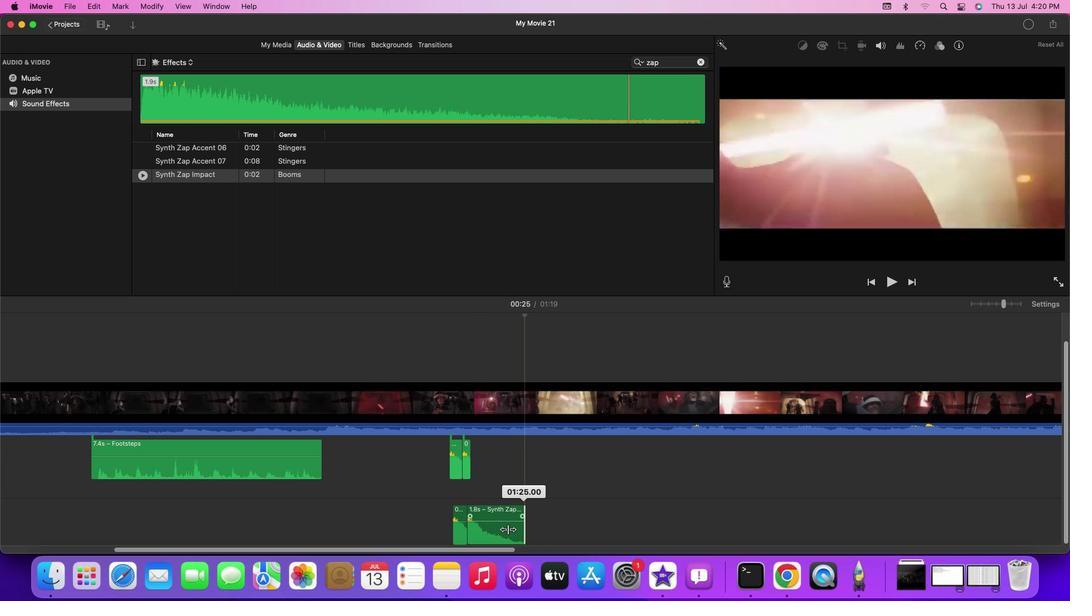 
Action: Mouse moved to (429, 312)
Screenshot: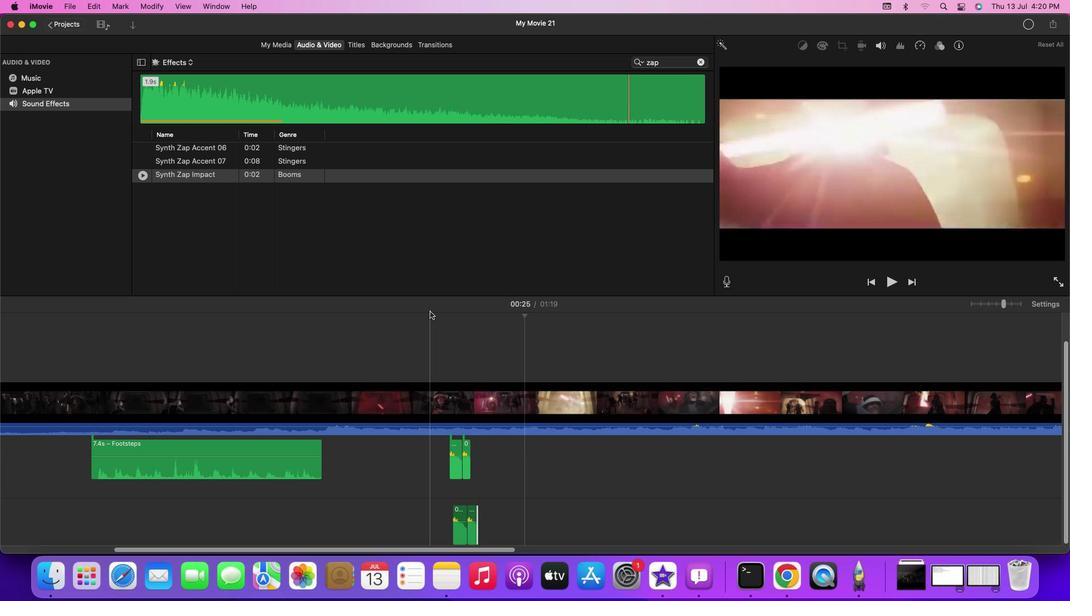 
Action: Mouse pressed left at (429, 312)
Screenshot: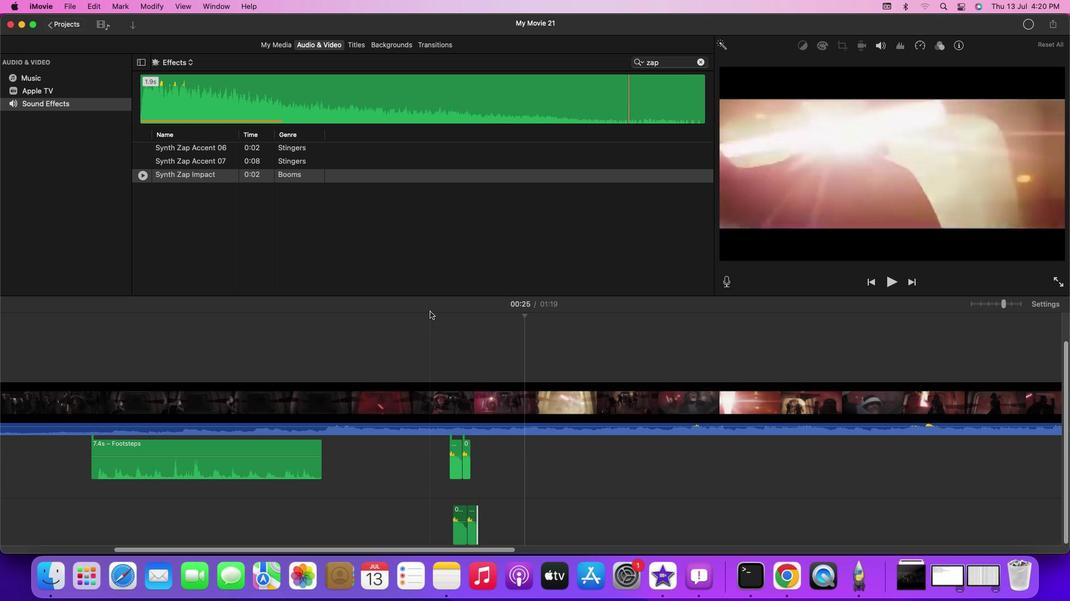 
Action: Mouse moved to (429, 327)
Screenshot: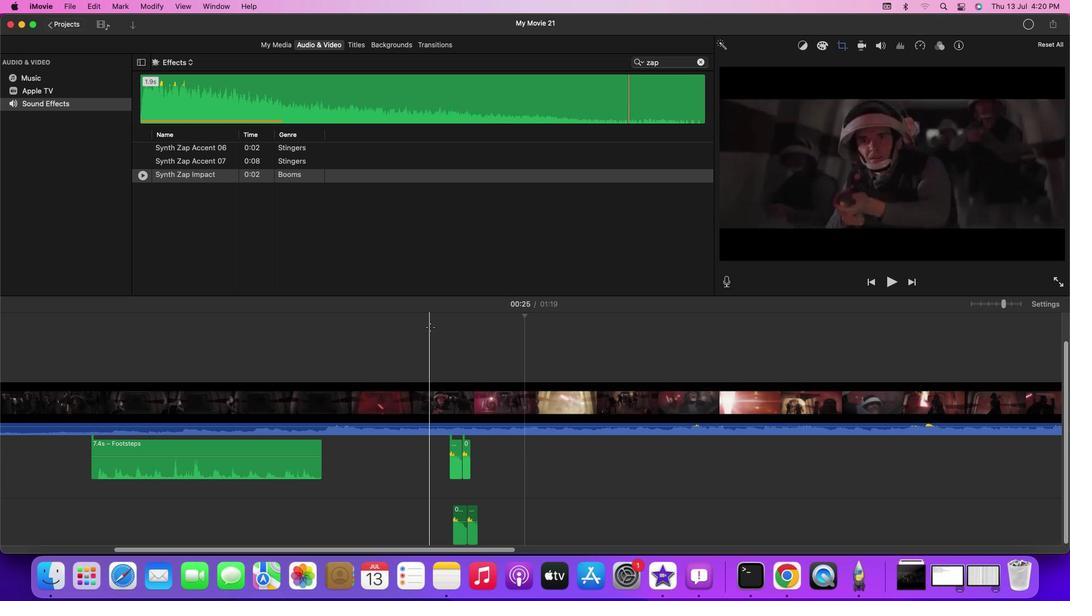 
Action: Mouse pressed left at (429, 327)
Screenshot: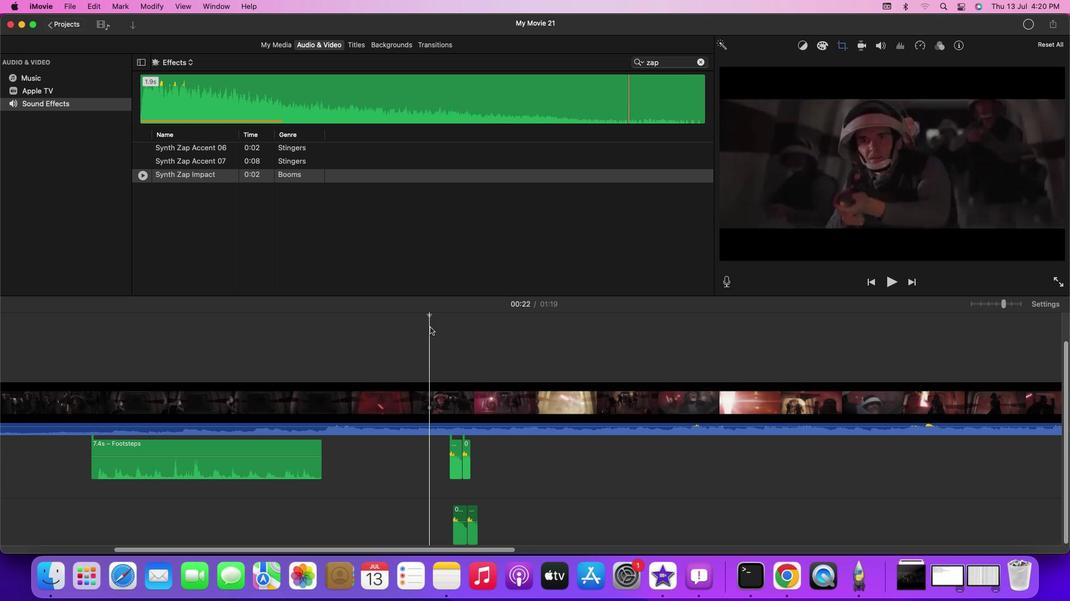 
Action: Key pressed Key.spaceKey.space
Screenshot: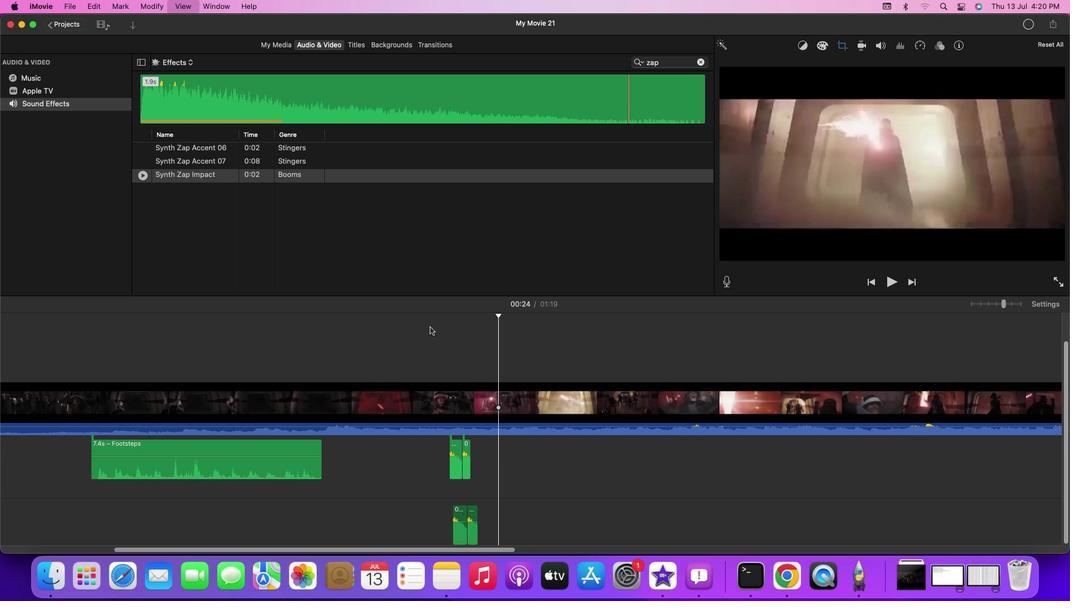 
Action: Mouse moved to (207, 177)
Screenshot: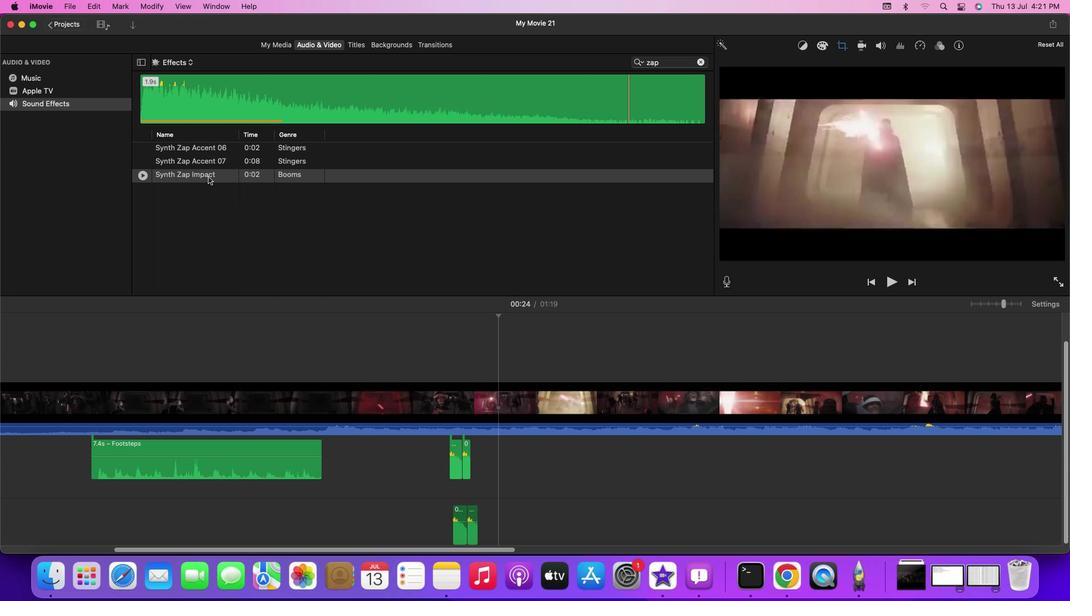 
Action: Mouse pressed left at (207, 177)
Screenshot: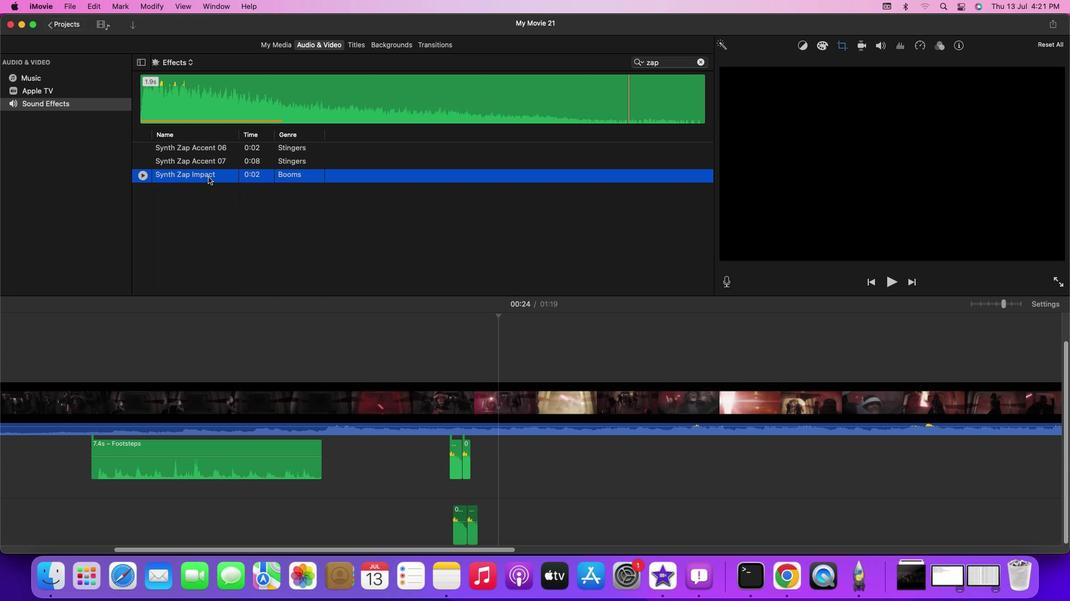 
Action: Mouse moved to (524, 464)
Screenshot: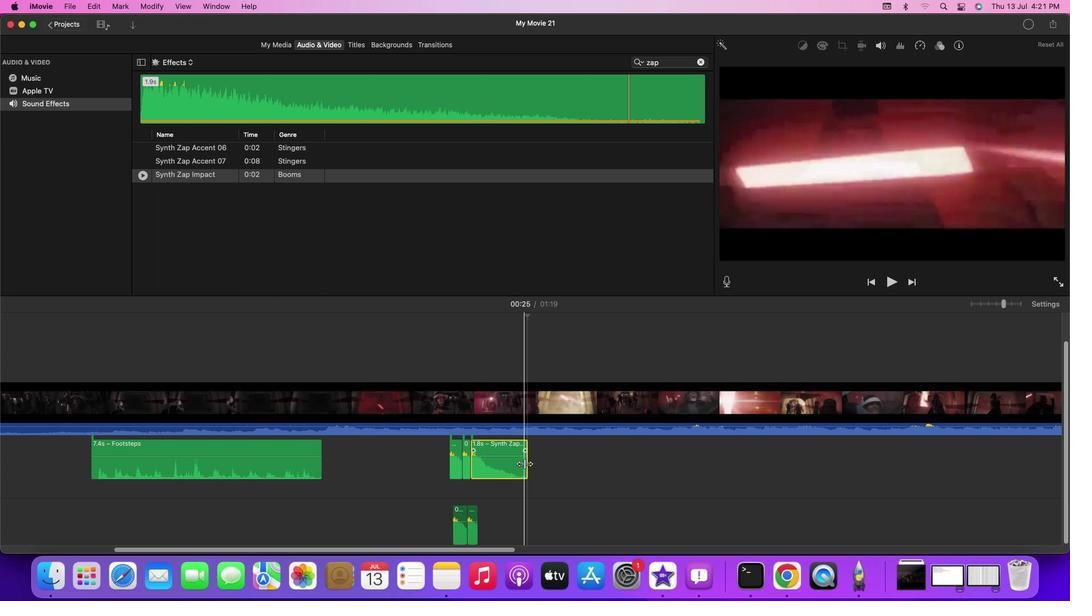 
Action: Mouse pressed left at (524, 464)
Screenshot: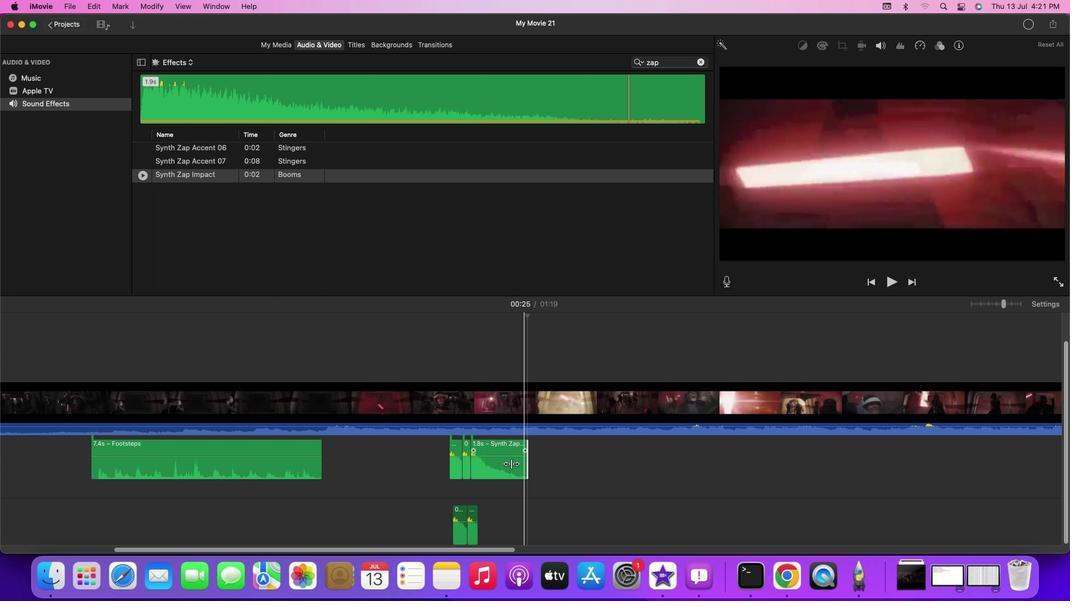 
Action: Mouse moved to (477, 463)
Screenshot: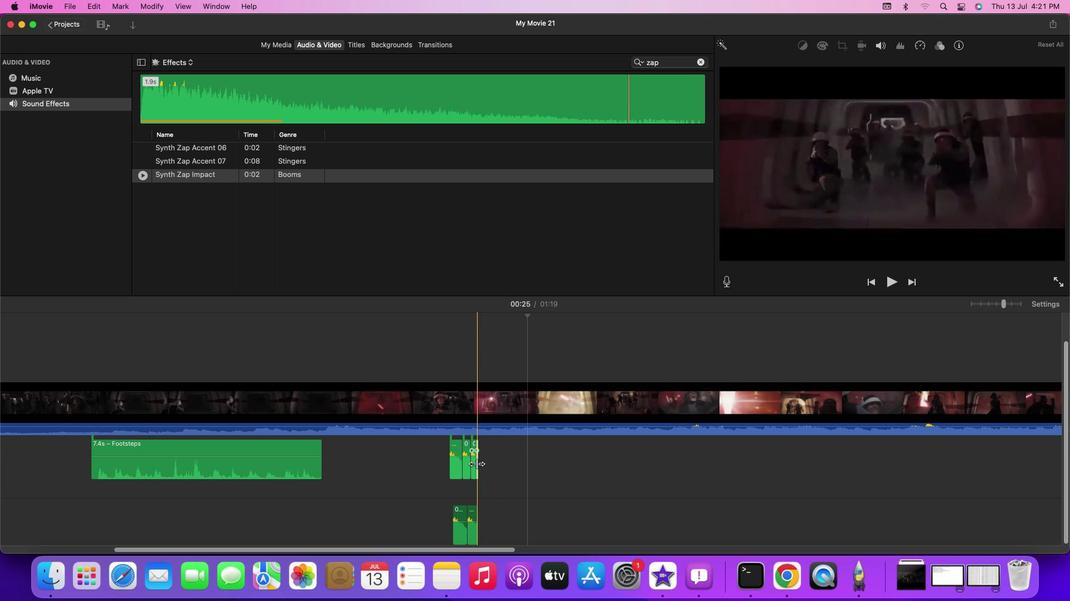 
Action: Mouse pressed left at (477, 463)
Screenshot: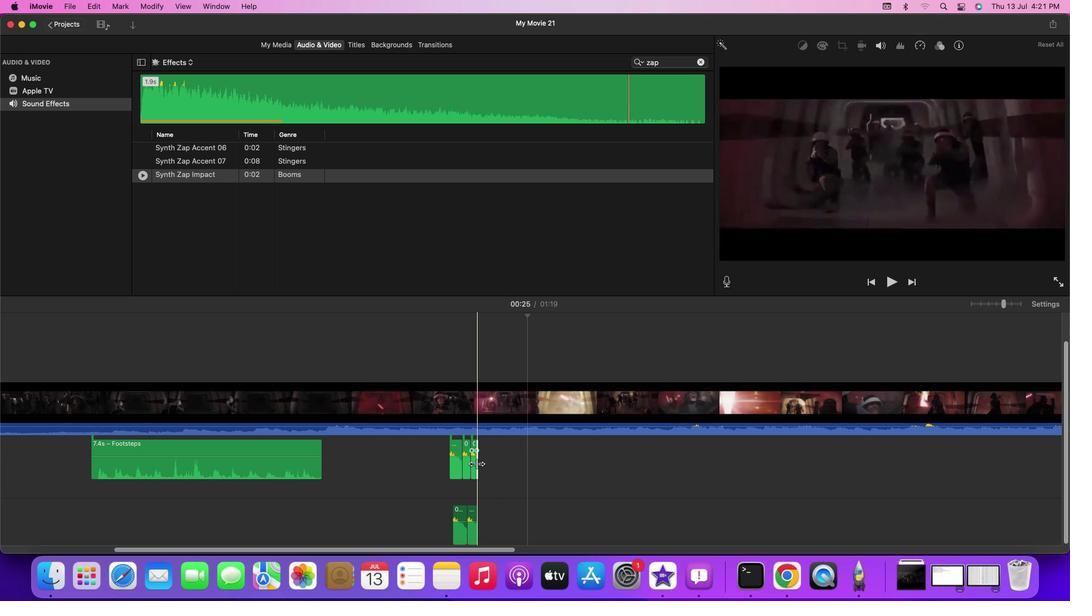 
Action: Mouse moved to (461, 462)
Screenshot: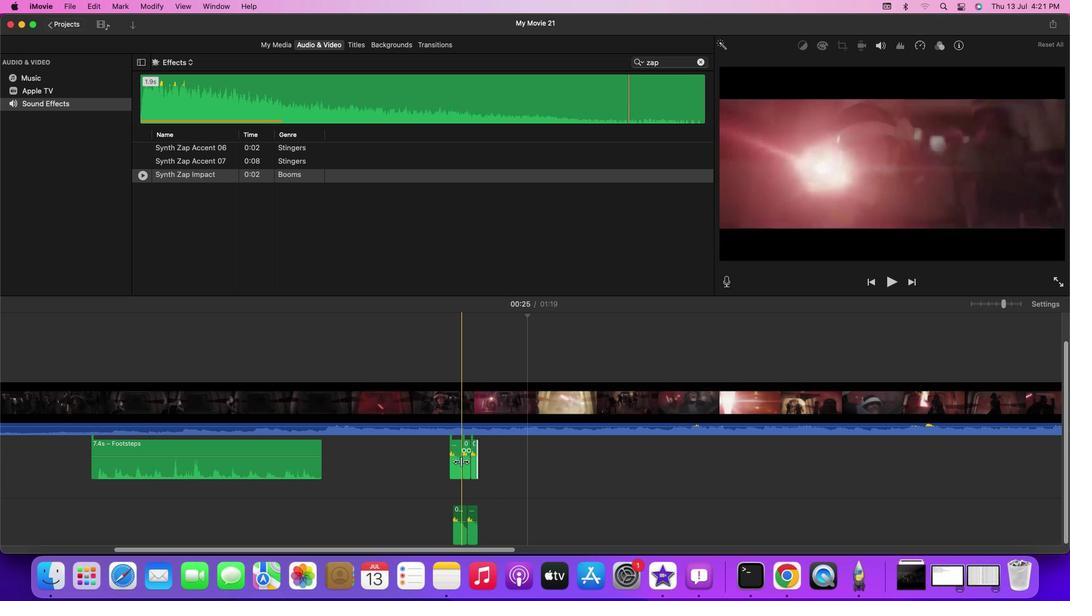 
Action: Mouse pressed left at (461, 462)
Screenshot: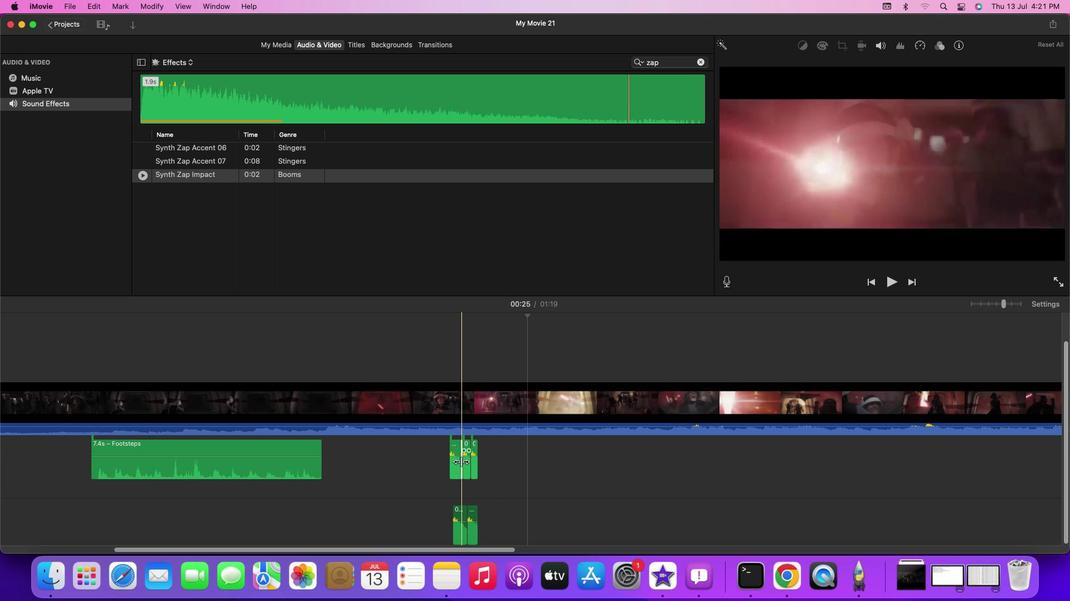 
Action: Mouse moved to (468, 469)
Screenshot: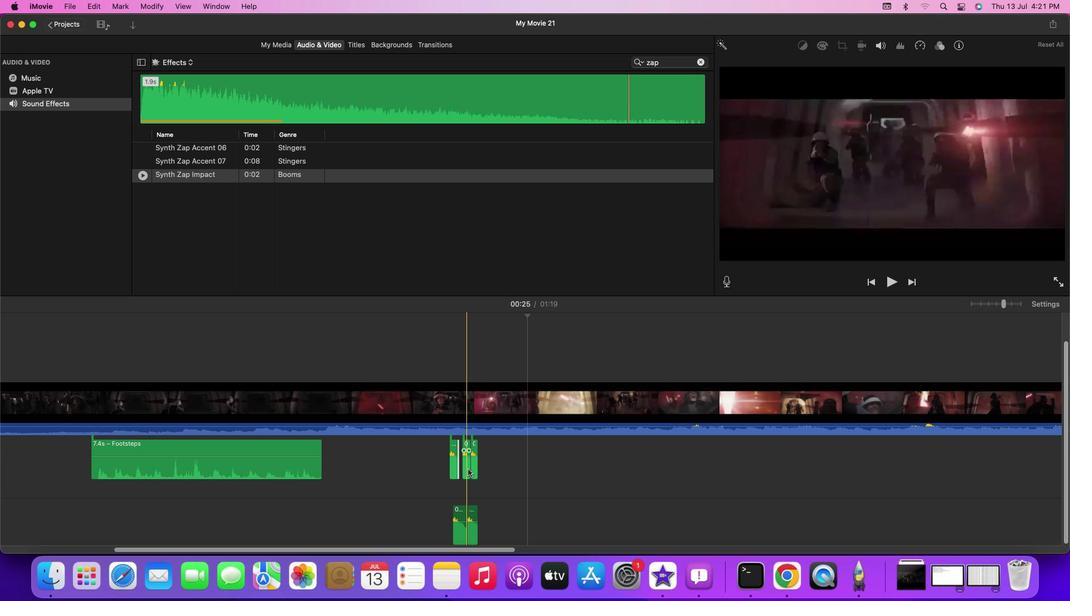 
Action: Mouse pressed left at (468, 469)
Screenshot: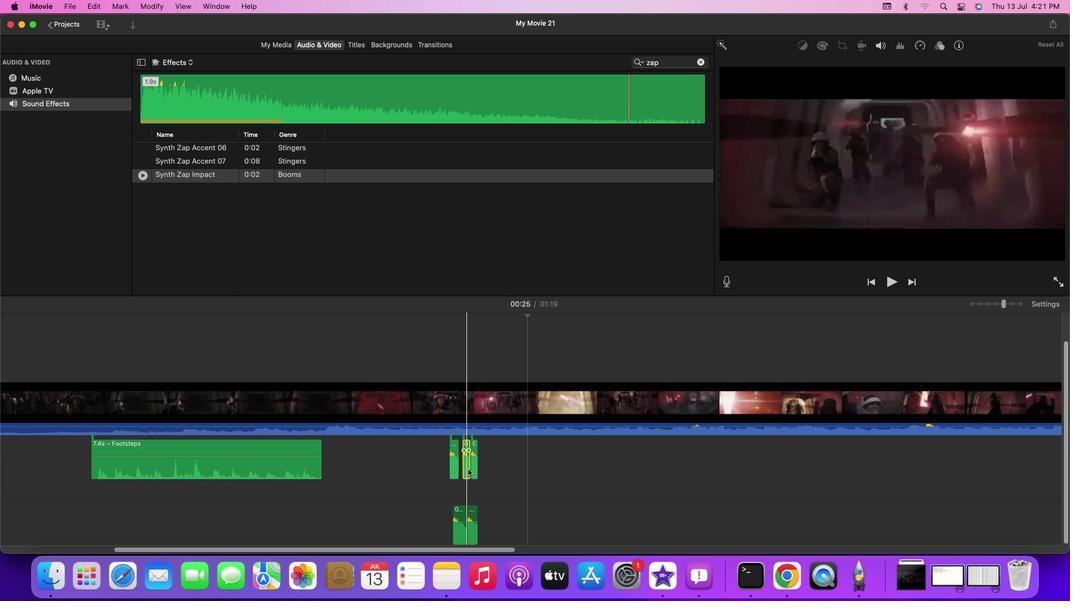 
Action: Mouse moved to (474, 469)
Screenshot: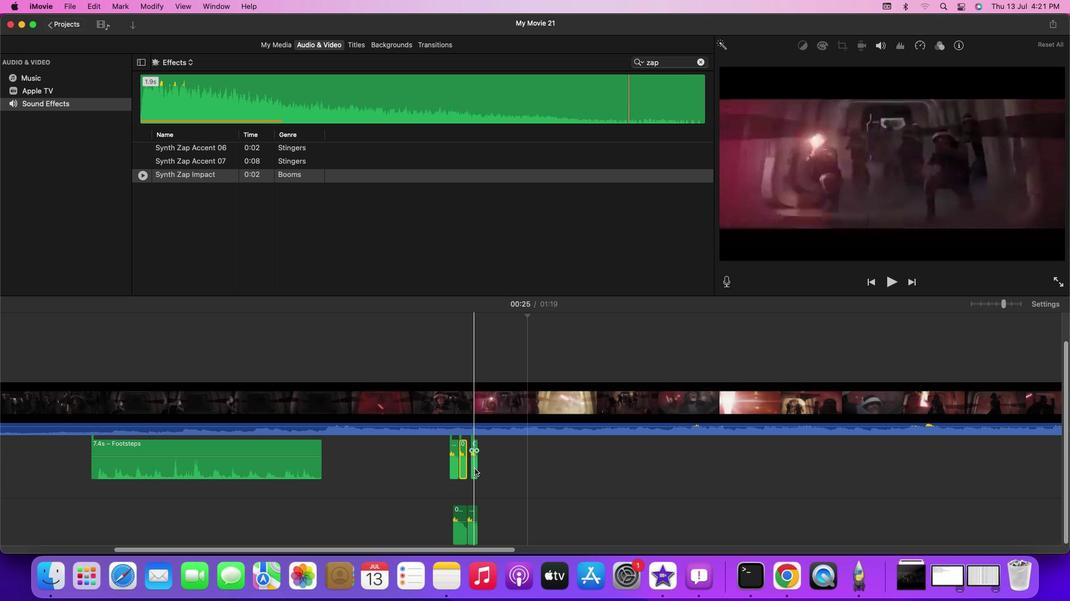 
Action: Mouse pressed left at (474, 469)
Screenshot: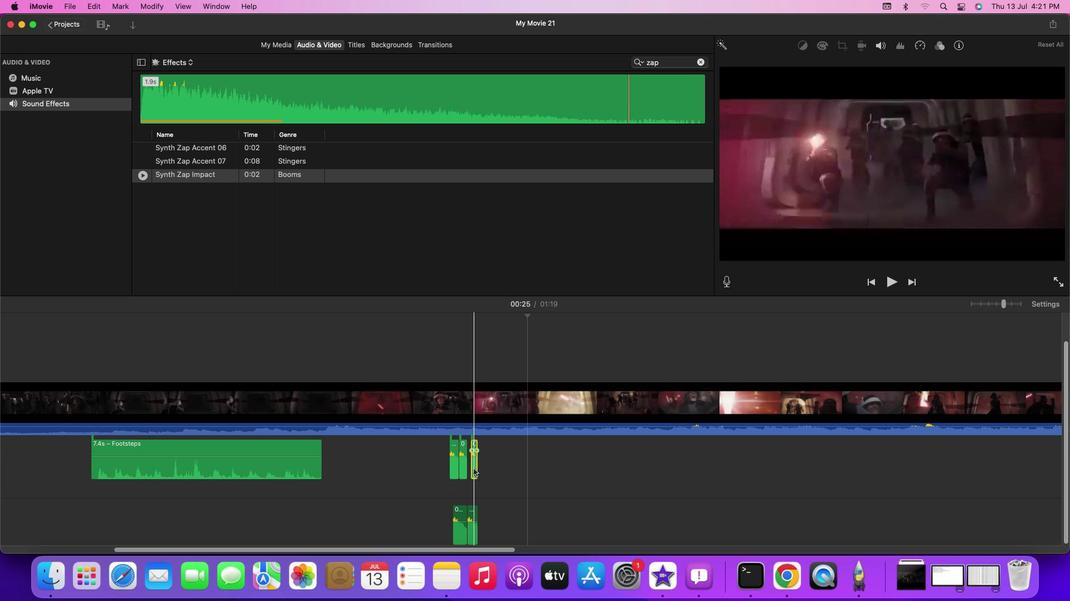 
Action: Mouse moved to (206, 177)
Screenshot: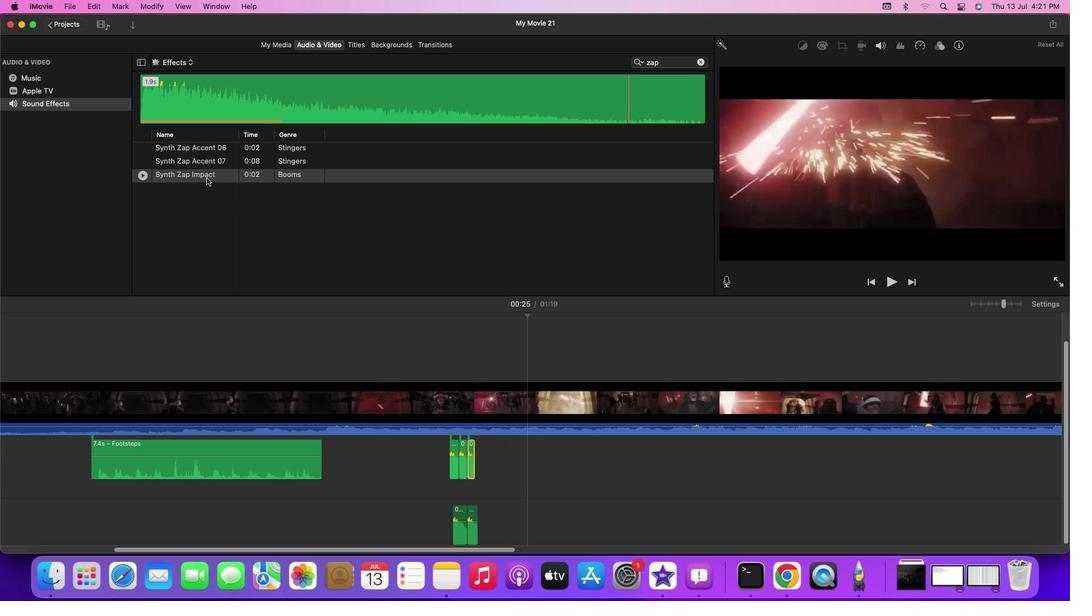 
Action: Mouse pressed left at (206, 177)
Screenshot: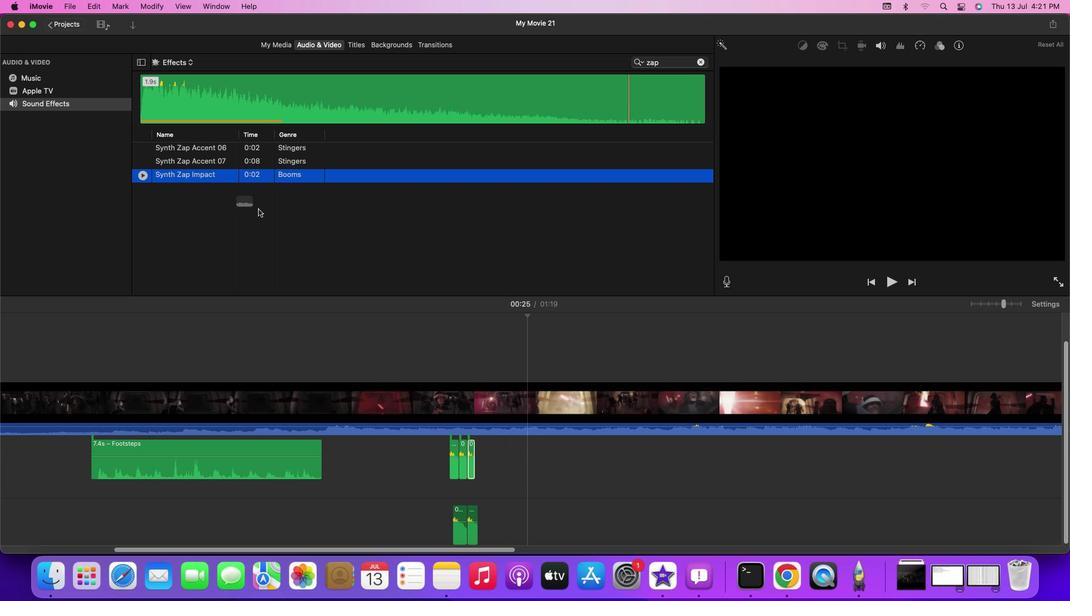 
Action: Mouse moved to (530, 466)
Screenshot: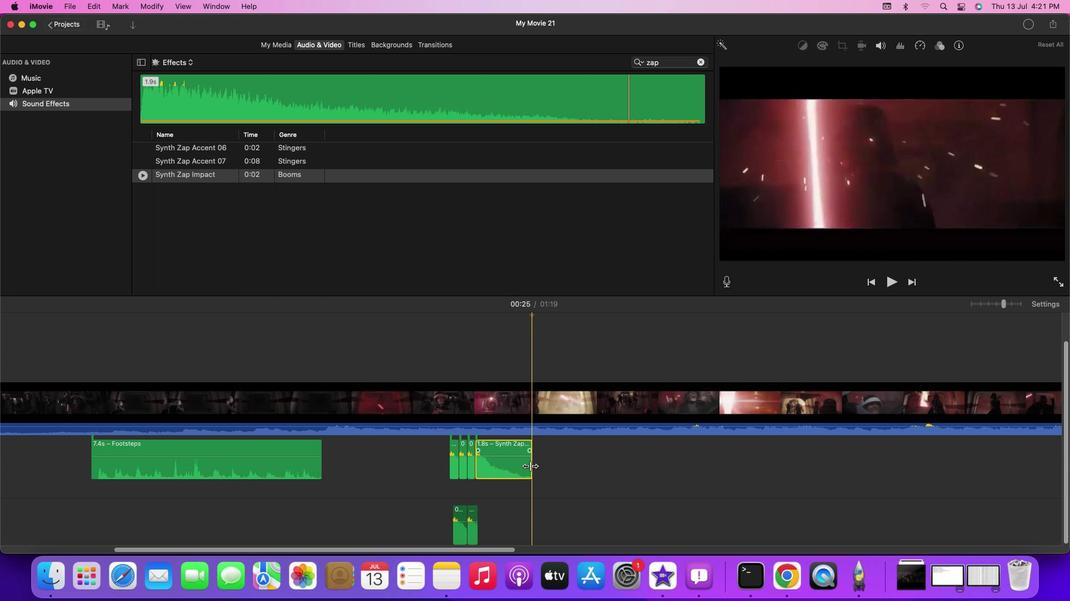 
Action: Mouse pressed left at (530, 466)
Screenshot: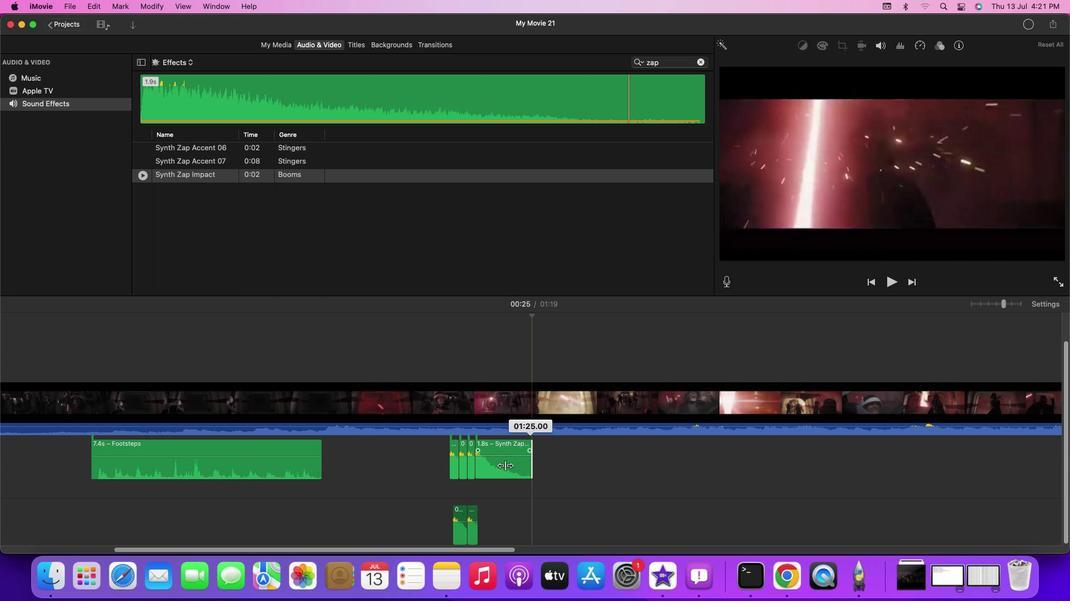 
Action: Mouse moved to (211, 180)
Screenshot: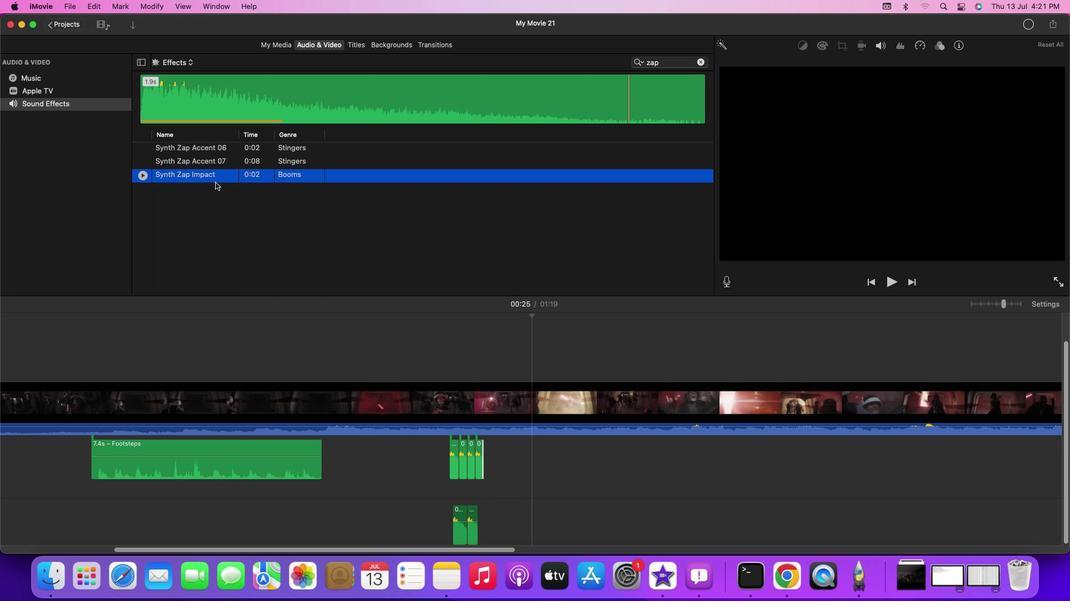 
Action: Mouse pressed left at (211, 180)
Screenshot: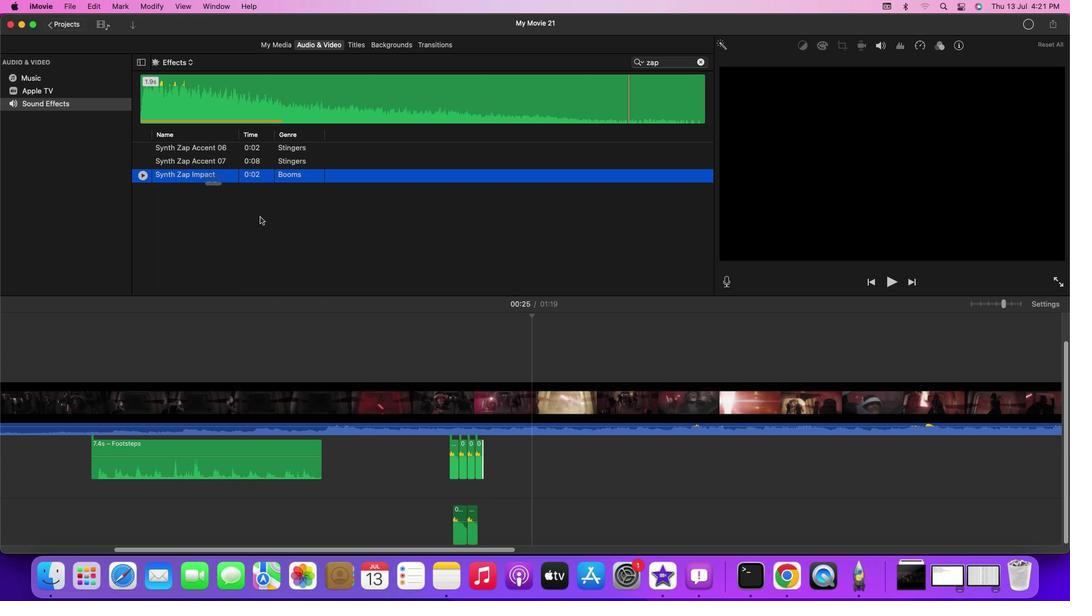 
Action: Mouse moved to (532, 532)
Screenshot: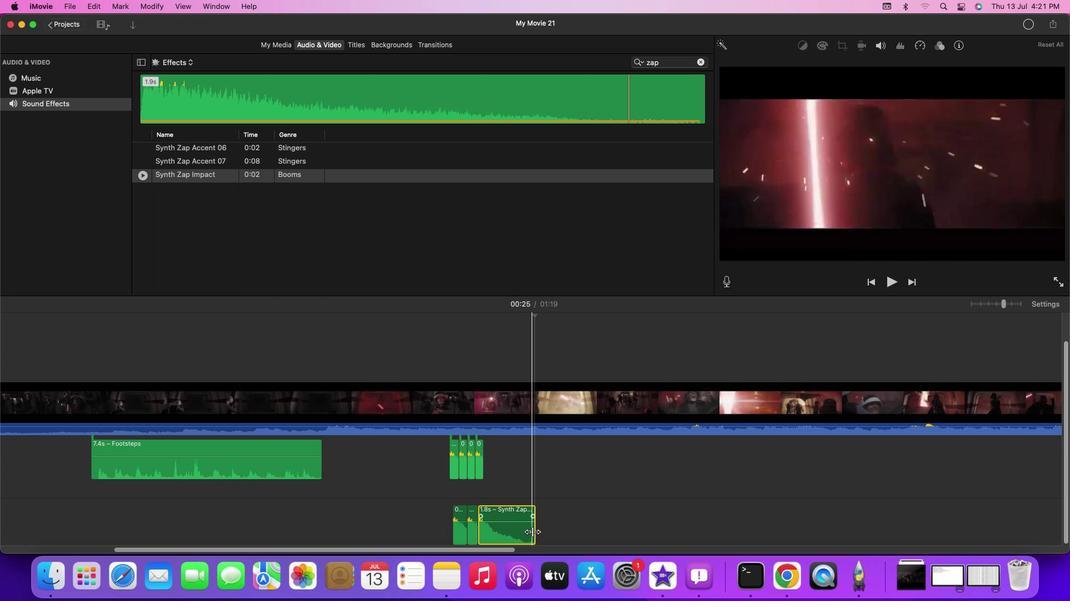 
Action: Mouse pressed left at (532, 532)
Screenshot: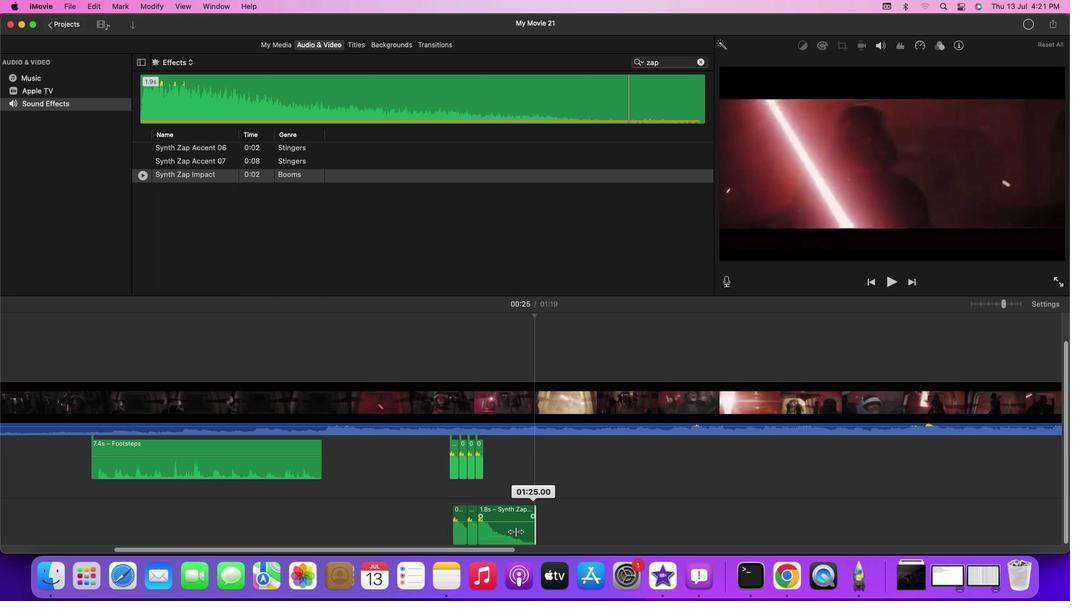 
Action: Mouse moved to (204, 172)
Screenshot: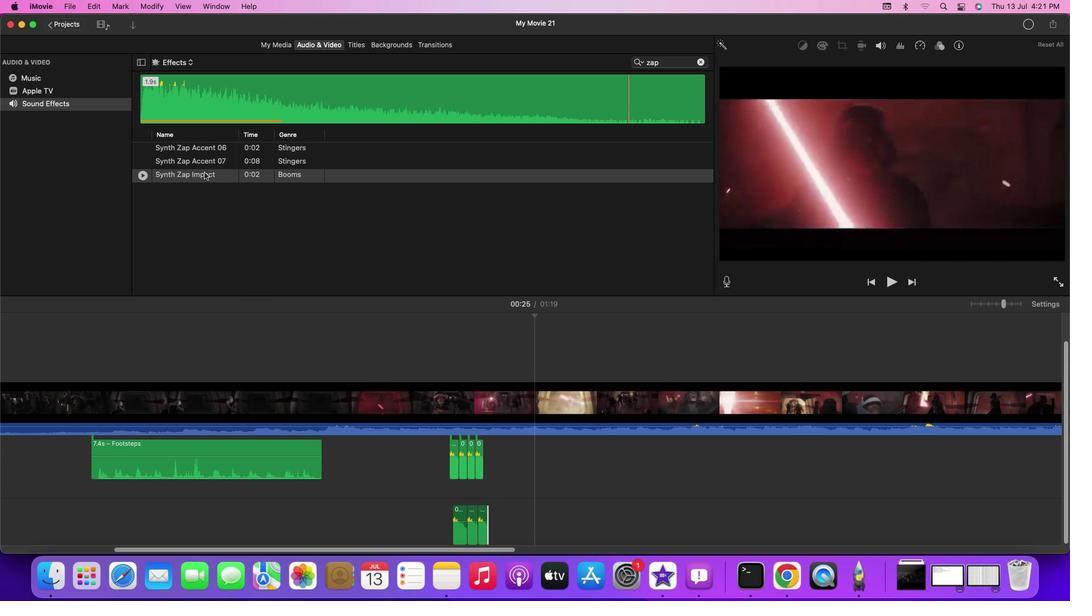 
Action: Mouse pressed left at (204, 172)
Screenshot: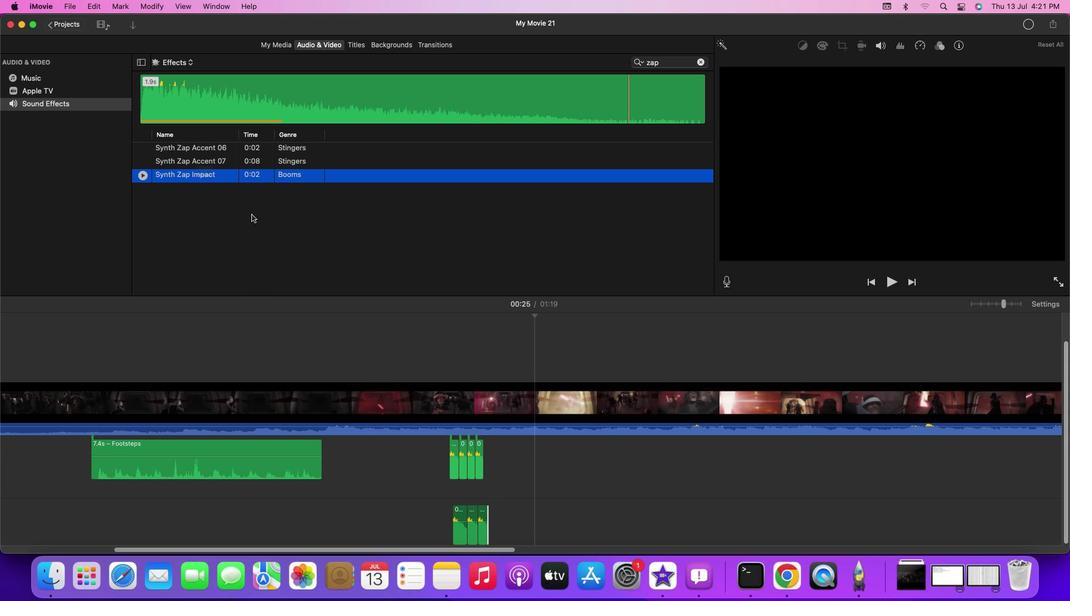 
Action: Mouse moved to (540, 465)
Screenshot: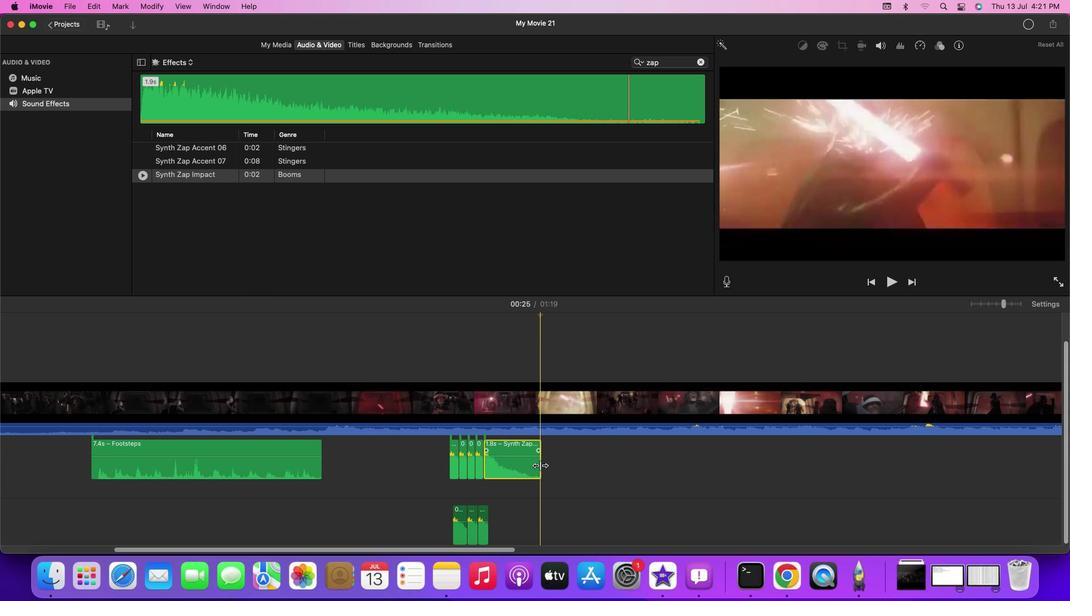
Action: Mouse pressed left at (540, 465)
Screenshot: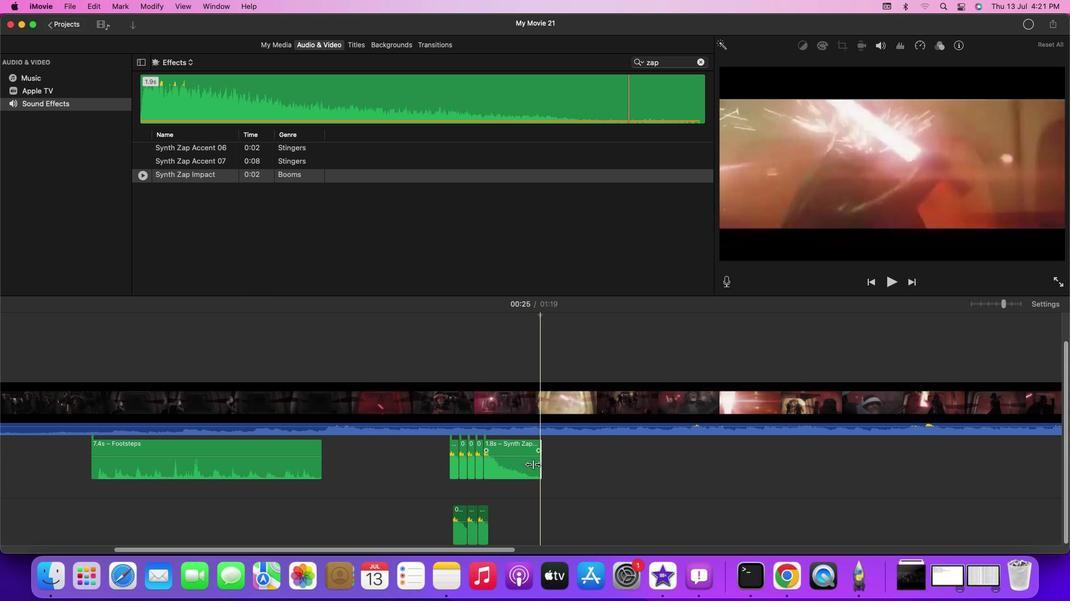 
Action: Mouse moved to (436, 342)
Screenshot: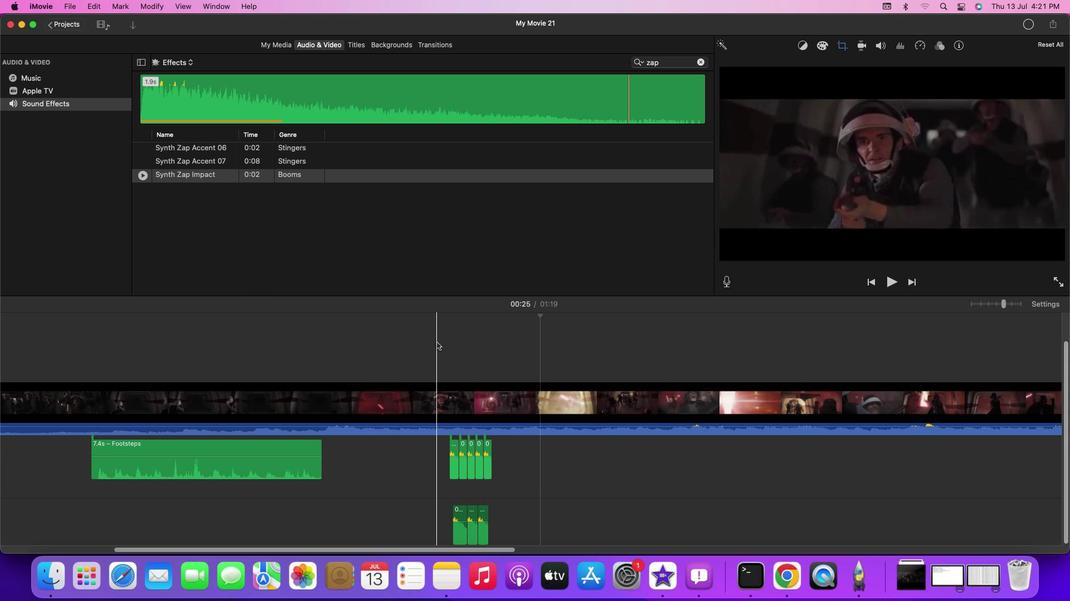 
Action: Mouse pressed left at (436, 342)
Screenshot: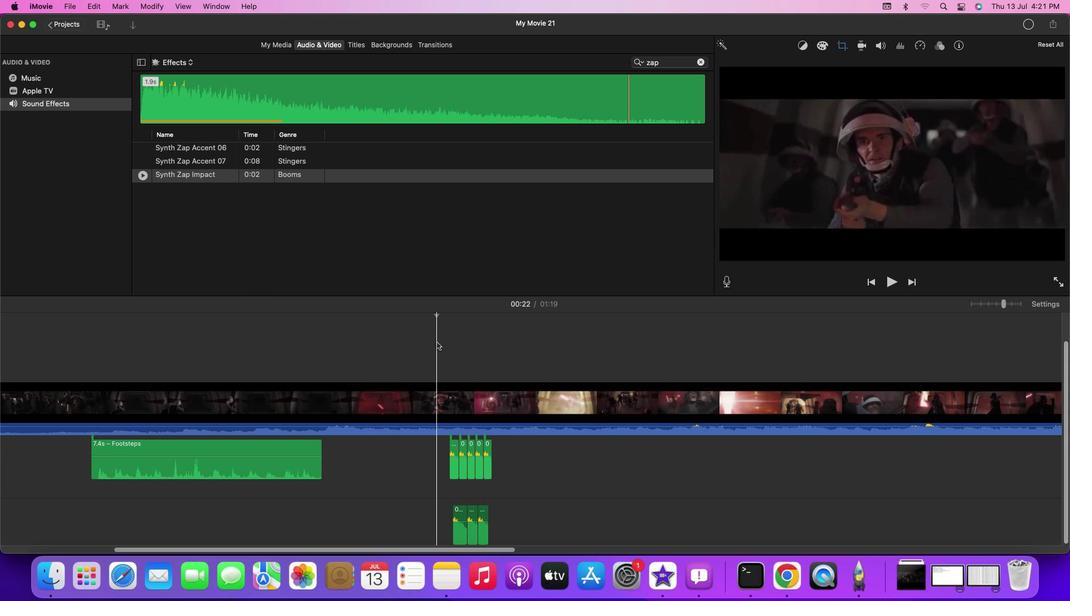 
Action: Mouse moved to (436, 342)
Screenshot: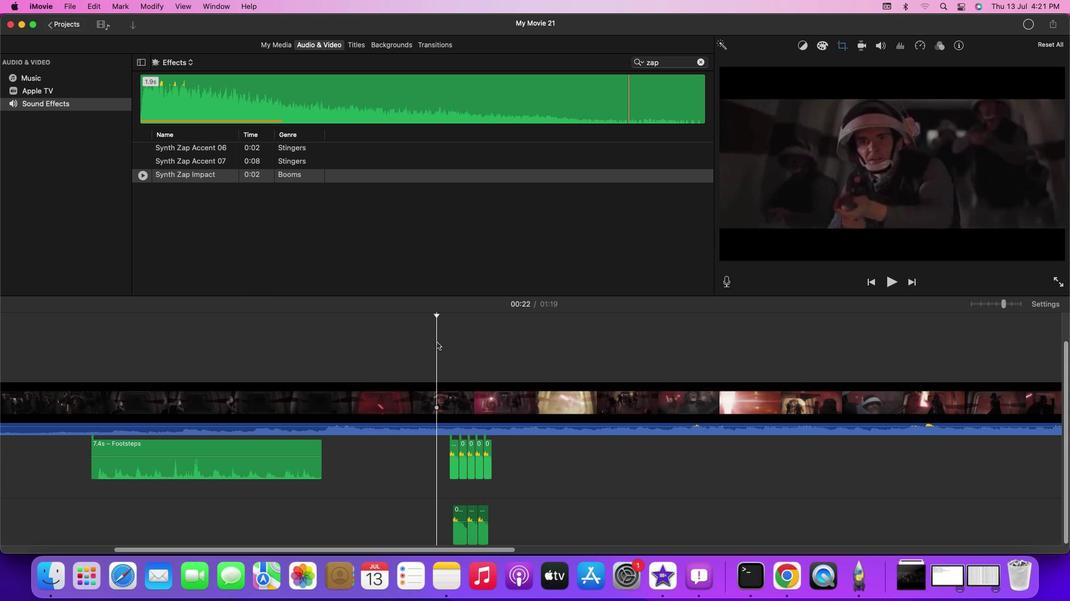 
Action: Key pressed Key.spaceKey.spaceKey.spaceKey.space
Screenshot: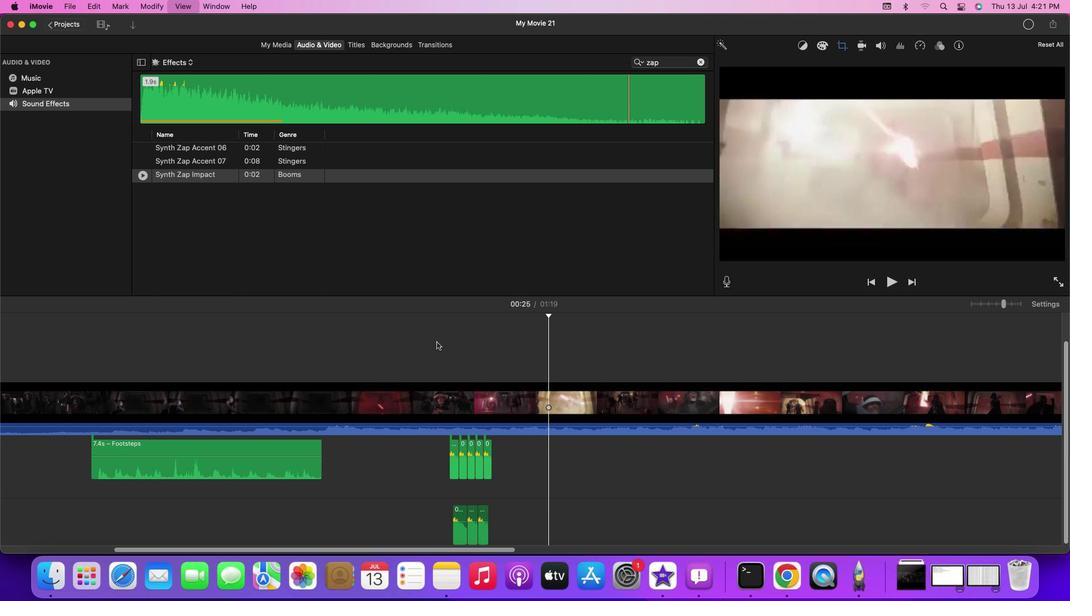 
Action: Mouse moved to (183, 179)
Screenshot: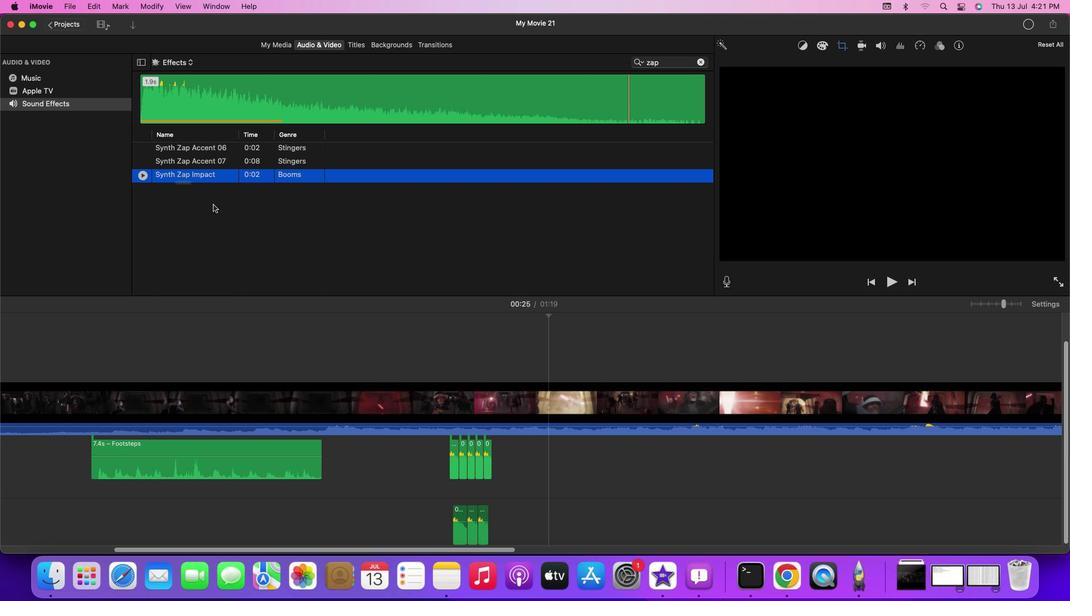 
Action: Mouse pressed left at (183, 179)
Screenshot: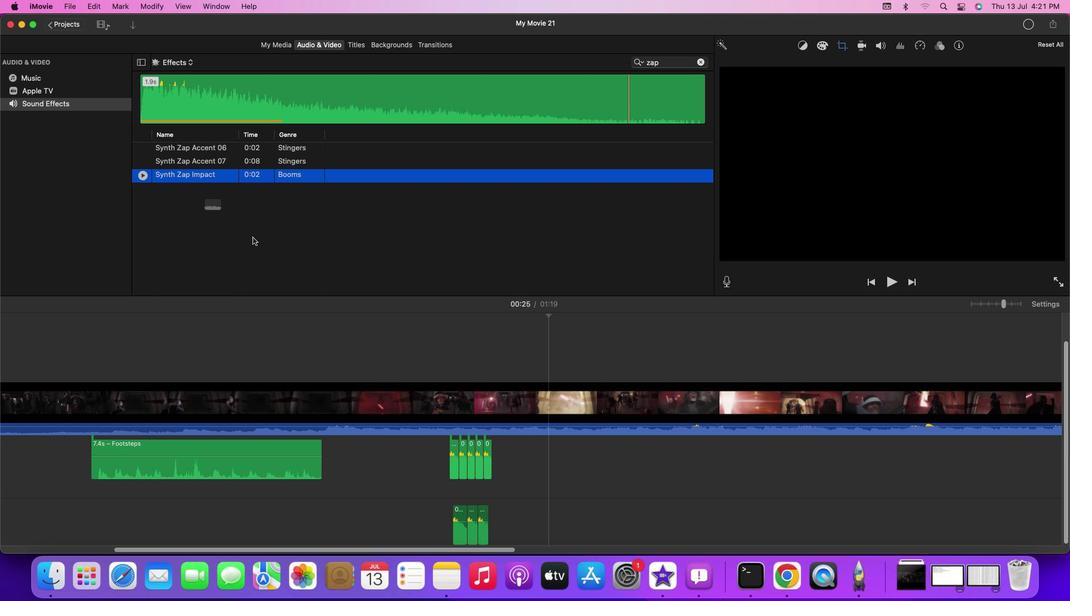 
Action: Mouse moved to (543, 528)
Screenshot: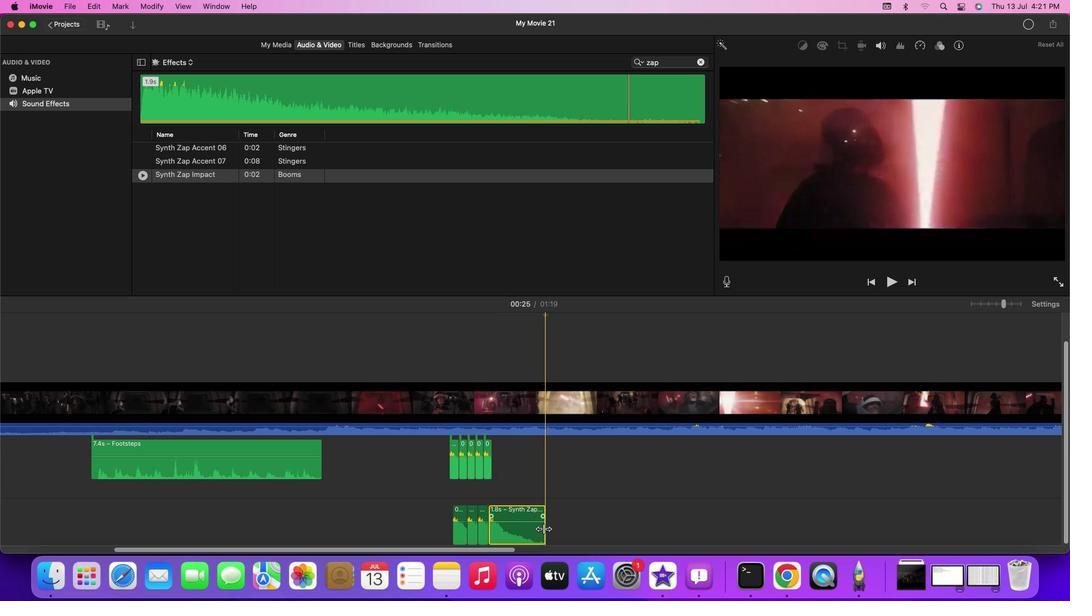 
Action: Mouse pressed left at (543, 528)
Screenshot: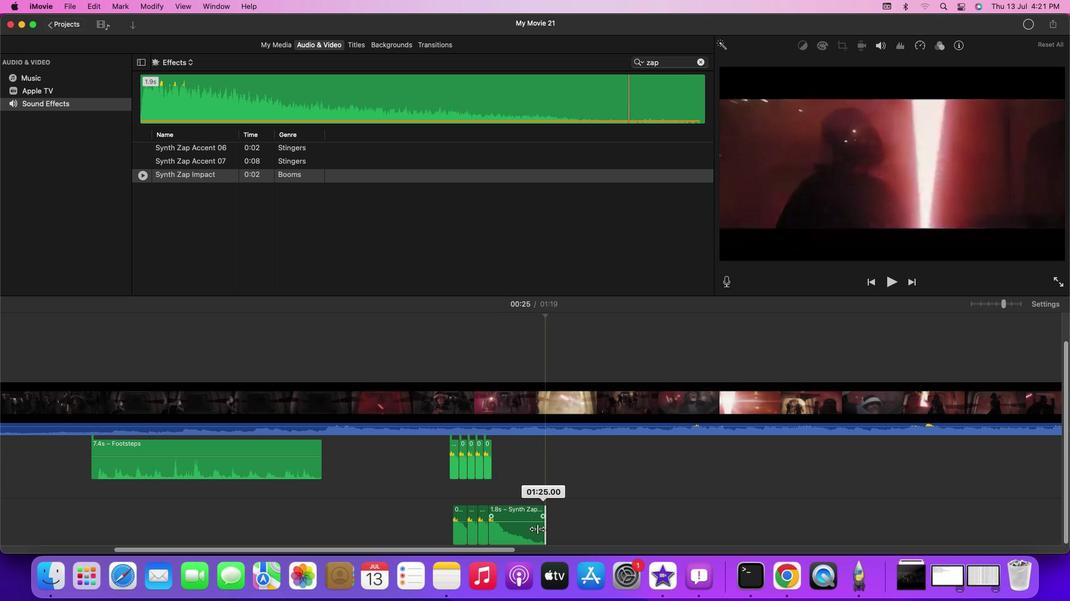 
Action: Mouse moved to (206, 174)
Screenshot: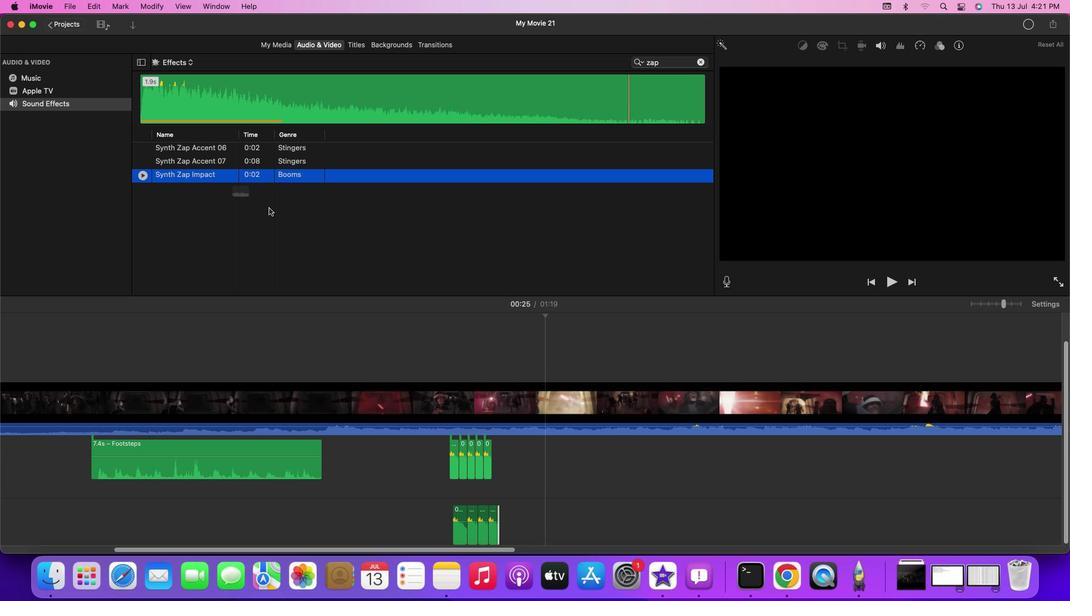 
Action: Mouse pressed left at (206, 174)
Screenshot: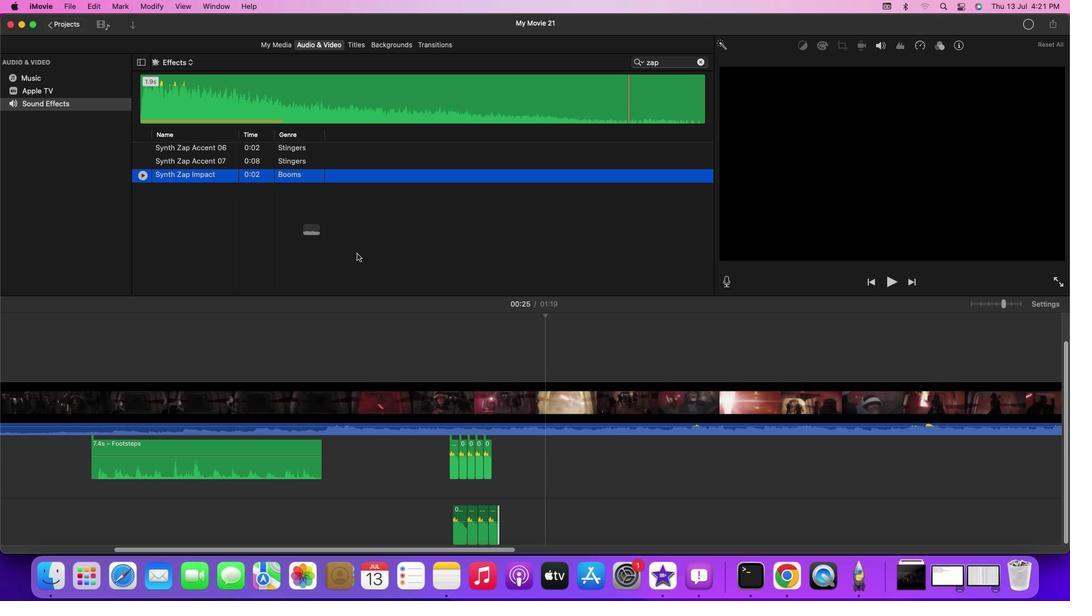 
Action: Mouse moved to (547, 462)
